 Task: Compose an email to a team member providing feedback on their recent work.
Action: Mouse moved to (63, 103)
Screenshot: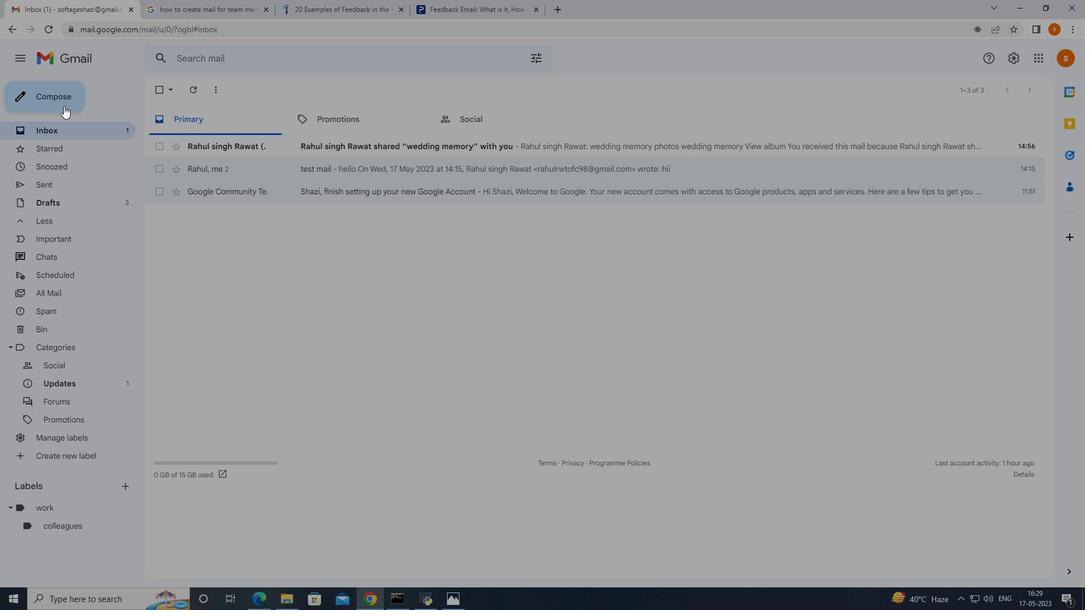 
Action: Mouse pressed left at (63, 103)
Screenshot: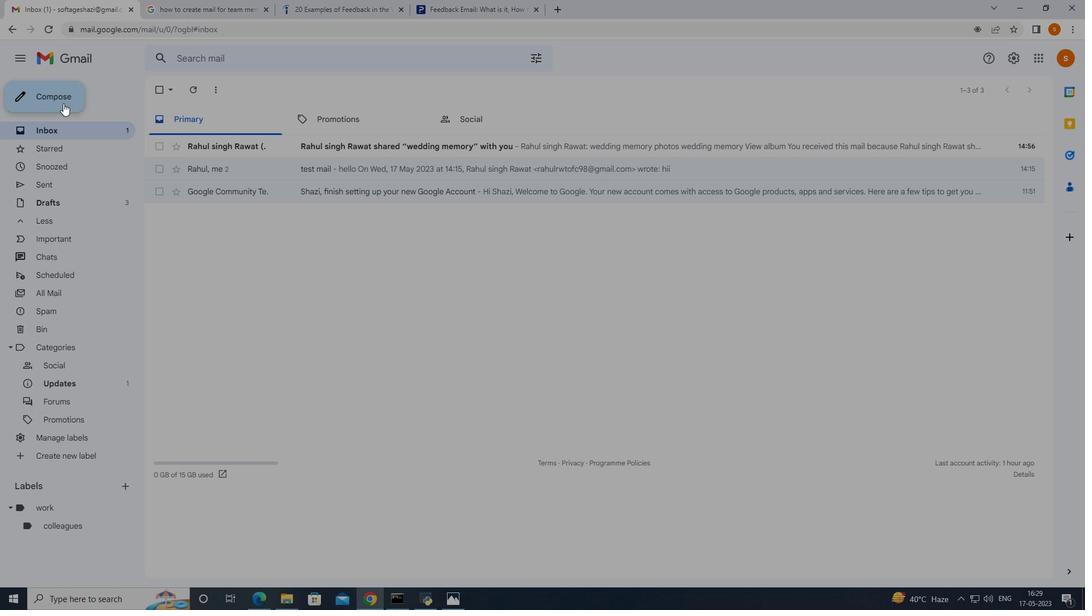 
Action: Mouse moved to (752, 274)
Screenshot: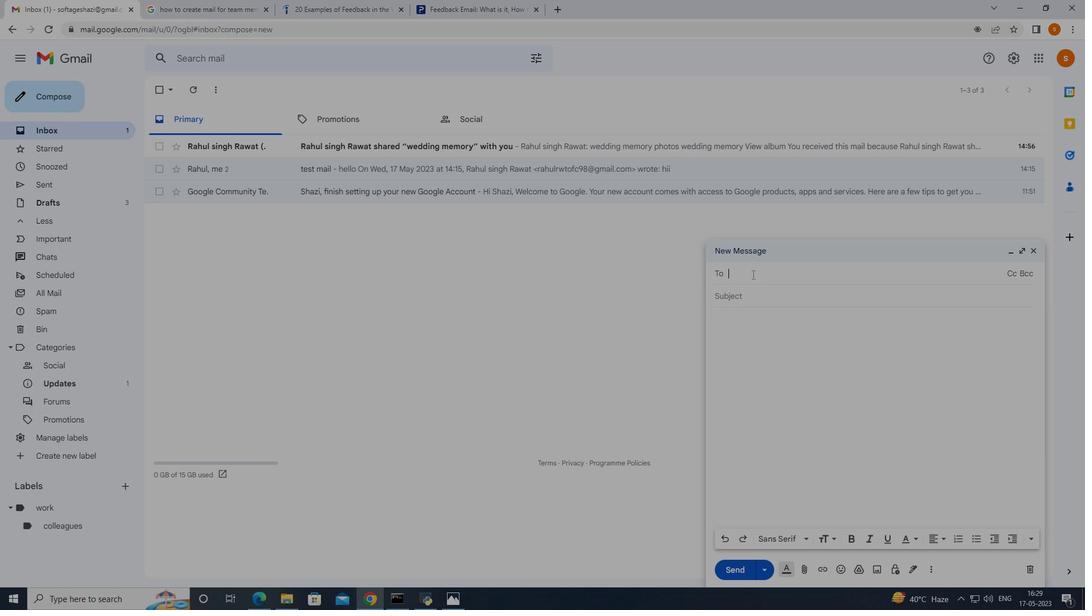 
Action: Key pressed rahul<Key.space>simgh<Key.backspace><Key.backspace><Key.backspace>ngh<Key.space>ra
Screenshot: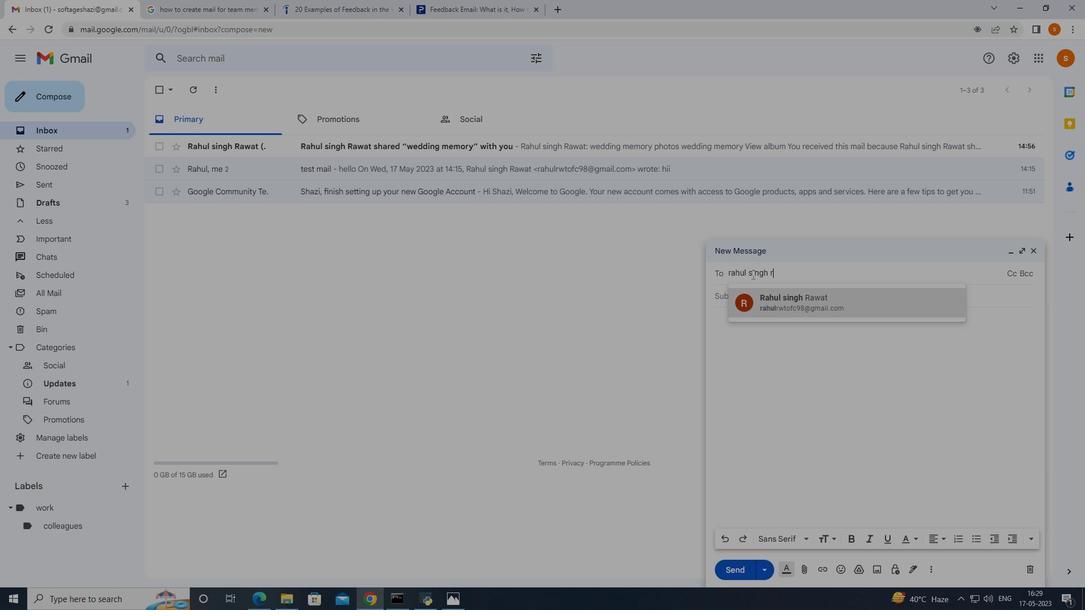
Action: Mouse moved to (847, 289)
Screenshot: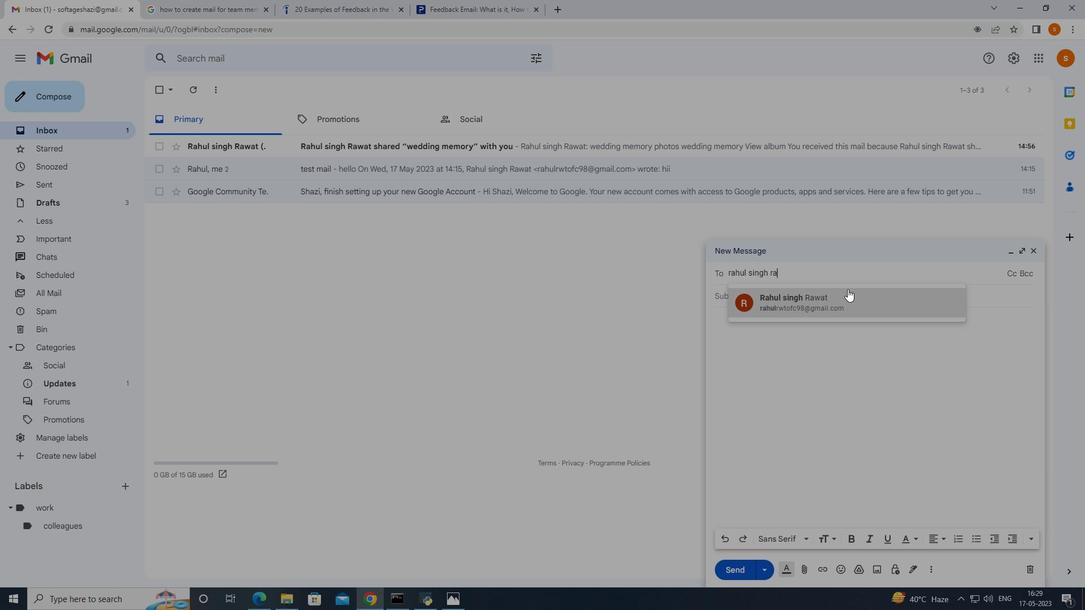 
Action: Mouse pressed left at (847, 289)
Screenshot: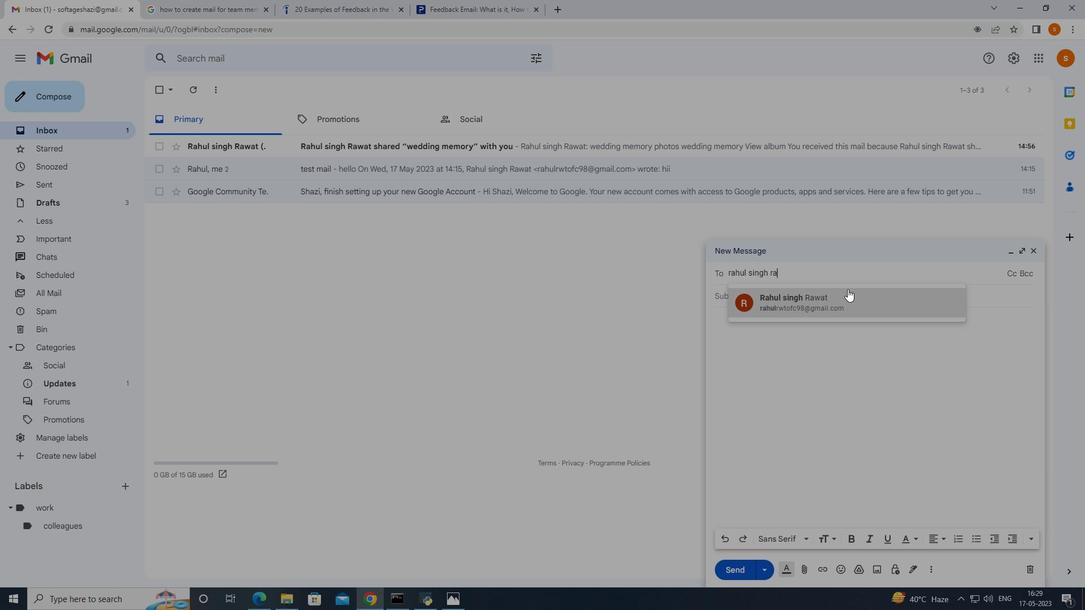 
Action: Mouse moved to (811, 300)
Screenshot: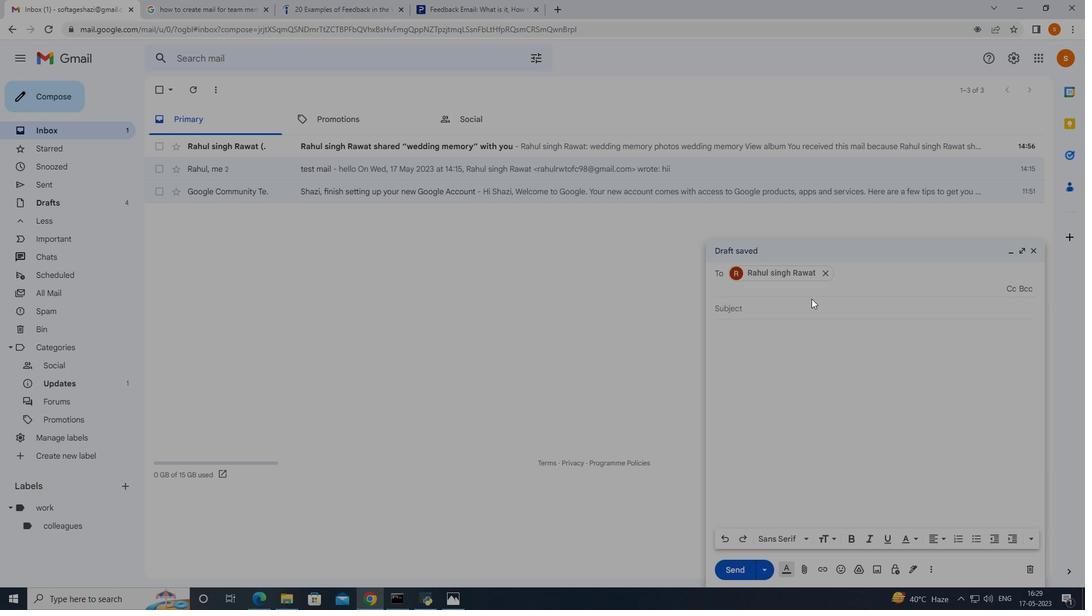 
Action: Mouse pressed left at (811, 300)
Screenshot: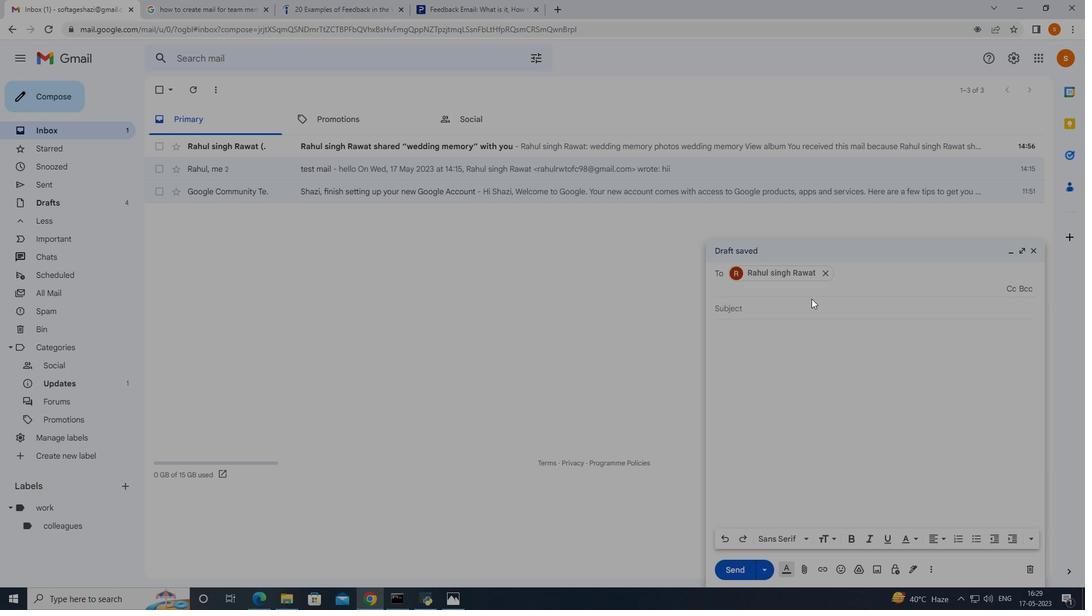 
Action: Mouse moved to (811, 300)
Screenshot: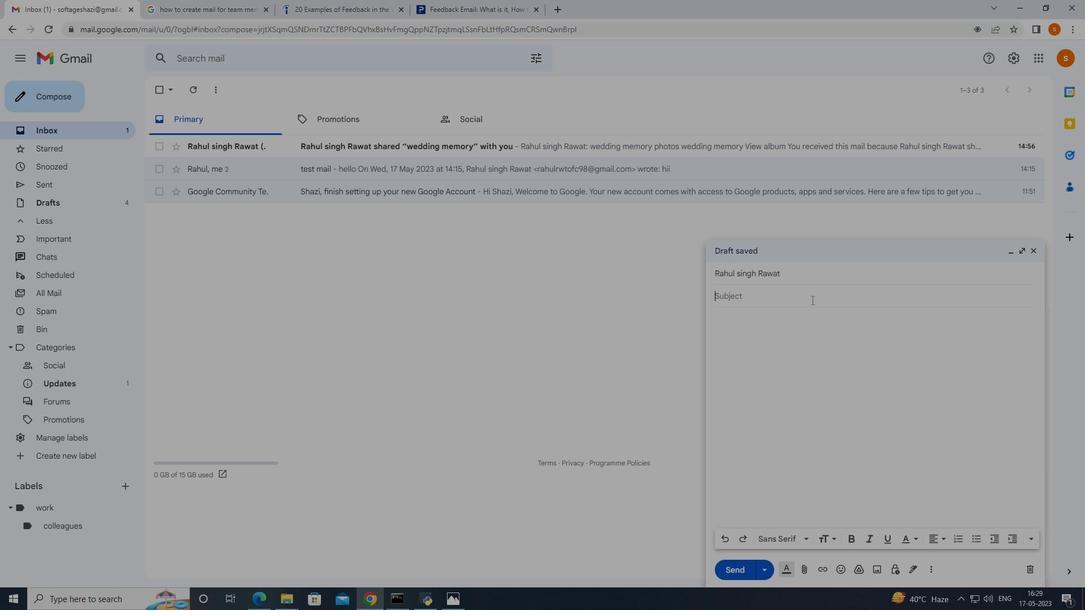 
Action: Key pressed <Key.shift>Feedback<Key.space>for<Key.space>recent<Key.space>work
Screenshot: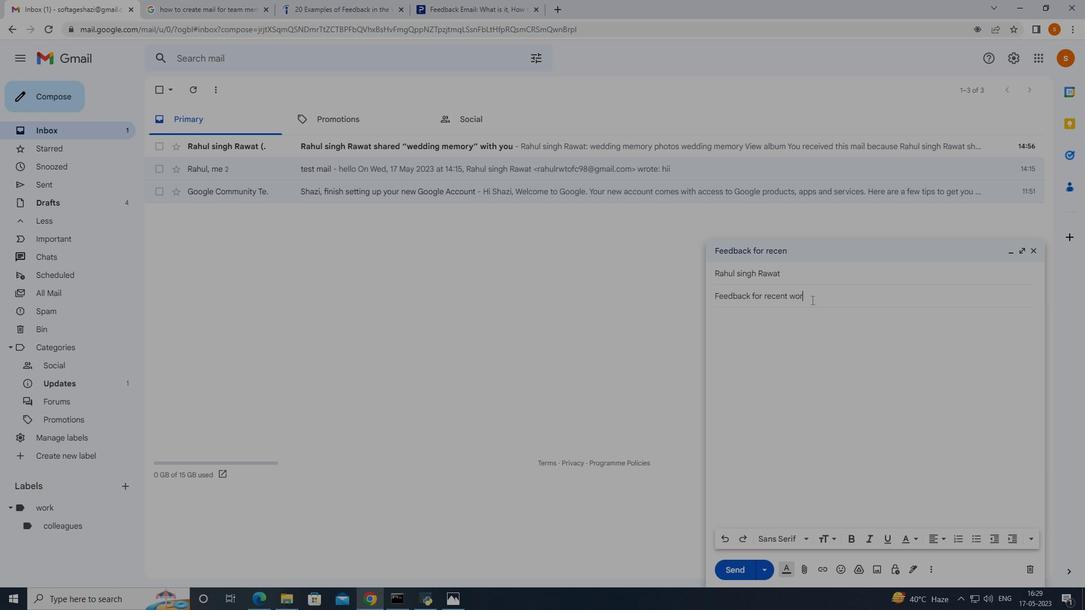
Action: Mouse moved to (814, 322)
Screenshot: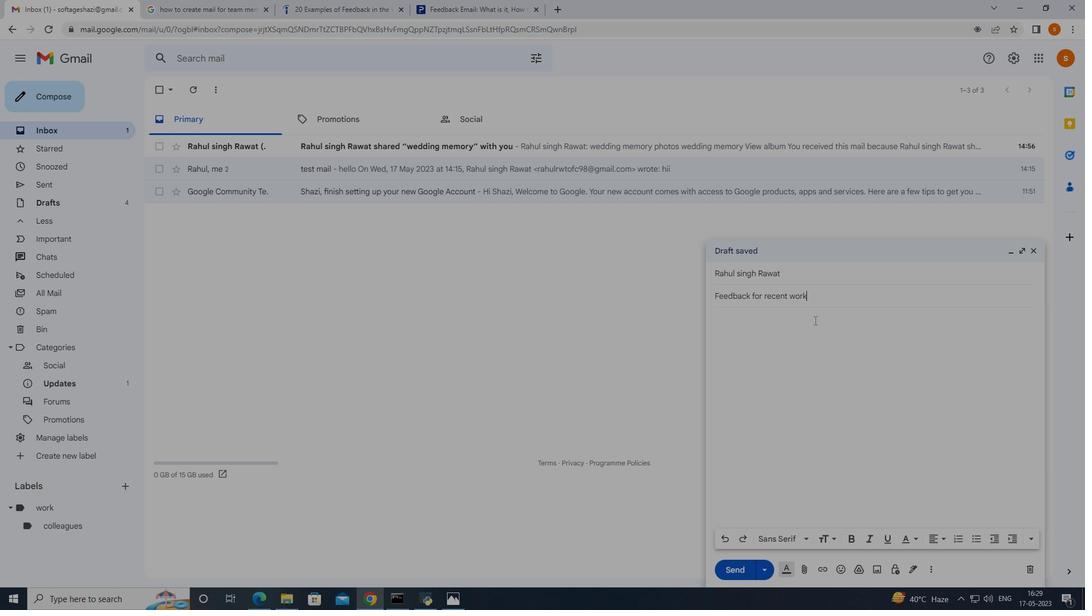 
Action: Mouse pressed left at (814, 322)
Screenshot: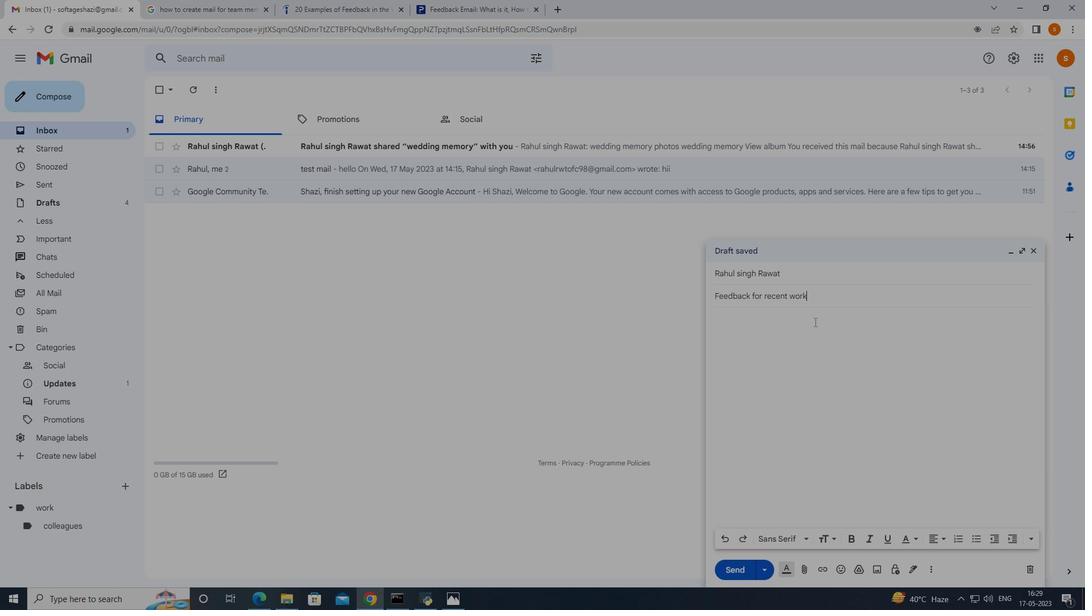 
Action: Mouse moved to (480, 7)
Screenshot: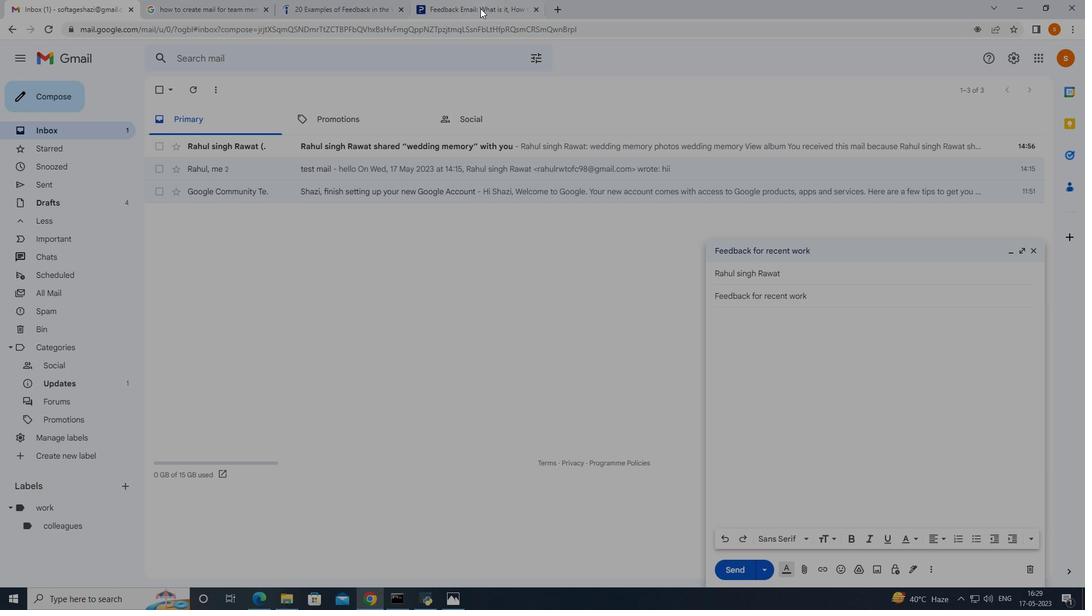 
Action: Mouse pressed left at (480, 7)
Screenshot: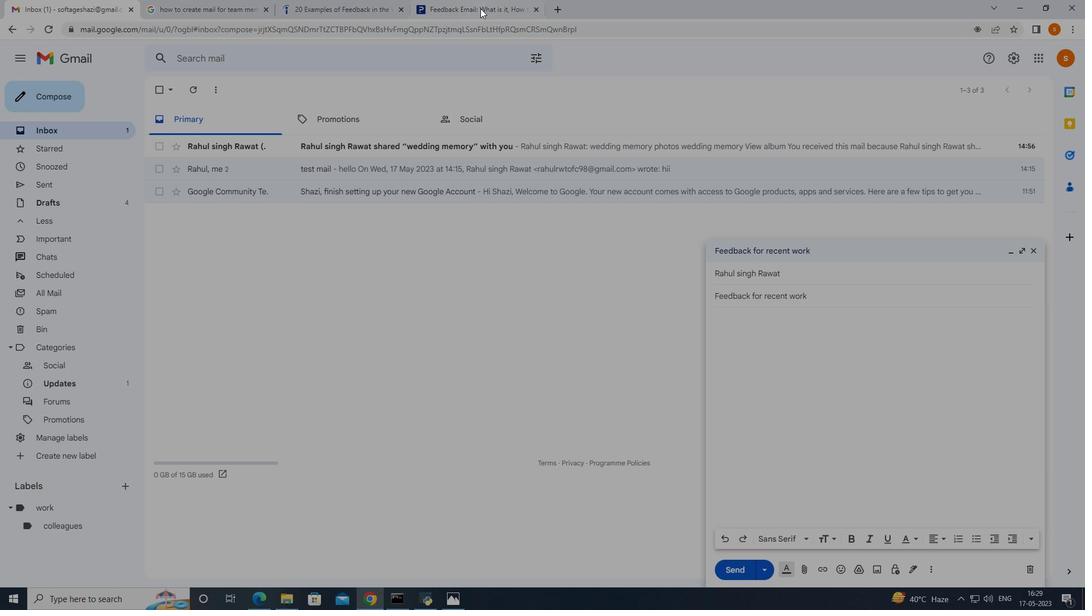 
Action: Mouse moved to (453, 247)
Screenshot: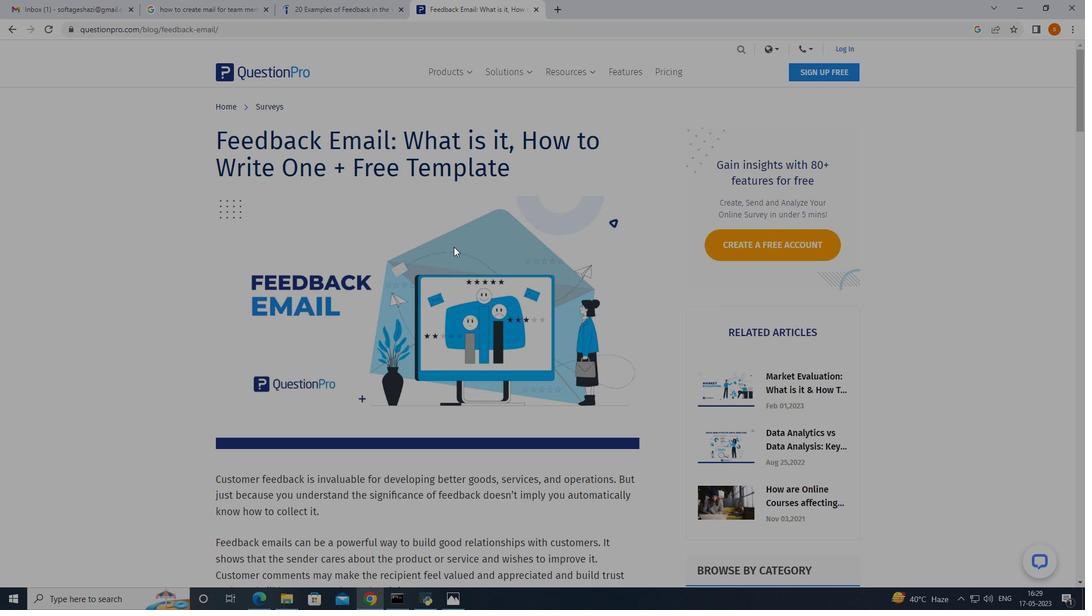 
Action: Mouse scrolled (453, 247) with delta (0, 0)
Screenshot: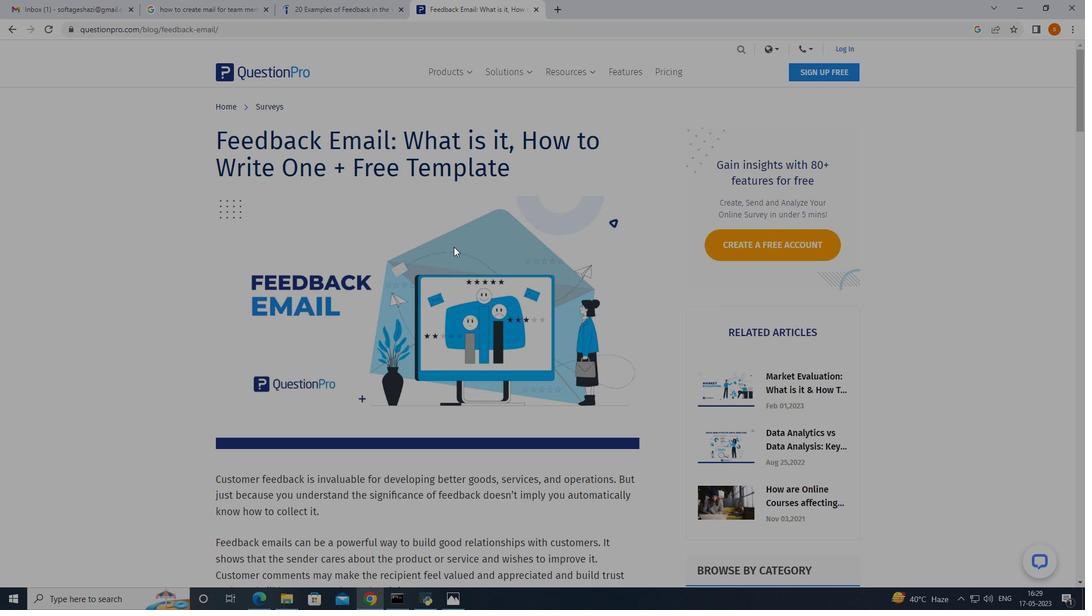 
Action: Mouse scrolled (453, 247) with delta (0, 0)
Screenshot: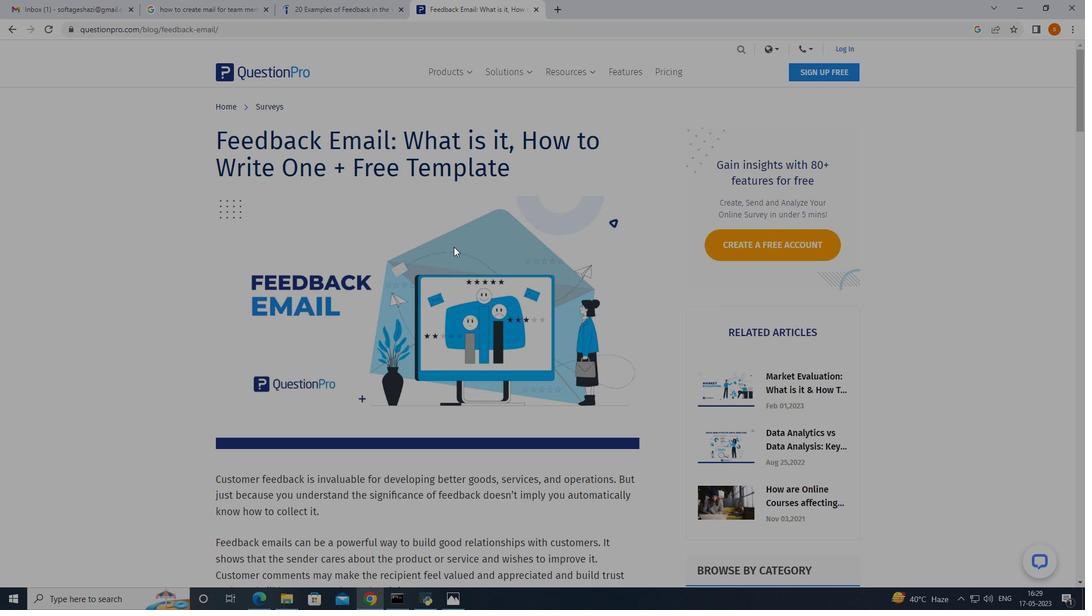 
Action: Mouse scrolled (453, 247) with delta (0, 0)
Screenshot: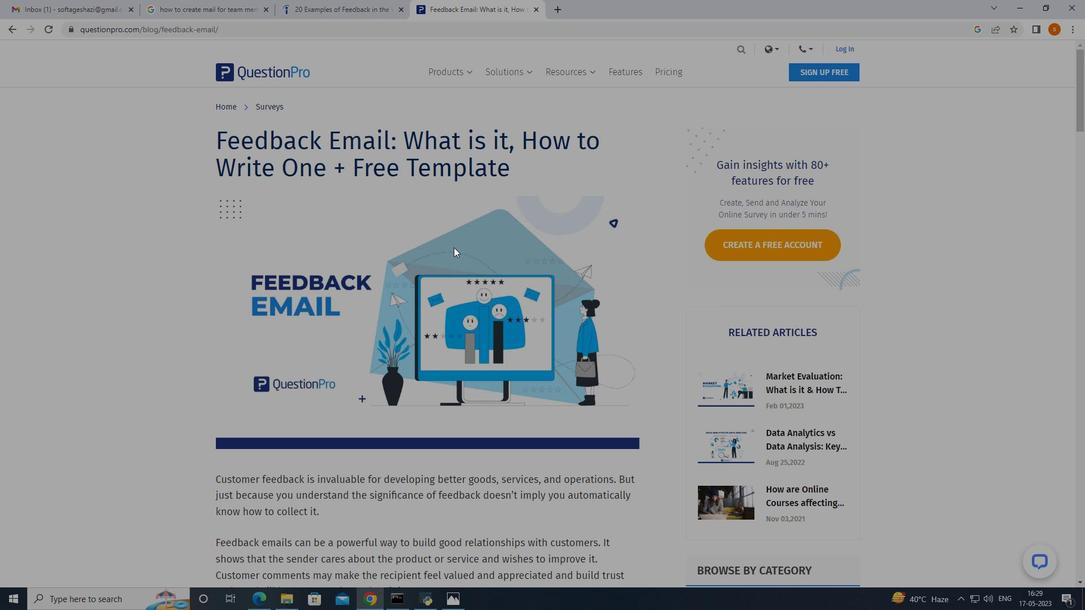 
Action: Mouse scrolled (453, 247) with delta (0, 0)
Screenshot: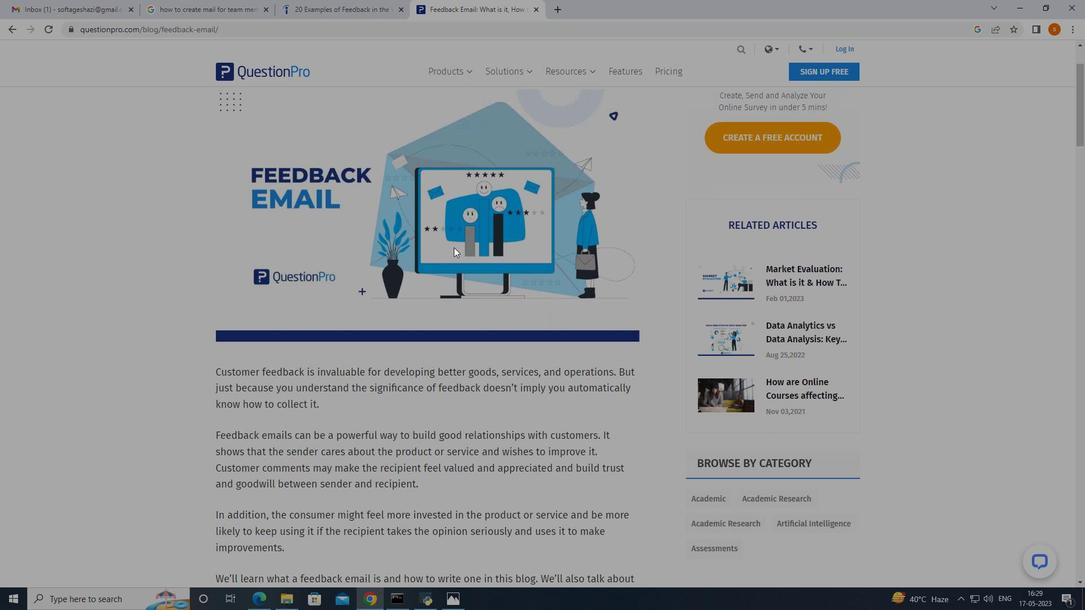 
Action: Mouse scrolled (453, 247) with delta (0, 0)
Screenshot: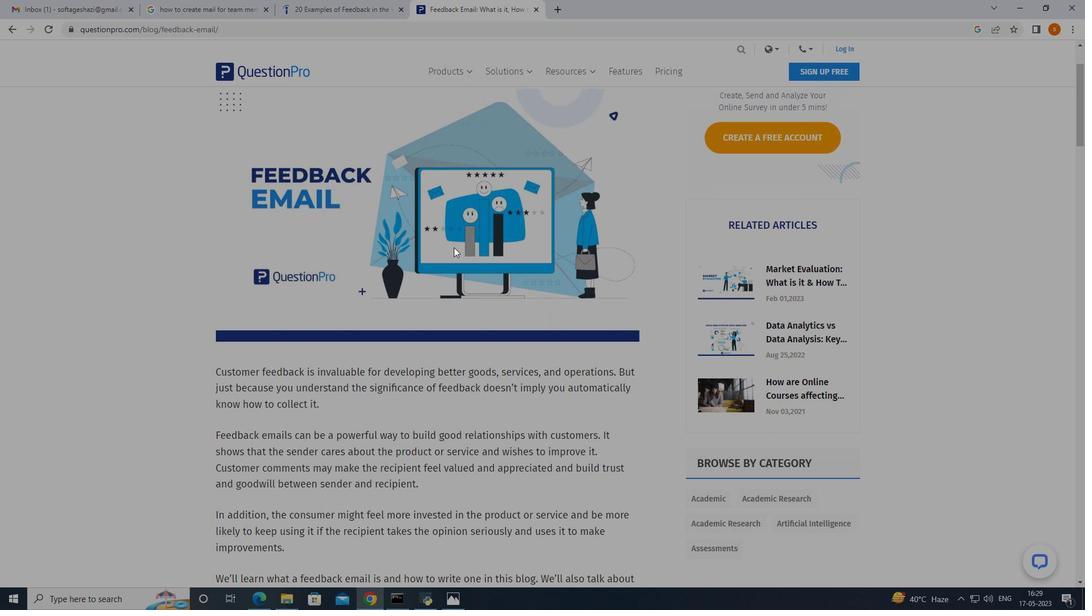 
Action: Mouse scrolled (453, 247) with delta (0, 0)
Screenshot: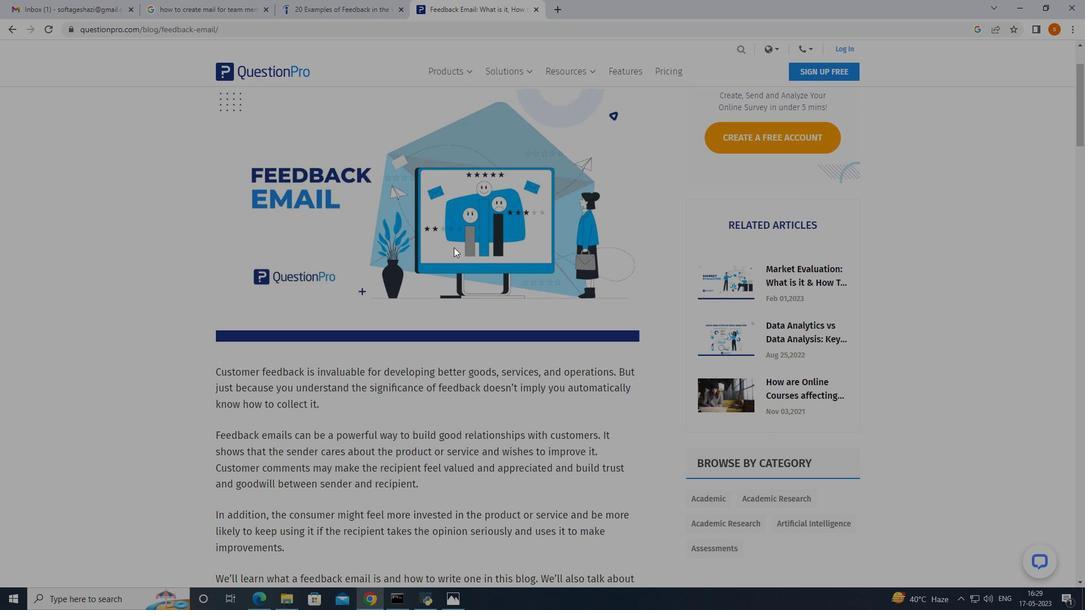 
Action: Mouse scrolled (453, 247) with delta (0, 0)
Screenshot: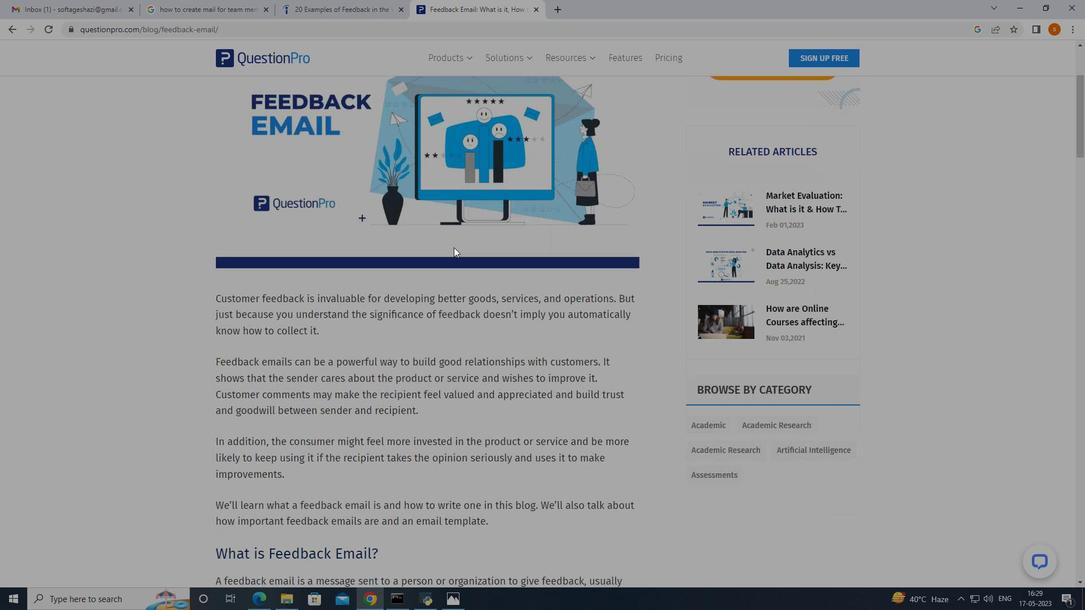 
Action: Mouse moved to (453, 247)
Screenshot: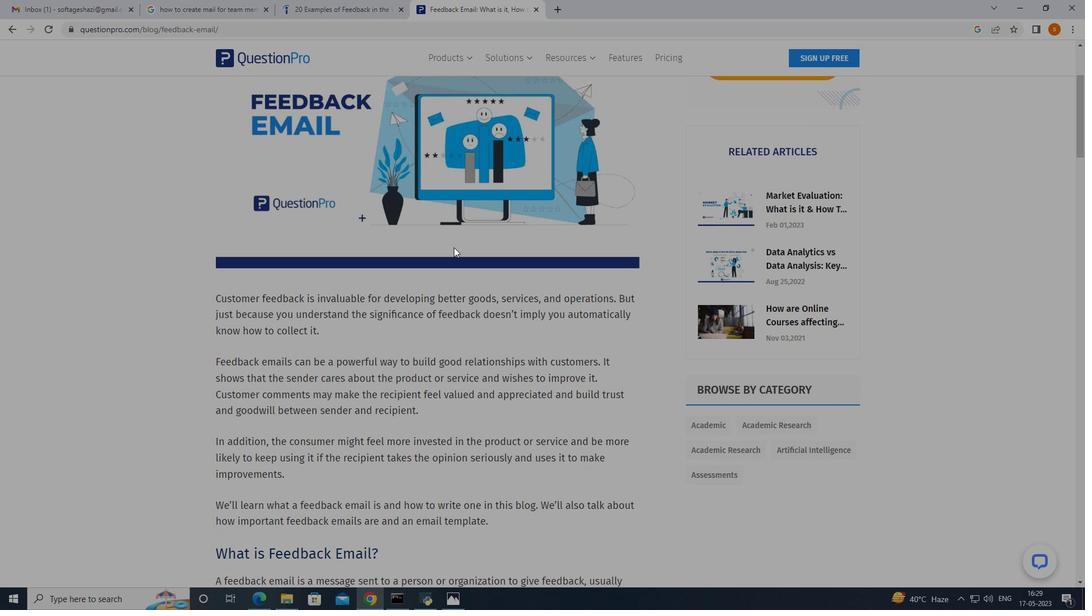 
Action: Mouse scrolled (453, 247) with delta (0, 0)
Screenshot: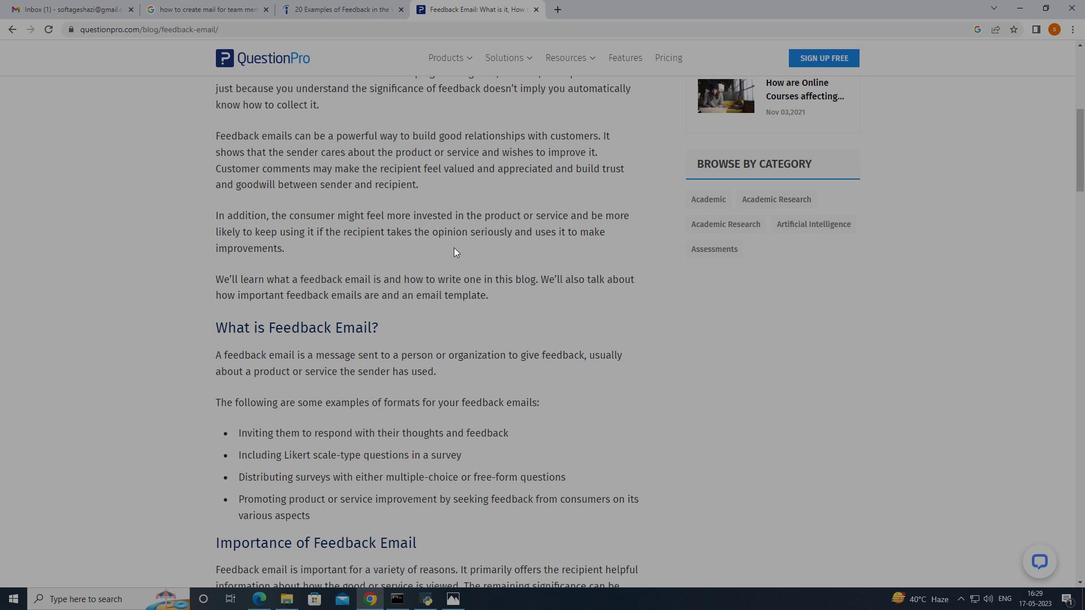 
Action: Mouse scrolled (453, 247) with delta (0, 0)
Screenshot: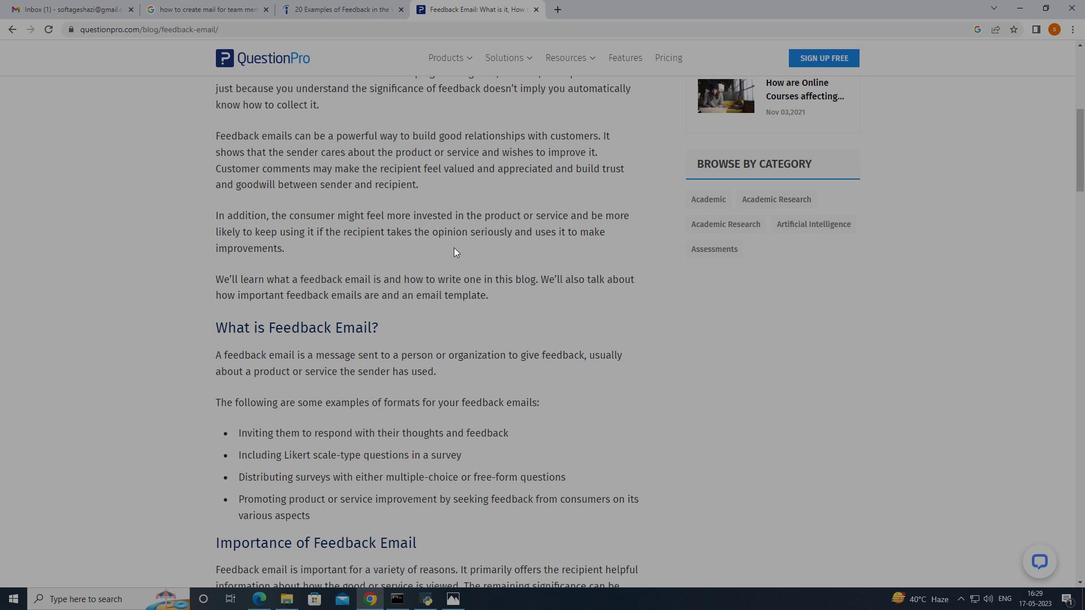 
Action: Mouse scrolled (453, 247) with delta (0, 0)
Screenshot: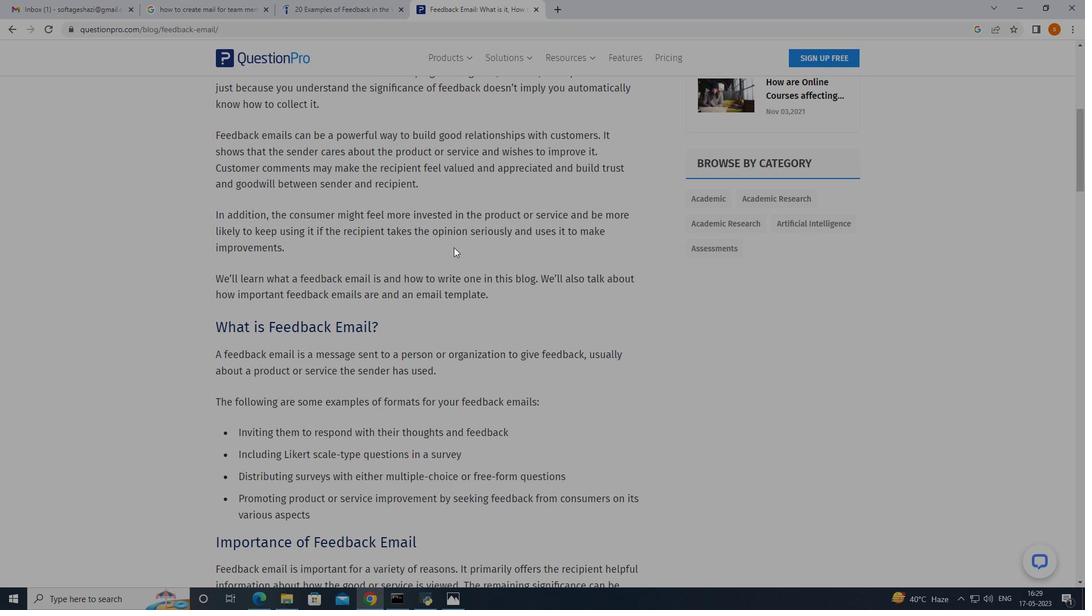 
Action: Mouse scrolled (453, 247) with delta (0, 0)
Screenshot: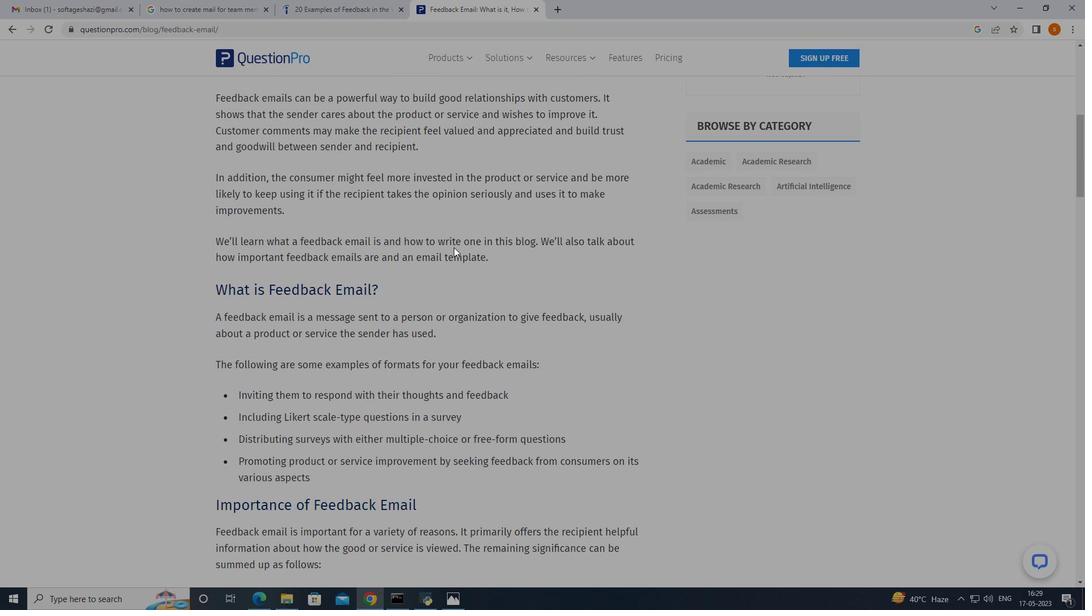 
Action: Mouse scrolled (453, 247) with delta (0, 0)
Screenshot: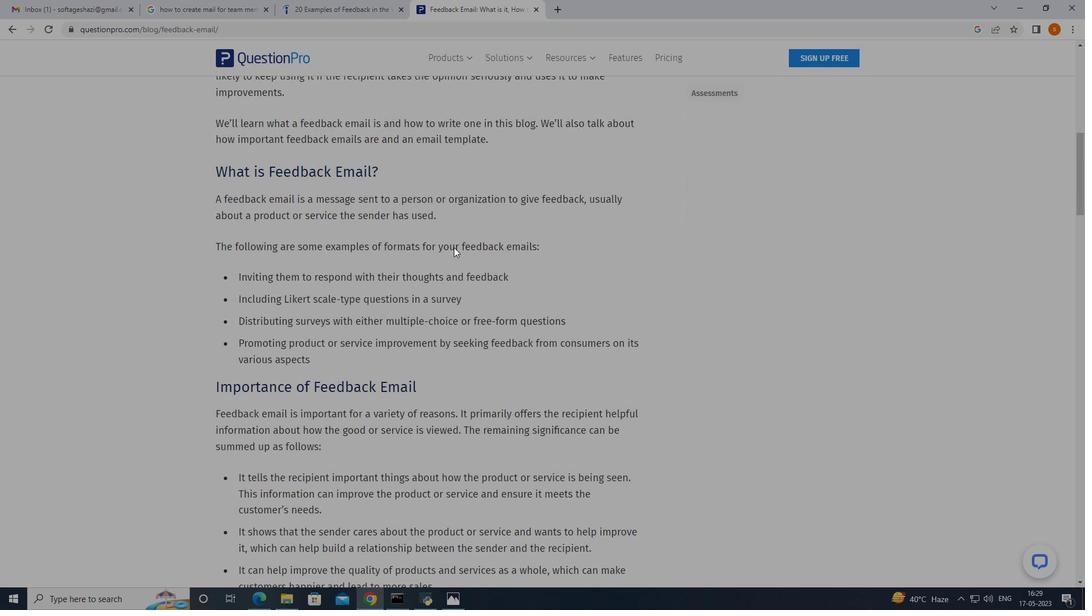 
Action: Mouse scrolled (453, 247) with delta (0, 0)
Screenshot: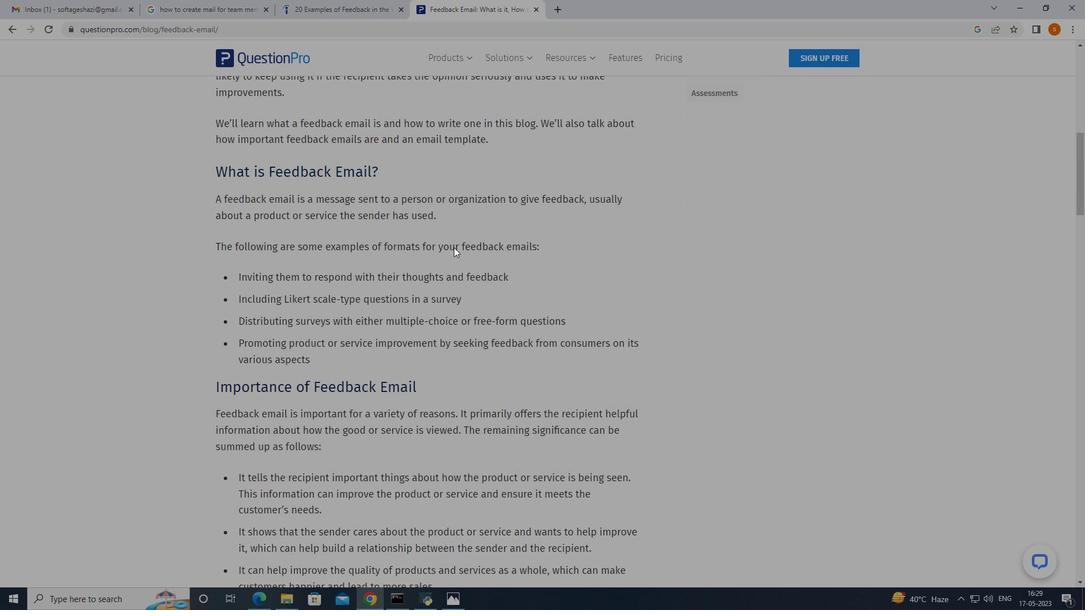 
Action: Mouse scrolled (453, 247) with delta (0, 0)
Screenshot: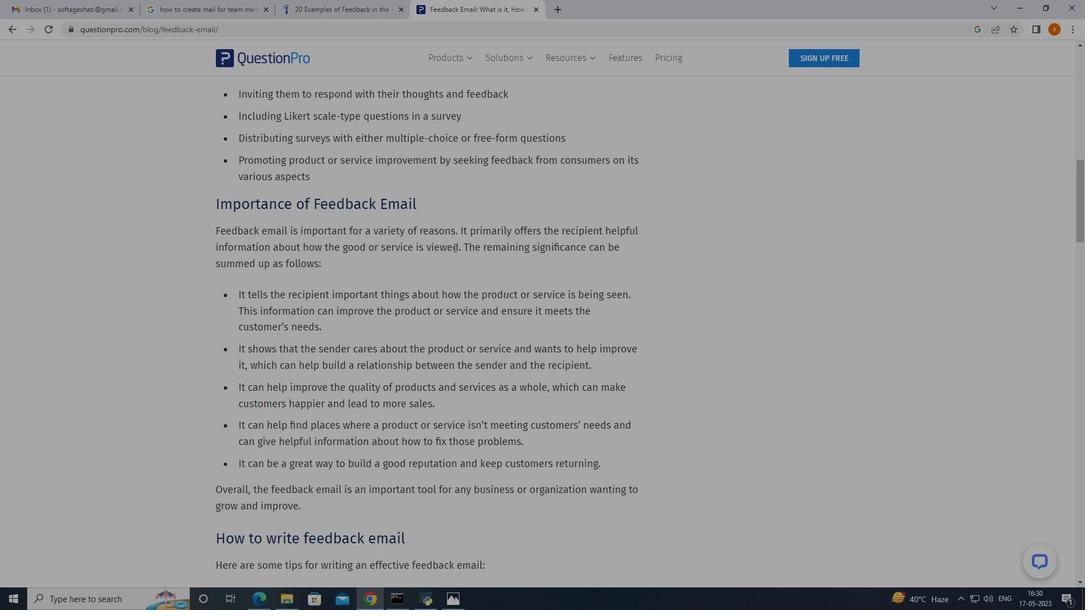 
Action: Mouse scrolled (453, 247) with delta (0, 0)
Screenshot: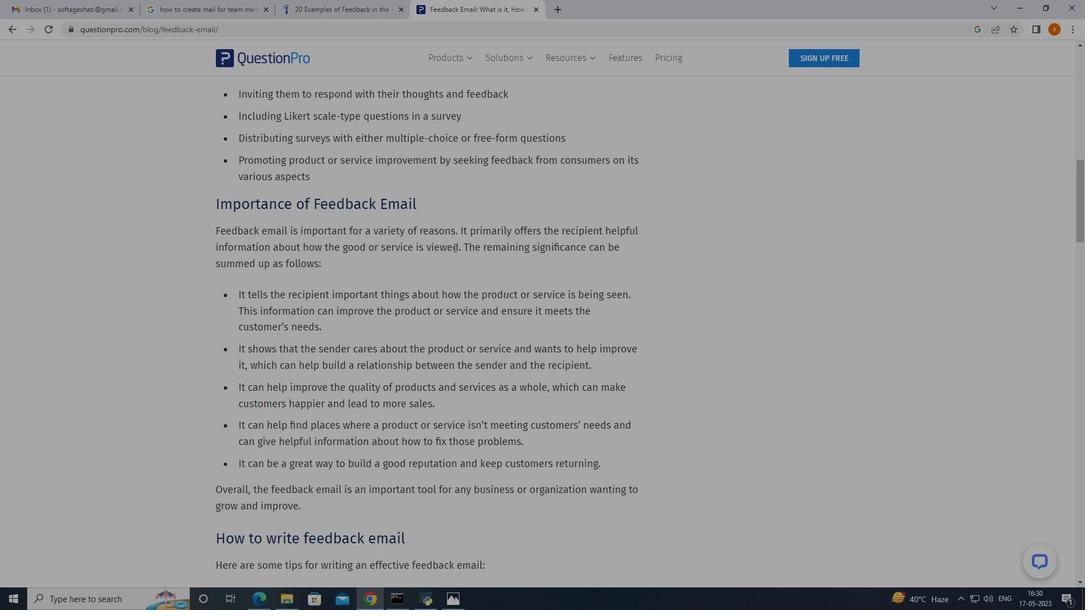 
Action: Mouse scrolled (453, 247) with delta (0, 0)
Screenshot: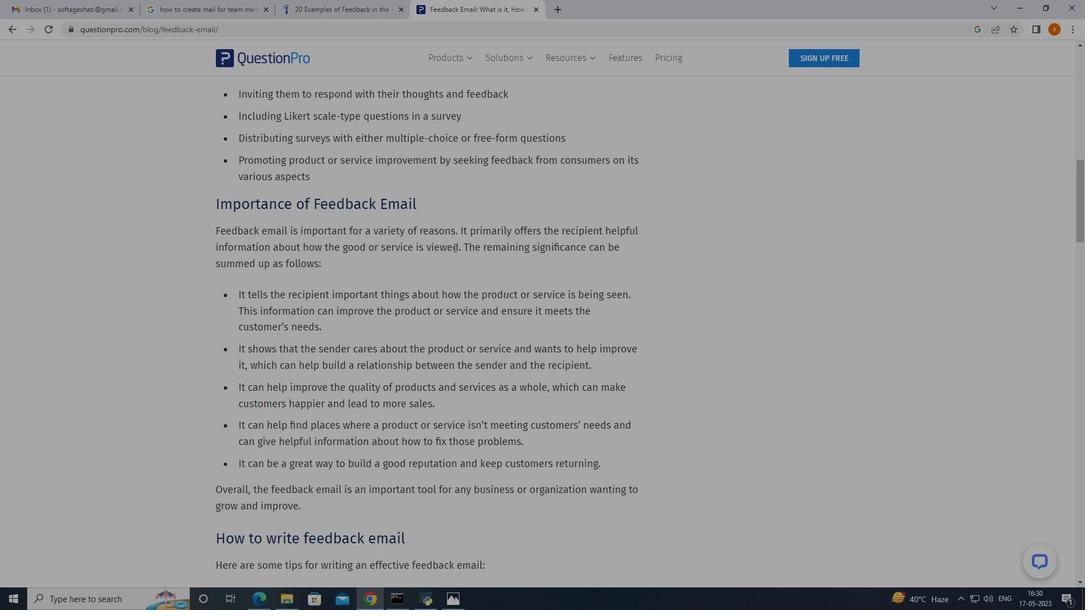 
Action: Mouse scrolled (453, 247) with delta (0, 0)
Screenshot: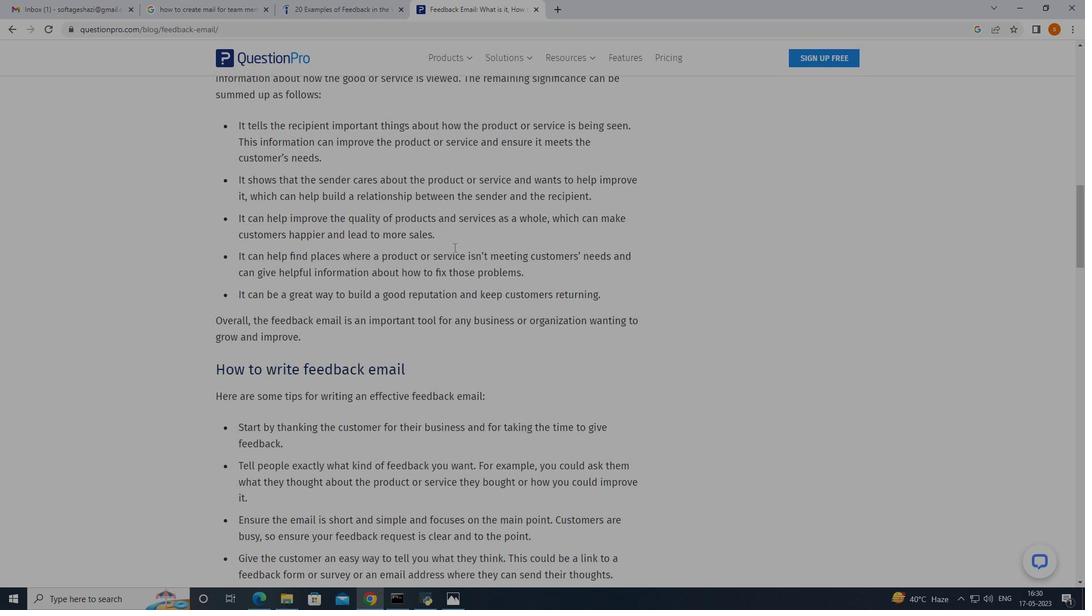 
Action: Mouse scrolled (453, 247) with delta (0, 0)
Screenshot: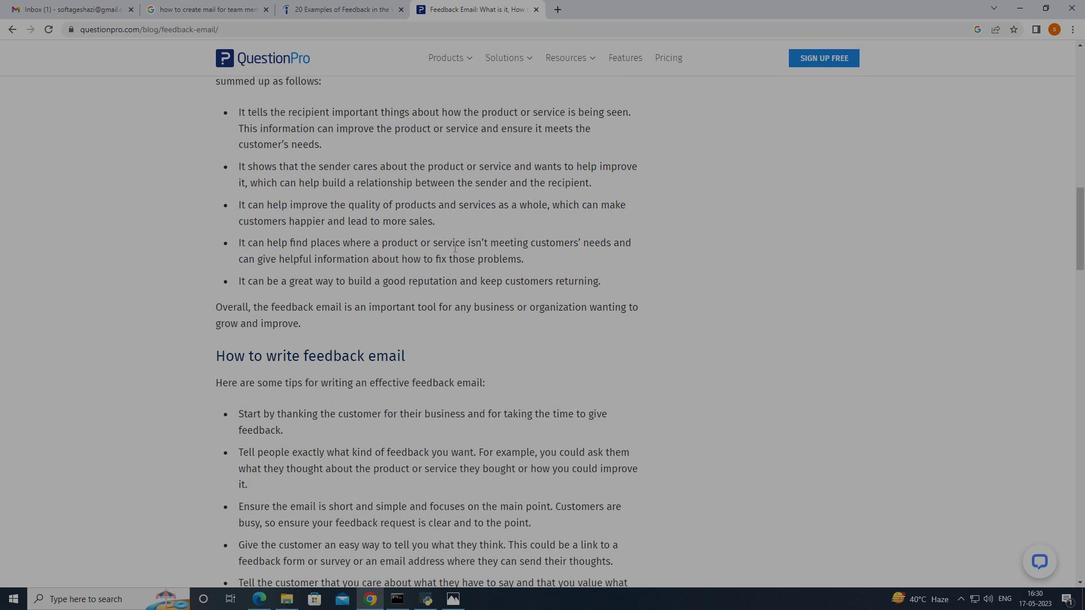 
Action: Mouse scrolled (453, 247) with delta (0, 0)
Screenshot: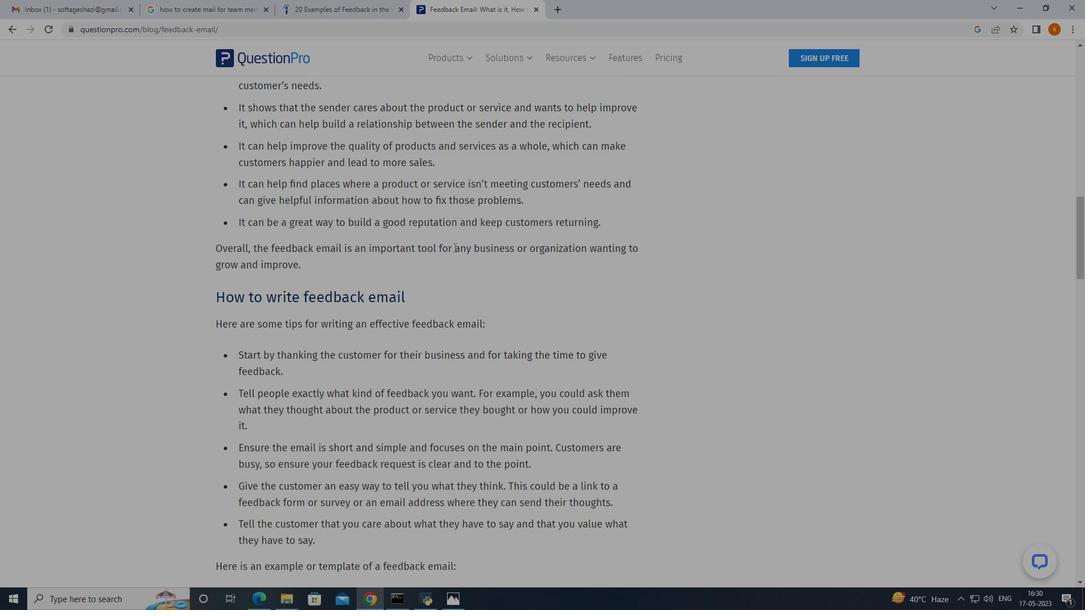 
Action: Mouse scrolled (453, 247) with delta (0, 0)
Screenshot: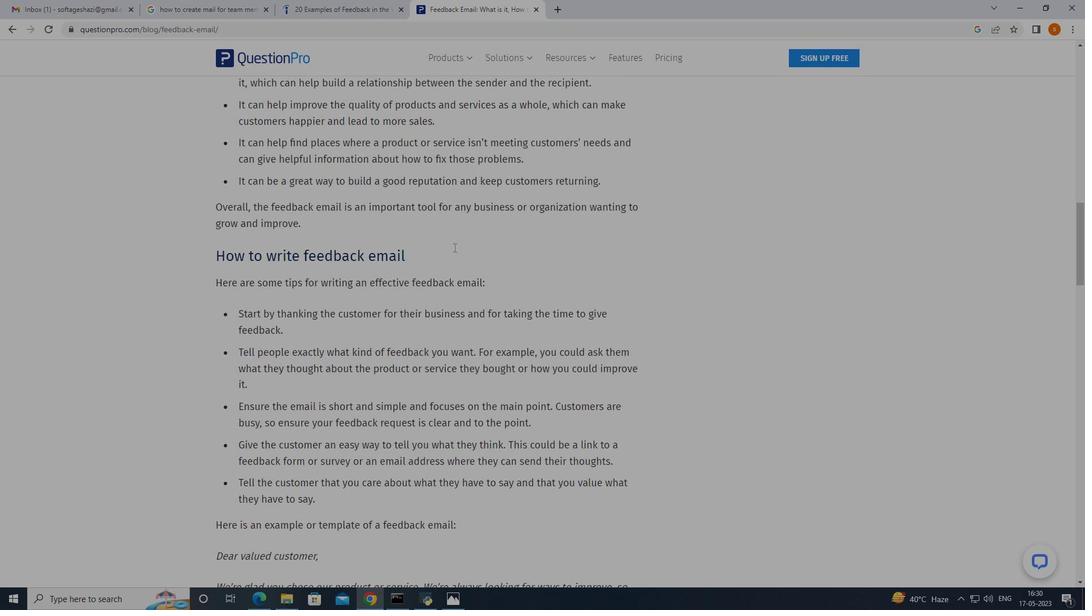 
Action: Mouse scrolled (453, 247) with delta (0, 0)
Screenshot: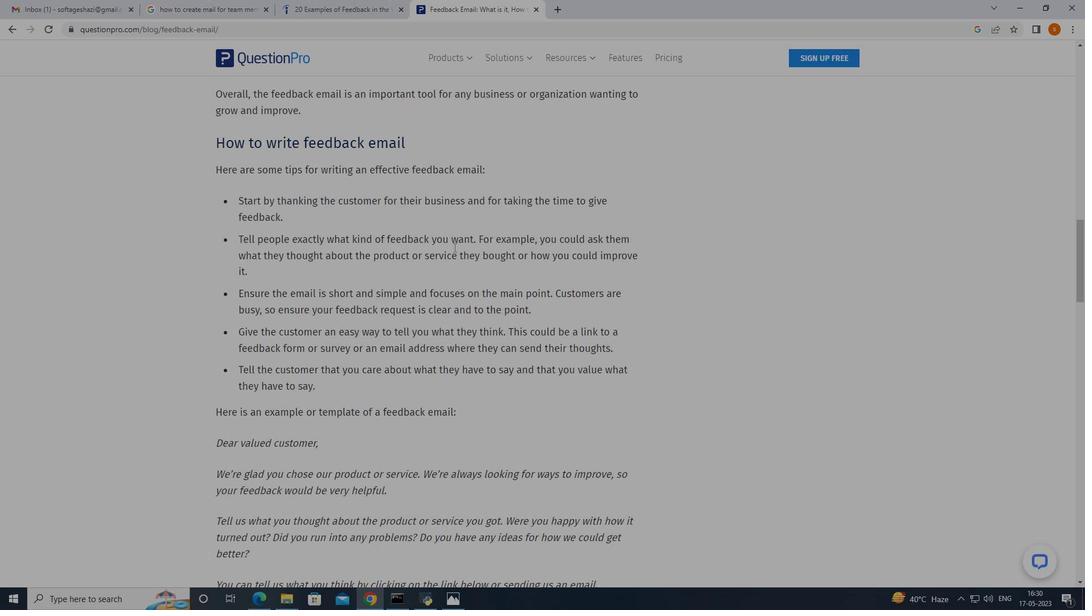 
Action: Mouse scrolled (453, 247) with delta (0, 0)
Screenshot: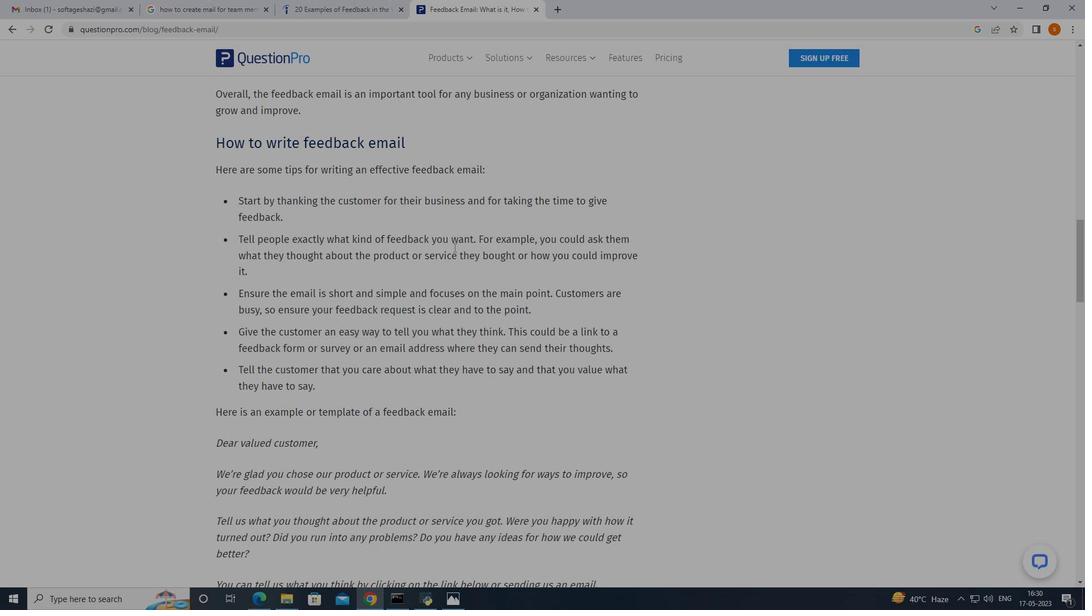 
Action: Mouse scrolled (453, 247) with delta (0, 0)
Screenshot: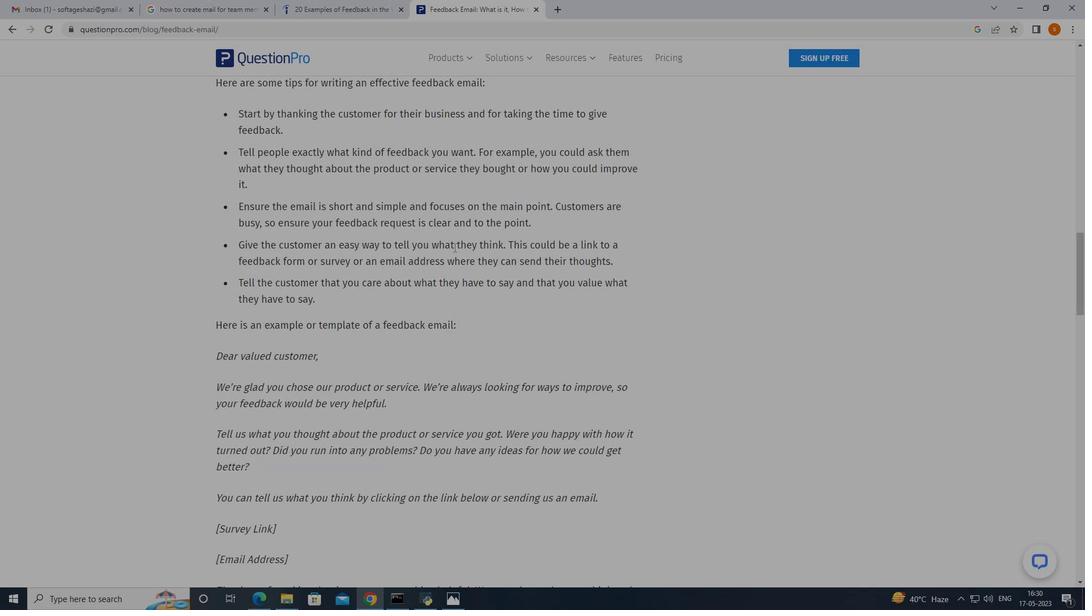 
Action: Mouse scrolled (453, 247) with delta (0, 0)
Screenshot: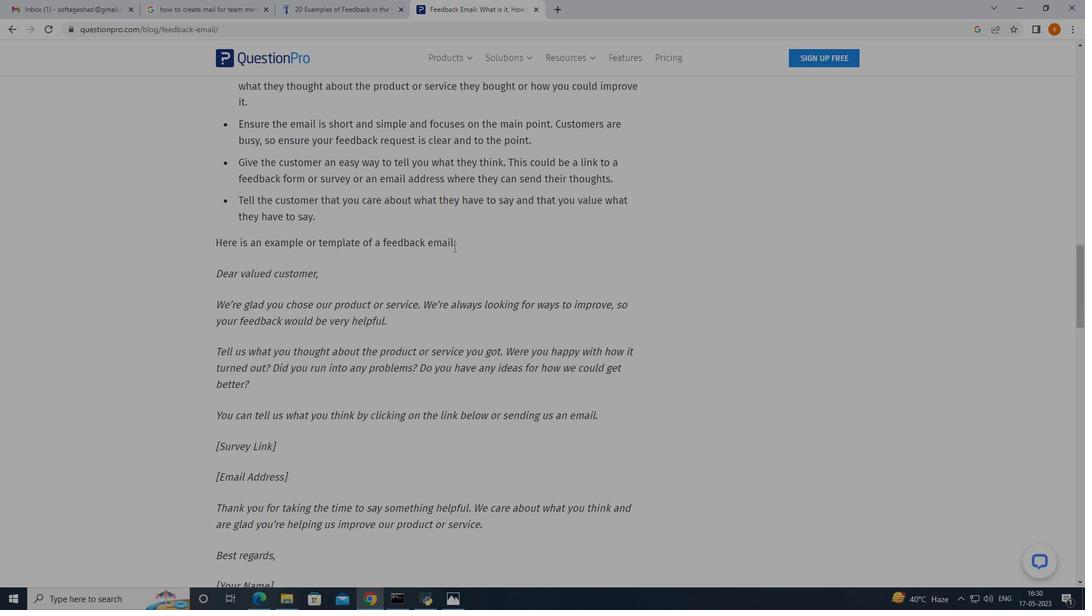 
Action: Mouse moved to (473, 271)
Screenshot: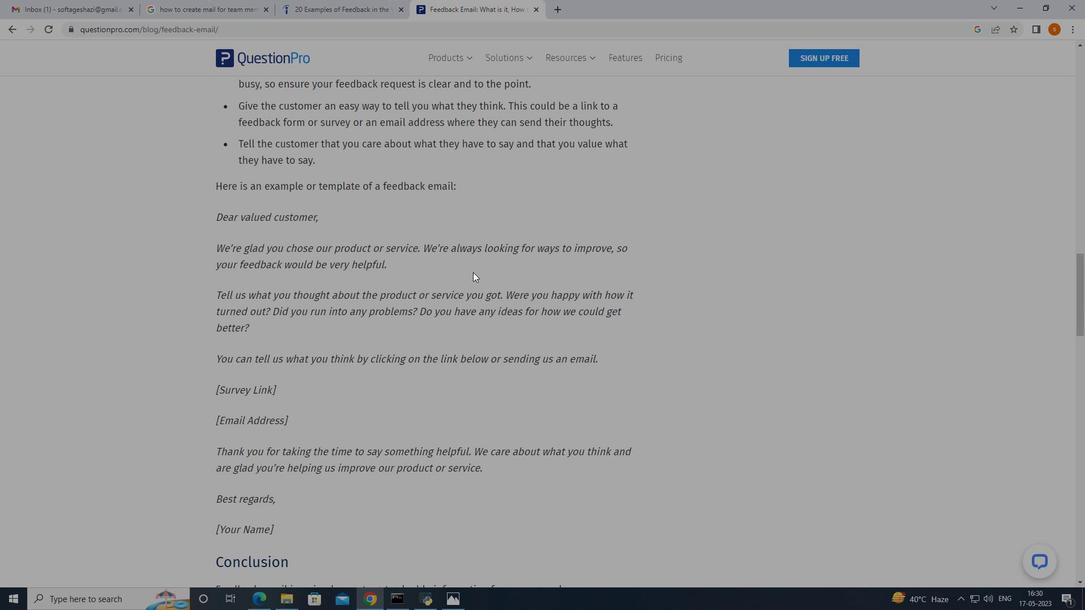 
Action: Mouse scrolled (473, 272) with delta (0, 0)
Screenshot: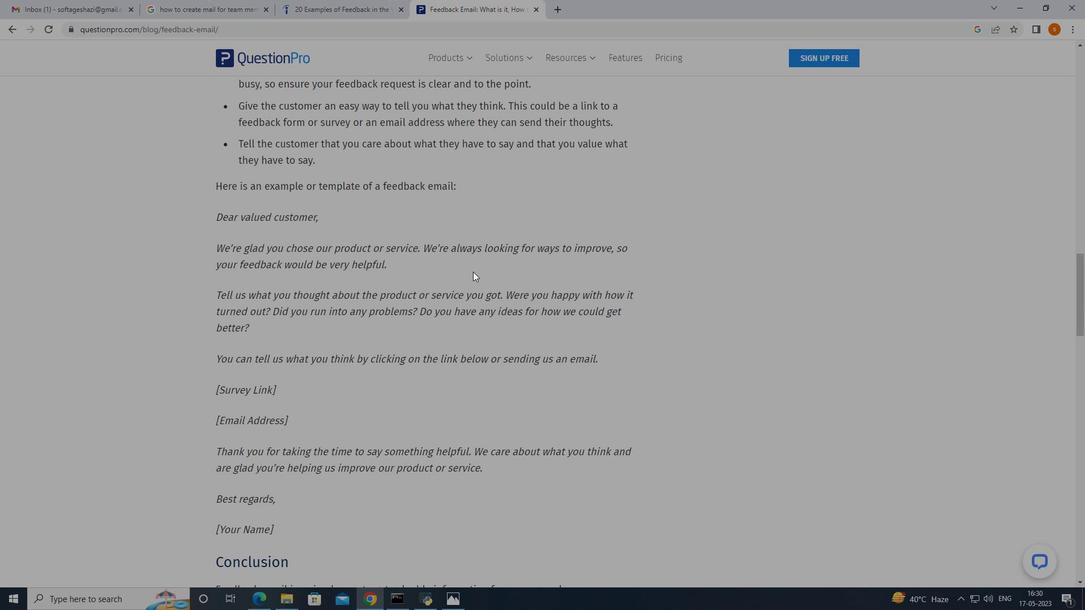 
Action: Mouse moved to (249, 405)
Screenshot: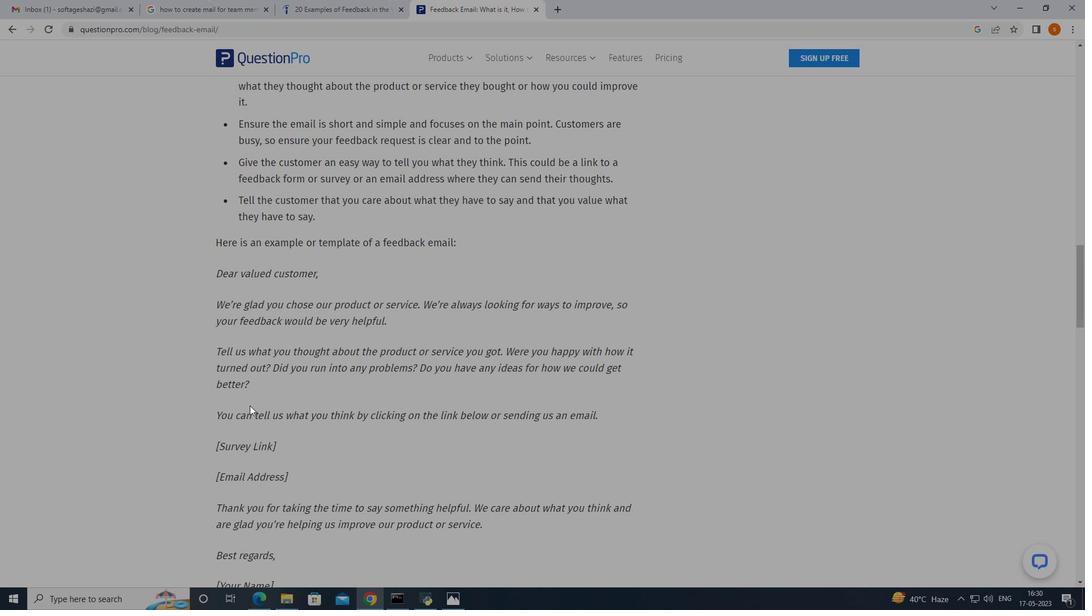 
Action: Mouse scrolled (249, 405) with delta (0, 0)
Screenshot: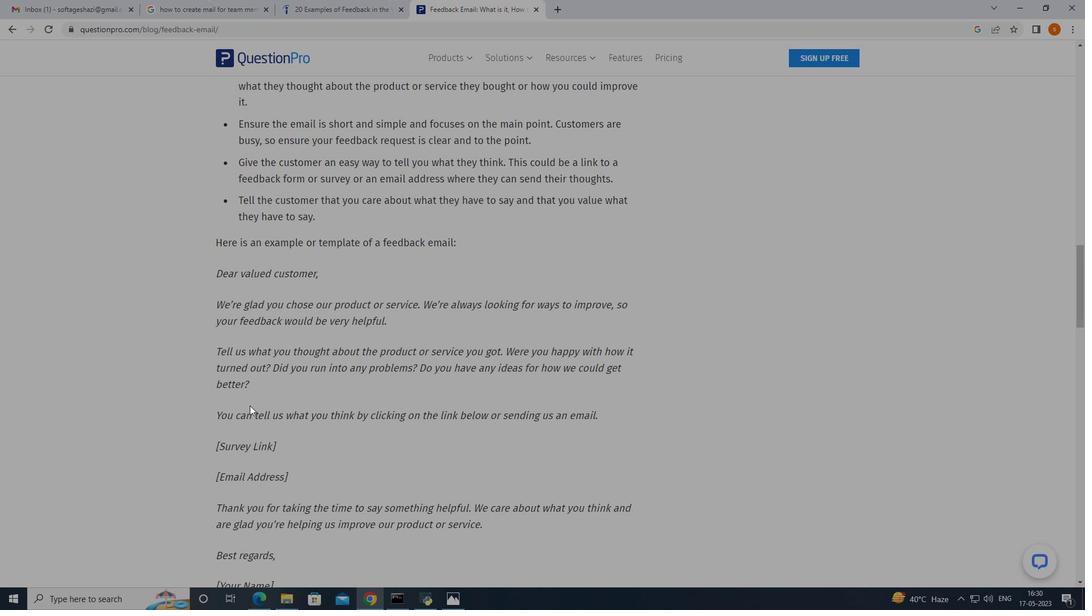 
Action: Mouse moved to (250, 405)
Screenshot: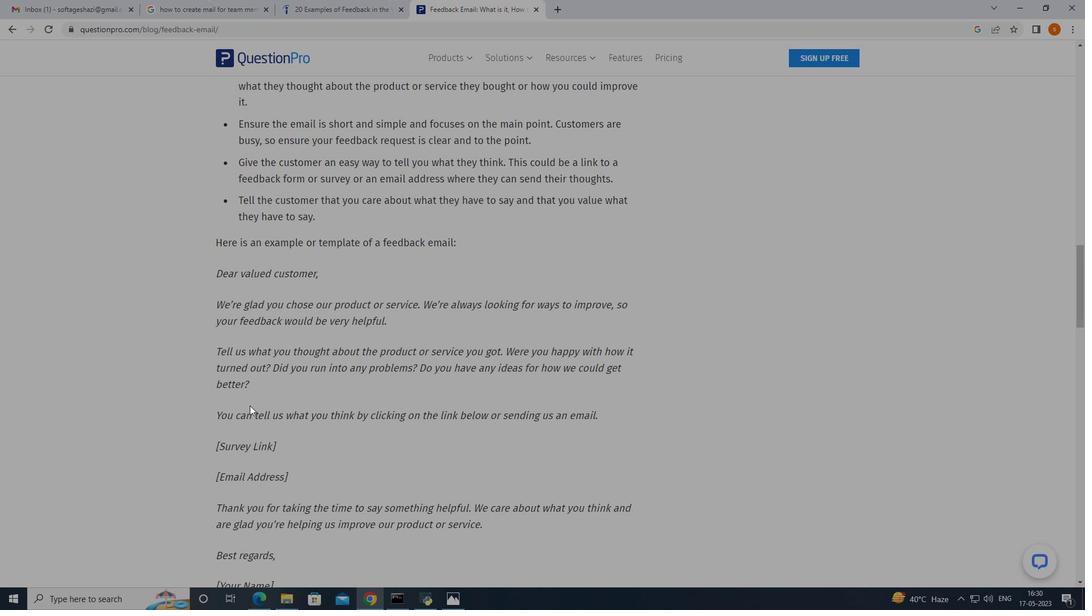 
Action: Mouse scrolled (250, 405) with delta (0, 0)
Screenshot: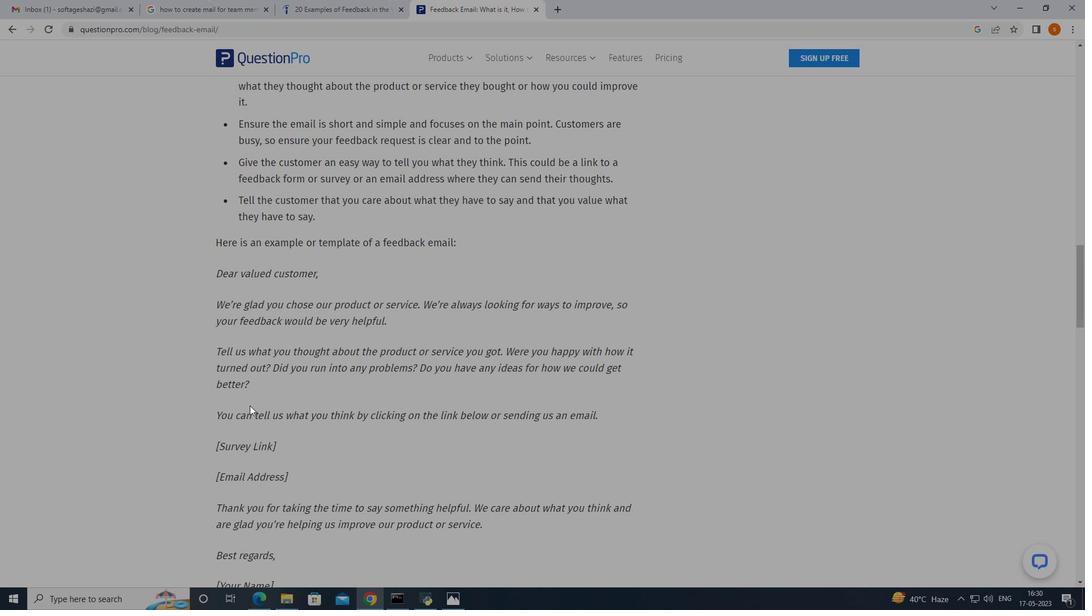 
Action: Mouse moved to (244, 396)
Screenshot: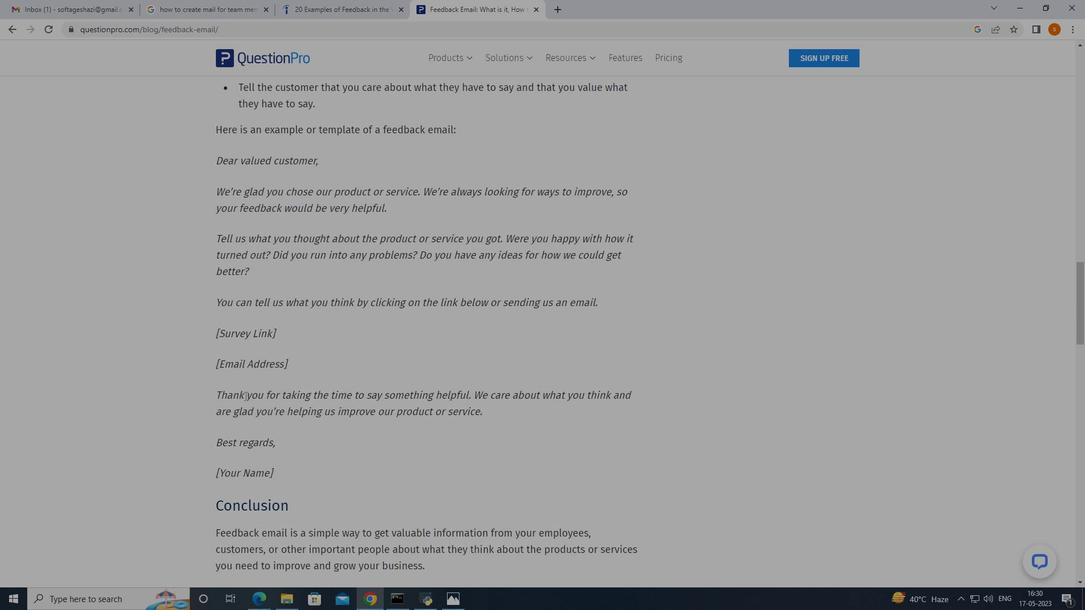 
Action: Mouse scrolled (244, 395) with delta (0, 0)
Screenshot: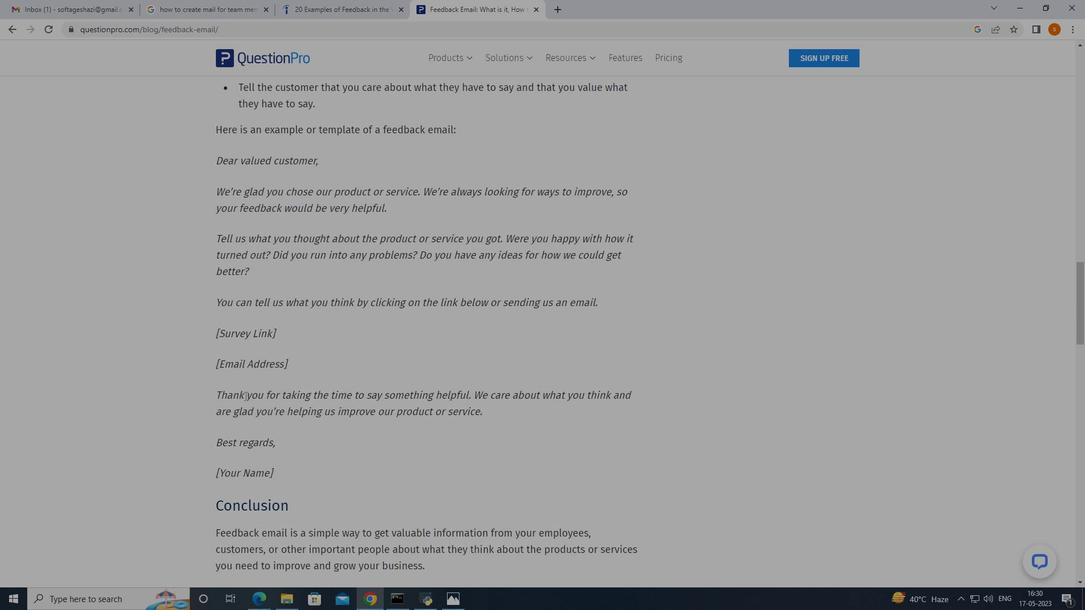 
Action: Mouse moved to (287, 416)
Screenshot: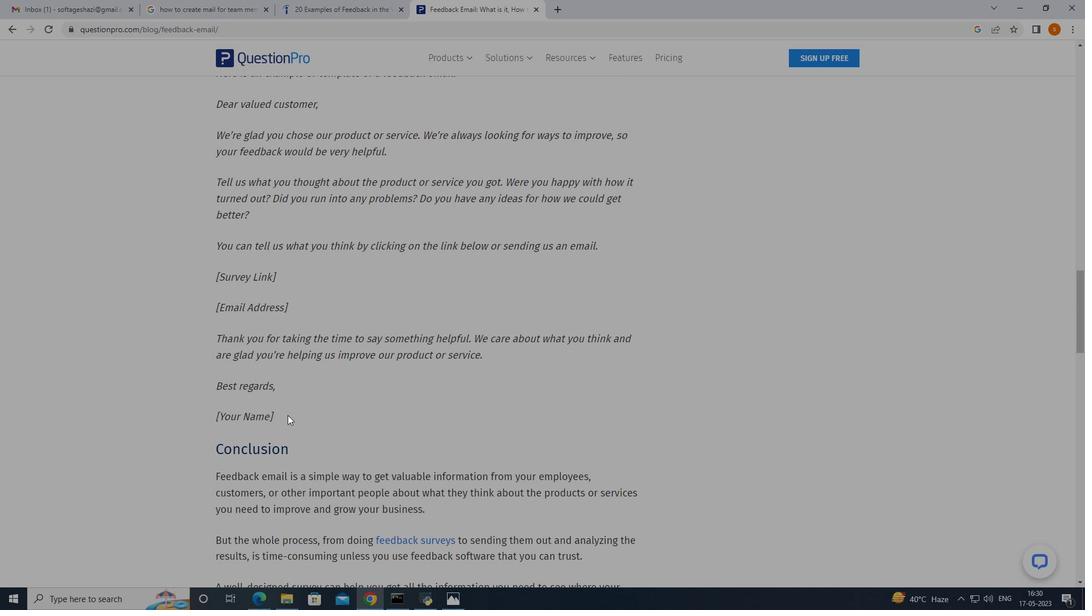 
Action: Mouse pressed left at (287, 416)
Screenshot: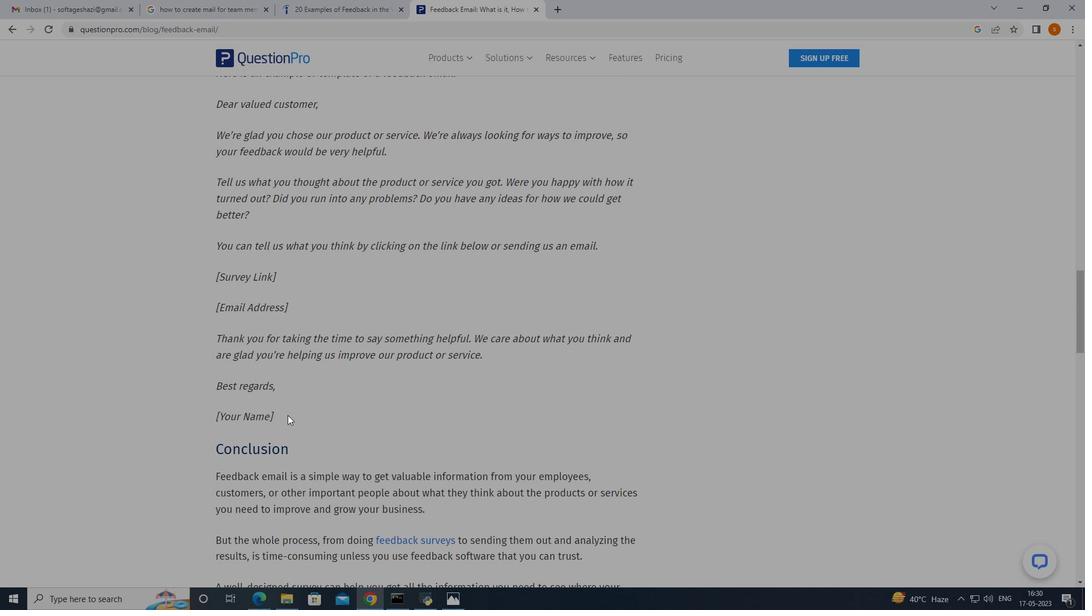 
Action: Mouse moved to (117, 266)
Screenshot: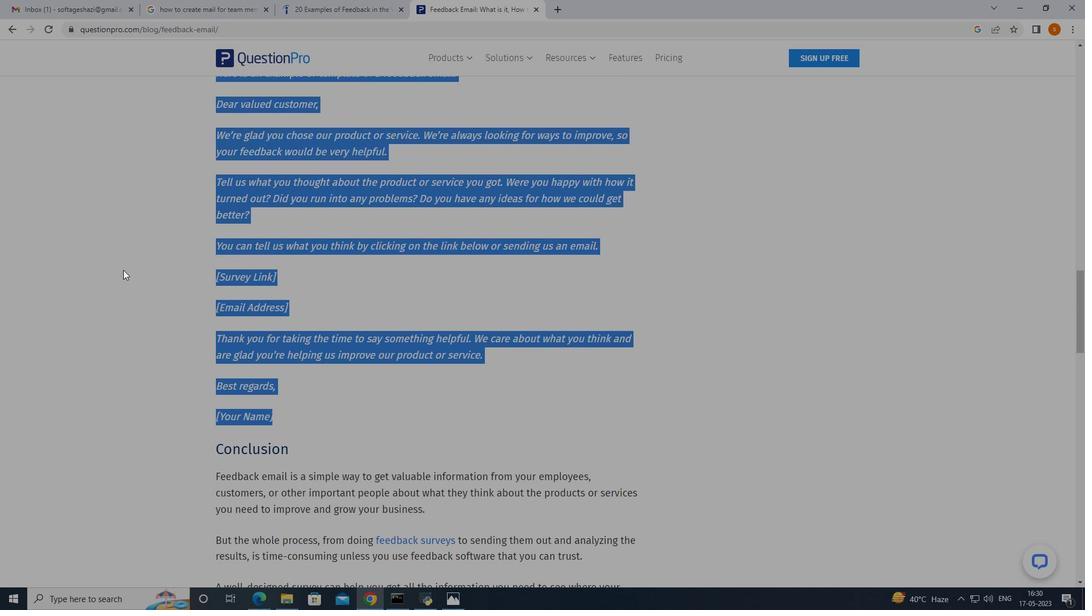 
Action: Mouse pressed left at (117, 266)
Screenshot: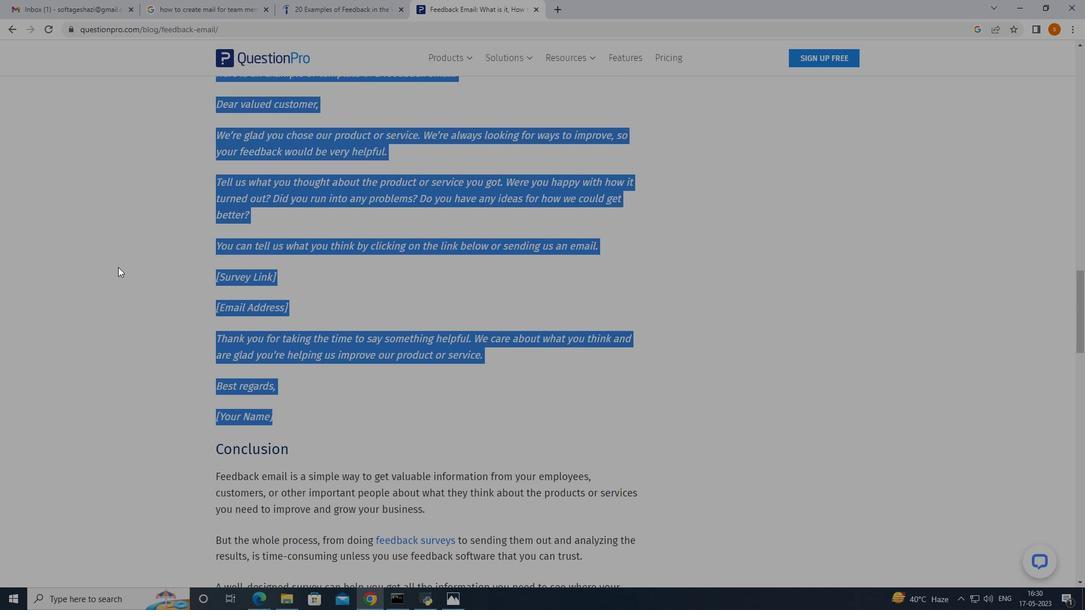 
Action: Mouse moved to (140, 231)
Screenshot: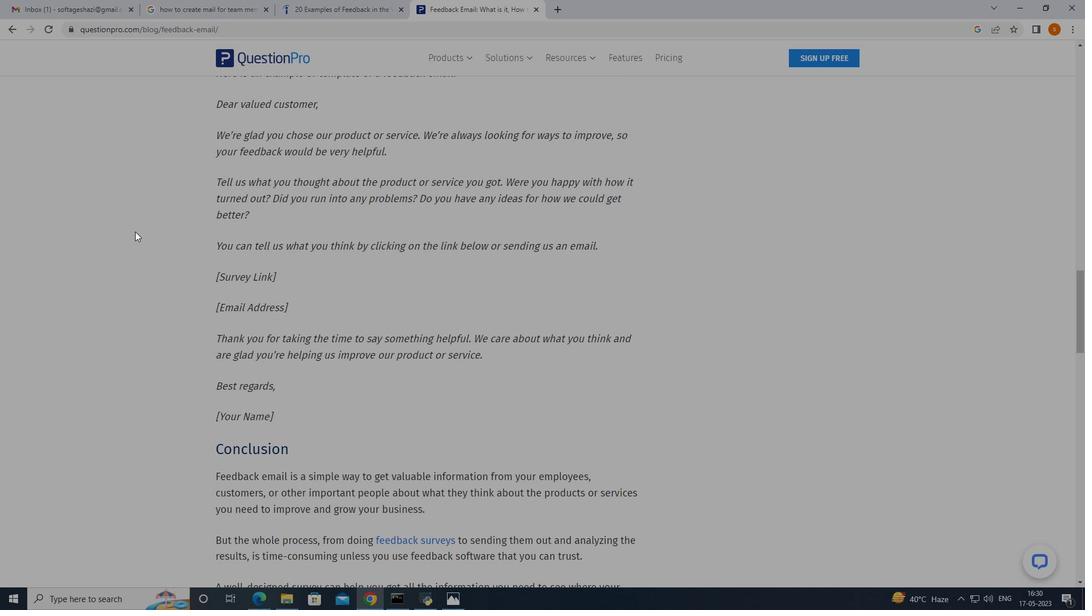 
Action: Mouse scrolled (140, 232) with delta (0, 0)
Screenshot: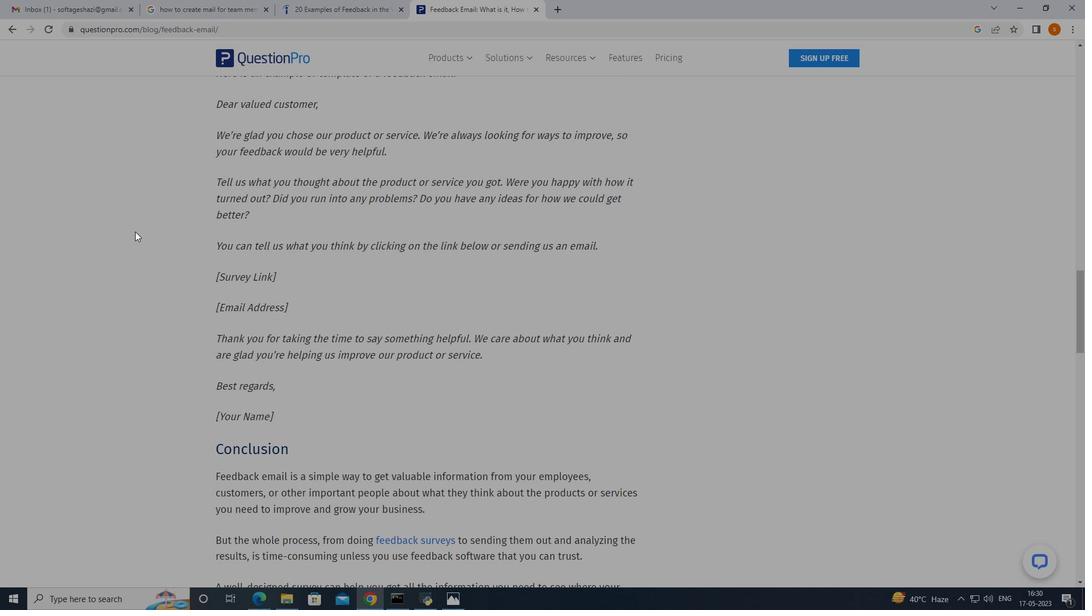
Action: Mouse moved to (140, 231)
Screenshot: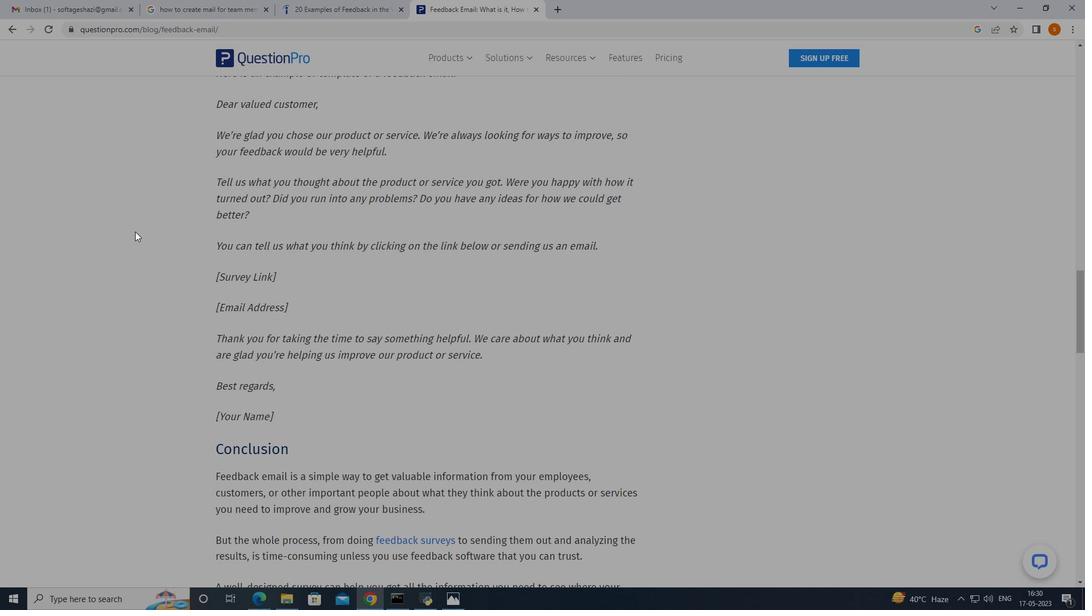 
Action: Mouse scrolled (140, 232) with delta (0, 0)
Screenshot: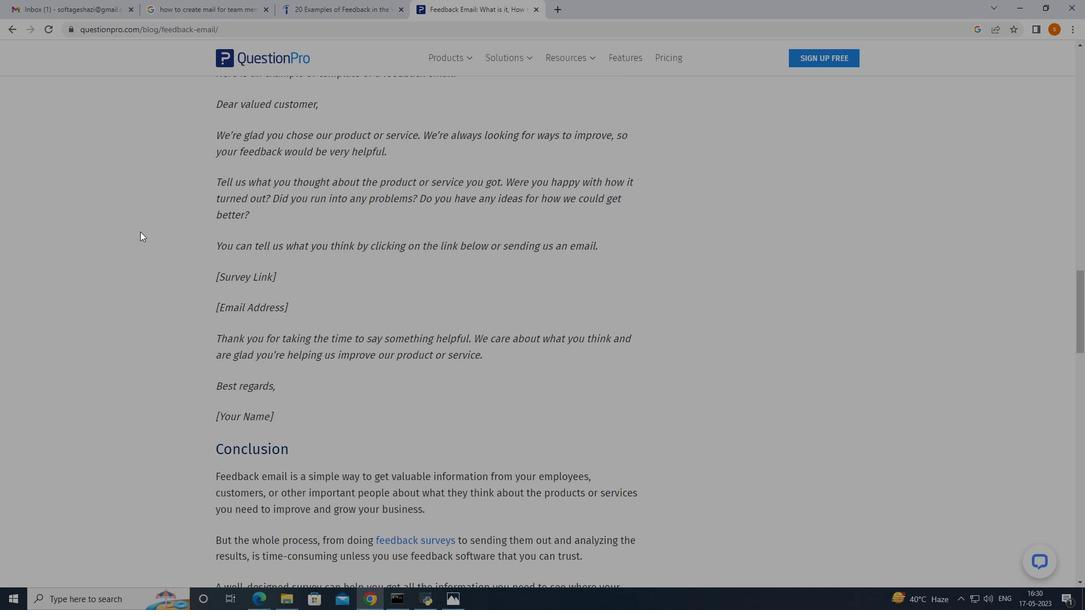 
Action: Mouse moved to (140, 231)
Screenshot: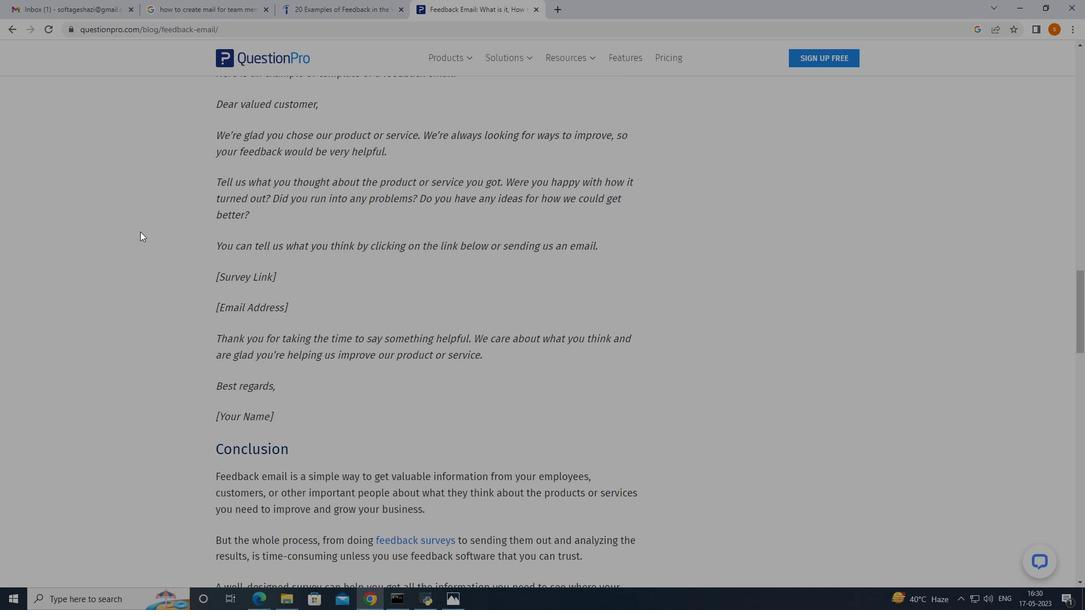 
Action: Mouse scrolled (140, 232) with delta (0, 0)
Screenshot: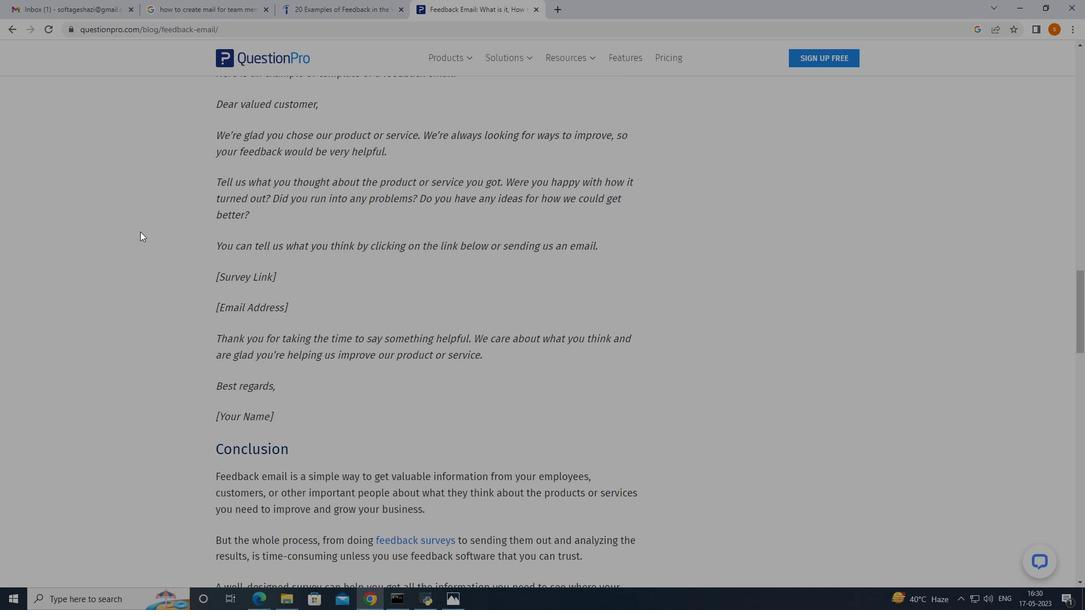 
Action: Mouse moved to (218, 270)
Screenshot: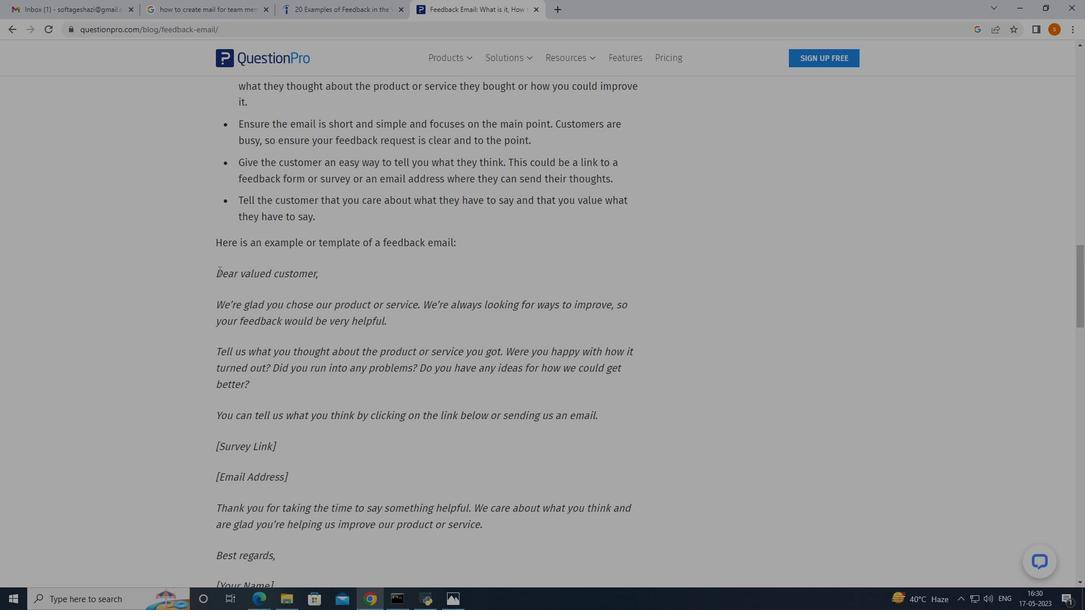 
Action: Mouse pressed left at (218, 270)
Screenshot: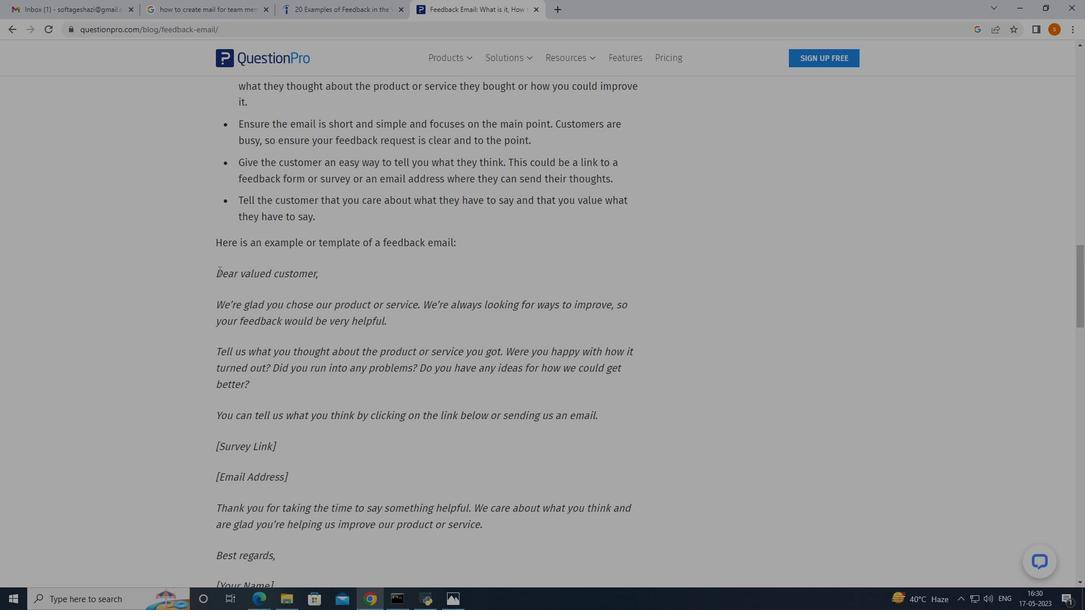 
Action: Mouse moved to (299, 433)
Screenshot: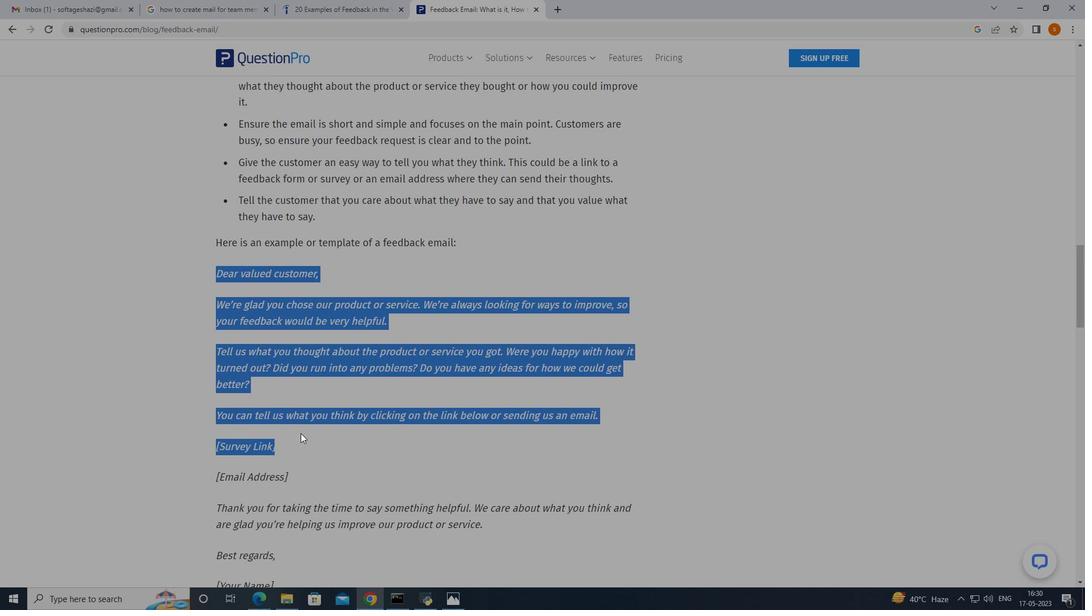 
Action: Mouse scrolled (299, 432) with delta (0, 0)
Screenshot: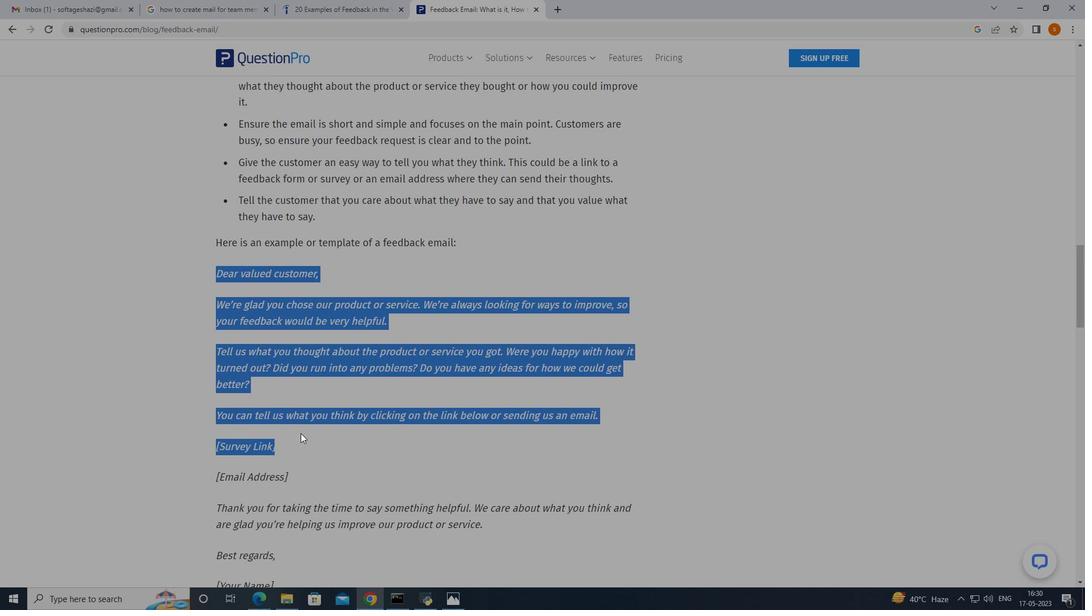 
Action: Mouse moved to (296, 432)
Screenshot: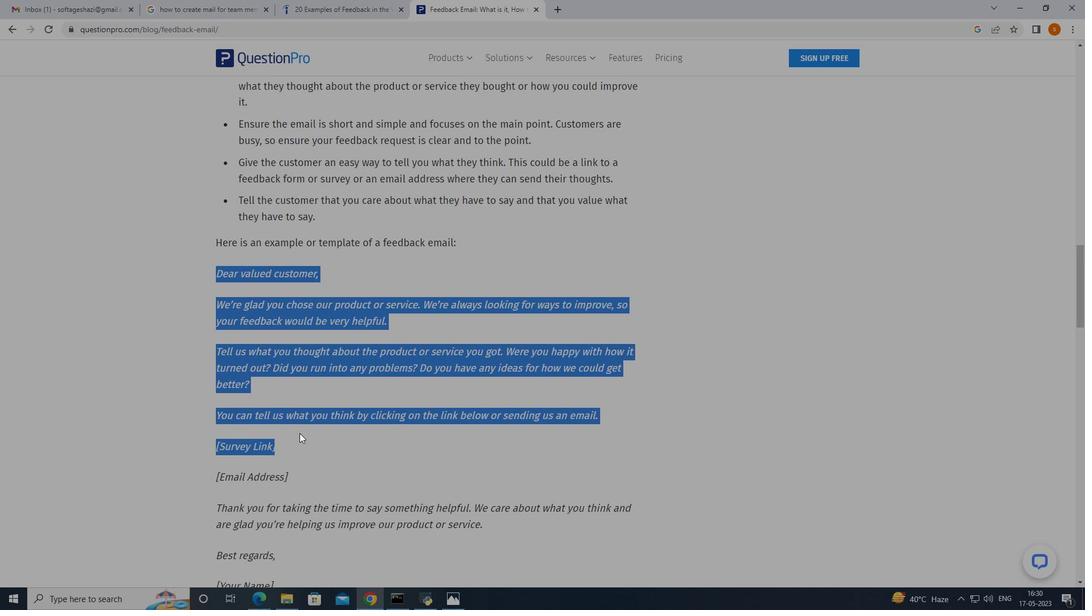 
Action: Mouse scrolled (296, 432) with delta (0, 0)
Screenshot: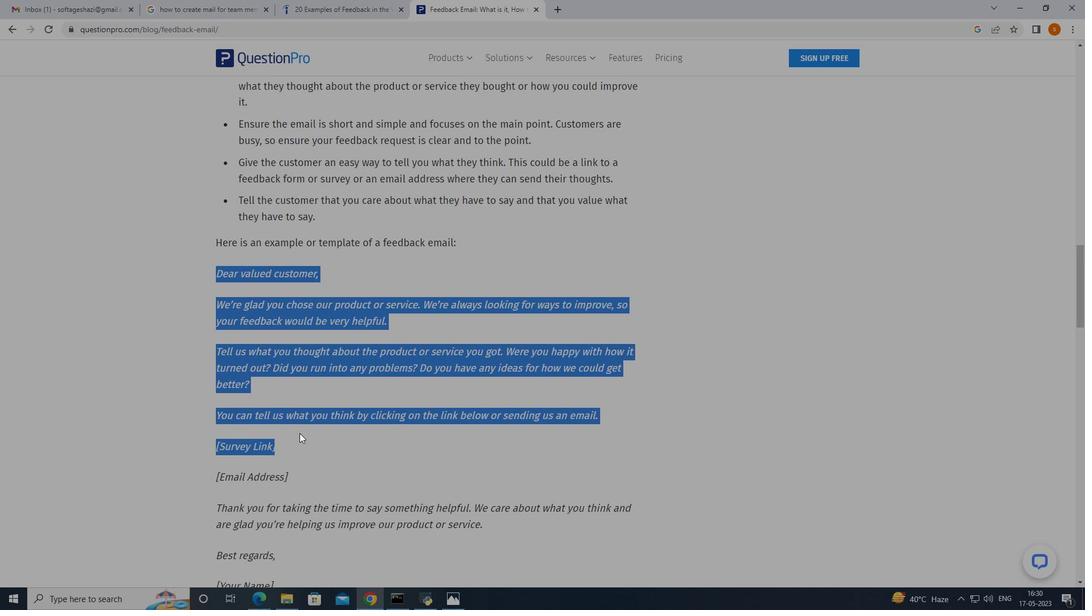 
Action: Mouse moved to (295, 432)
Screenshot: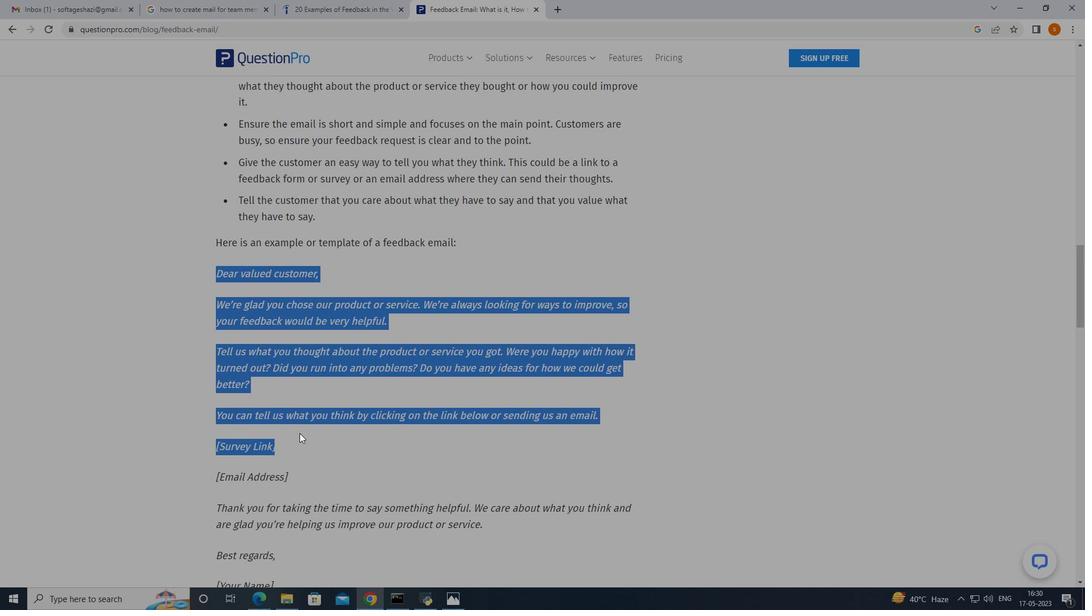 
Action: Mouse scrolled (295, 432) with delta (0, 0)
Screenshot: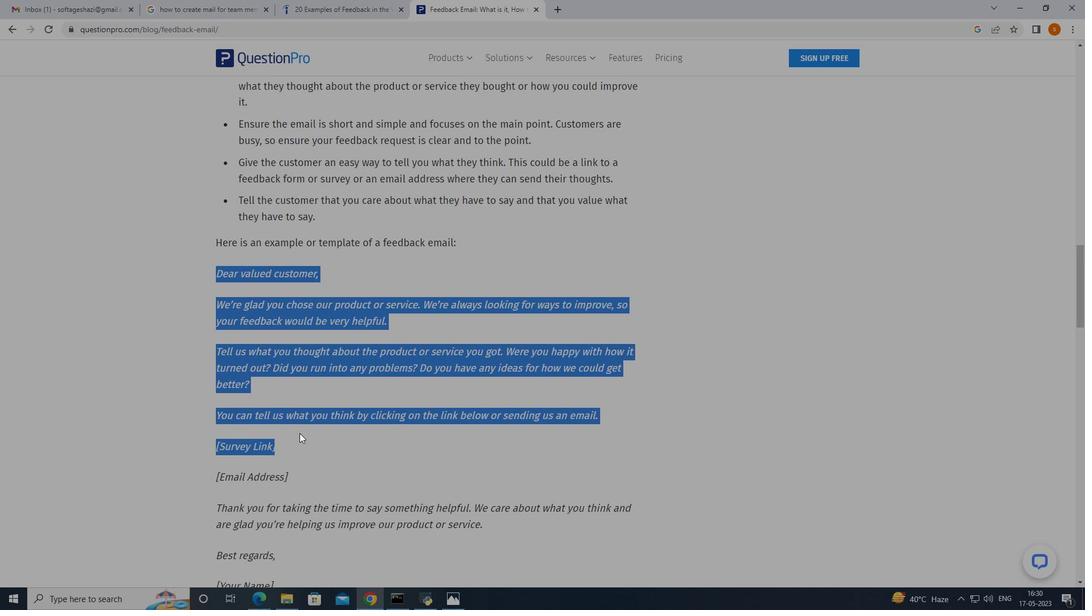 
Action: Mouse moved to (311, 414)
Screenshot: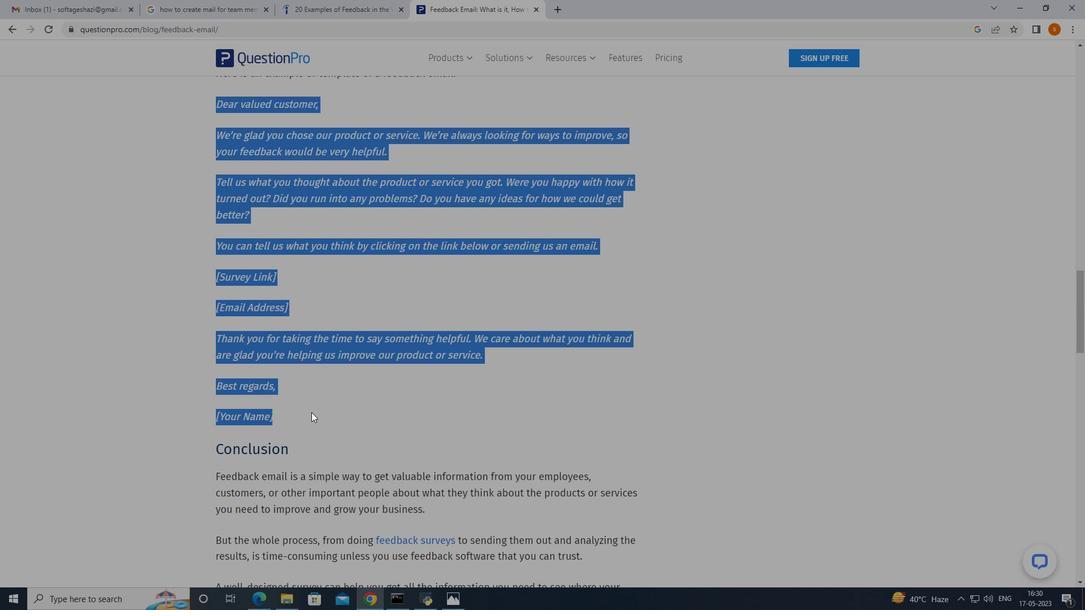 
Action: Key pressed ctrl+C
Screenshot: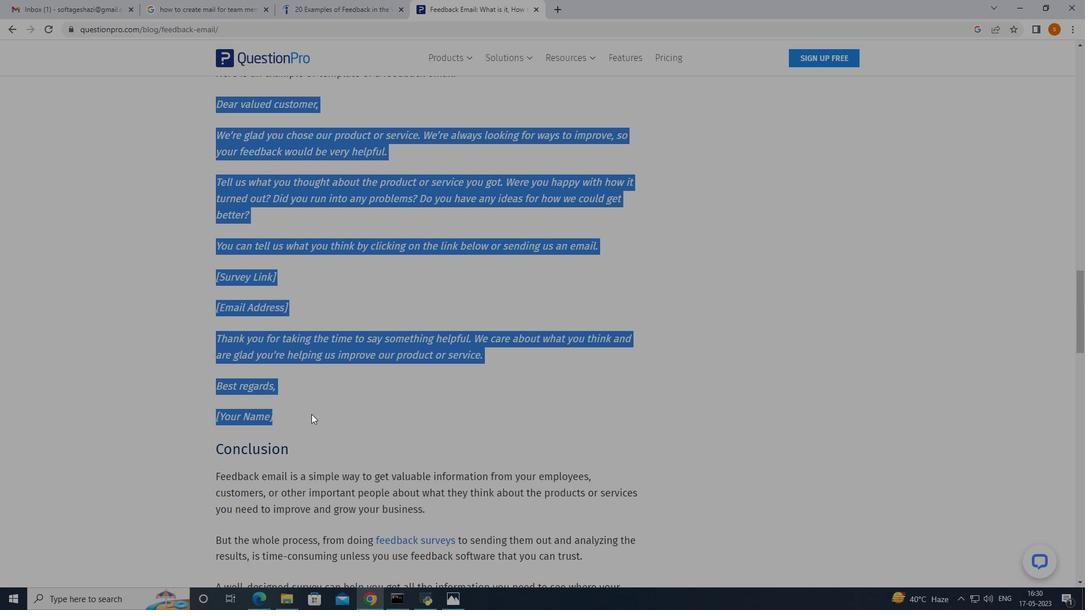 
Action: Mouse moved to (92, 0)
Screenshot: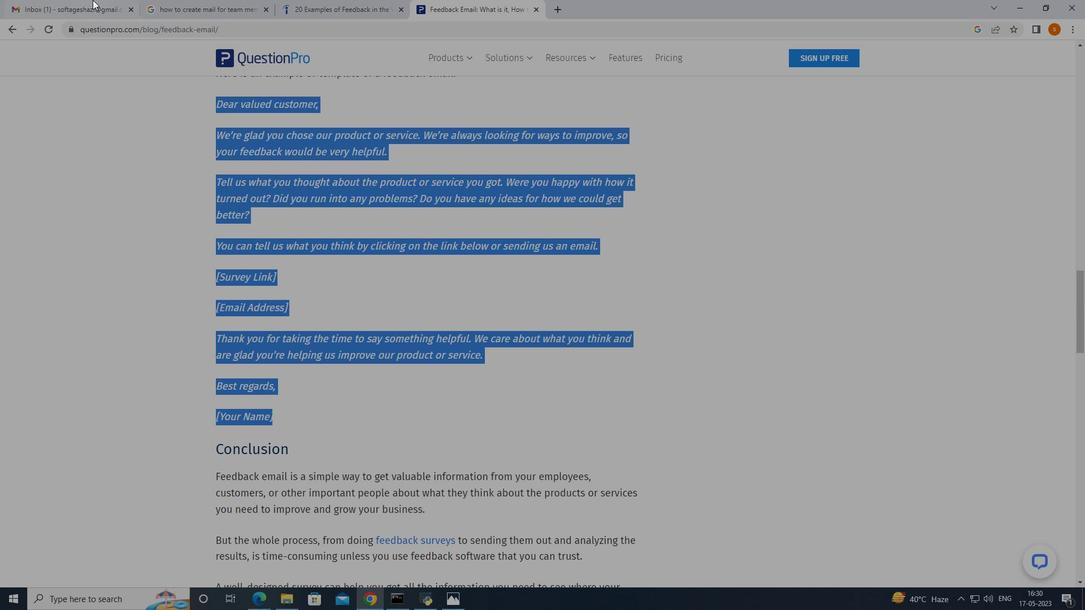 
Action: Mouse pressed left at (92, 0)
Screenshot: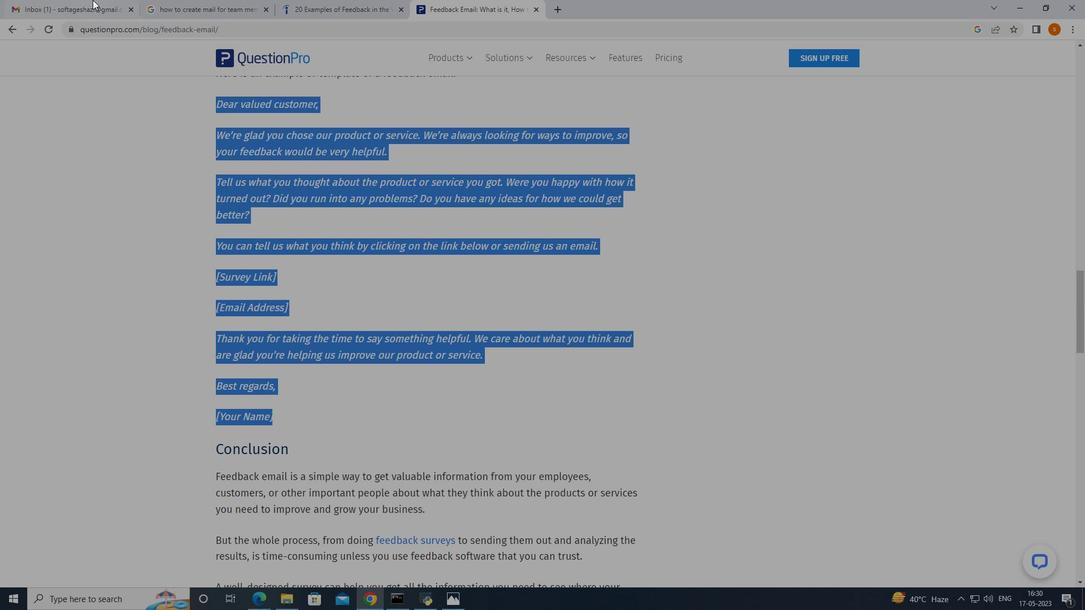
Action: Mouse moved to (763, 333)
Screenshot: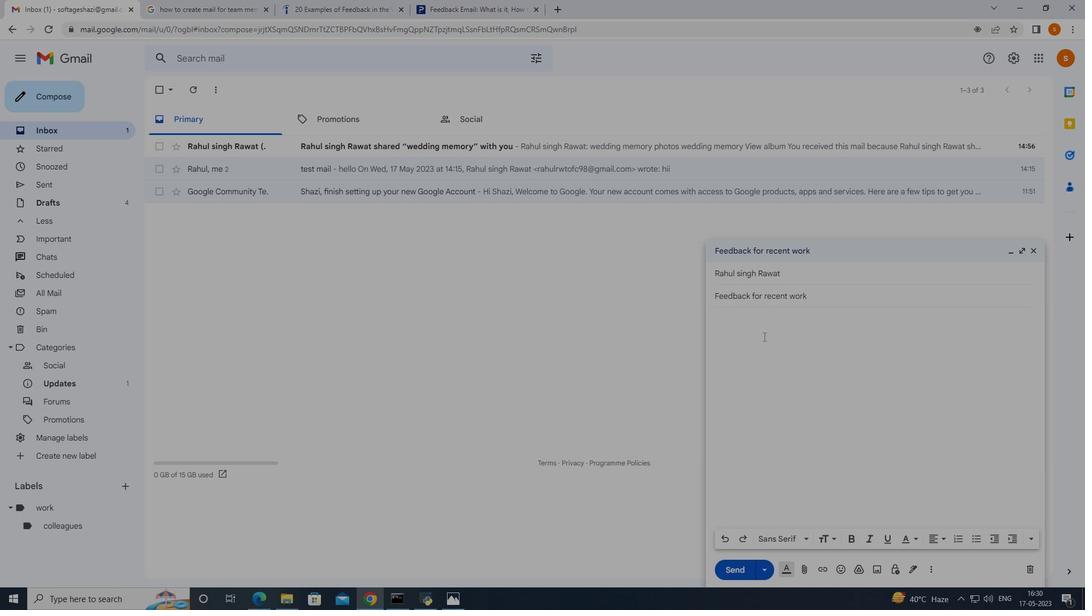 
Action: Mouse pressed left at (763, 333)
Screenshot: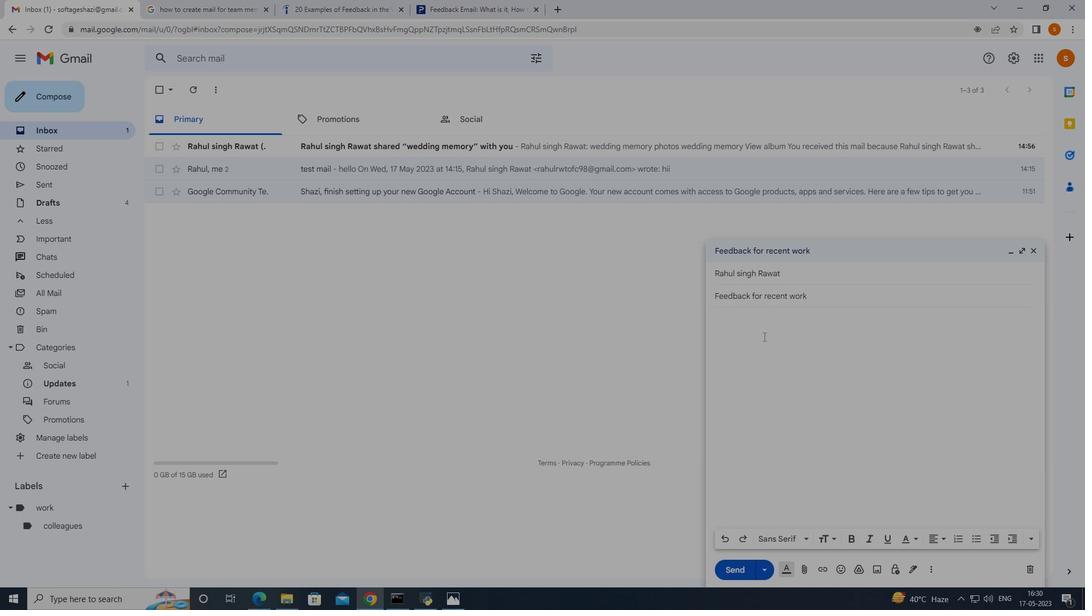 
Action: Mouse moved to (760, 335)
Screenshot: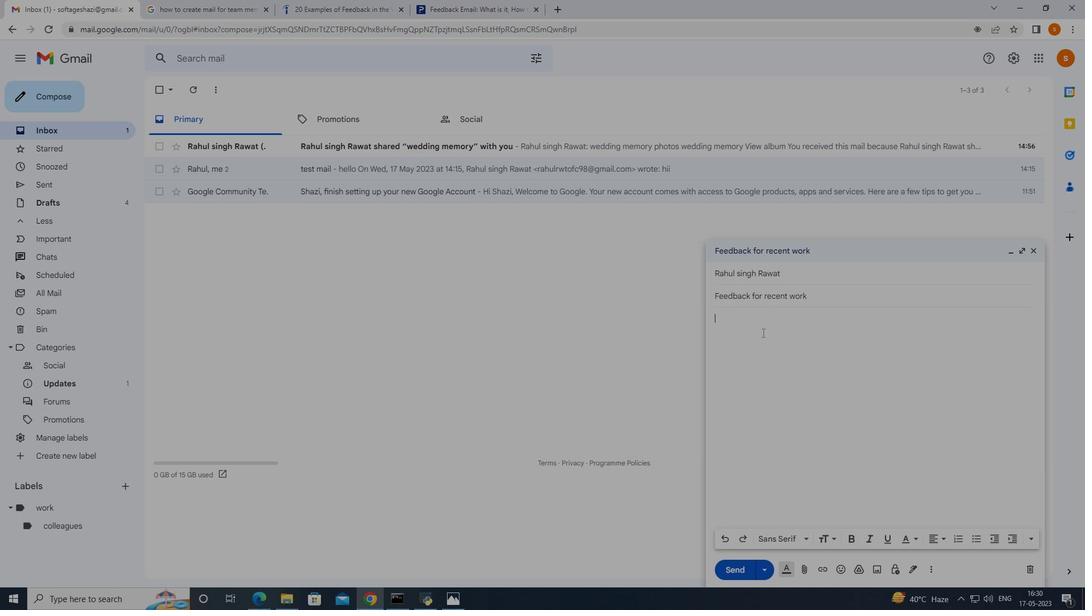 
Action: Key pressed ctrl+V
Screenshot: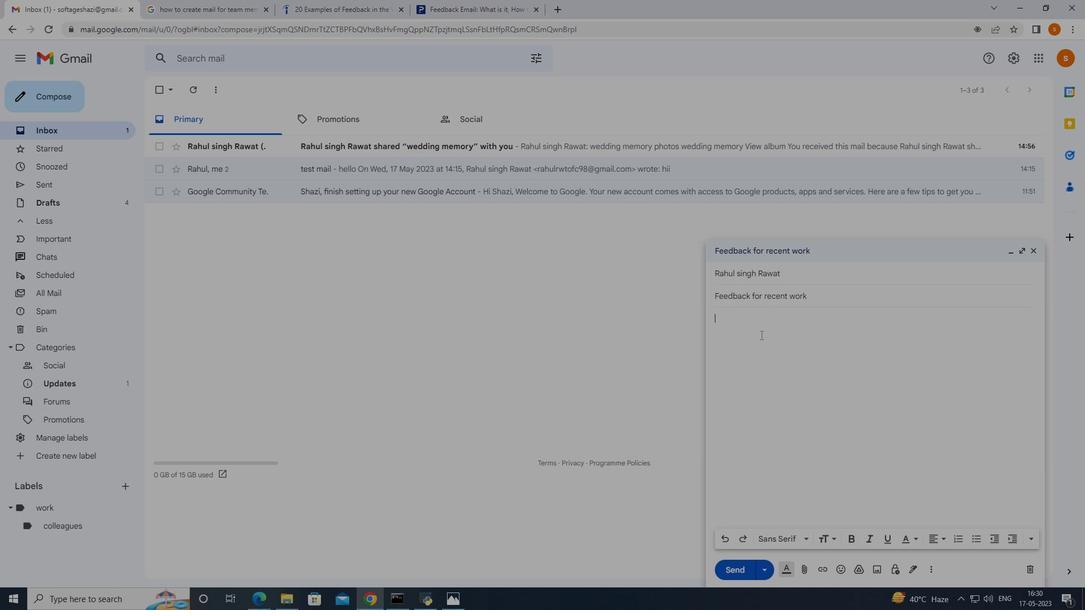 
Action: Mouse moved to (784, 517)
Screenshot: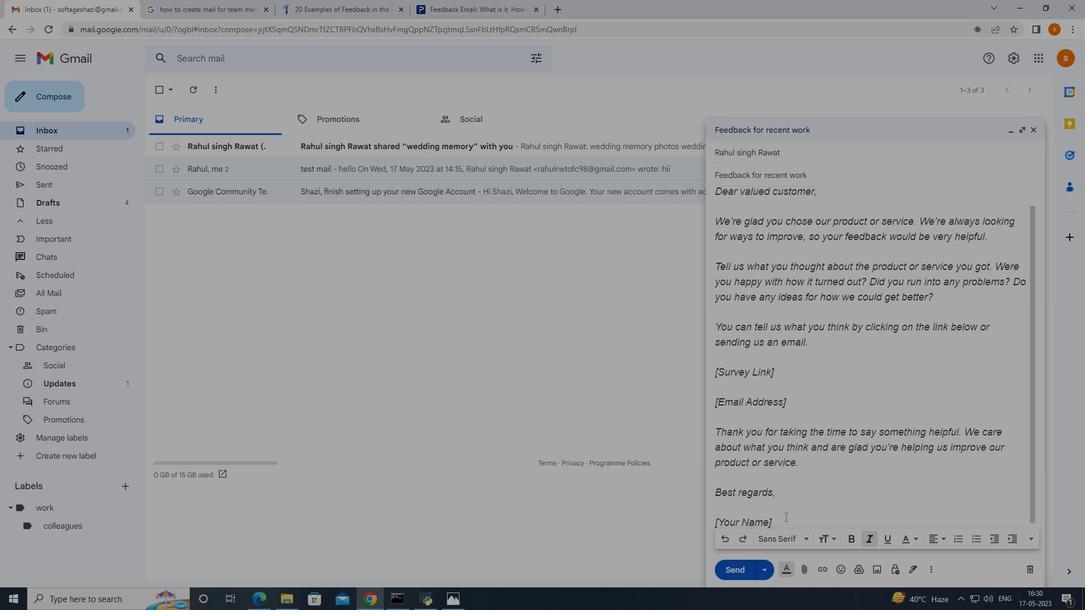 
Action: Mouse pressed left at (784, 517)
Screenshot: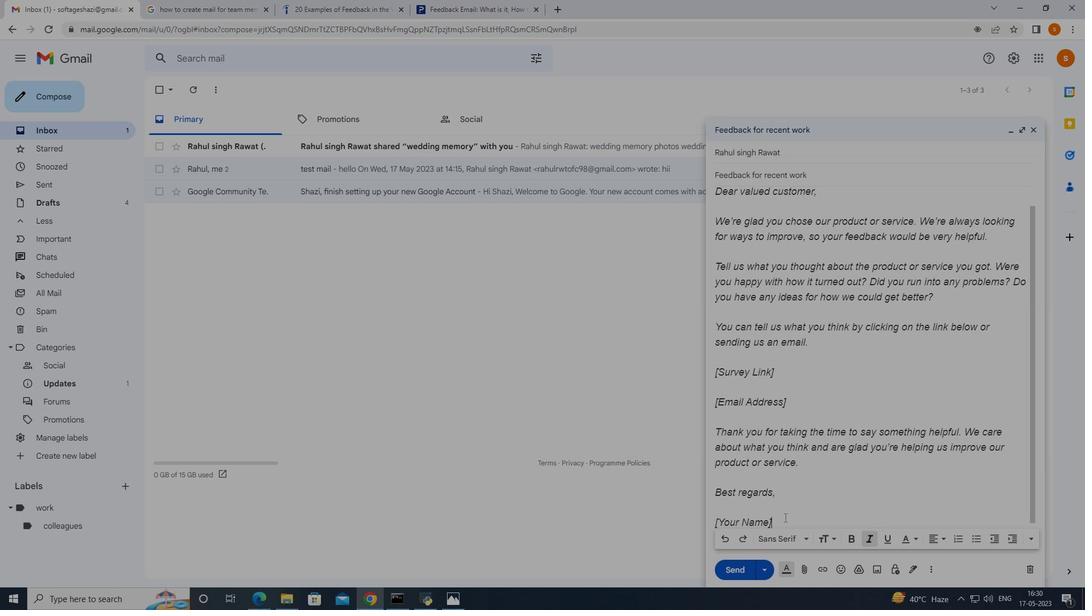 
Action: Mouse moved to (870, 540)
Screenshot: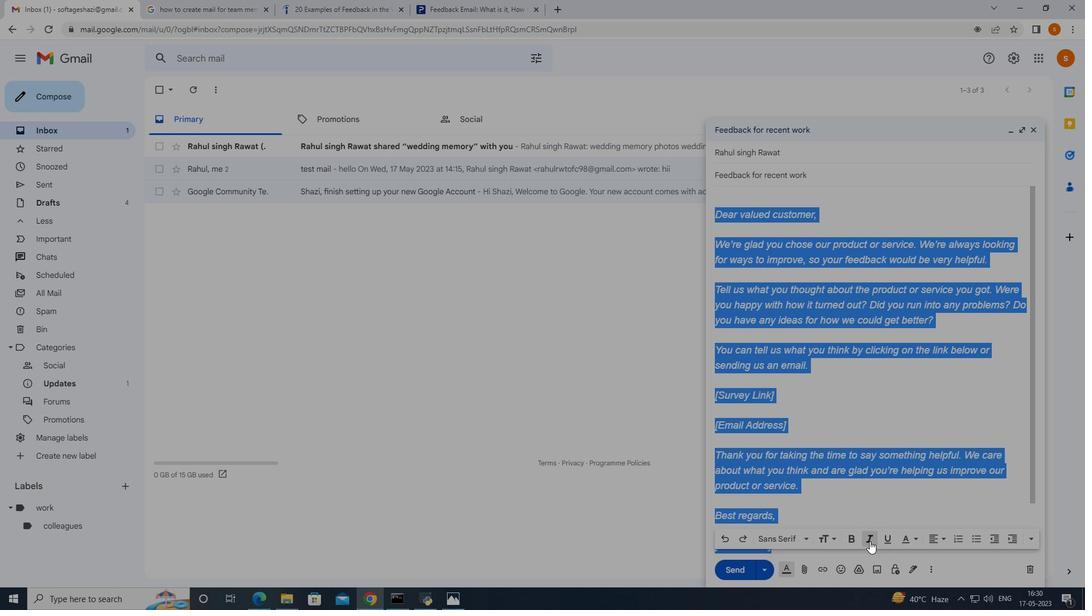 
Action: Mouse pressed left at (870, 540)
Screenshot: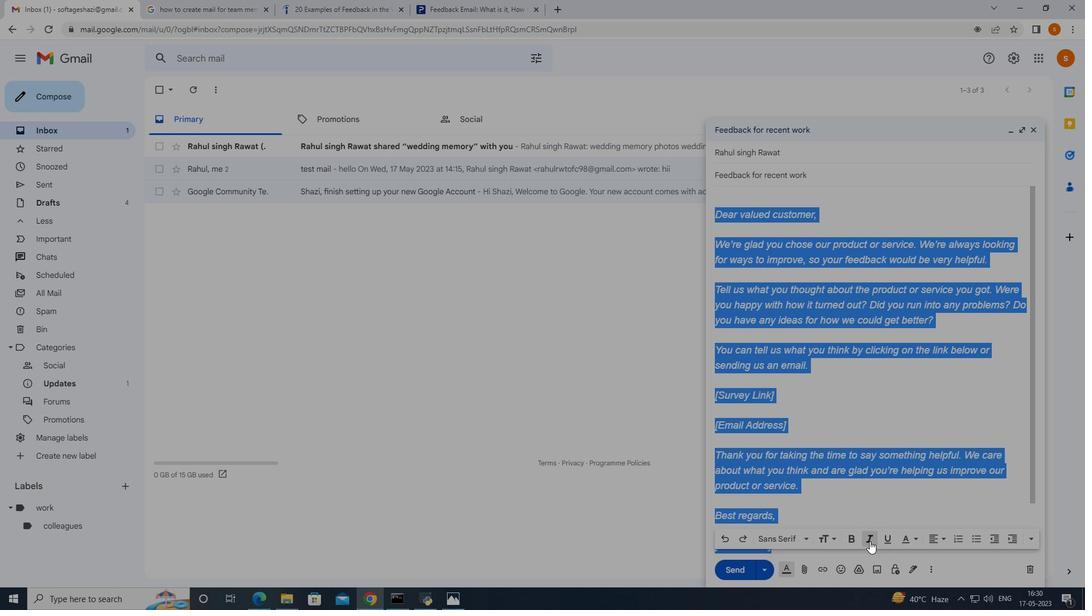 
Action: Mouse moved to (833, 539)
Screenshot: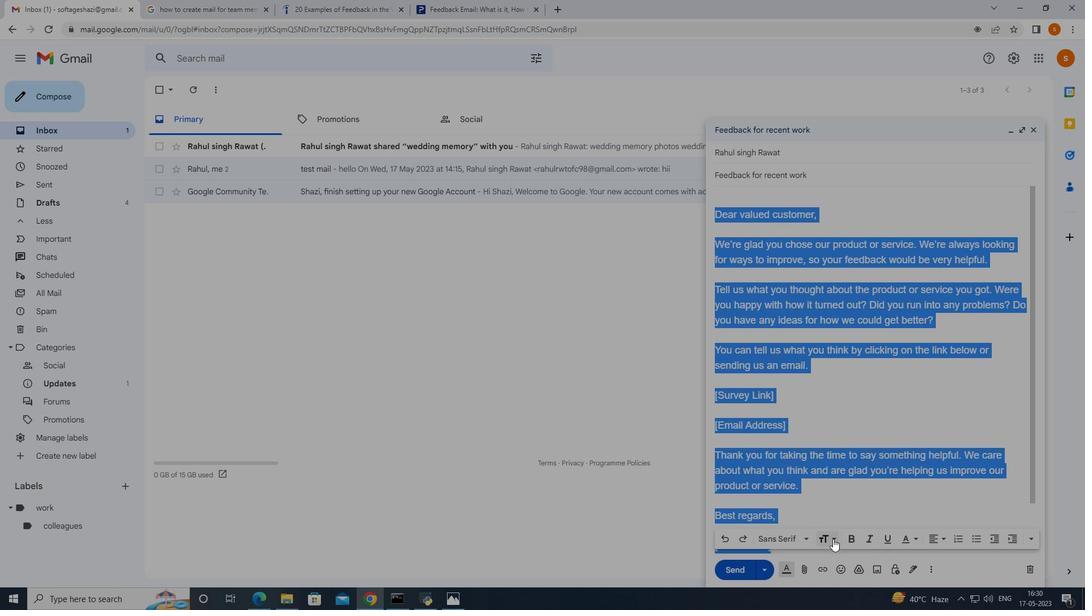 
Action: Mouse pressed left at (833, 539)
Screenshot: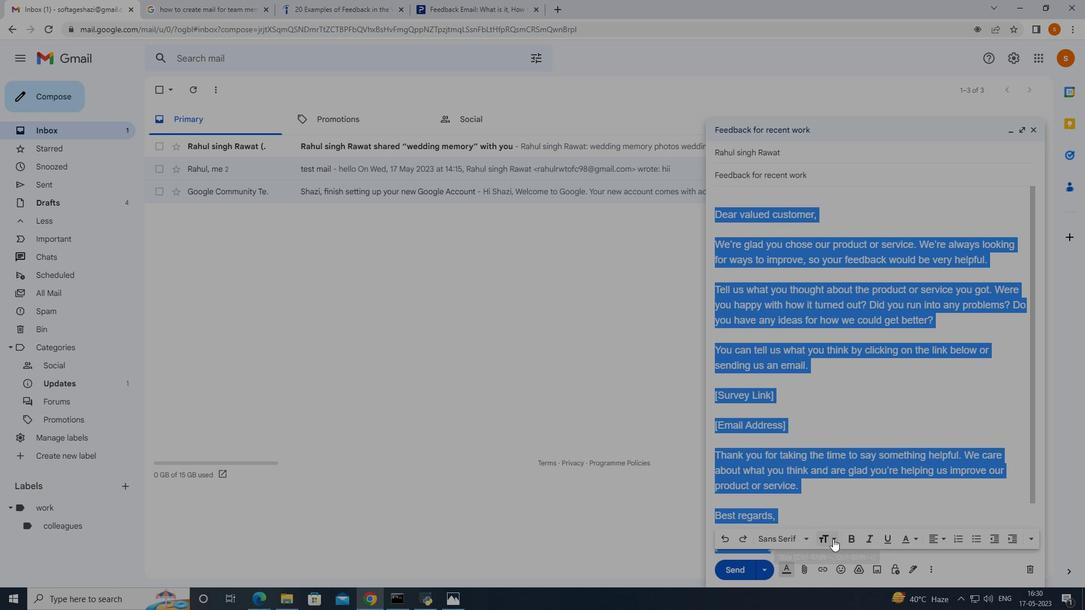
Action: Mouse moved to (834, 488)
Screenshot: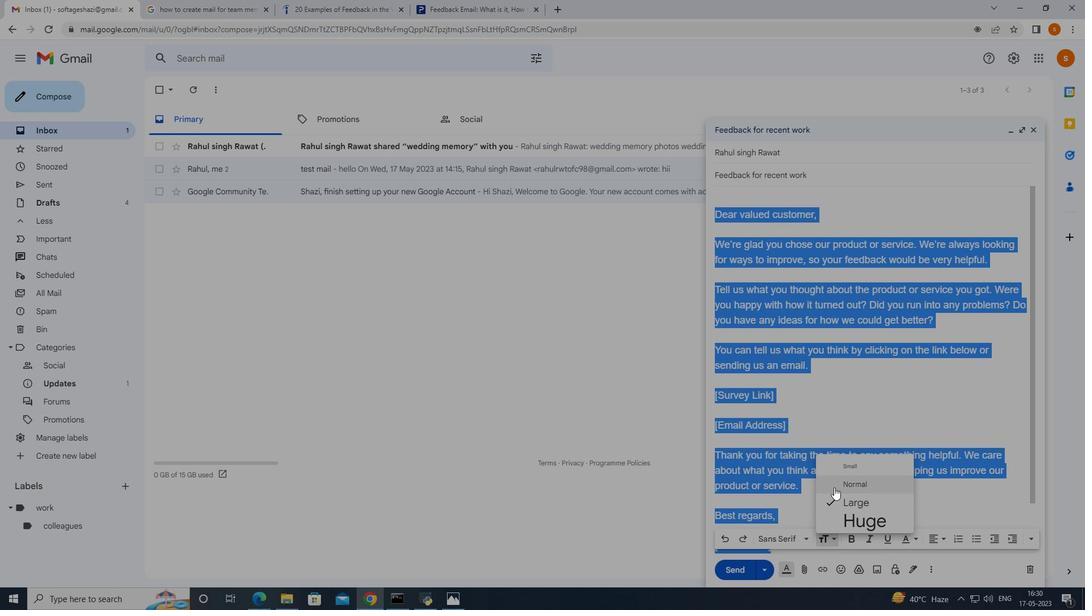 
Action: Mouse pressed left at (834, 488)
Screenshot: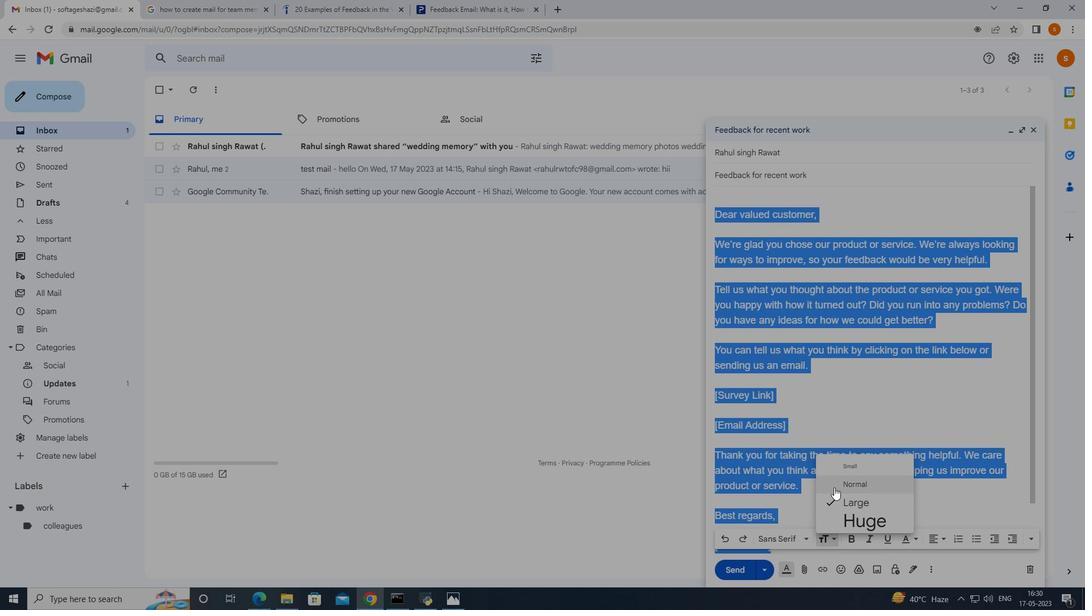 
Action: Mouse moved to (815, 500)
Screenshot: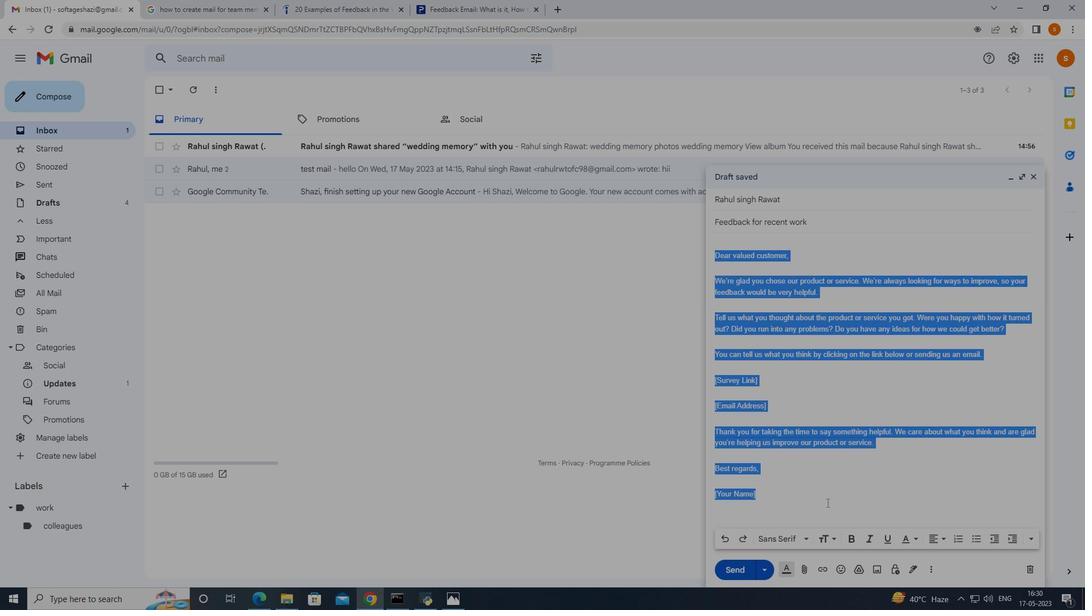 
Action: Mouse pressed left at (815, 500)
Screenshot: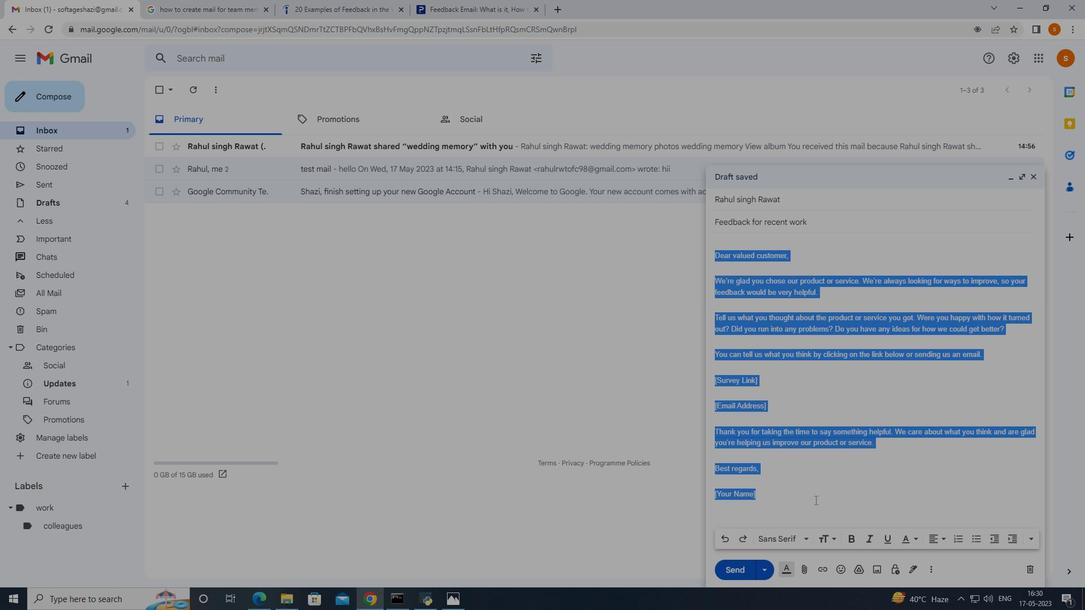 
Action: Mouse moved to (711, 274)
Screenshot: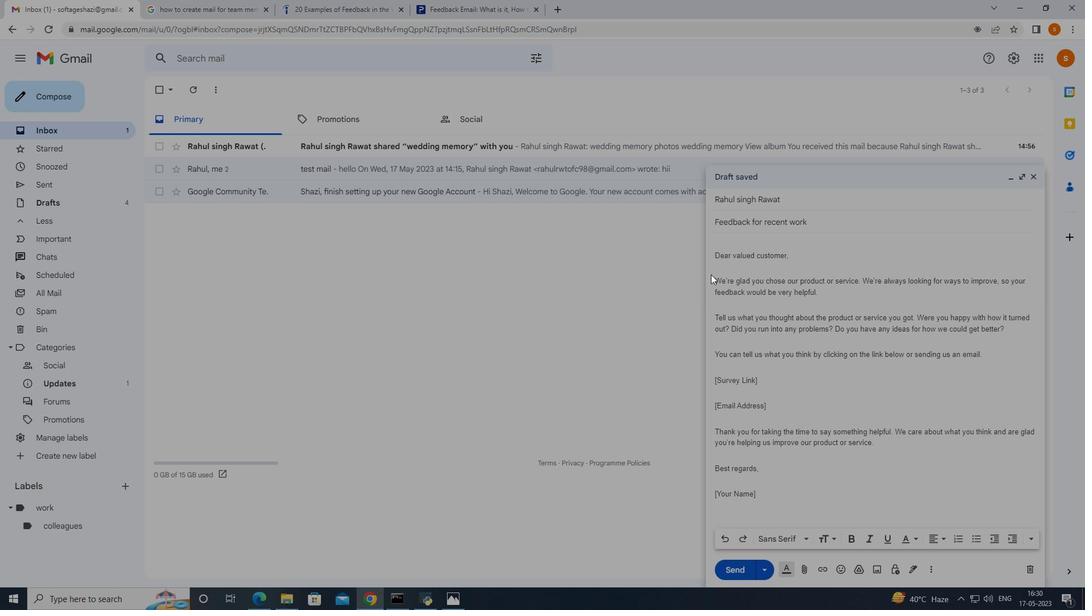 
Action: Mouse pressed left at (711, 274)
Screenshot: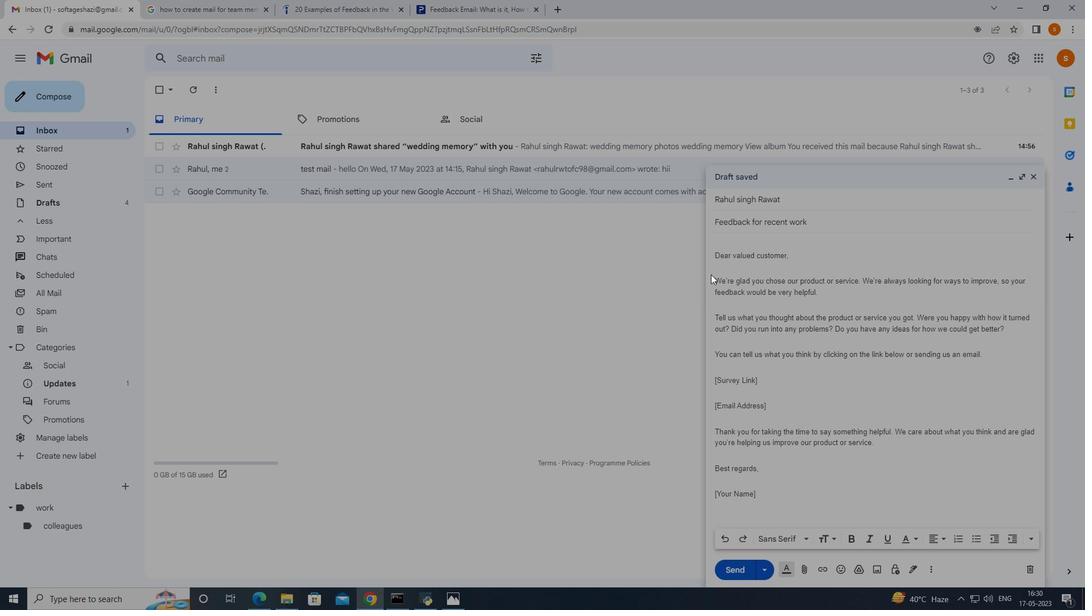 
Action: Mouse moved to (713, 250)
Screenshot: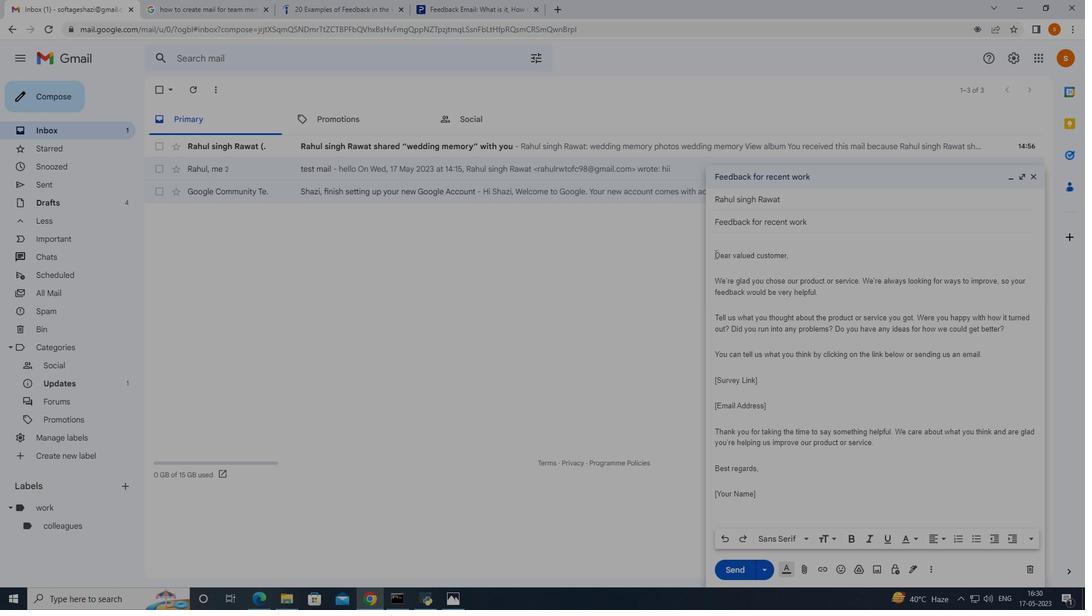 
Action: Mouse pressed left at (713, 250)
Screenshot: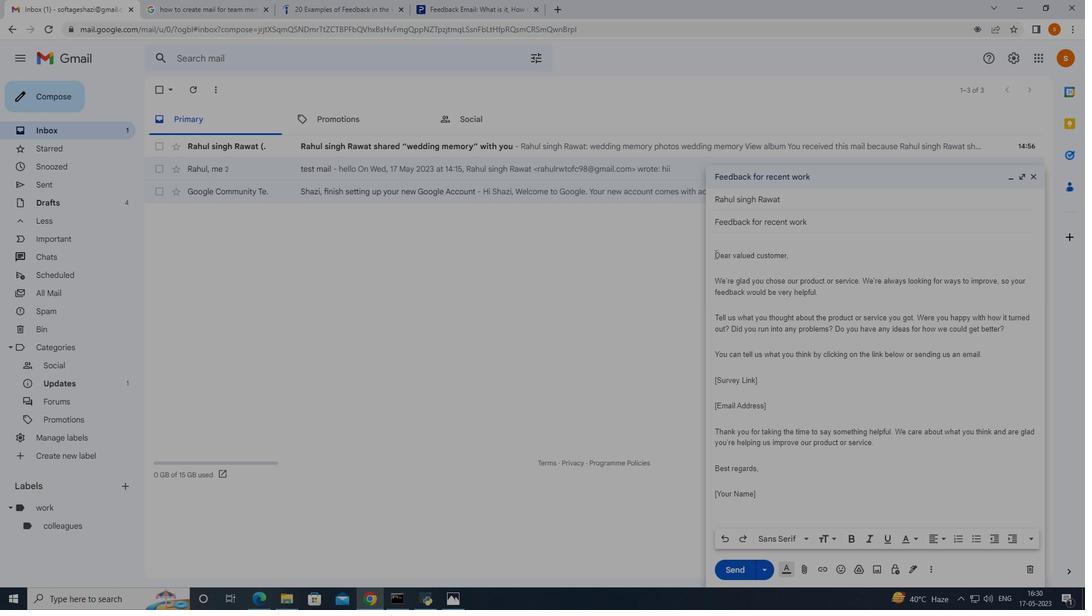 
Action: Mouse moved to (720, 254)
Screenshot: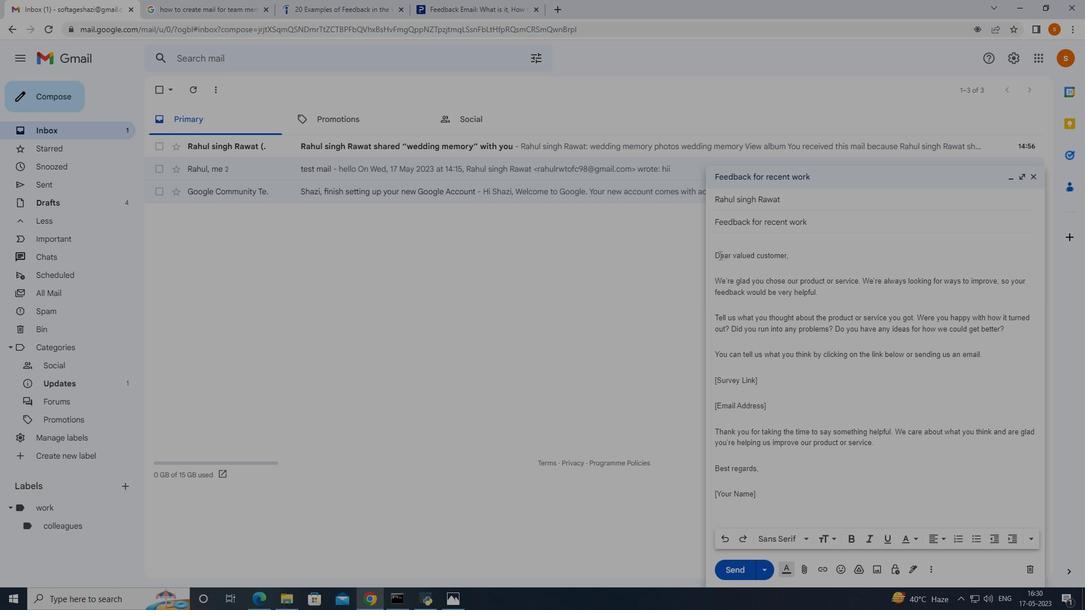 
Action: Mouse pressed left at (720, 254)
Screenshot: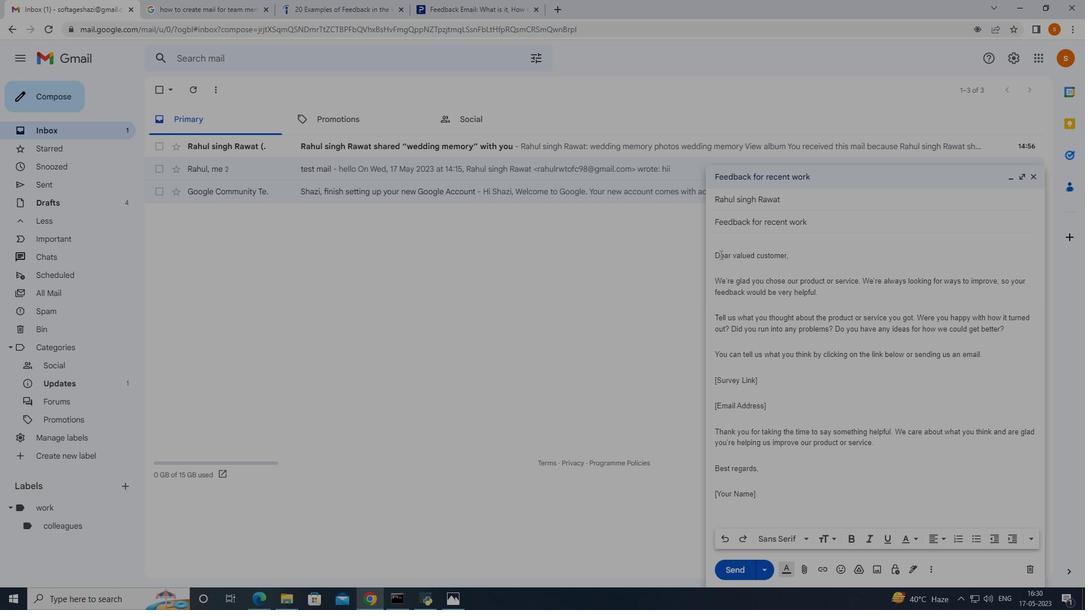 
Action: Mouse moved to (716, 255)
Screenshot: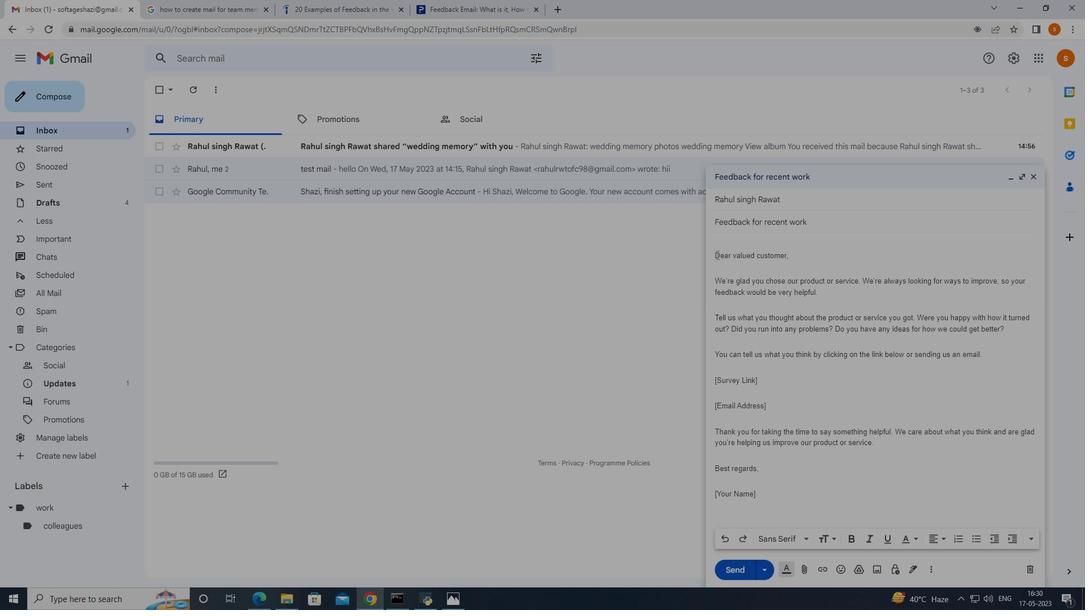 
Action: Key pressed <Key.left><Key.backspace><Key.backspace><Key.backspace><Key.backspace>
Screenshot: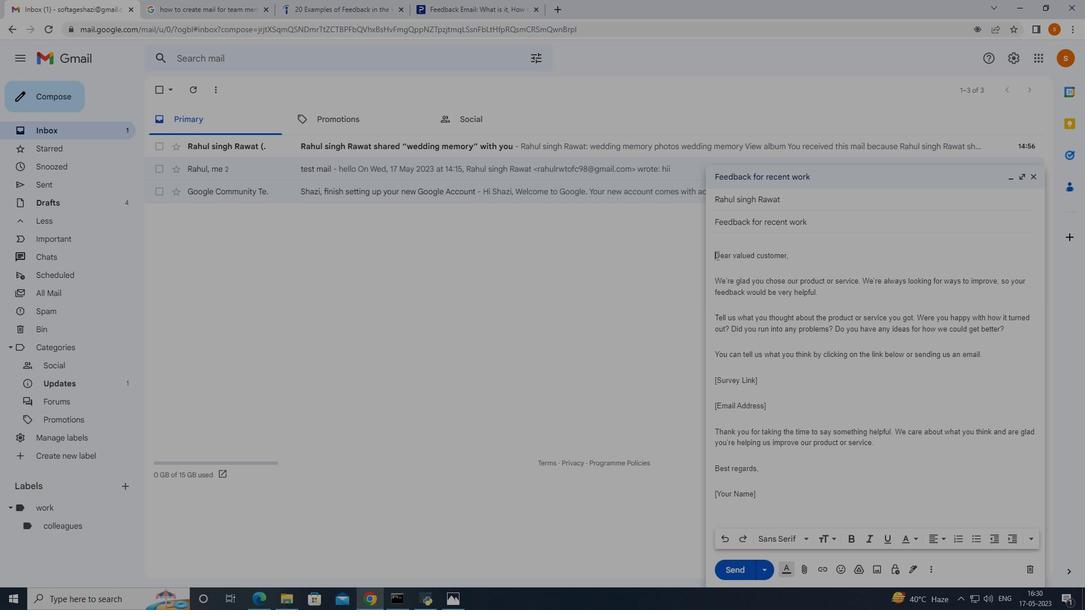 
Action: Mouse moved to (722, 250)
Screenshot: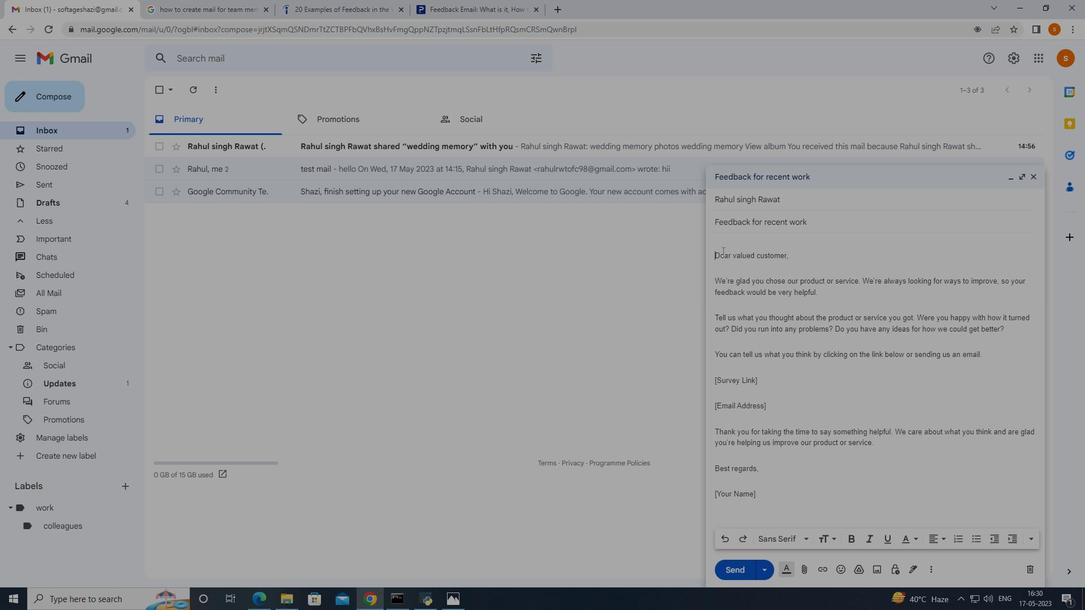 
Action: Mouse pressed left at (722, 250)
Screenshot: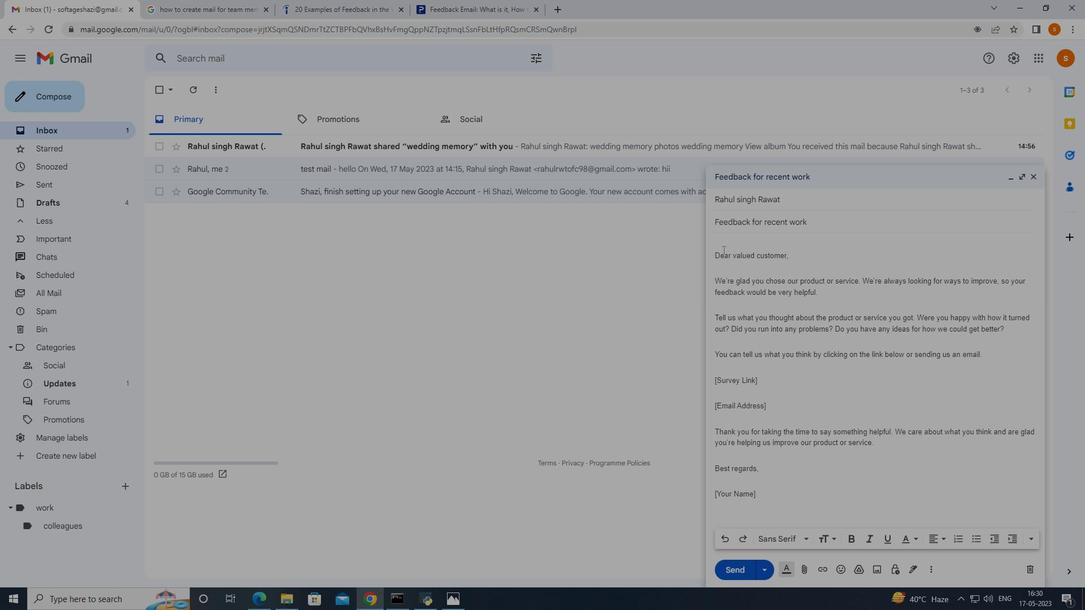 
Action: Mouse moved to (729, 236)
Screenshot: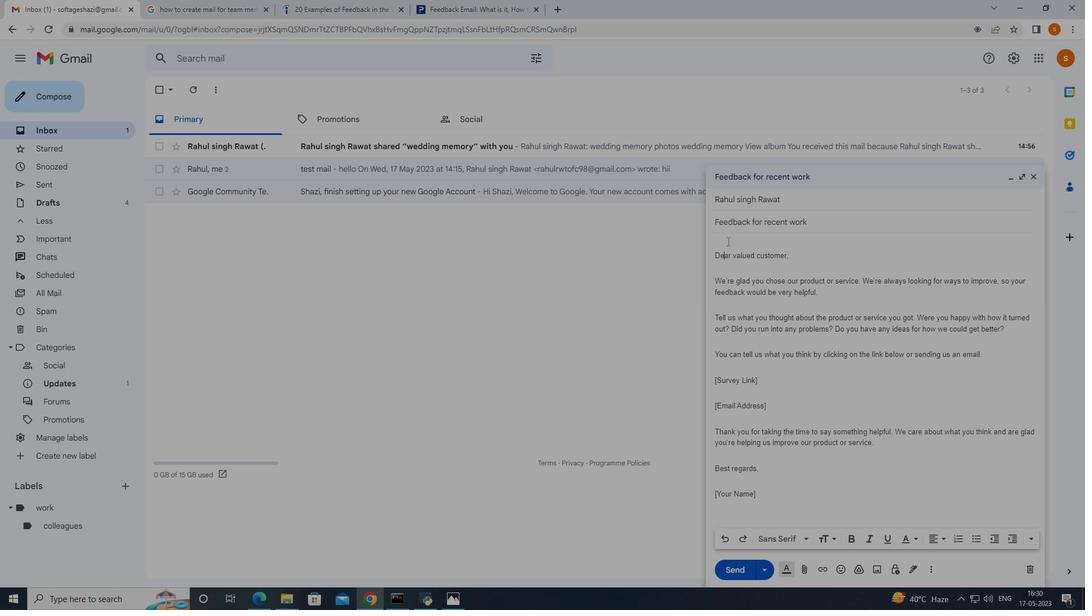 
Action: Mouse pressed left at (729, 236)
Screenshot: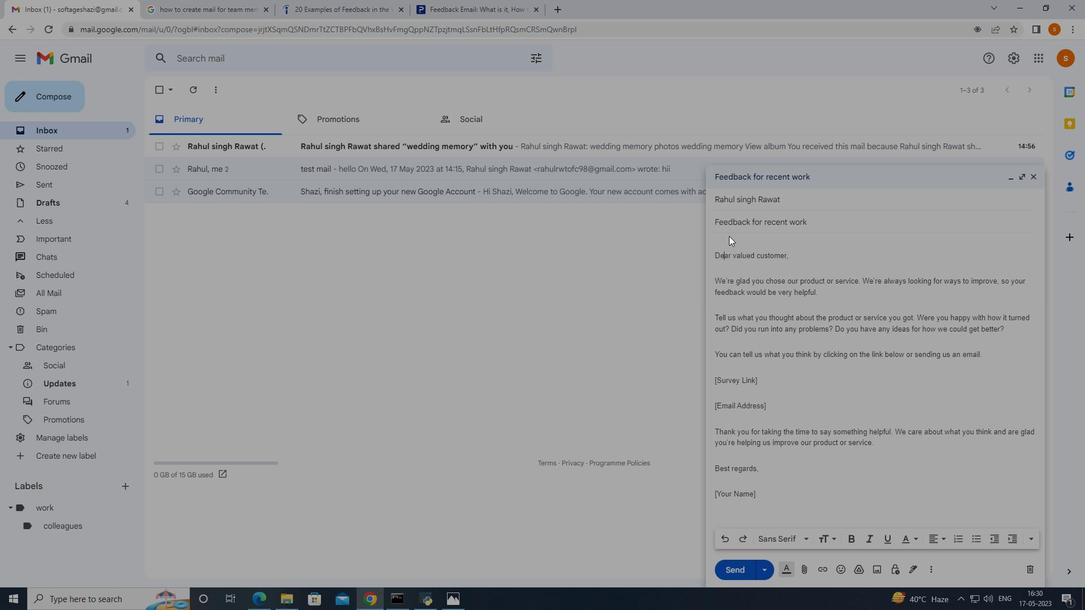 
Action: Mouse moved to (777, 376)
Screenshot: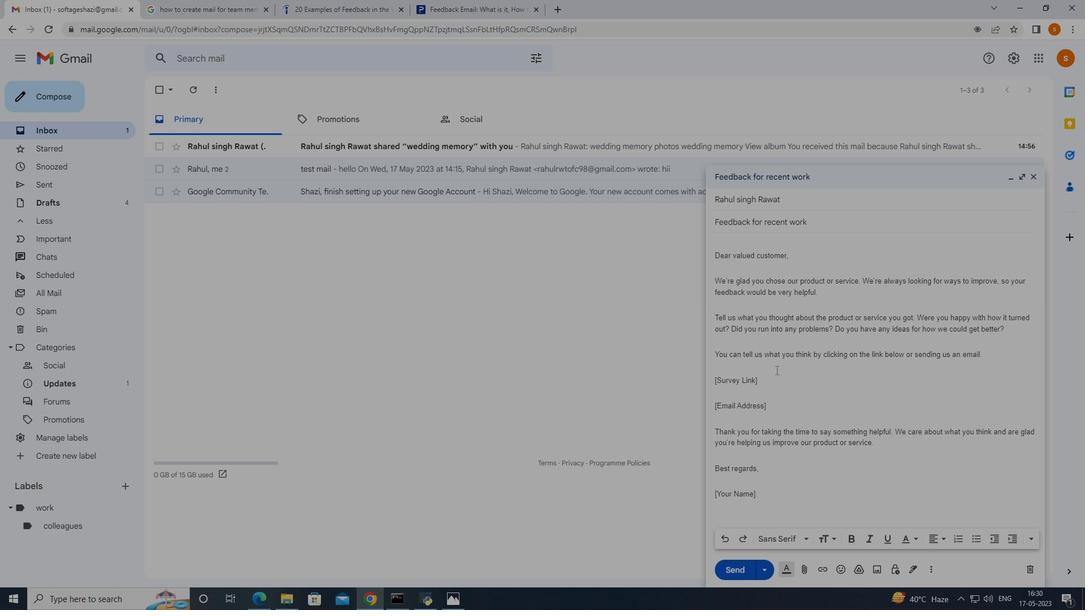 
Action: Mouse pressed left at (777, 376)
Screenshot: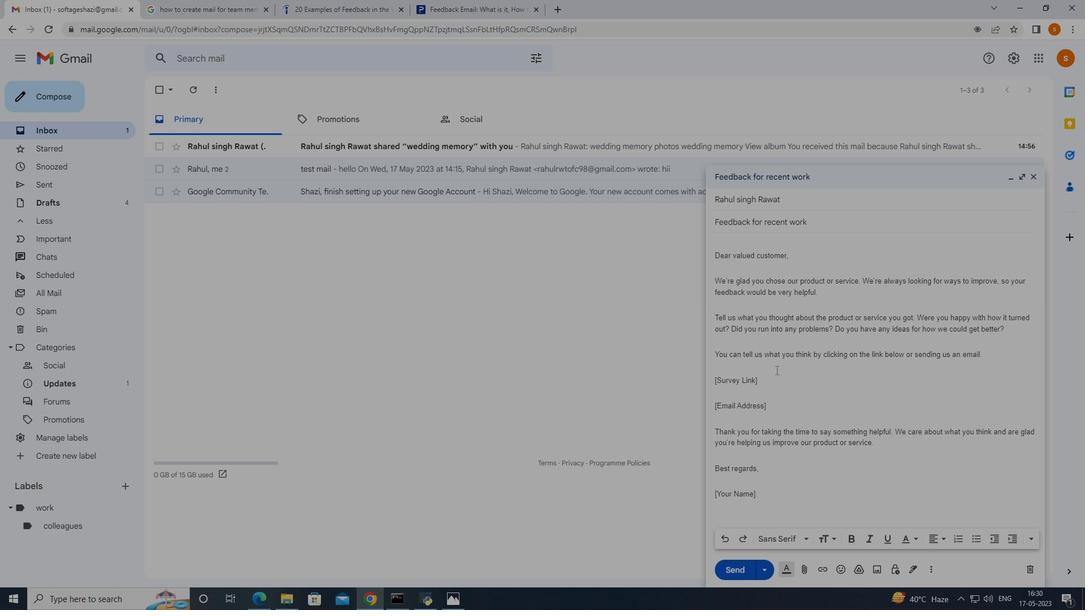 
Action: Mouse moved to (769, 382)
Screenshot: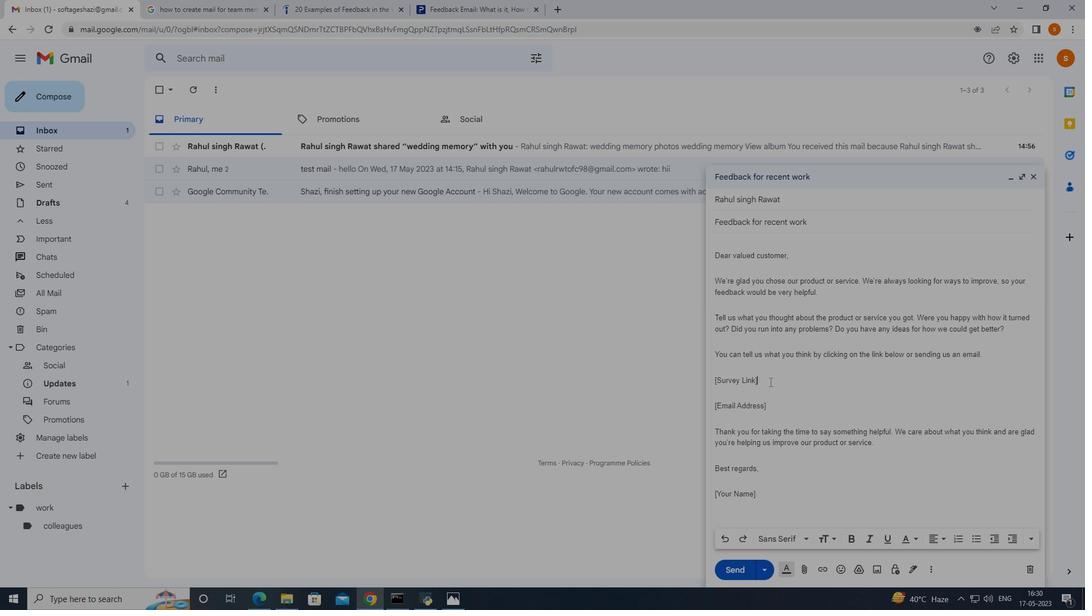 
Action: Mouse pressed left at (769, 382)
Screenshot: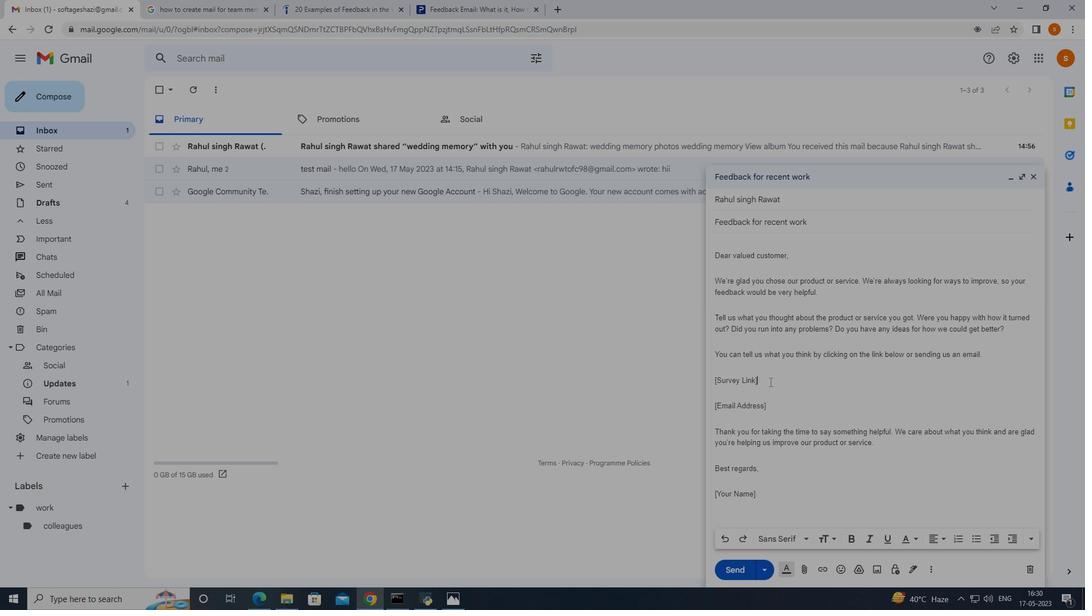 
Action: Mouse moved to (708, 380)
Screenshot: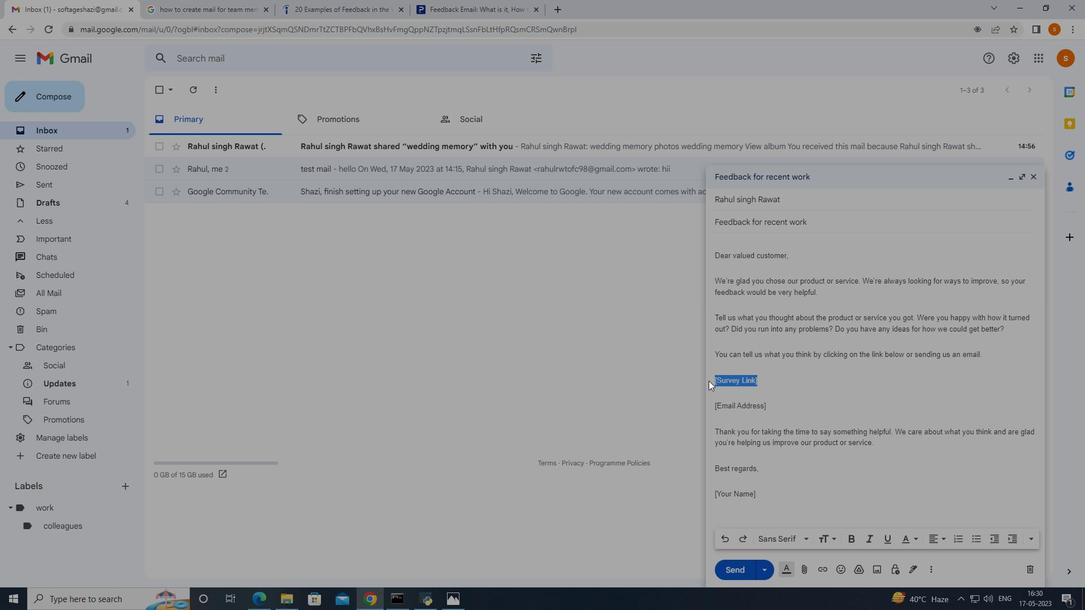 
Action: Key pressed <Key.backspace>
Screenshot: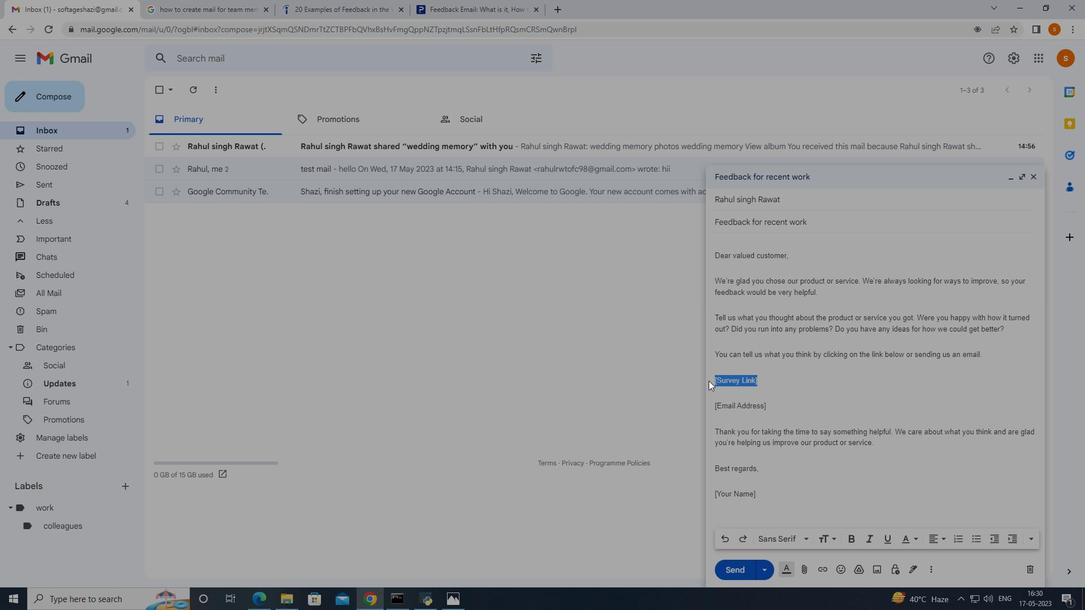 
Action: Mouse moved to (488, 1)
Screenshot: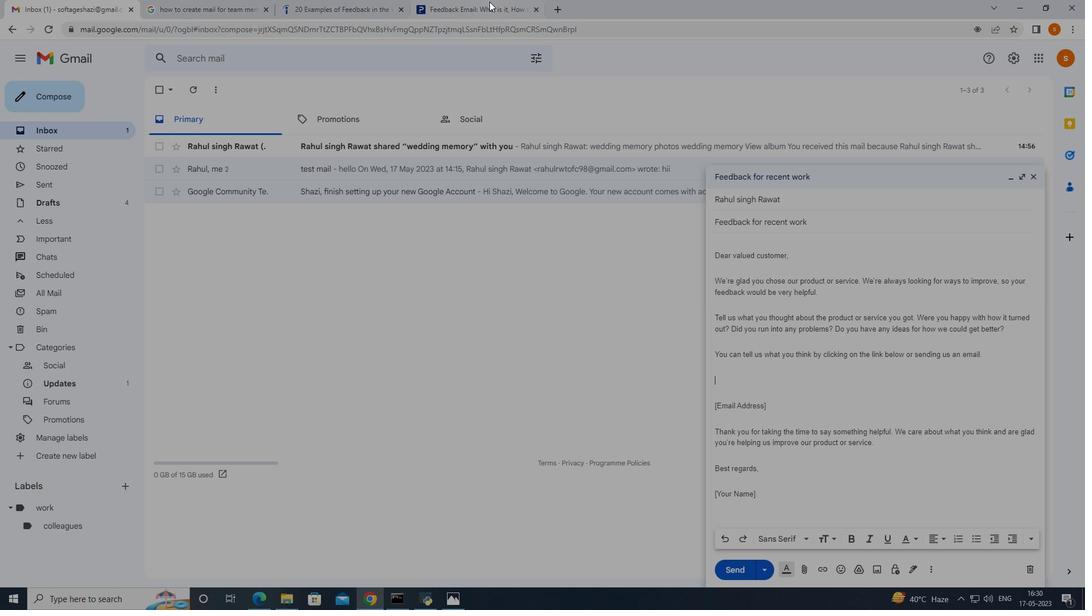 
Action: Mouse pressed left at (488, 1)
Screenshot: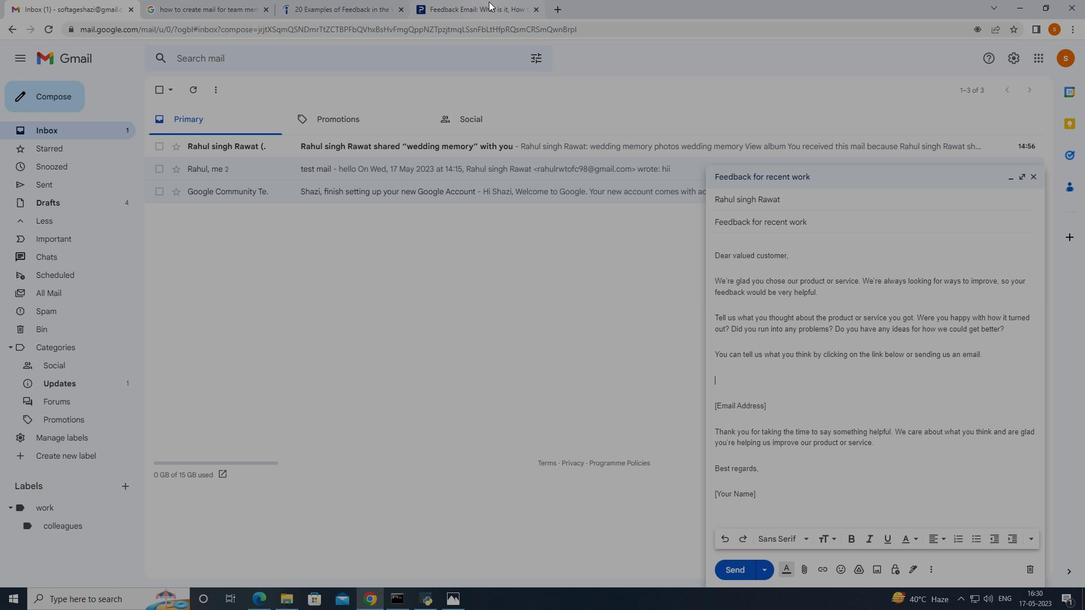 
Action: Mouse moved to (14, 31)
Screenshot: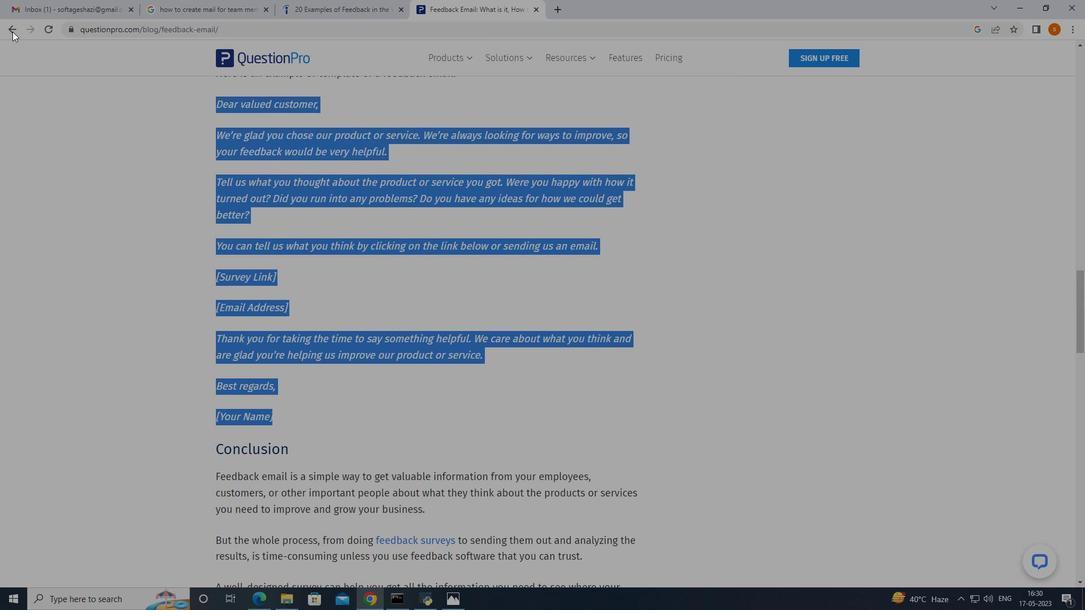
Action: Mouse pressed left at (14, 31)
Screenshot: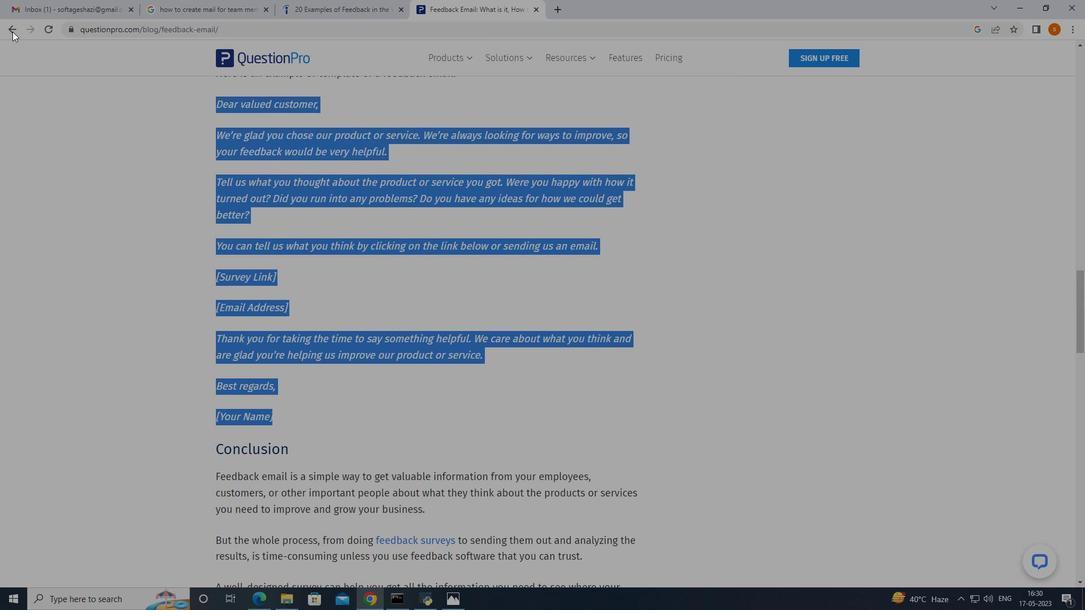 
Action: Mouse moved to (120, 29)
Screenshot: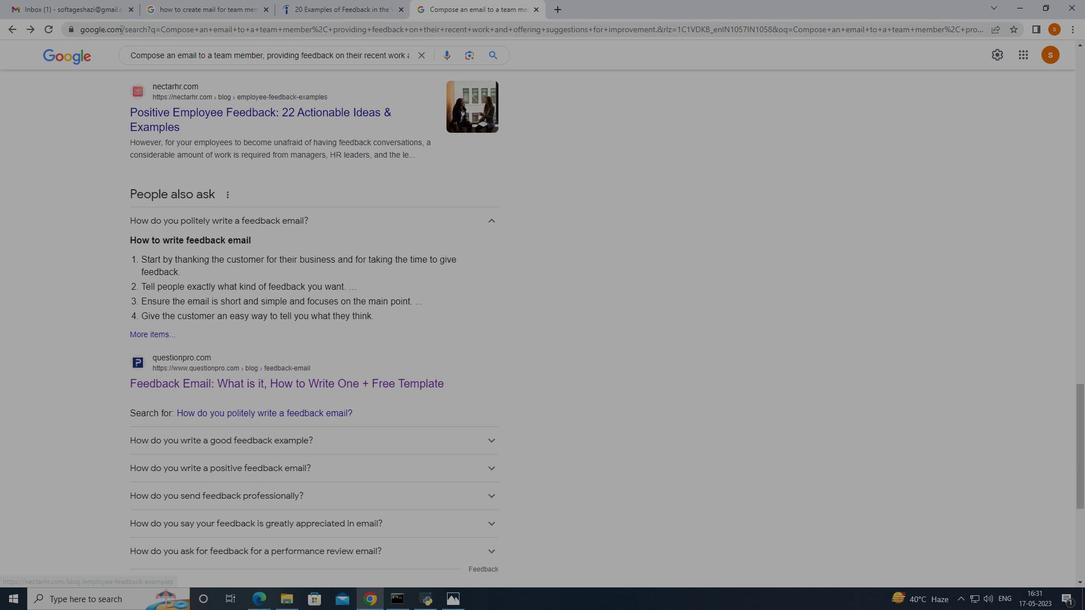 
Action: Mouse pressed left at (120, 29)
Screenshot: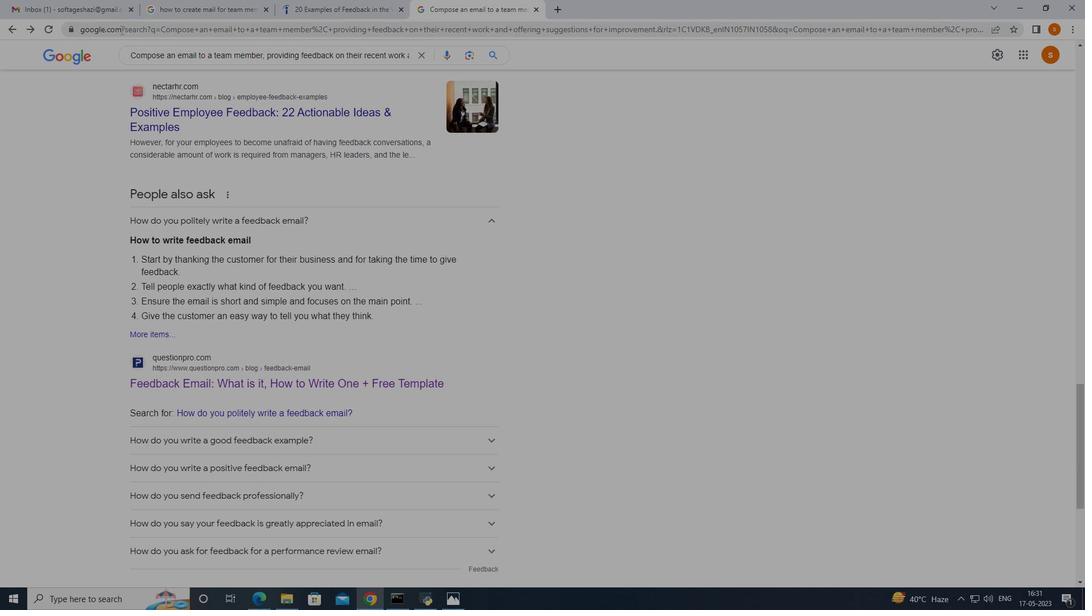 
Action: Mouse moved to (120, 29)
Screenshot: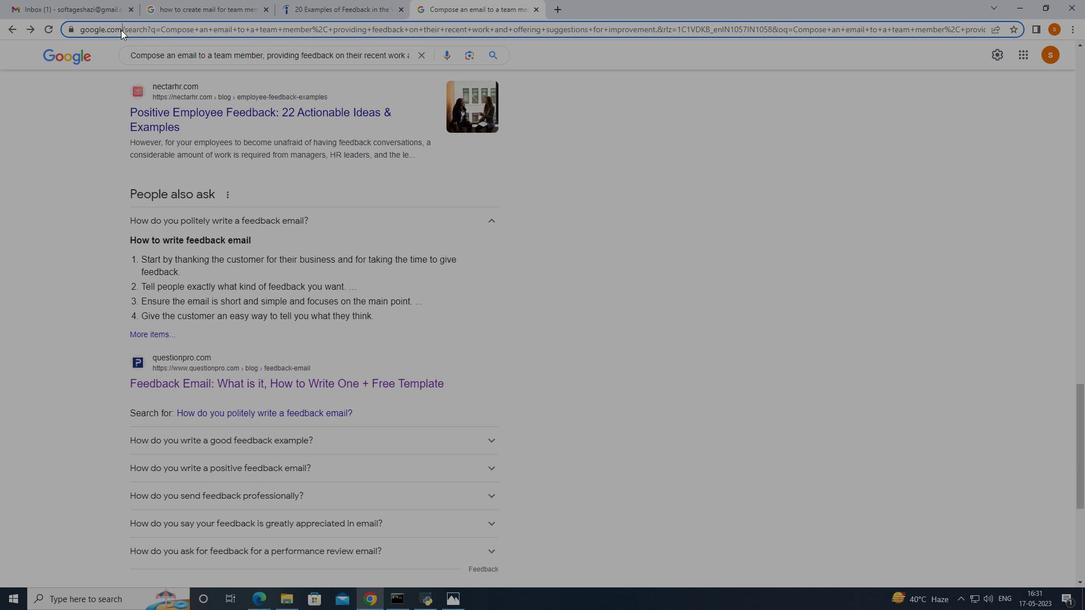 
Action: Mouse pressed right at (120, 29)
Screenshot: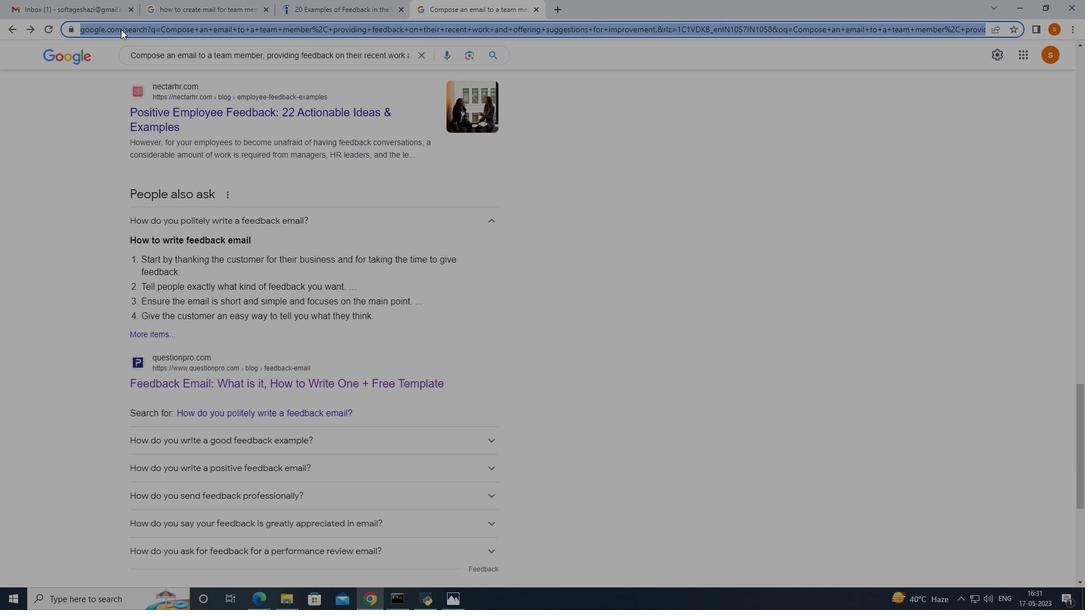 
Action: Mouse moved to (76, 118)
Screenshot: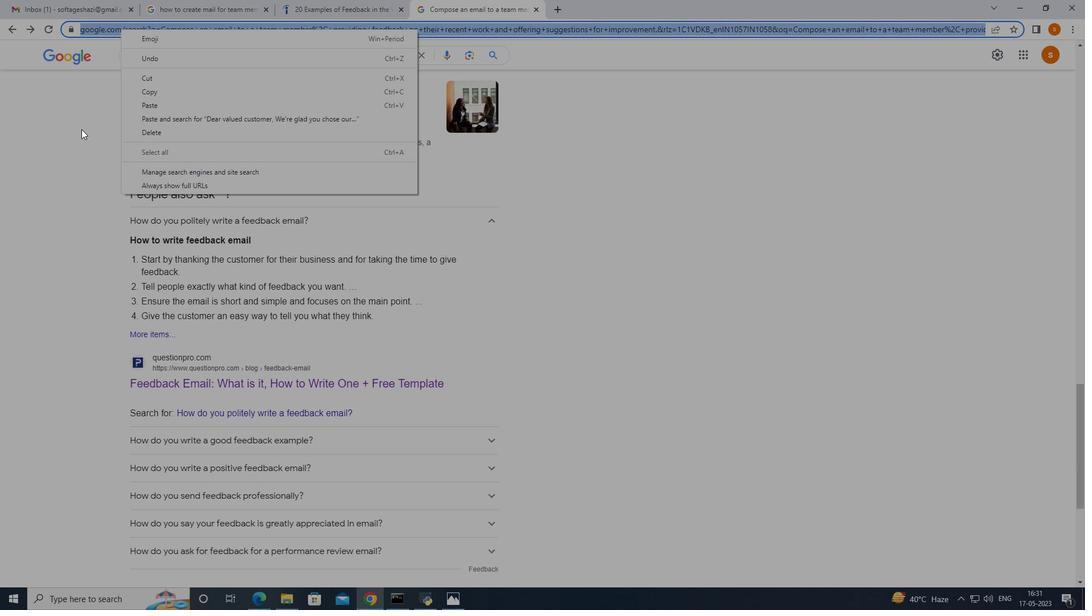 
Action: Mouse pressed left at (76, 118)
Screenshot: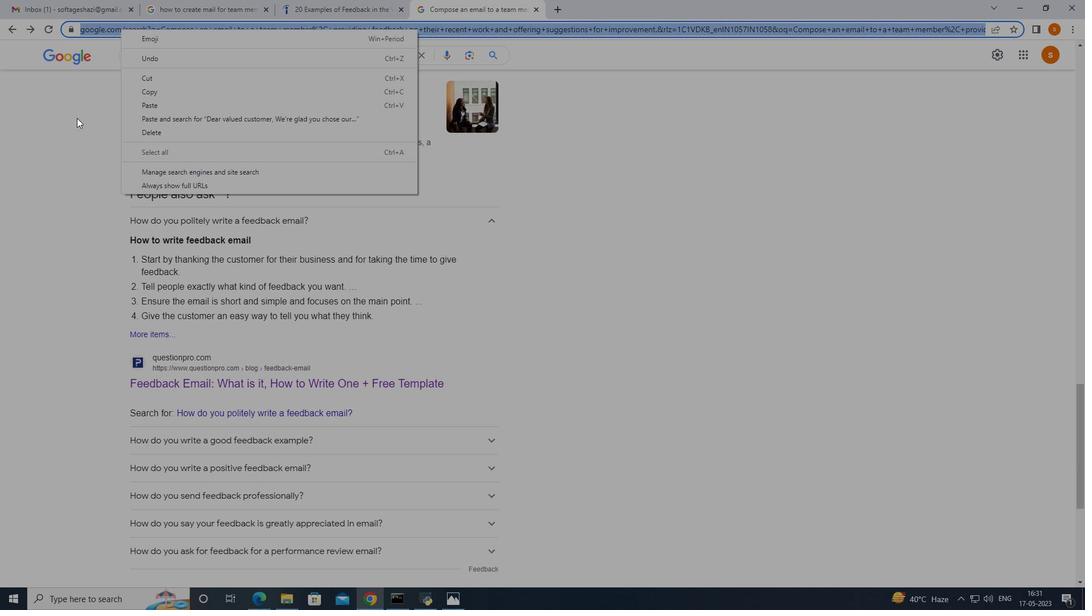 
Action: Mouse moved to (158, 29)
Screenshot: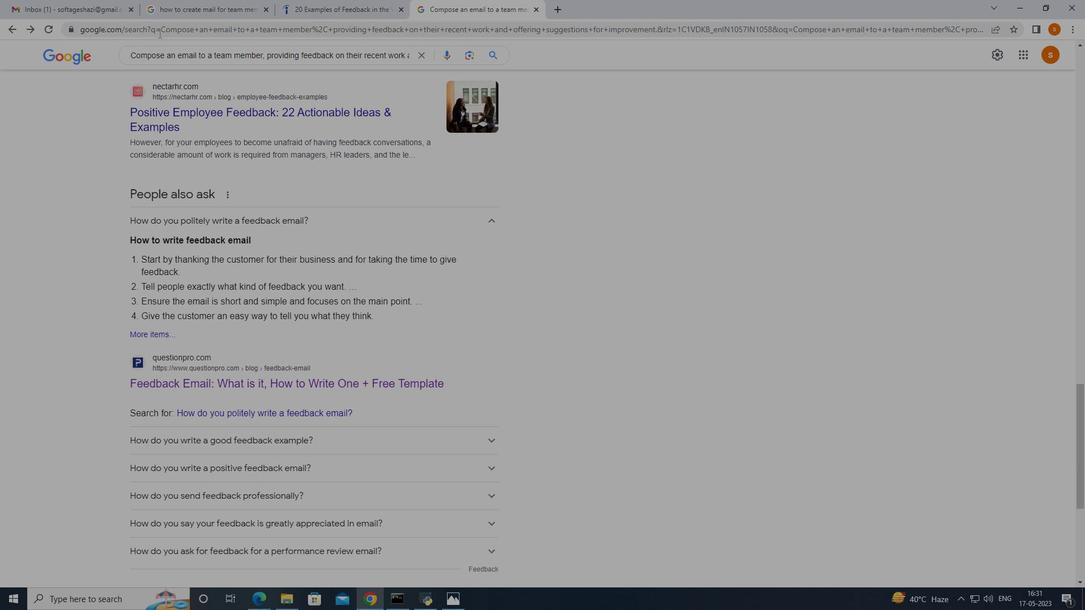 
Action: Mouse pressed left at (158, 29)
Screenshot: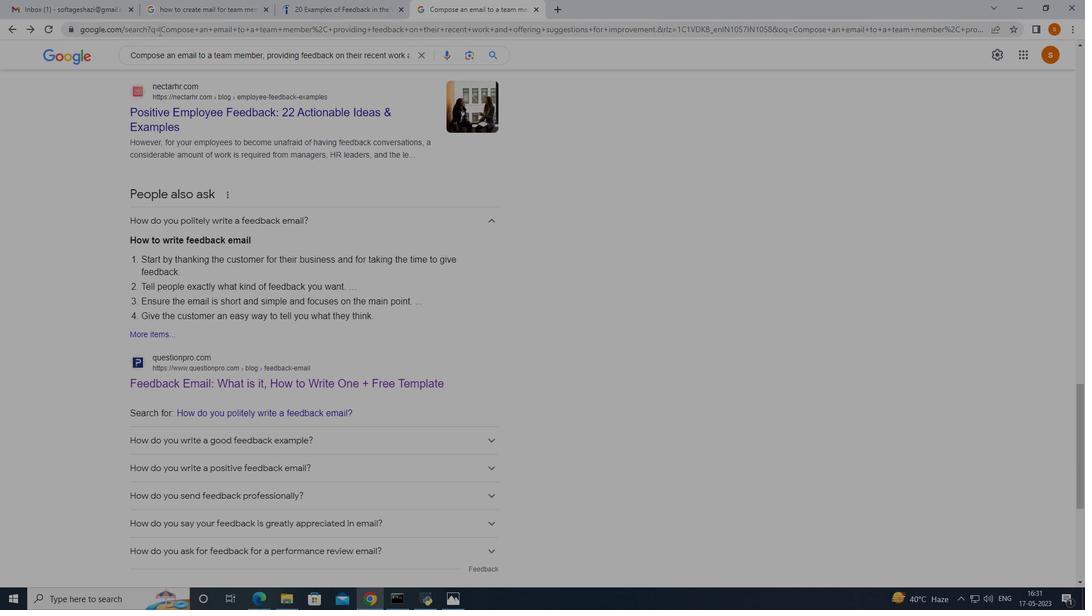 
Action: Mouse pressed left at (158, 29)
Screenshot: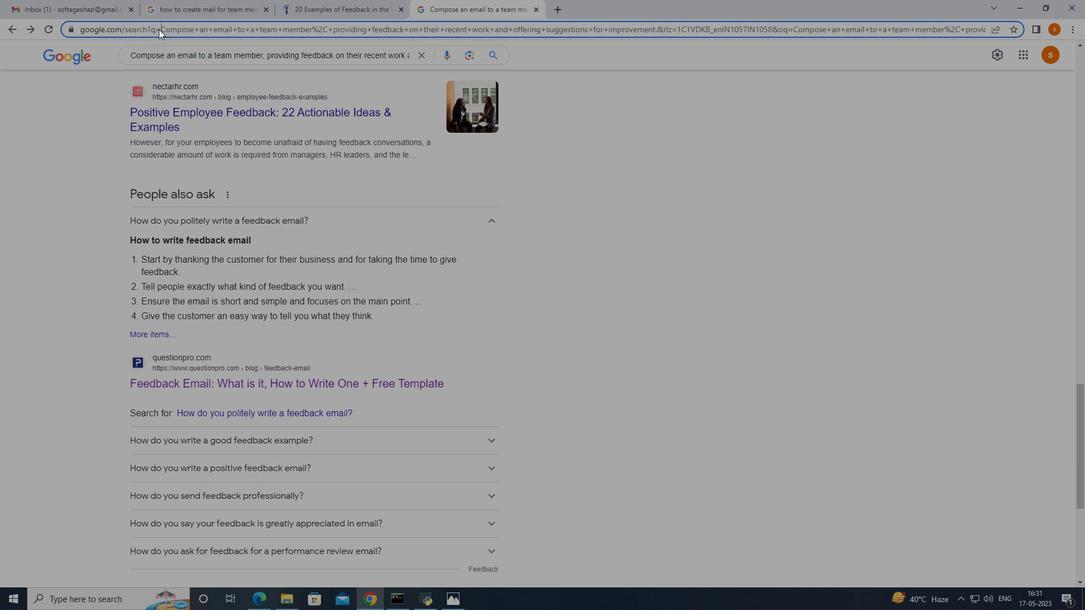 
Action: Mouse moved to (158, 29)
Screenshot: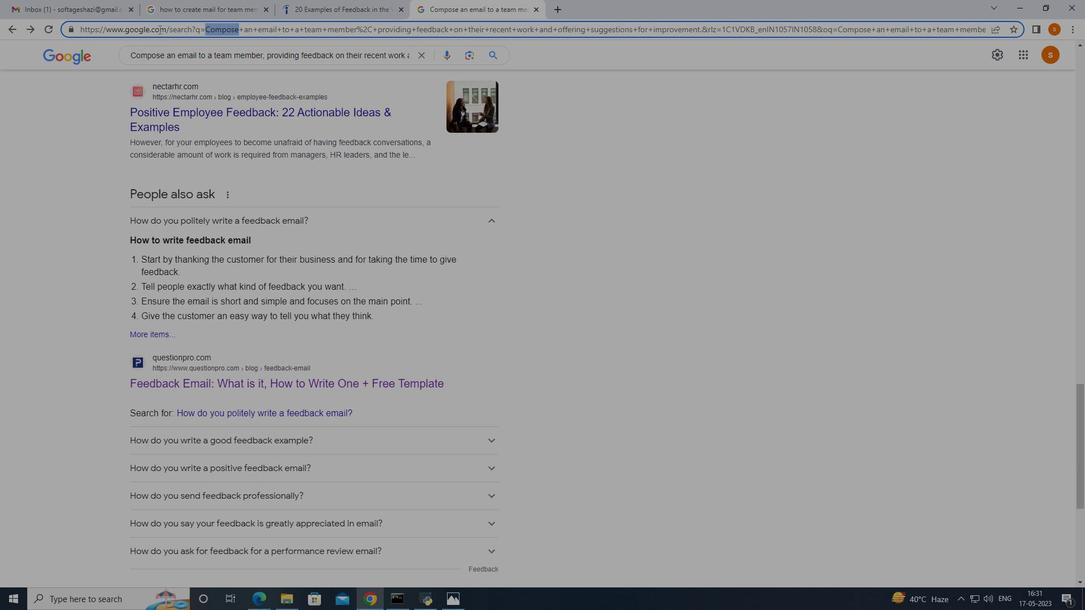 
Action: Mouse pressed right at (158, 29)
Screenshot: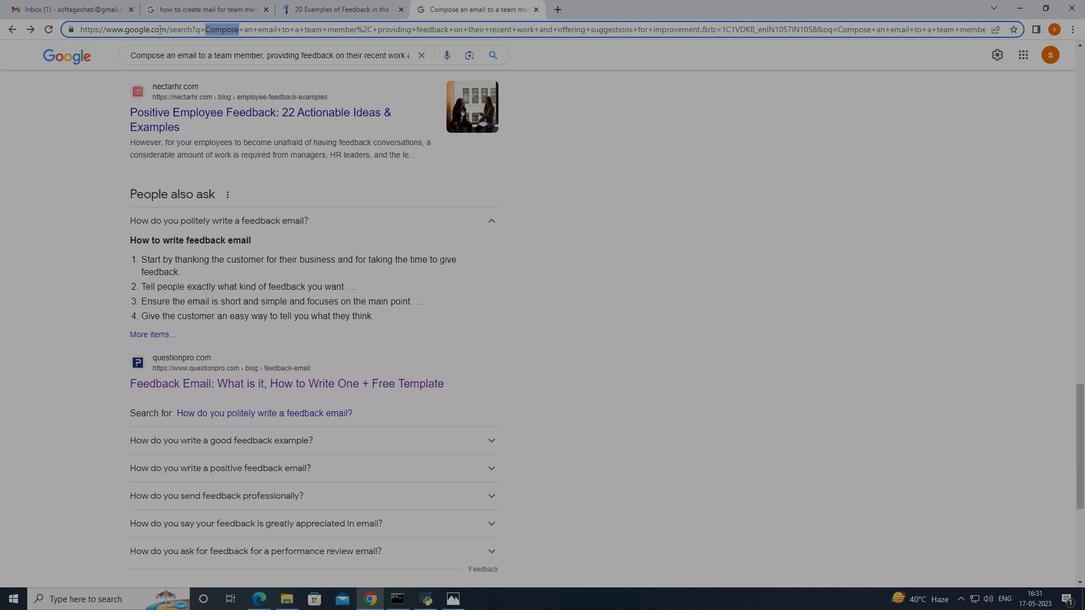 
Action: Mouse moved to (112, 31)
Screenshot: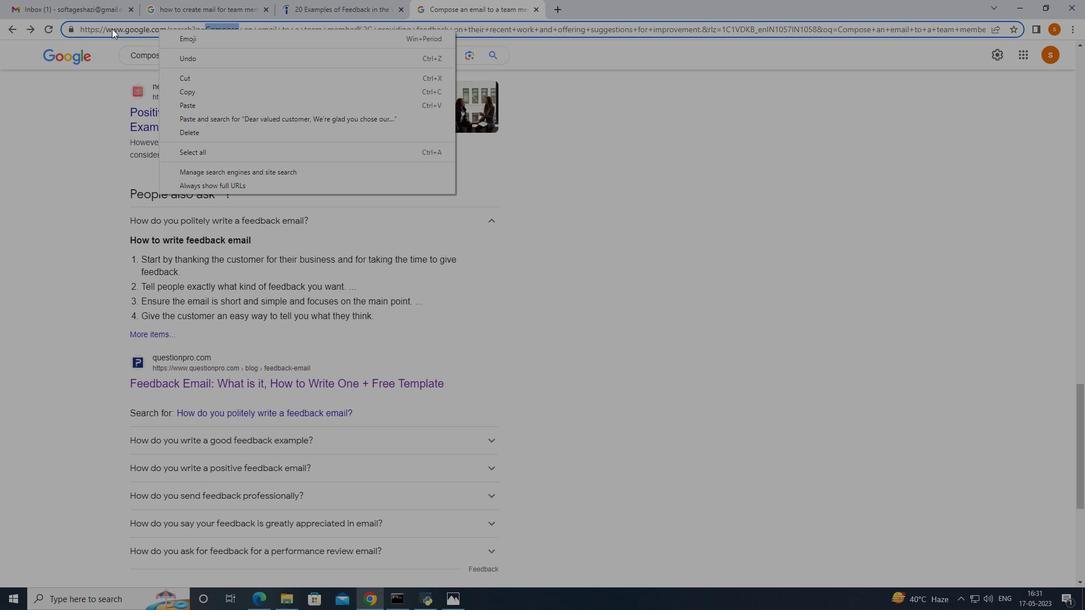 
Action: Mouse pressed left at (112, 31)
Screenshot: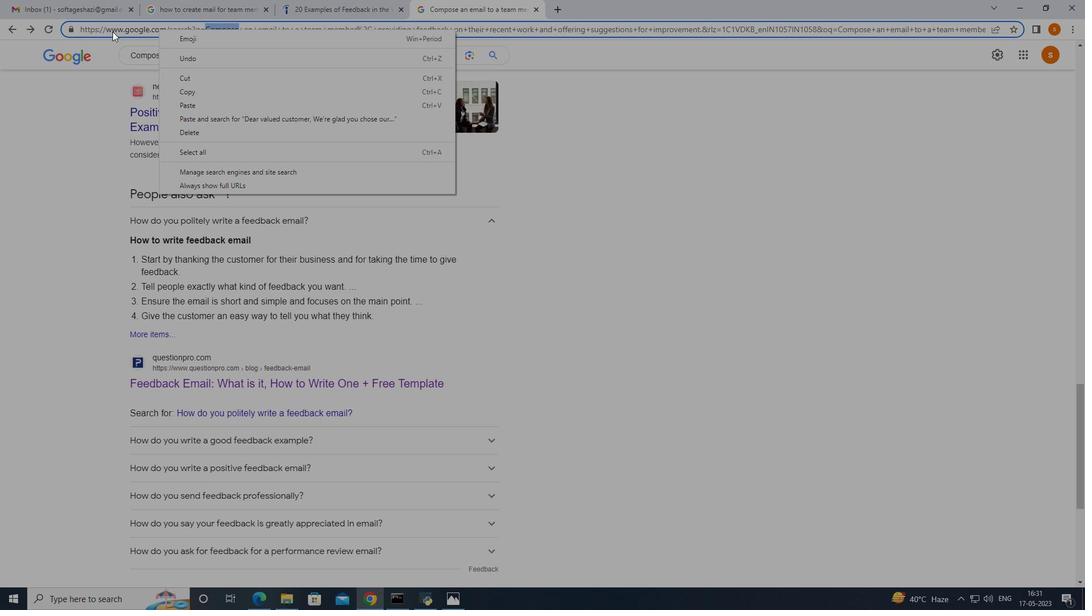 
Action: Mouse moved to (447, 32)
Screenshot: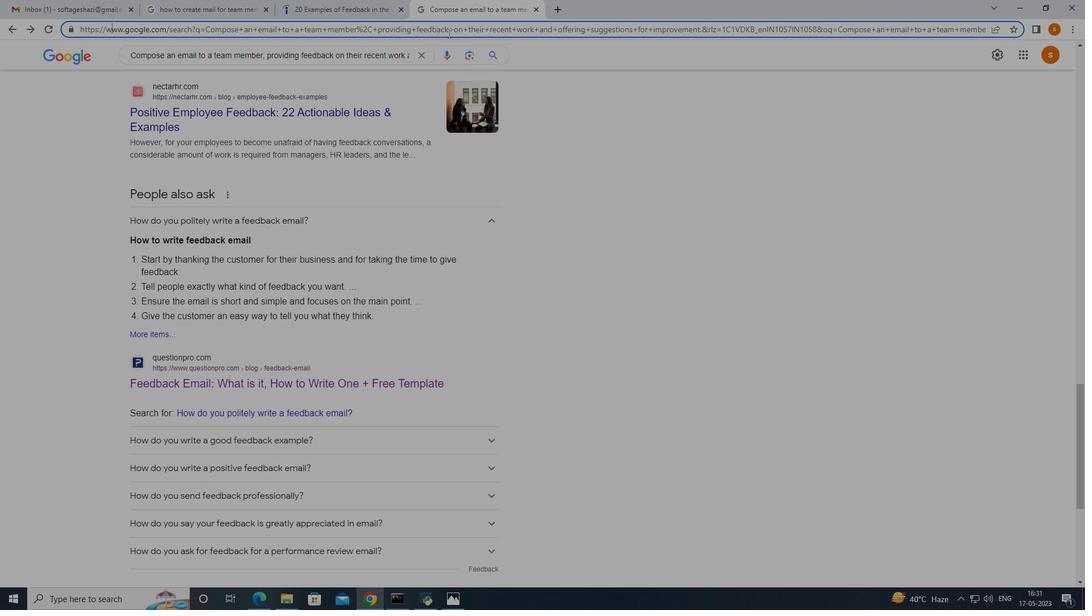 
Action: Mouse pressed left at (447, 32)
Screenshot: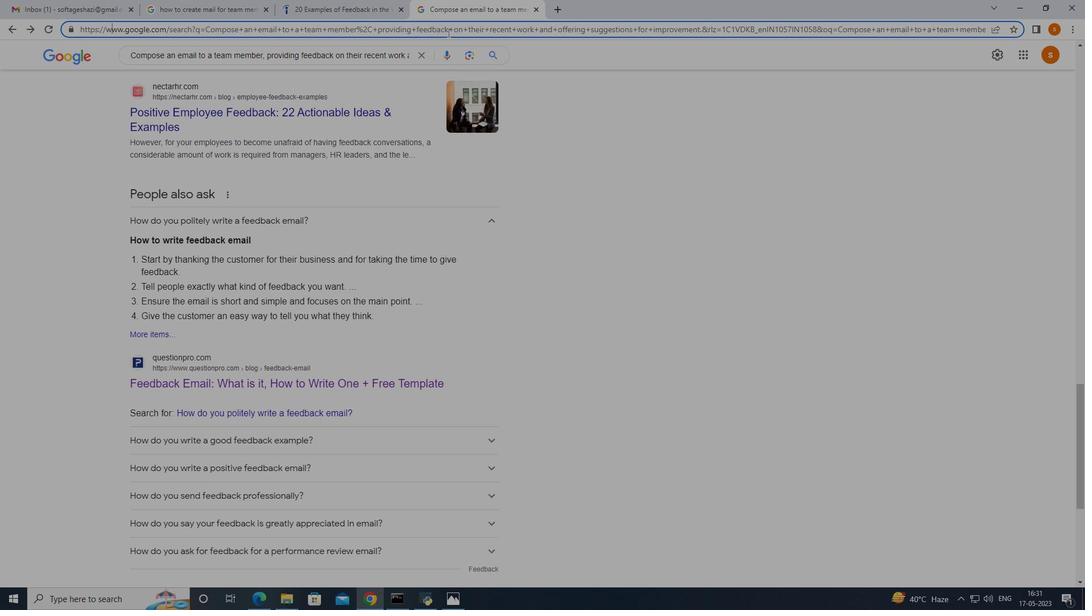 
Action: Mouse moved to (314, 58)
Screenshot: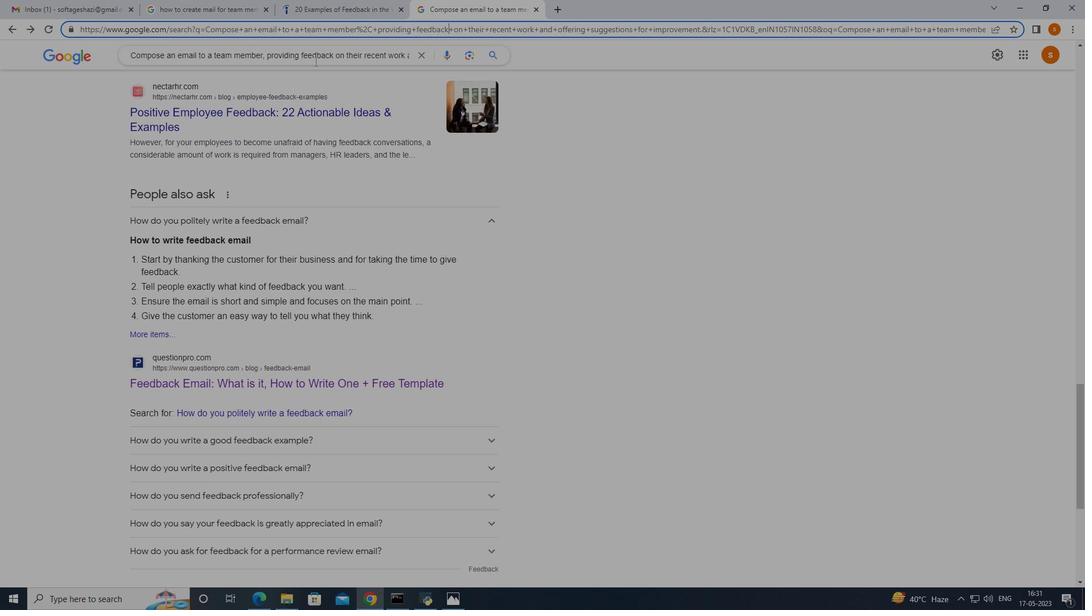 
Action: Mouse pressed left at (314, 58)
Screenshot: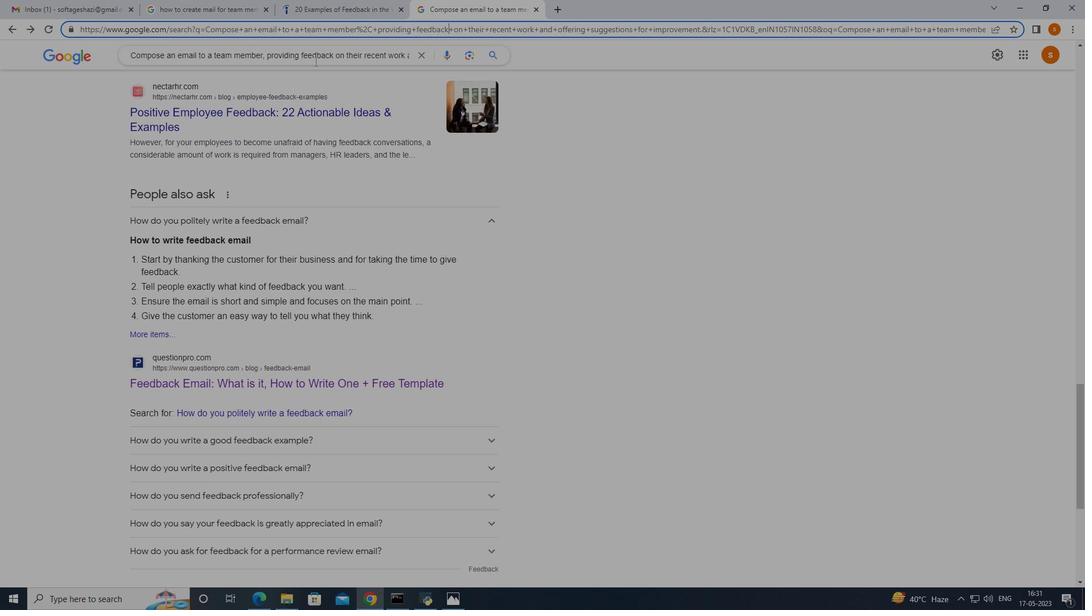 
Action: Mouse moved to (312, 57)
Screenshot: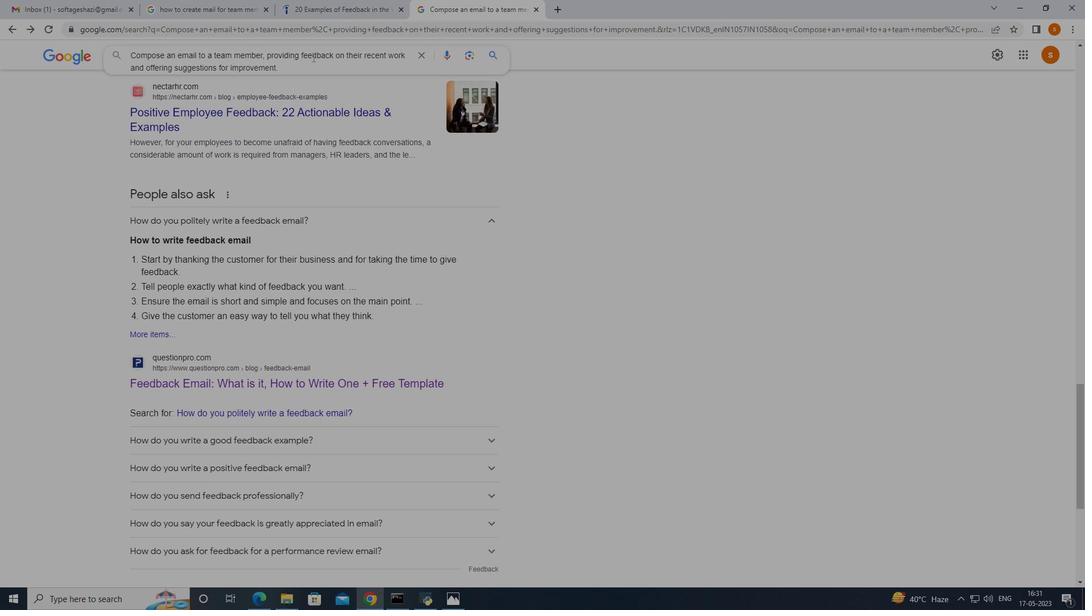
Action: Mouse pressed right at (312, 57)
Screenshot: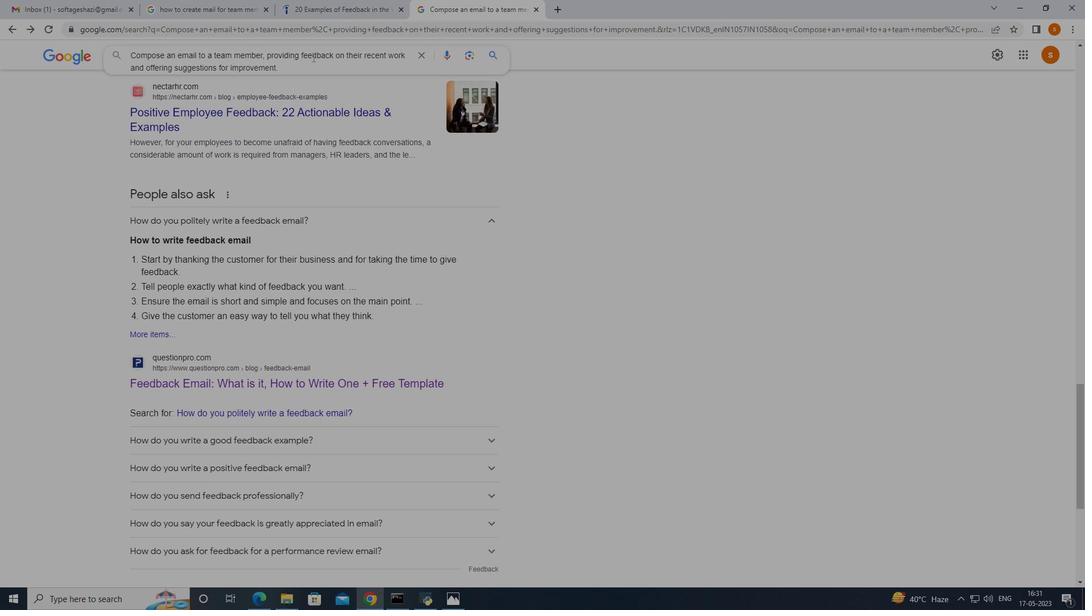 
Action: Mouse moved to (62, 195)
Screenshot: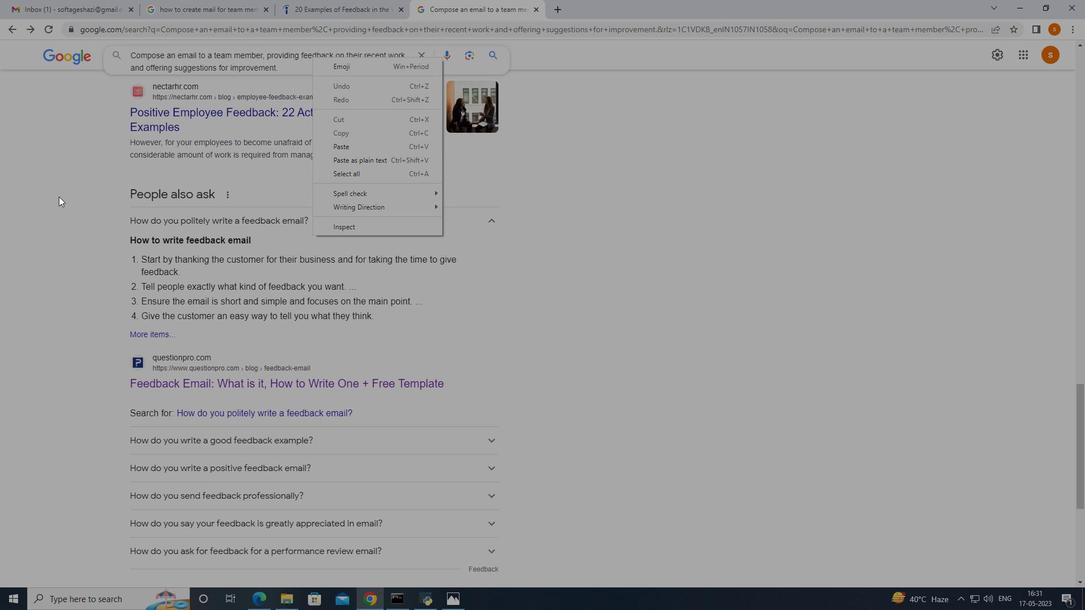 
Action: Mouse pressed left at (62, 195)
Screenshot: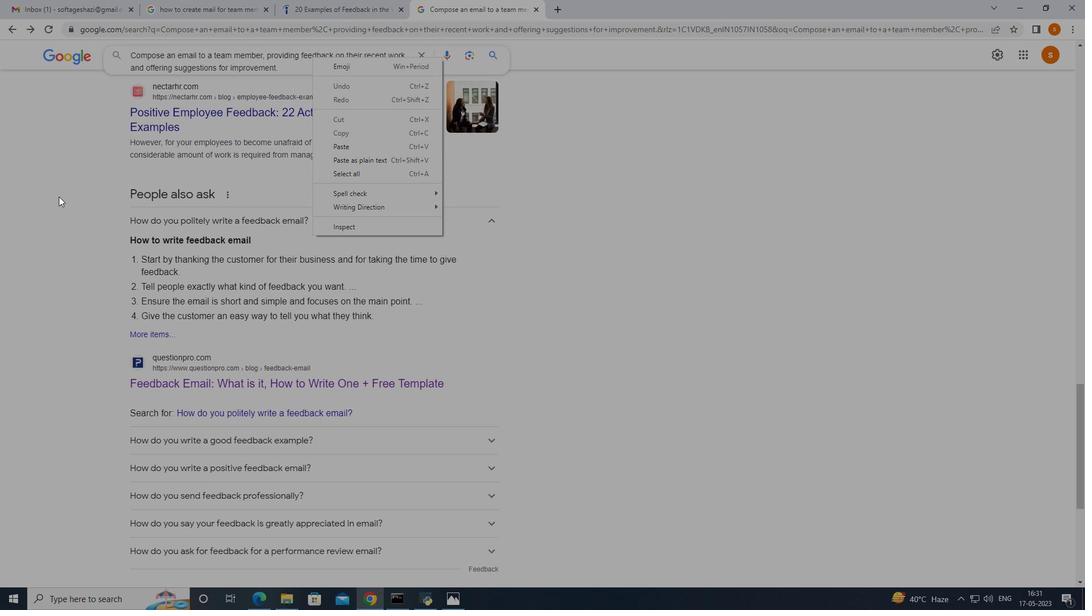 
Action: Mouse moved to (113, 188)
Screenshot: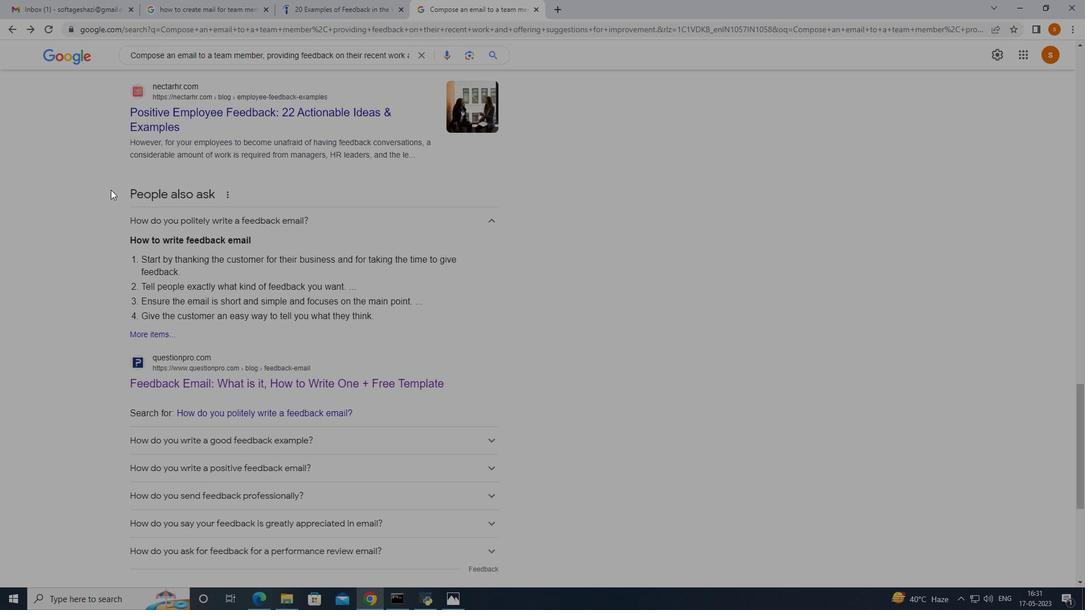 
Action: Mouse scrolled (113, 188) with delta (0, 0)
Screenshot: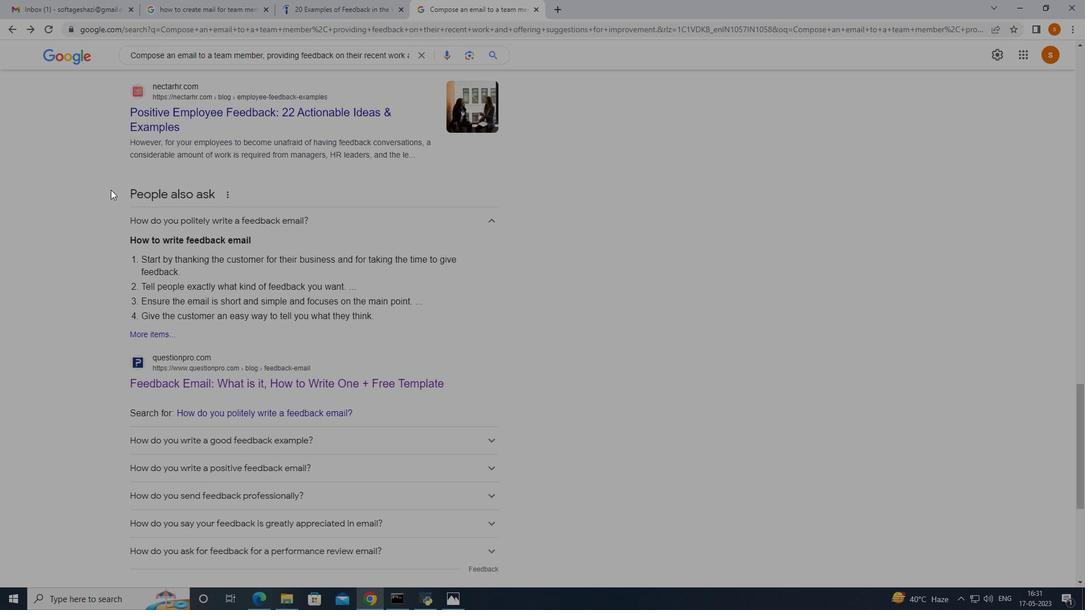 
Action: Mouse moved to (113, 187)
Screenshot: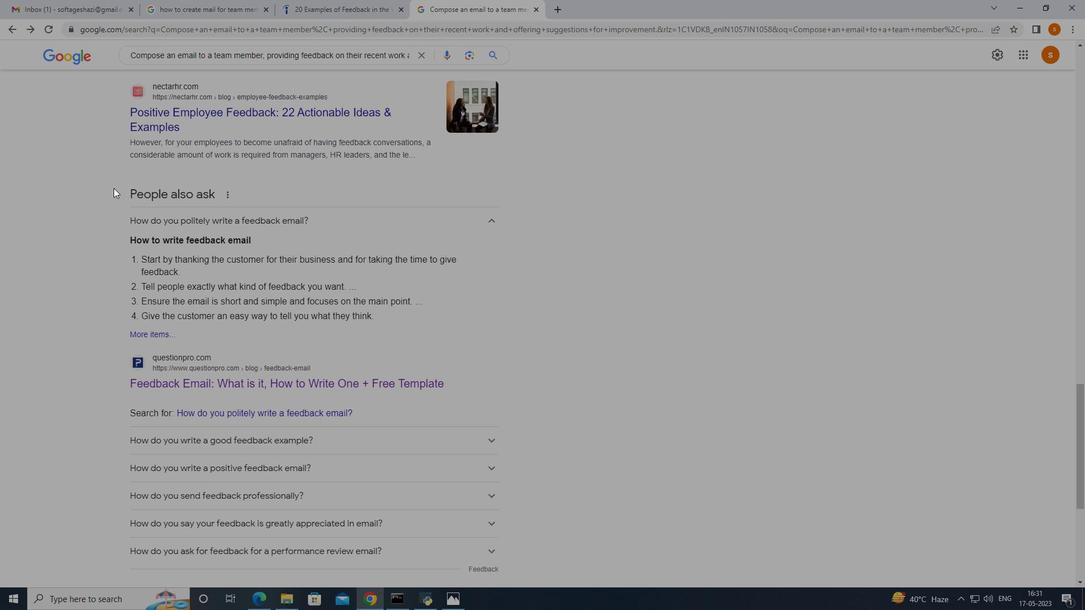 
Action: Mouse scrolled (113, 187) with delta (0, 0)
Screenshot: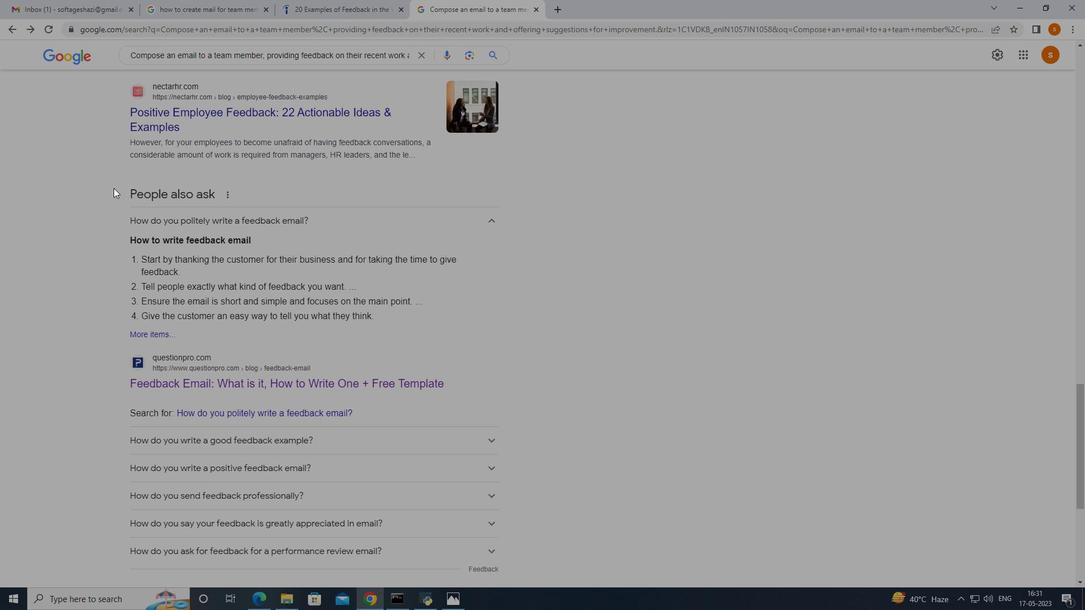 
Action: Mouse moved to (284, 114)
Screenshot: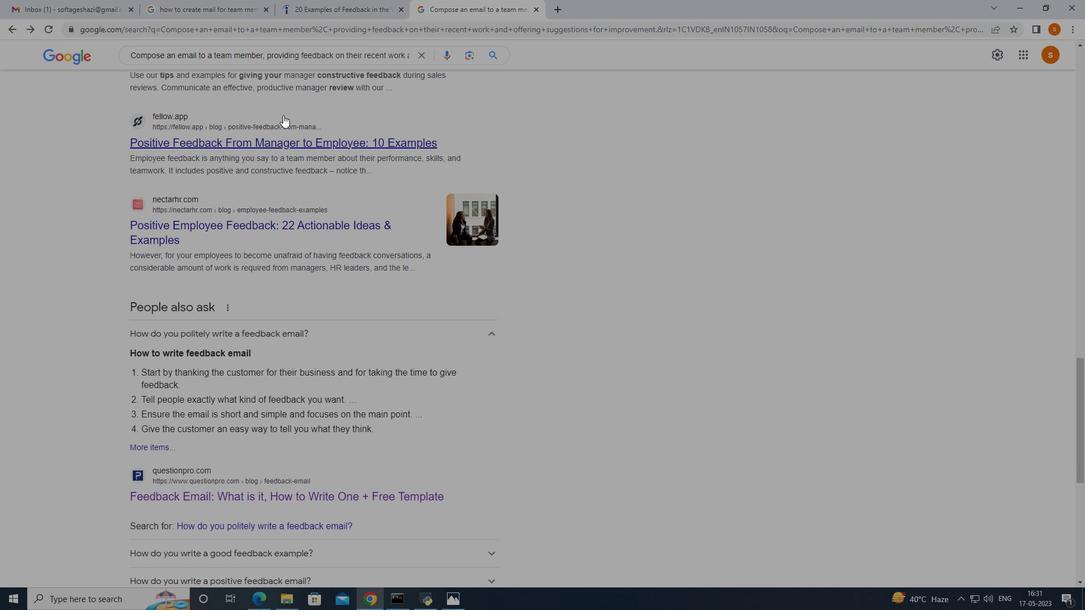 
Action: Mouse scrolled (284, 114) with delta (0, 0)
Screenshot: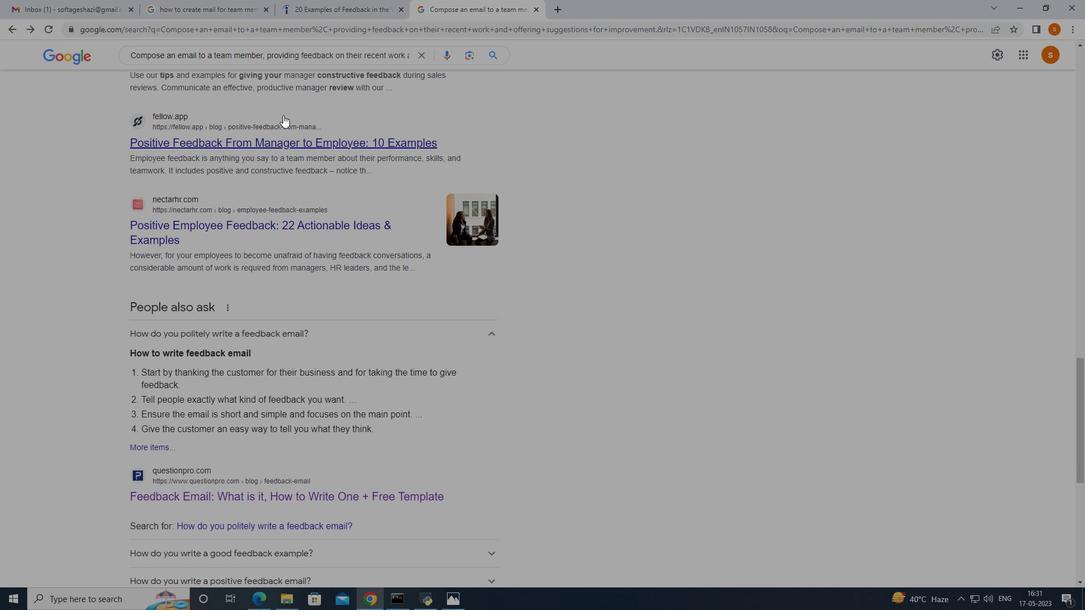 
Action: Mouse scrolled (284, 114) with delta (0, 0)
Screenshot: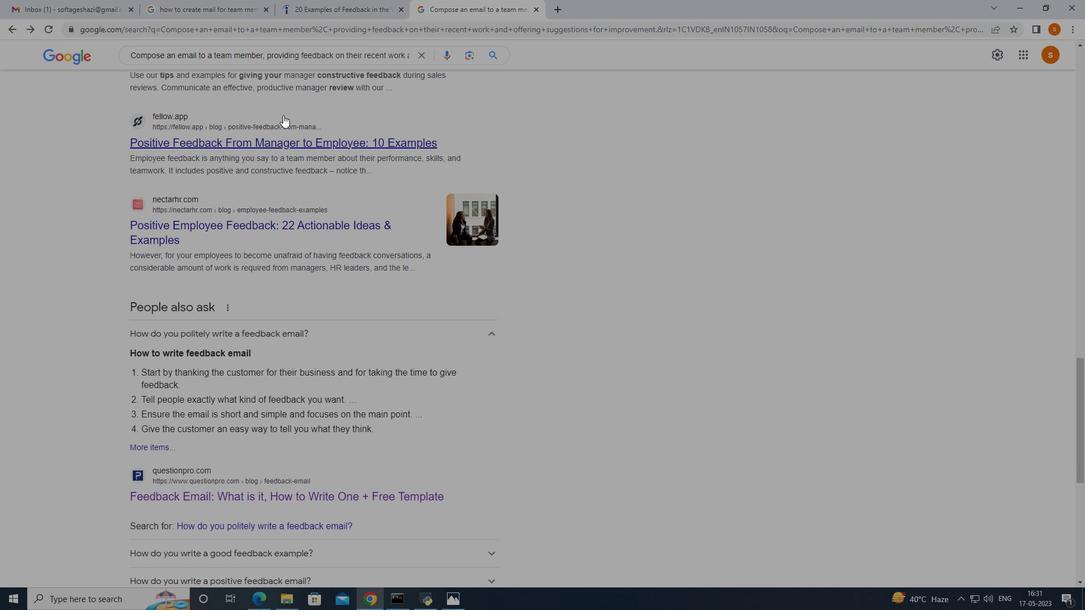 
Action: Mouse scrolled (284, 114) with delta (0, 0)
Screenshot: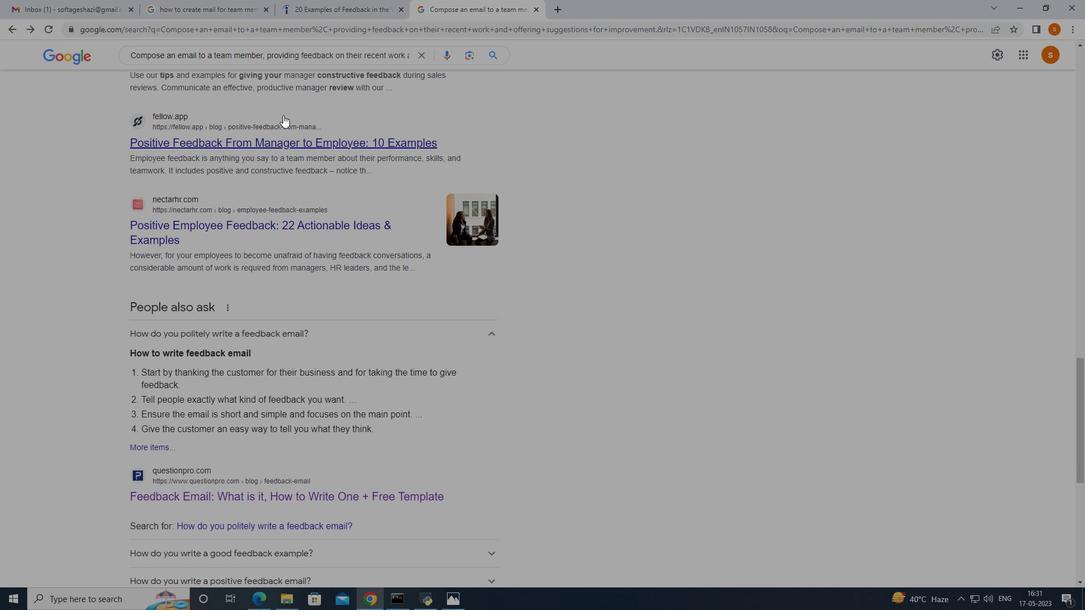 
Action: Mouse scrolled (284, 114) with delta (0, 0)
Screenshot: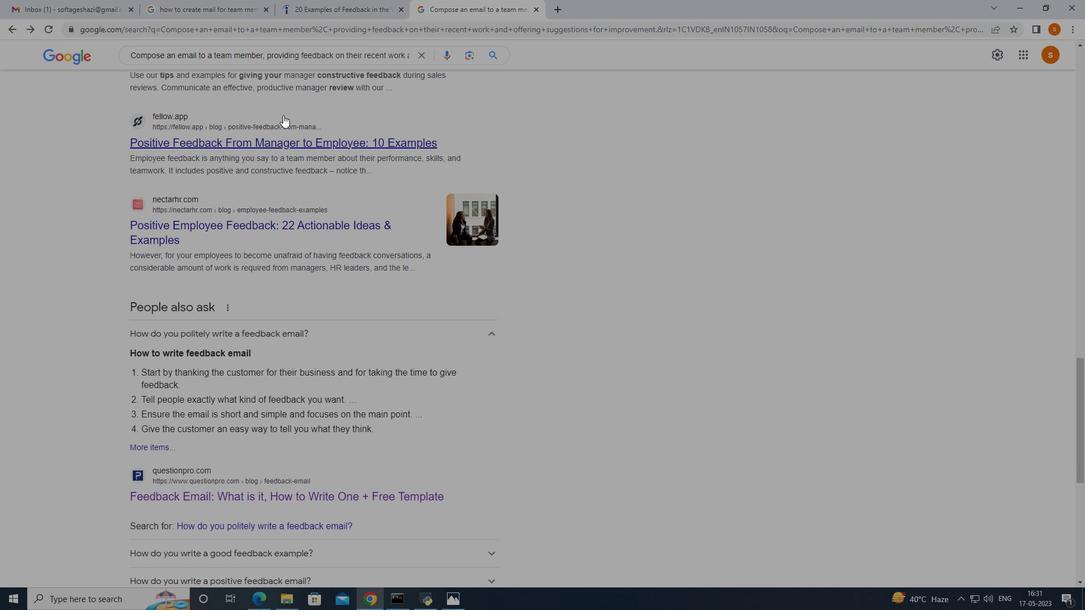 
Action: Mouse scrolled (284, 114) with delta (0, 0)
Screenshot: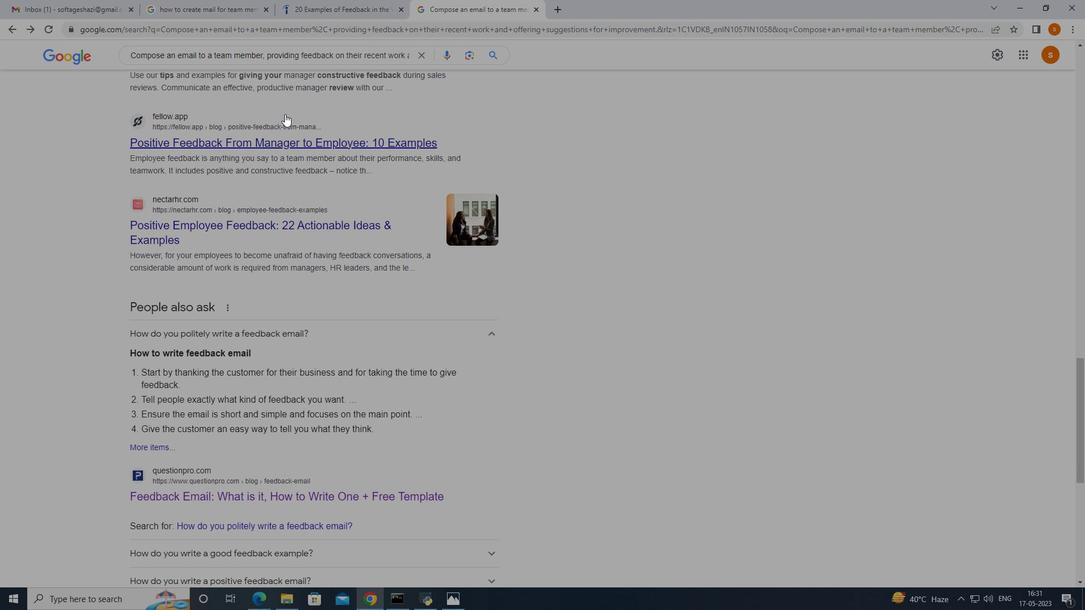 
Action: Mouse moved to (283, 115)
Screenshot: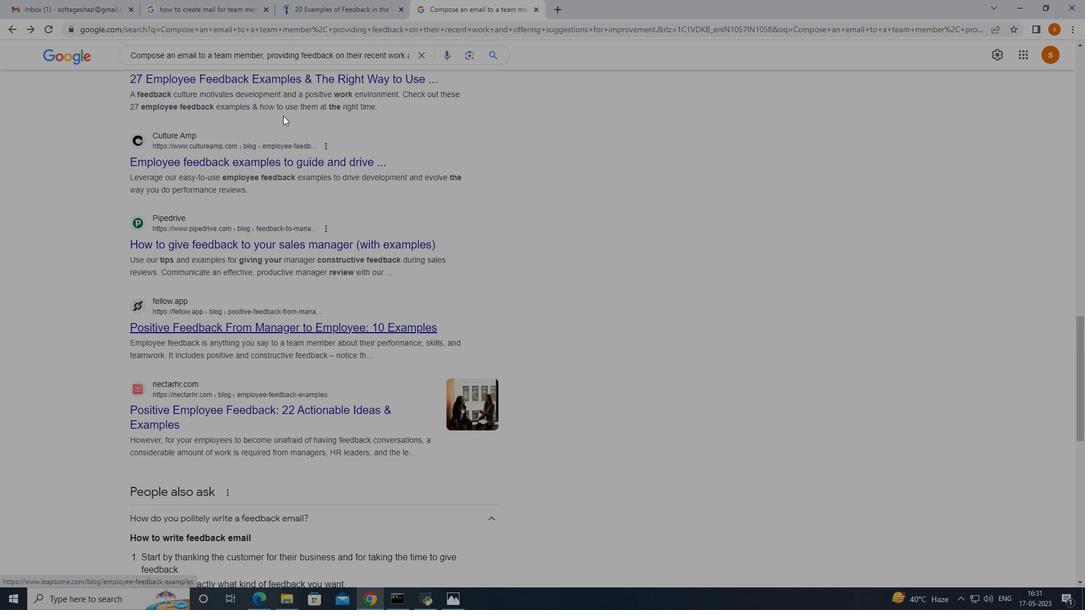 
Action: Mouse scrolled (283, 117) with delta (0, 0)
Screenshot: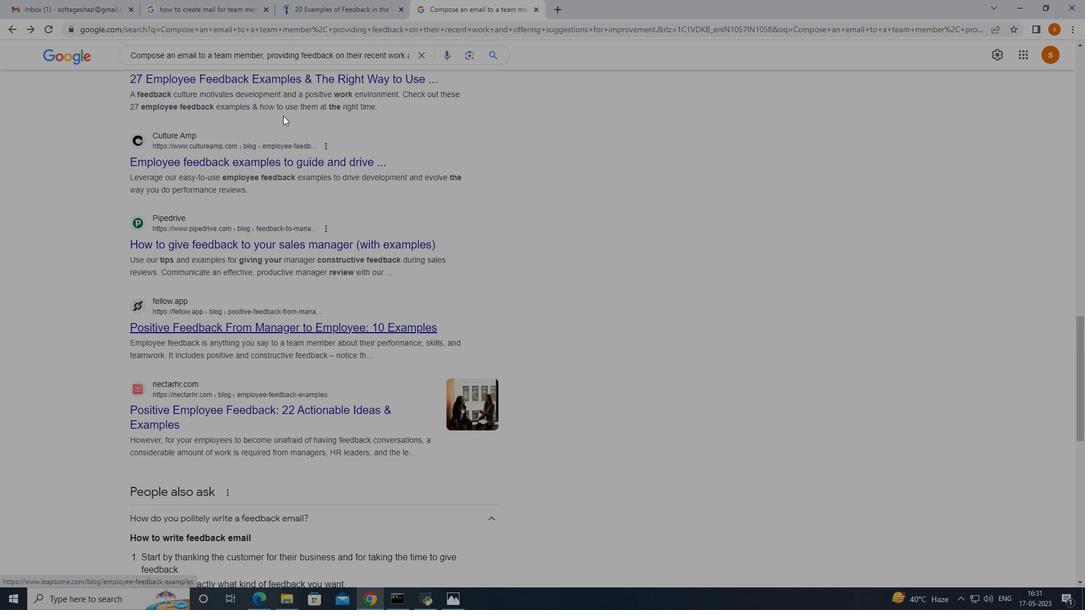 
Action: Mouse scrolled (283, 117) with delta (0, 0)
Screenshot: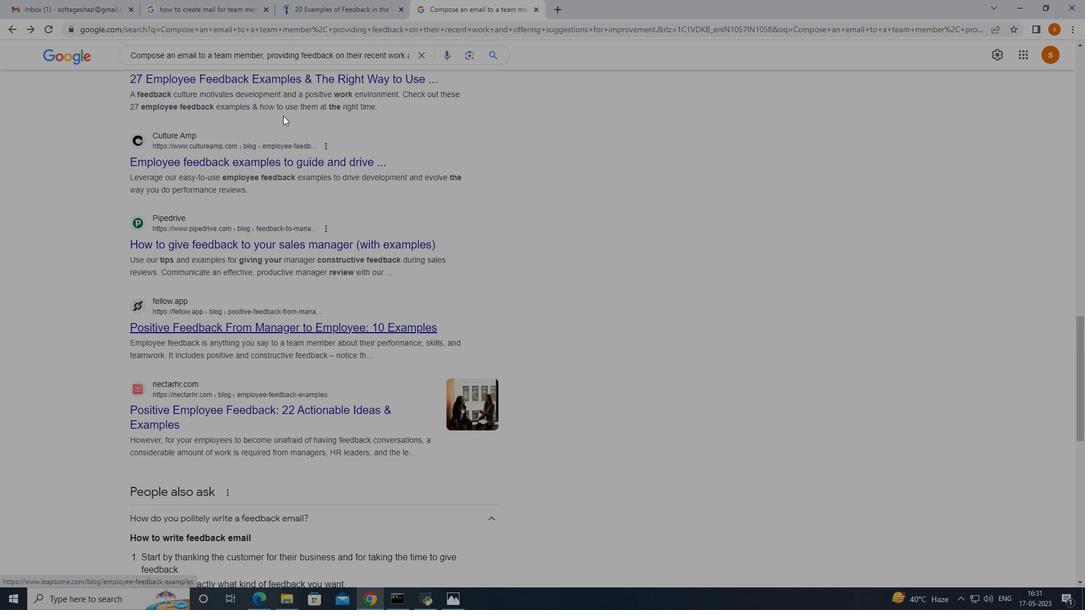 
Action: Mouse moved to (283, 115)
Screenshot: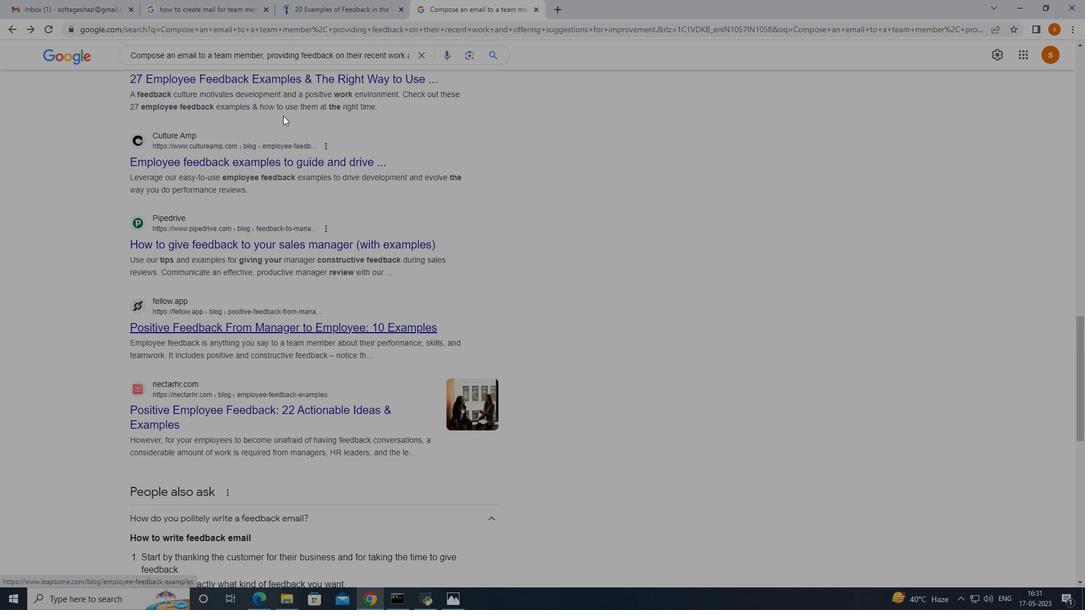 
Action: Mouse scrolled (283, 116) with delta (0, 0)
Screenshot: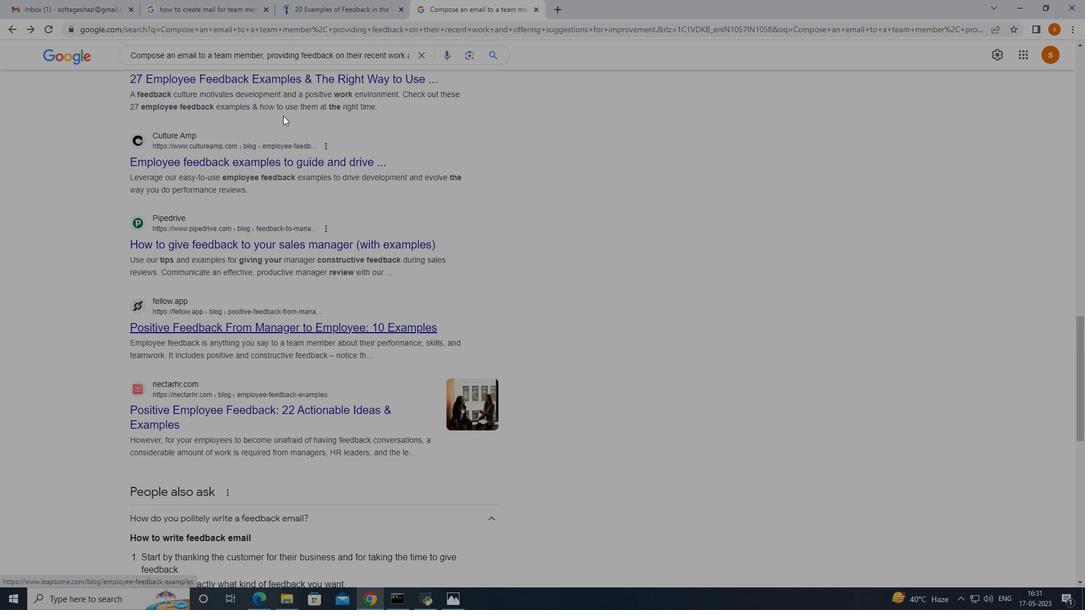 
Action: Mouse moved to (283, 115)
Screenshot: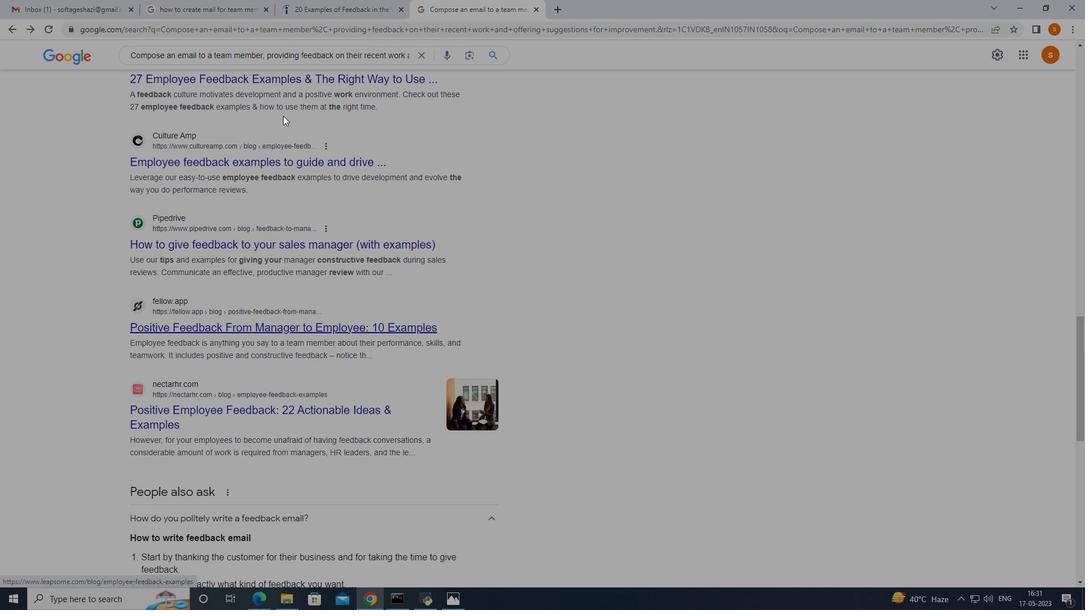 
Action: Mouse scrolled (283, 116) with delta (0, 0)
Screenshot: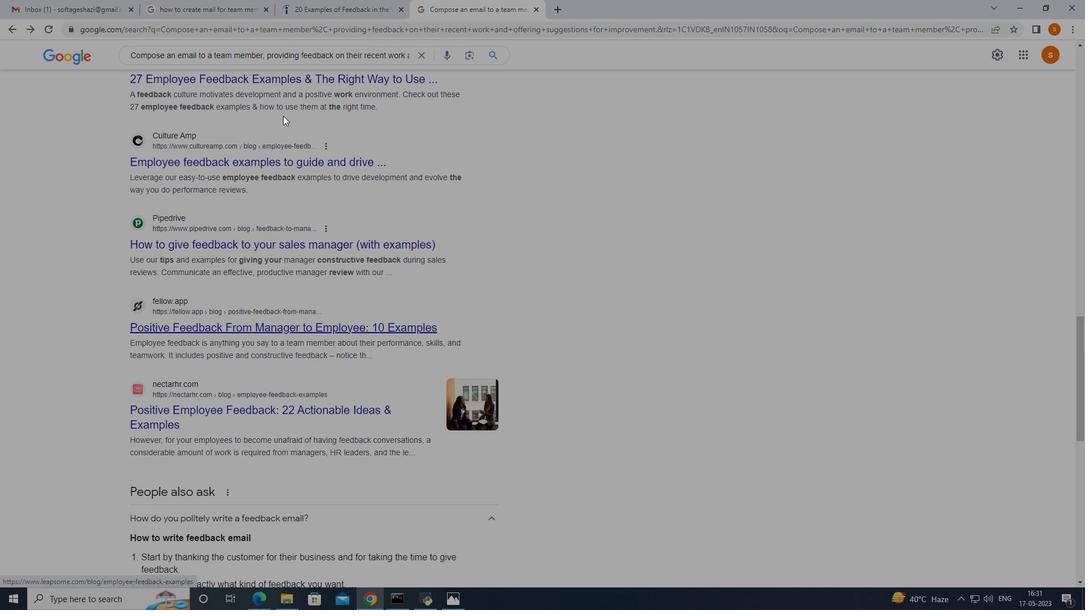 
Action: Mouse moved to (283, 114)
Screenshot: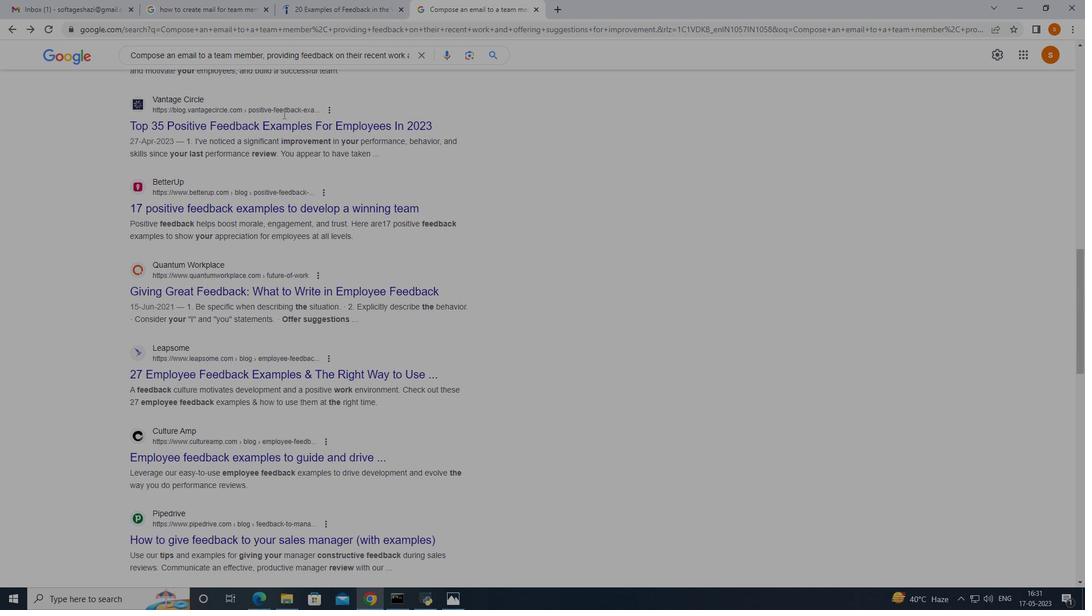 
Action: Mouse scrolled (283, 115) with delta (0, 0)
Screenshot: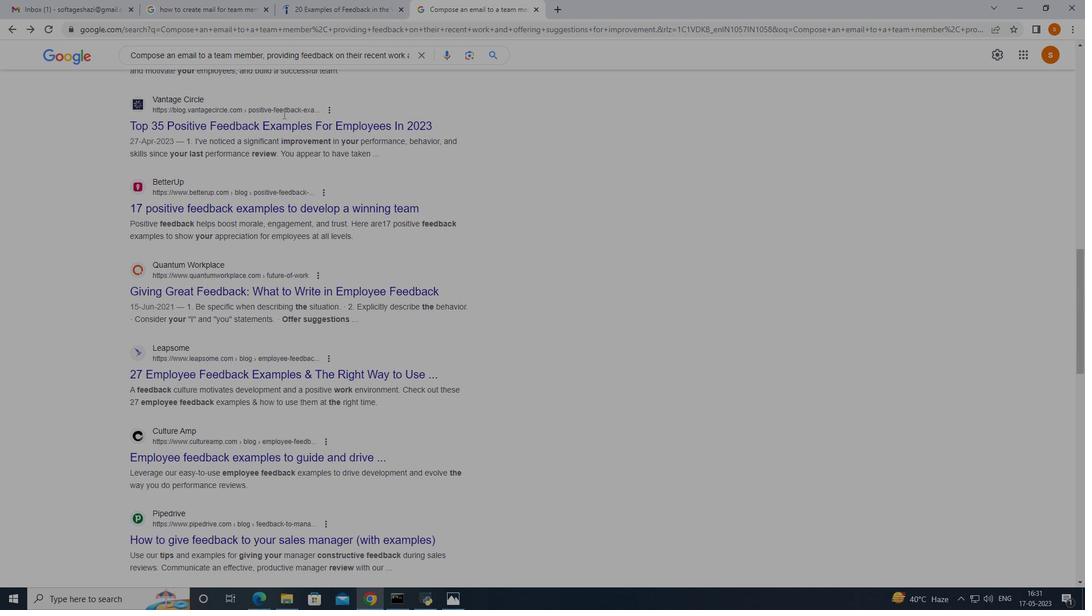 
Action: Mouse moved to (283, 114)
Screenshot: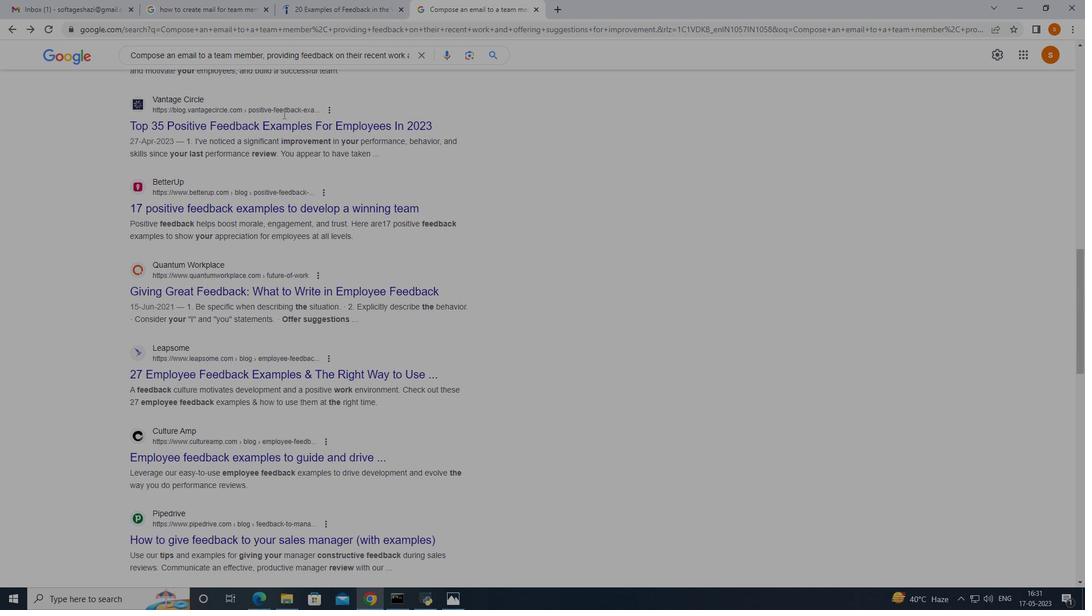 
Action: Mouse scrolled (283, 114) with delta (0, 0)
Screenshot: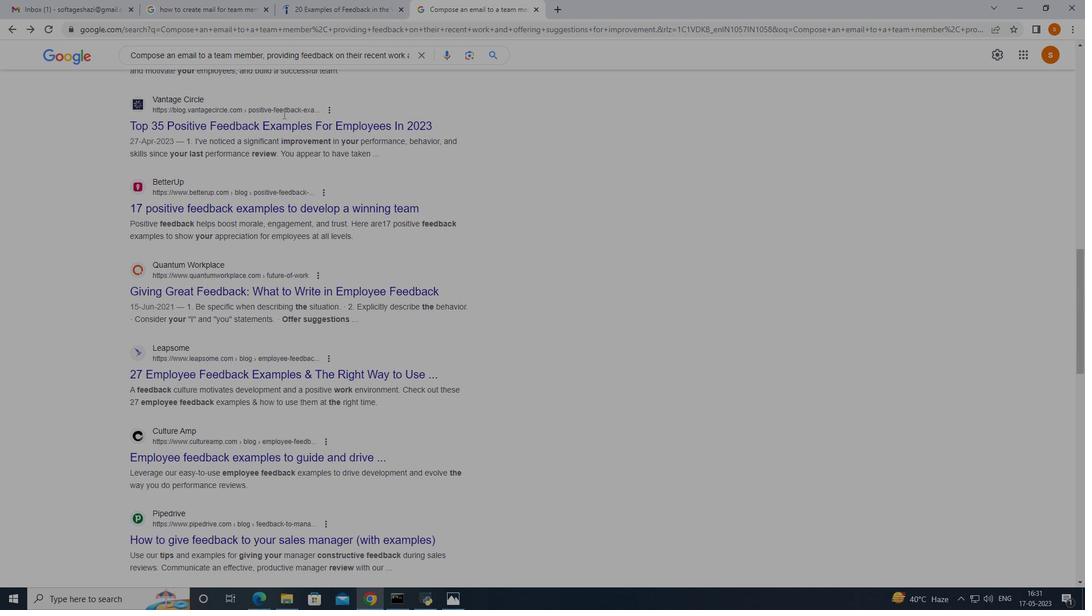 
Action: Mouse scrolled (283, 114) with delta (0, 0)
Screenshot: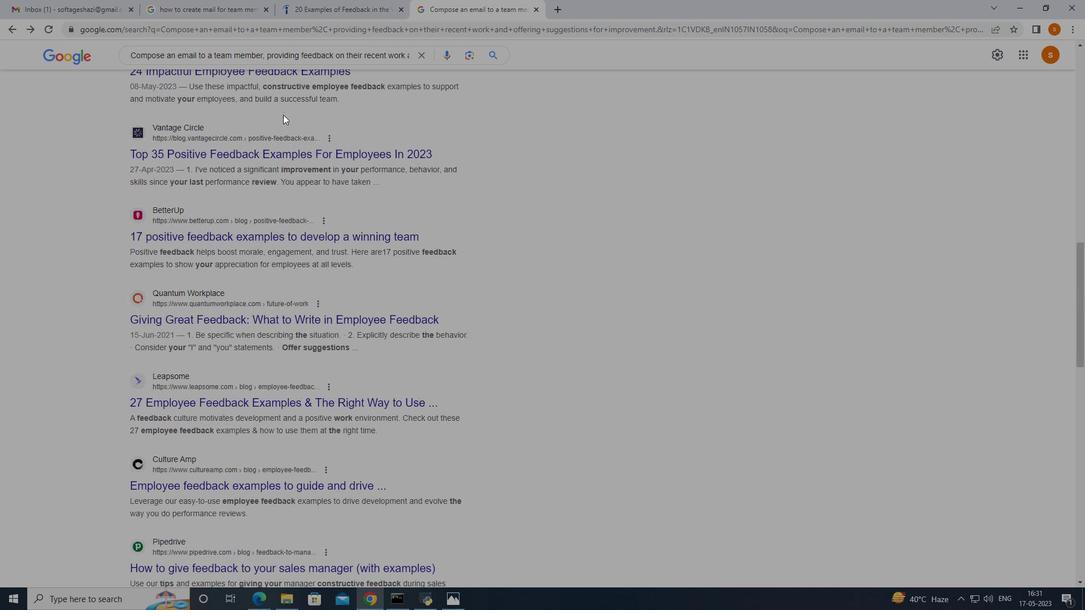 
Action: Mouse scrolled (283, 114) with delta (0, 0)
Screenshot: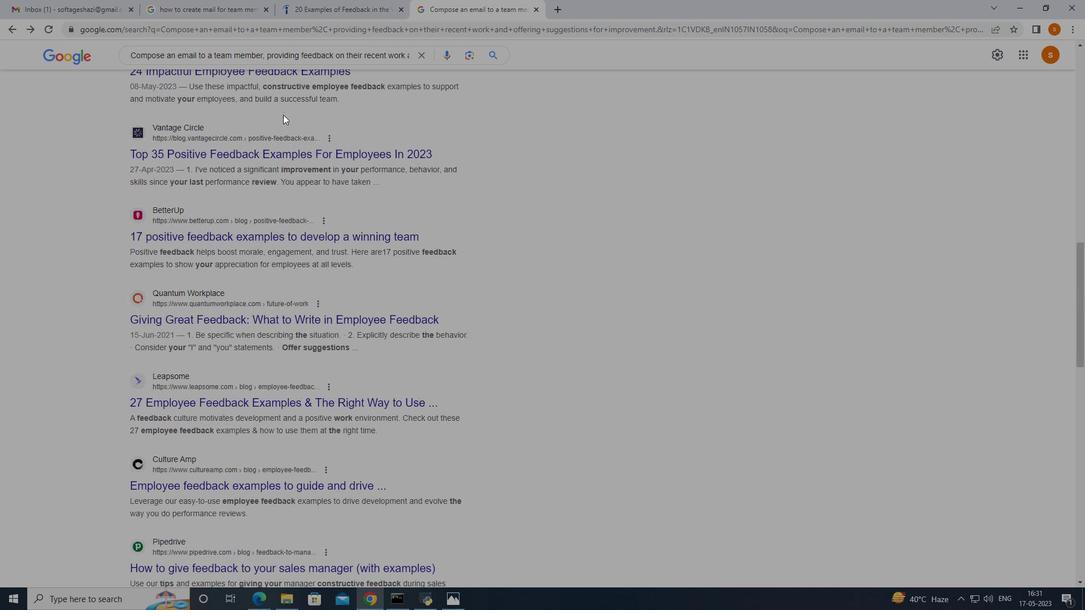 
Action: Mouse scrolled (283, 114) with delta (0, 0)
Screenshot: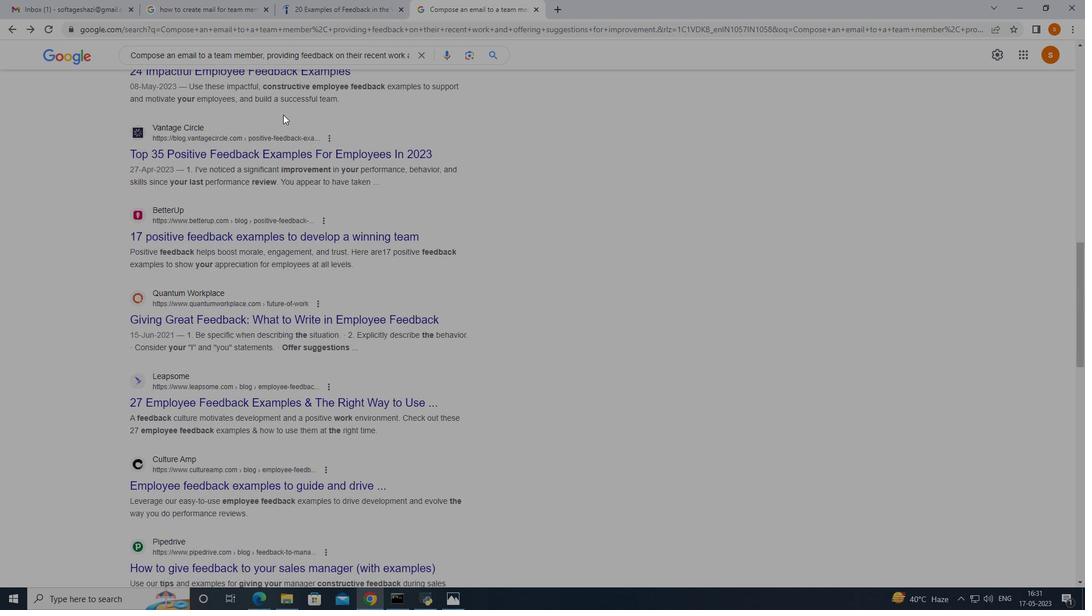 
Action: Mouse moved to (284, 113)
Screenshot: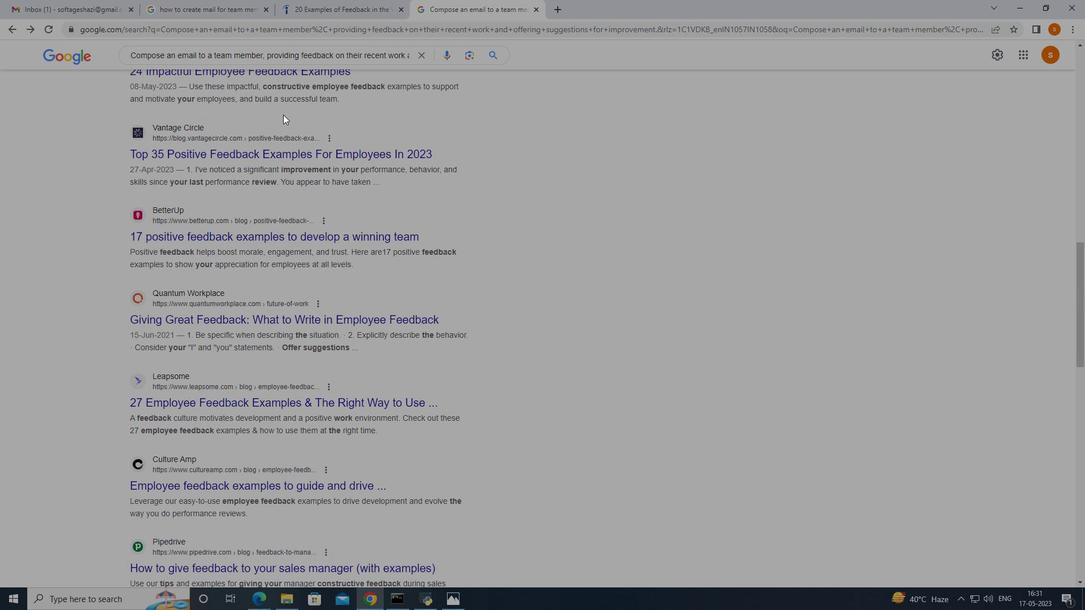 
Action: Mouse scrolled (284, 114) with delta (0, 0)
Screenshot: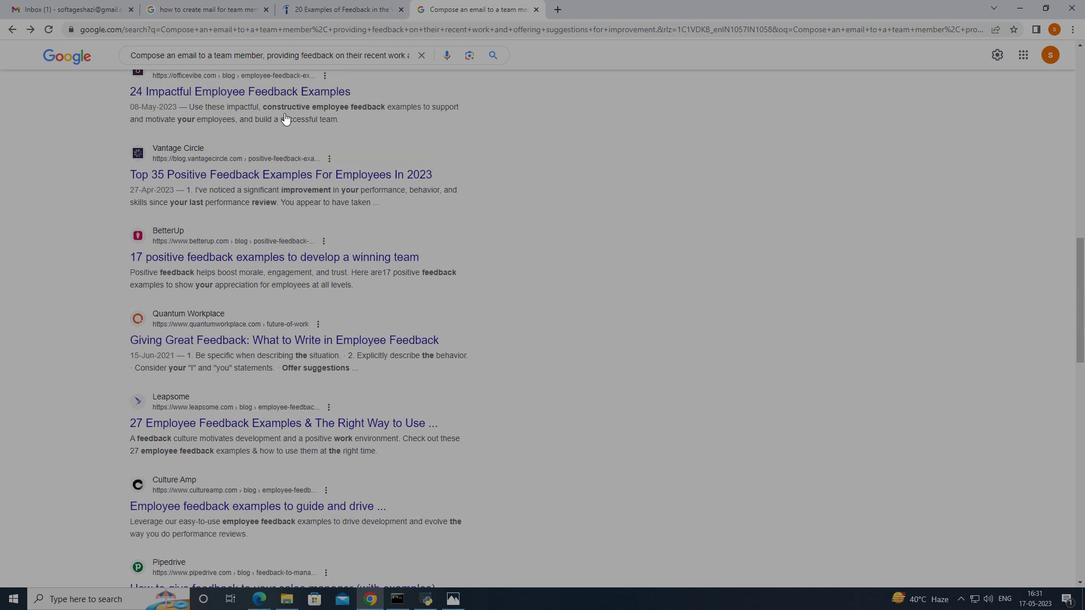 
Action: Mouse moved to (284, 113)
Screenshot: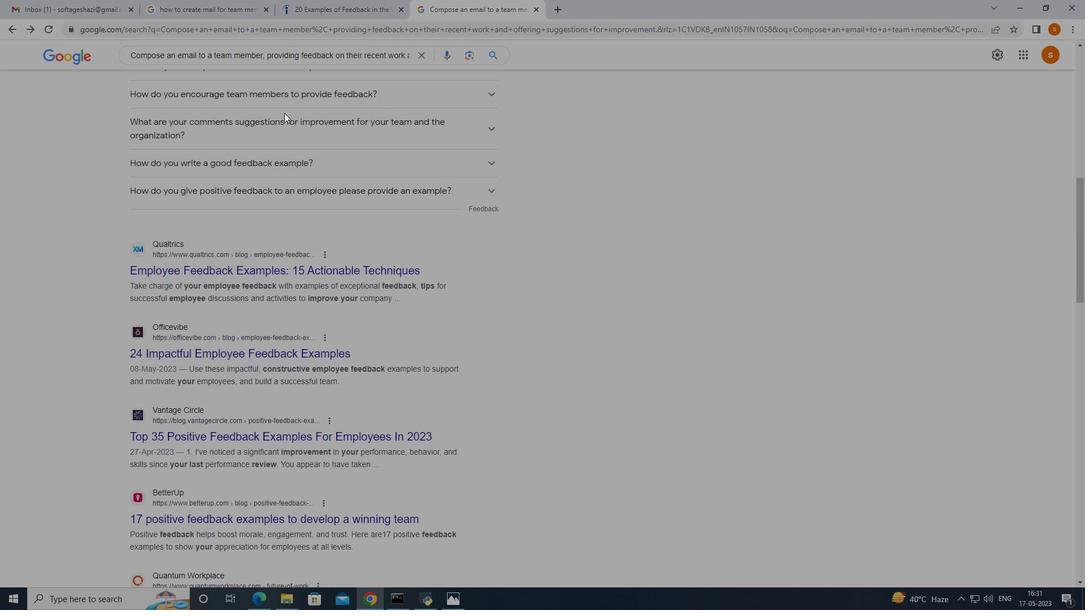 
Action: Mouse scrolled (284, 113) with delta (0, 0)
Screenshot: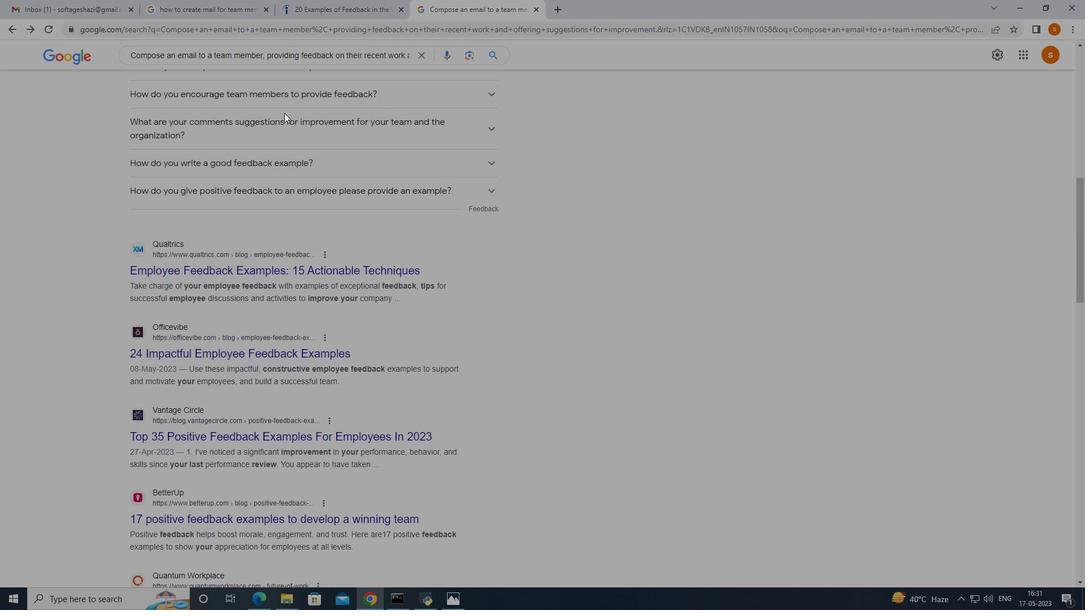 
Action: Mouse moved to (284, 113)
Screenshot: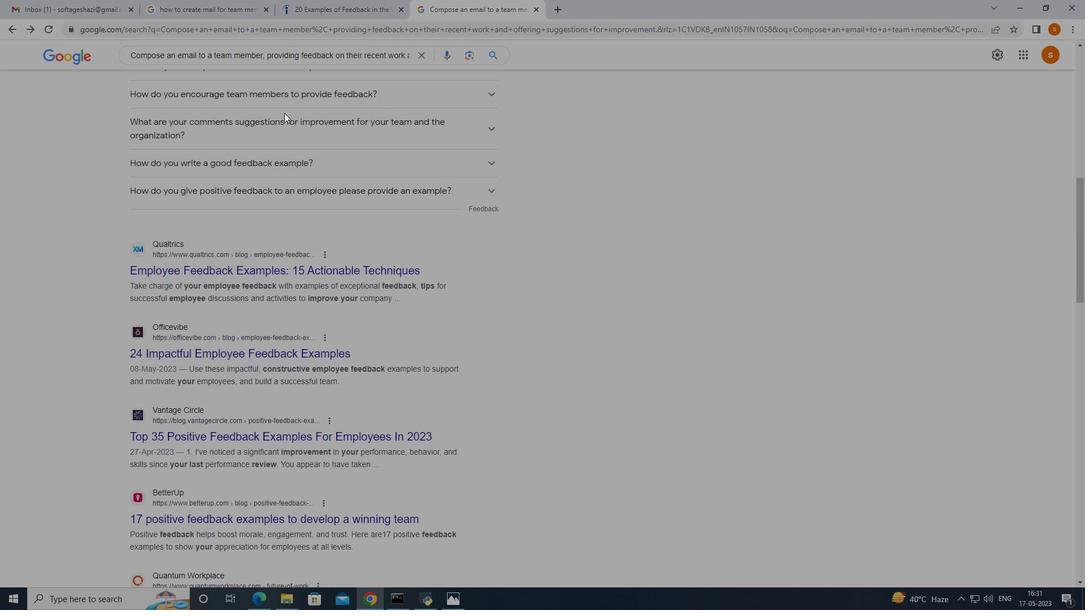 
Action: Mouse scrolled (284, 113) with delta (0, 0)
Screenshot: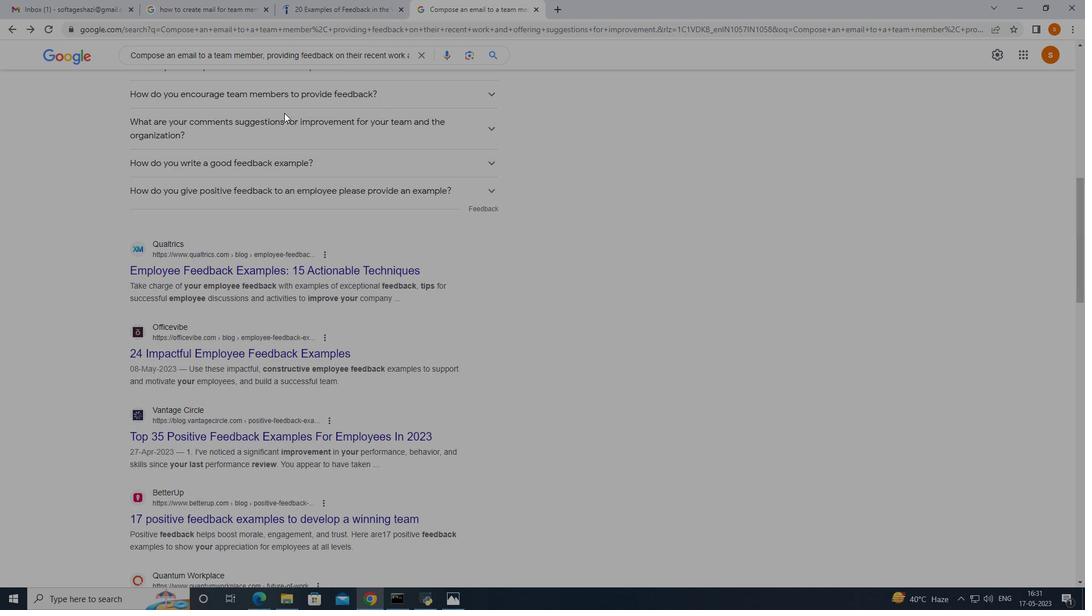 
Action: Mouse moved to (284, 113)
Screenshot: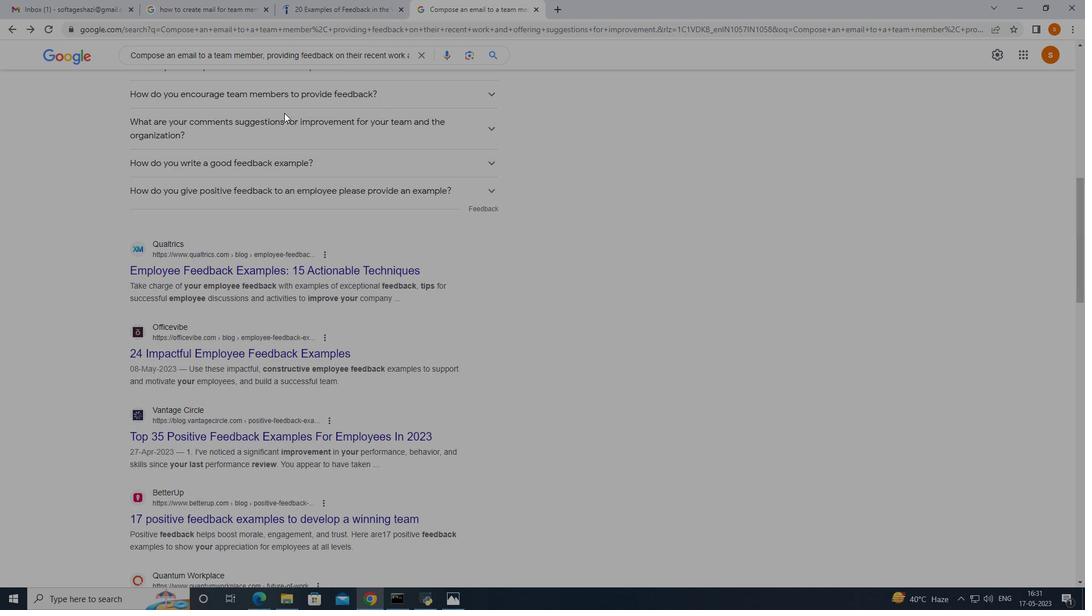 
Action: Mouse scrolled (284, 113) with delta (0, 0)
Screenshot: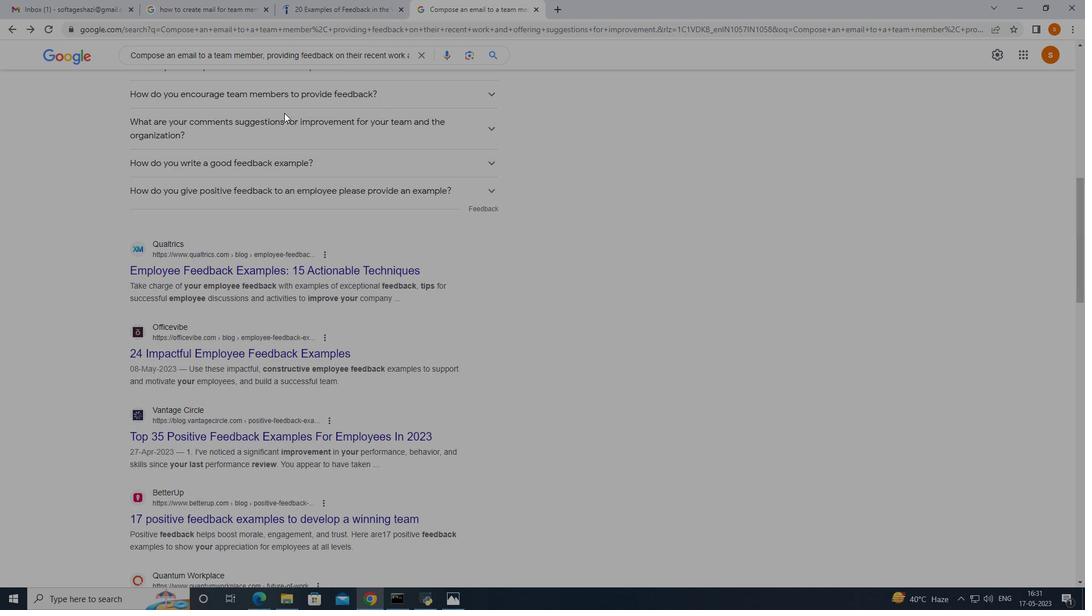 
Action: Mouse moved to (285, 111)
Screenshot: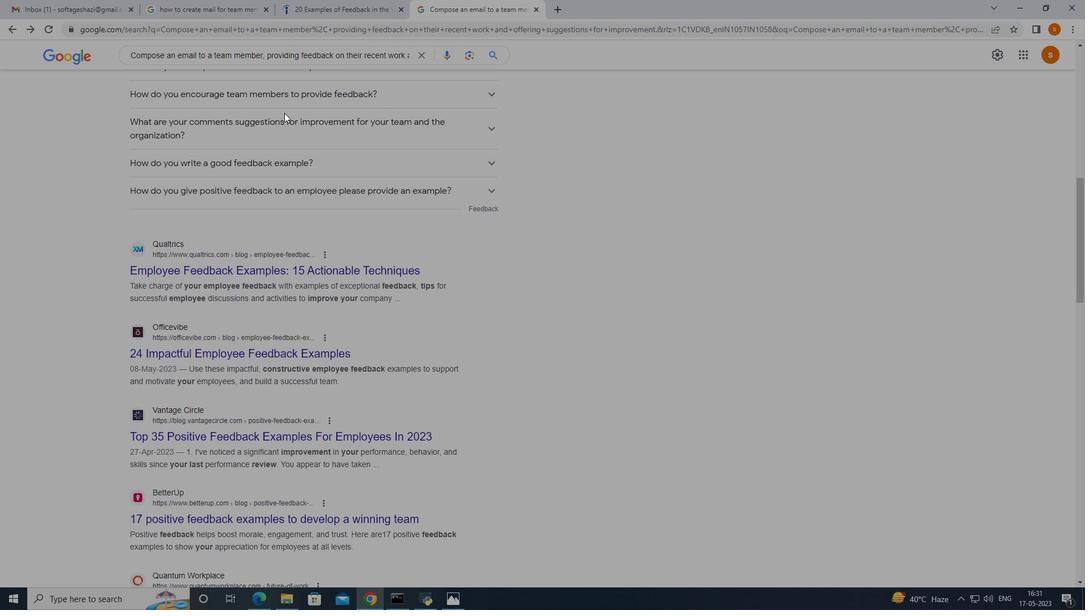 
Action: Mouse scrolled (285, 113) with delta (0, 0)
Screenshot: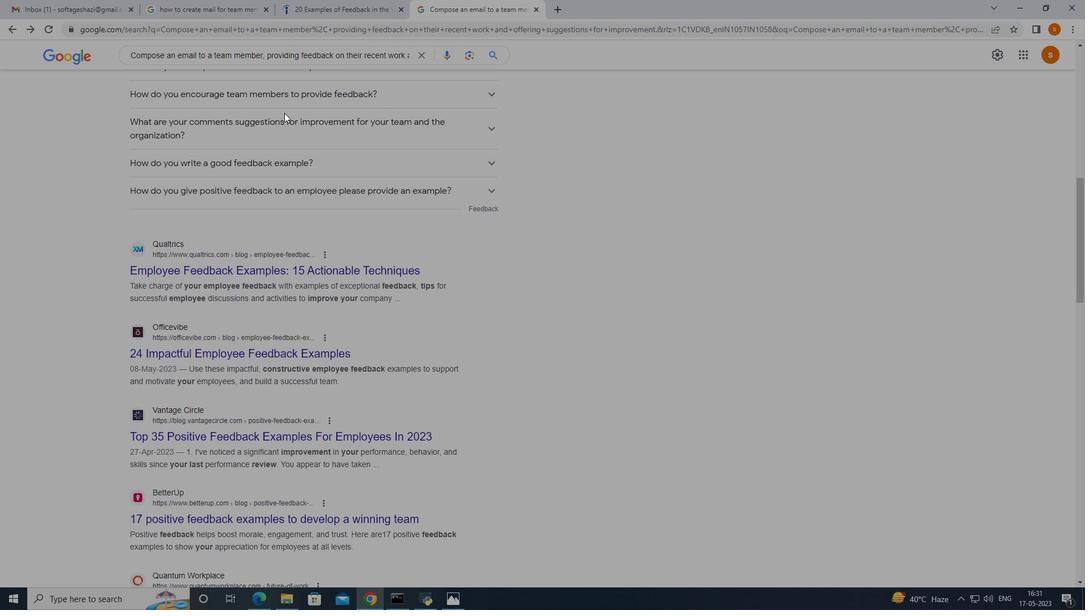 
Action: Mouse moved to (319, 153)
Screenshot: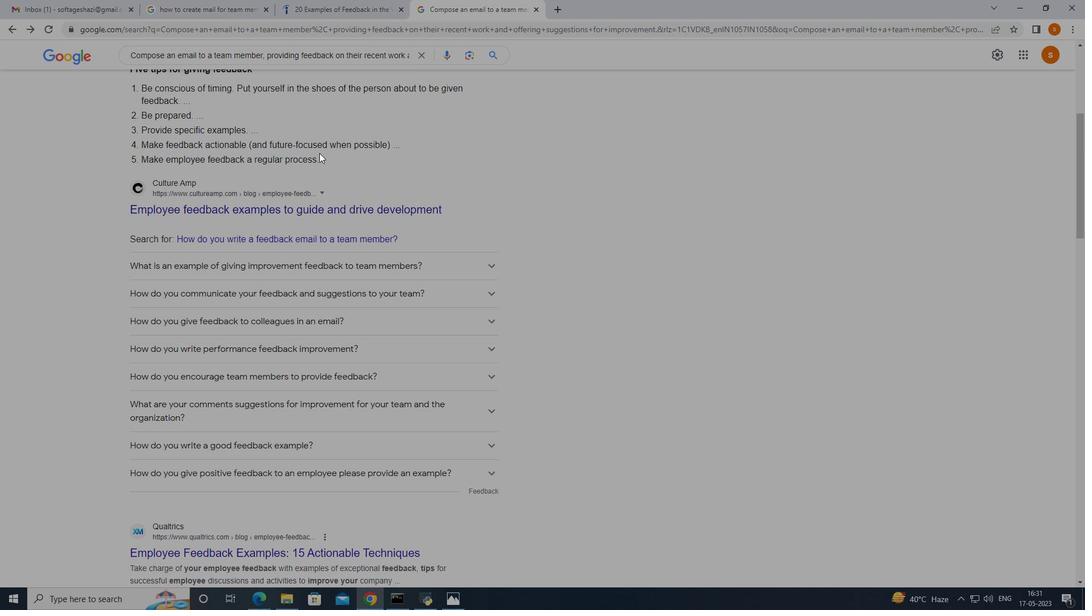 
Action: Mouse scrolled (319, 154) with delta (0, 0)
Screenshot: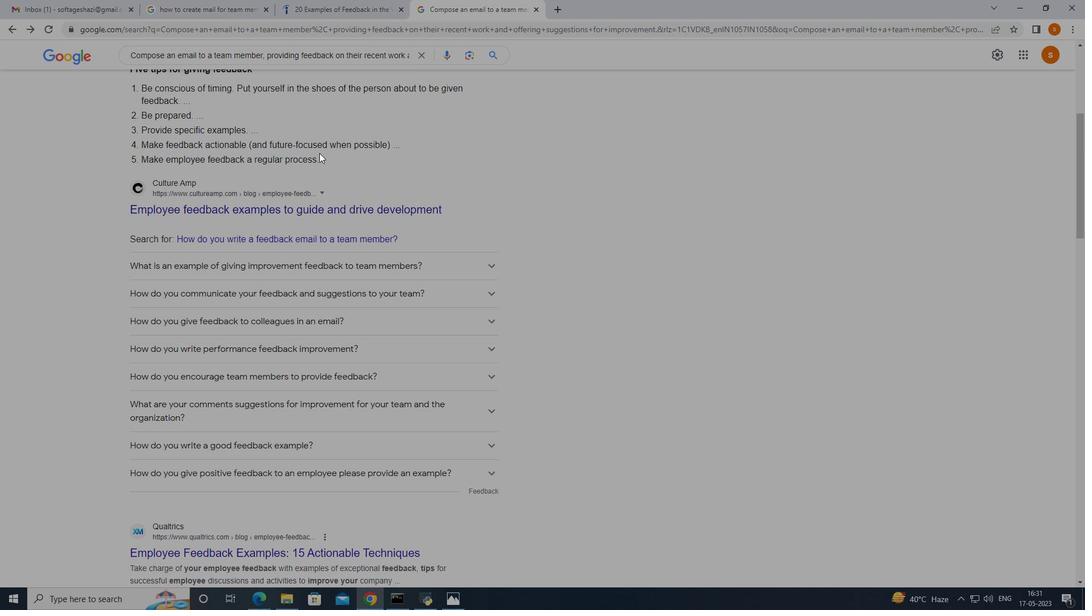 
Action: Mouse scrolled (319, 154) with delta (0, 0)
Screenshot: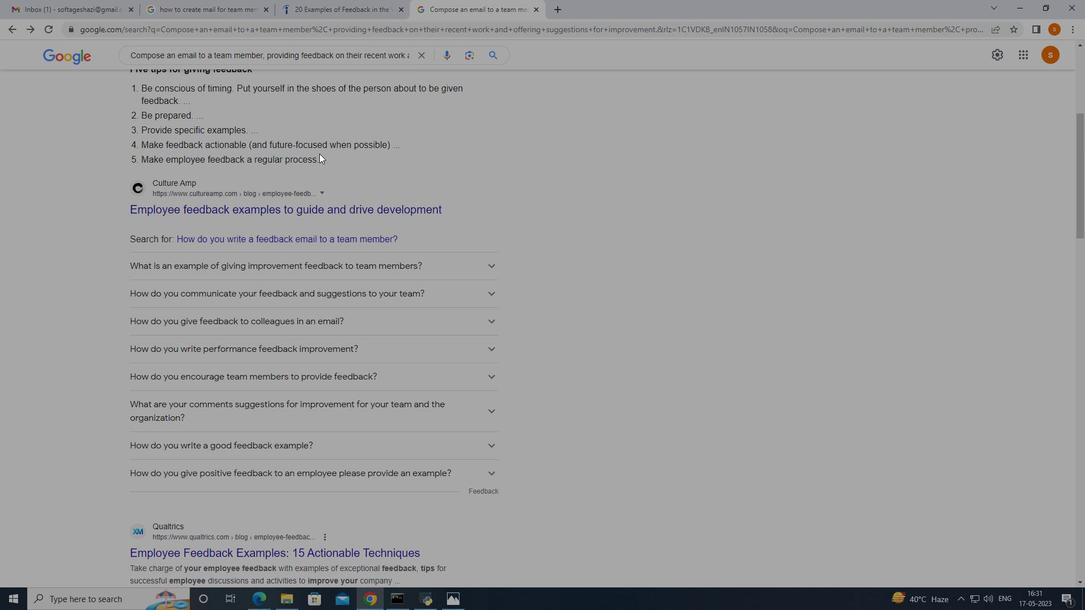 
Action: Mouse scrolled (319, 154) with delta (0, 0)
Screenshot: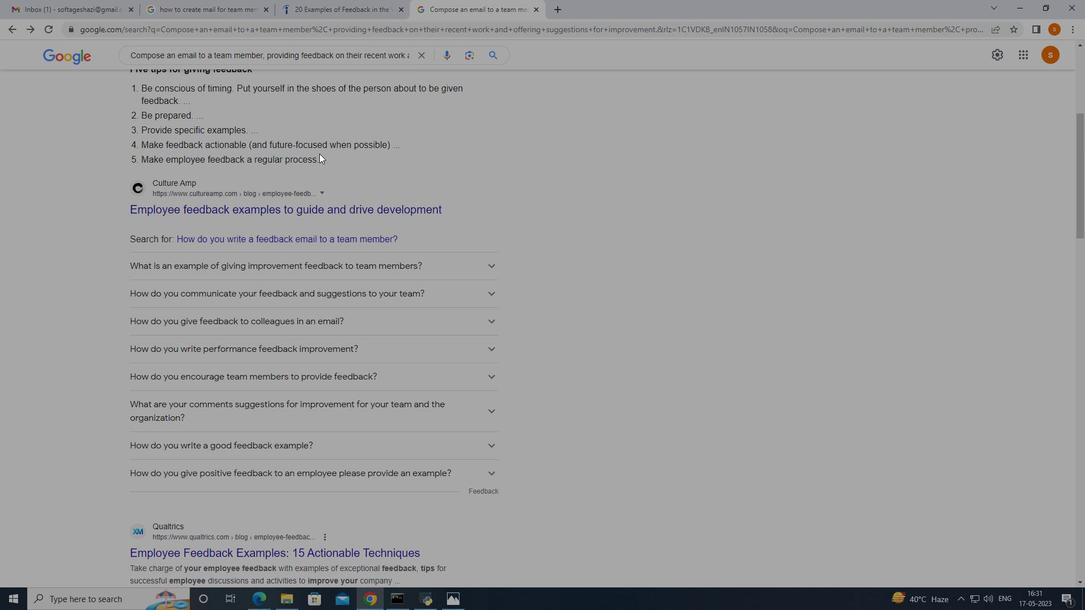 
Action: Mouse scrolled (319, 154) with delta (0, 0)
Screenshot: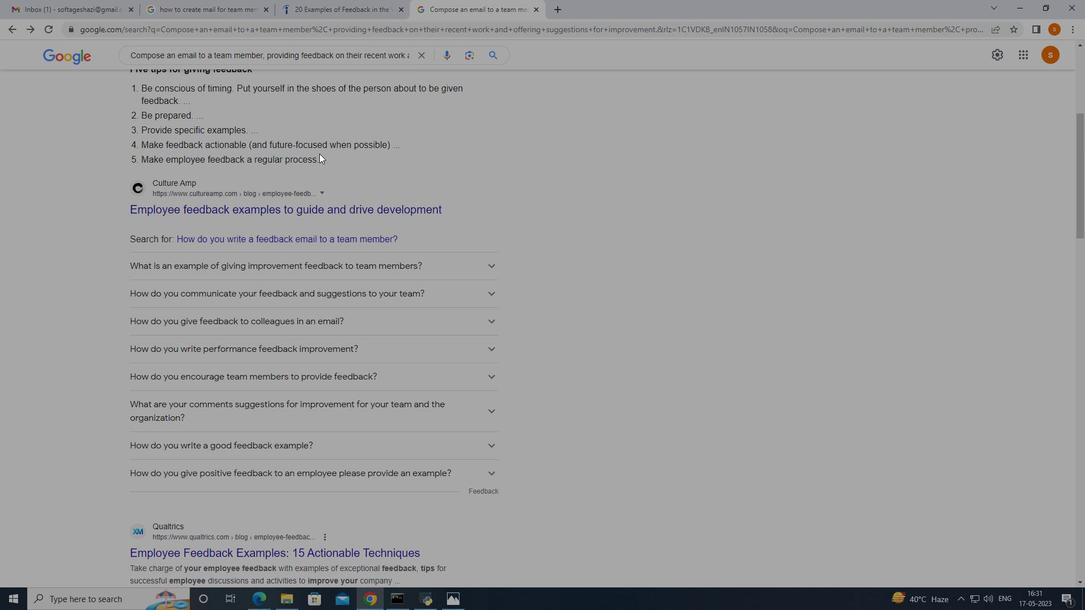 
Action: Mouse scrolled (319, 154) with delta (0, 0)
Screenshot: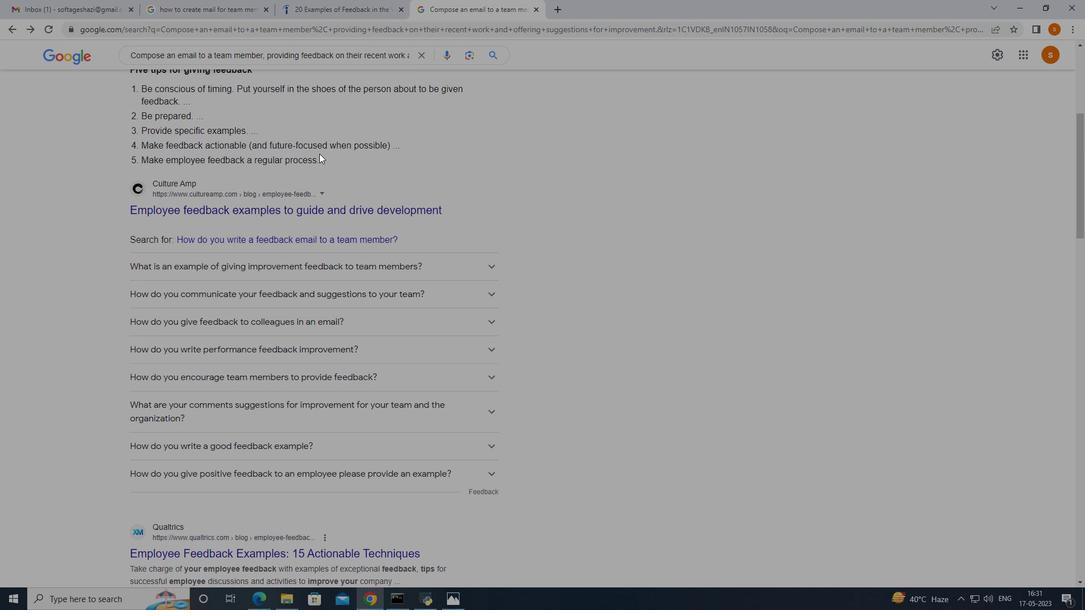 
Action: Mouse moved to (196, 431)
Screenshot: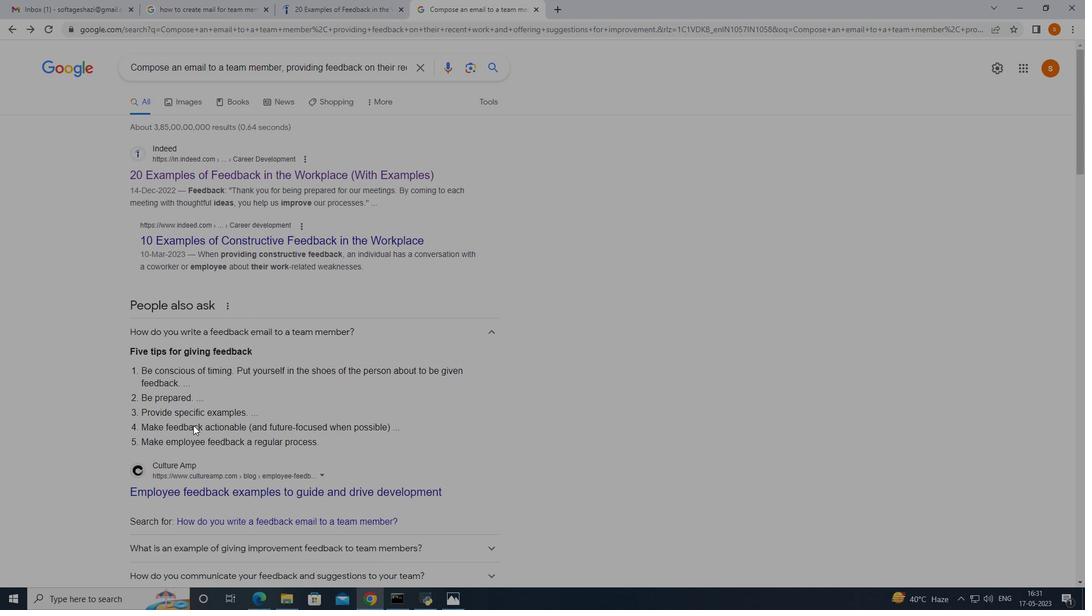 
Action: Mouse scrolled (196, 430) with delta (0, 0)
Screenshot: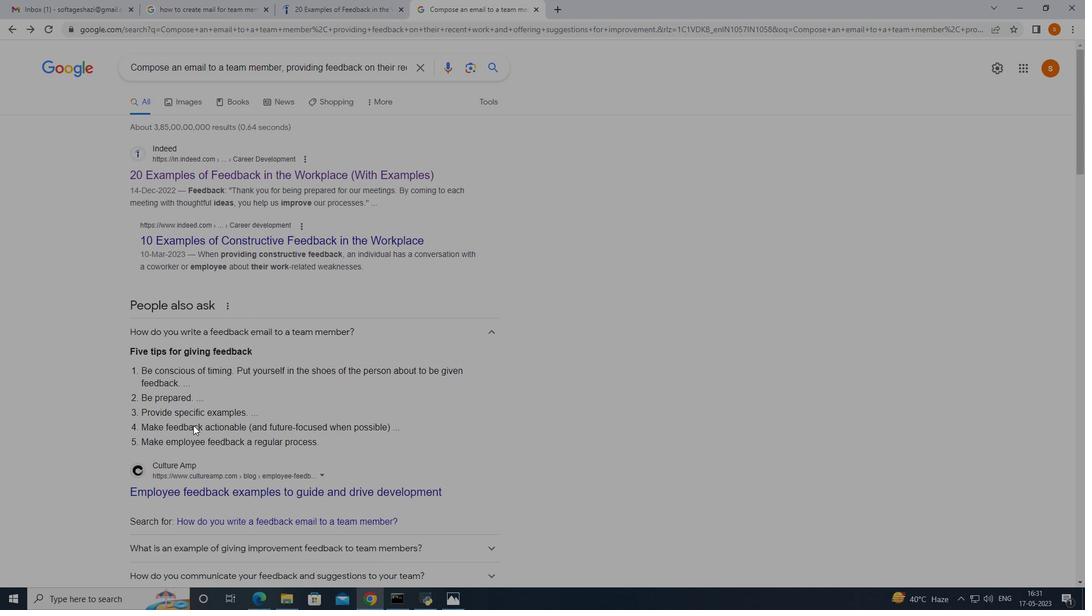 
Action: Mouse scrolled (196, 430) with delta (0, 0)
Screenshot: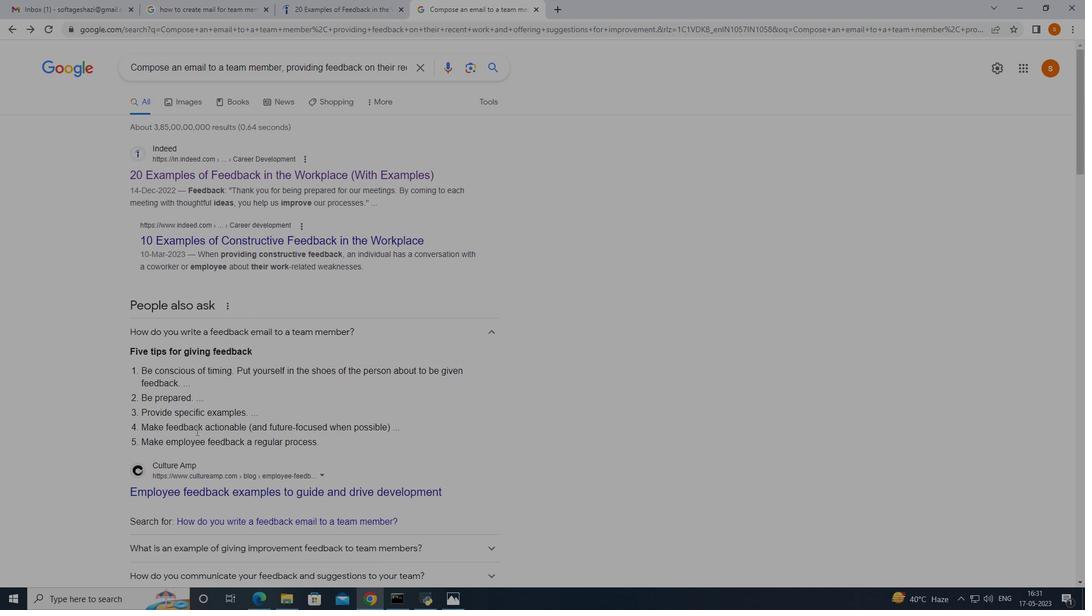 
Action: Mouse moved to (196, 431)
Screenshot: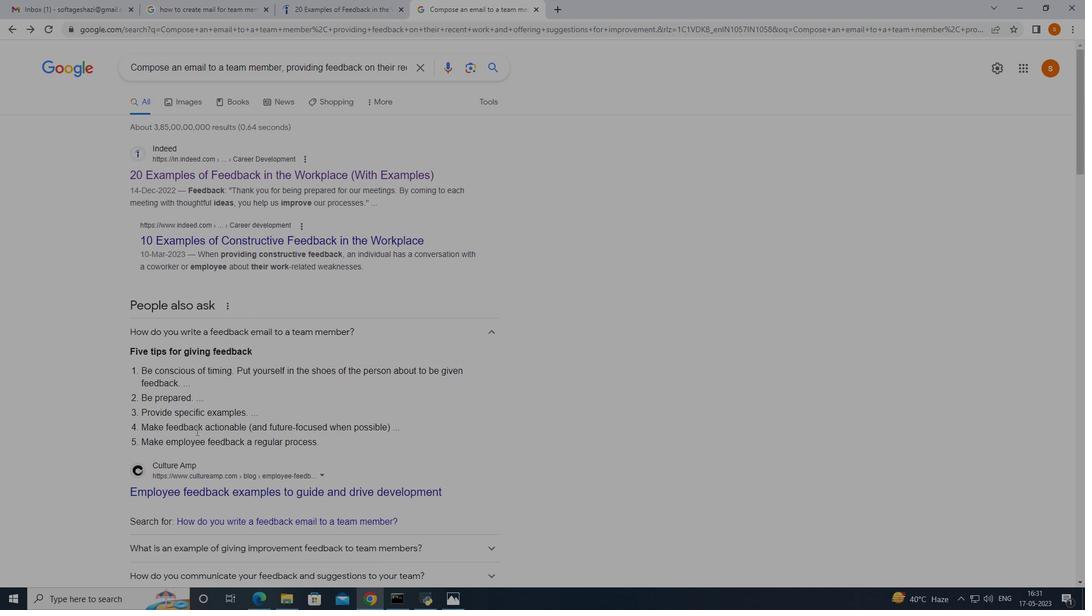 
Action: Mouse scrolled (196, 430) with delta (0, 0)
Screenshot: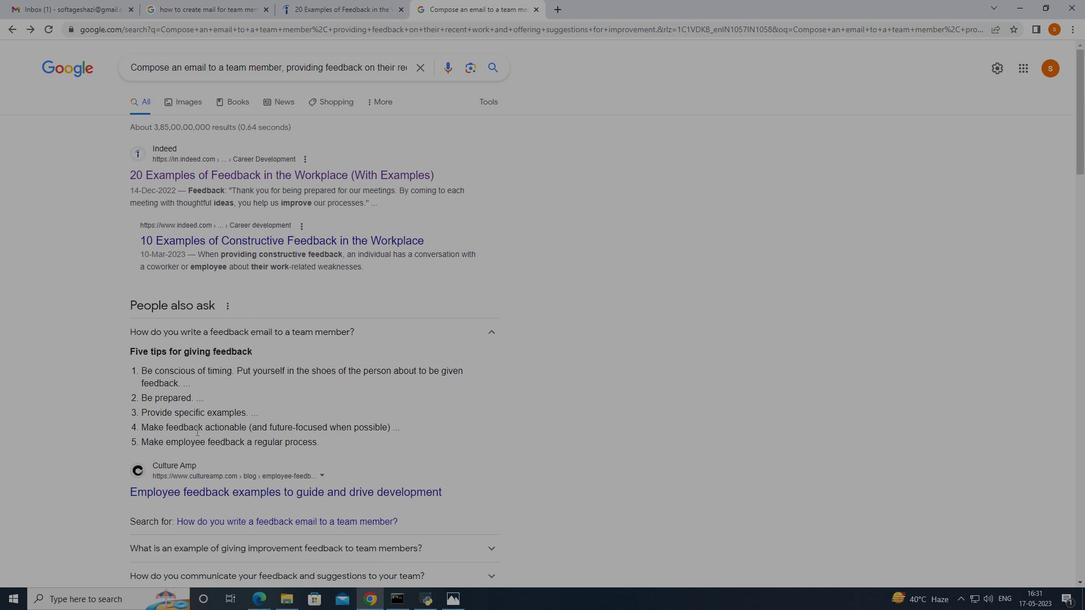 
Action: Mouse moved to (196, 296)
Screenshot: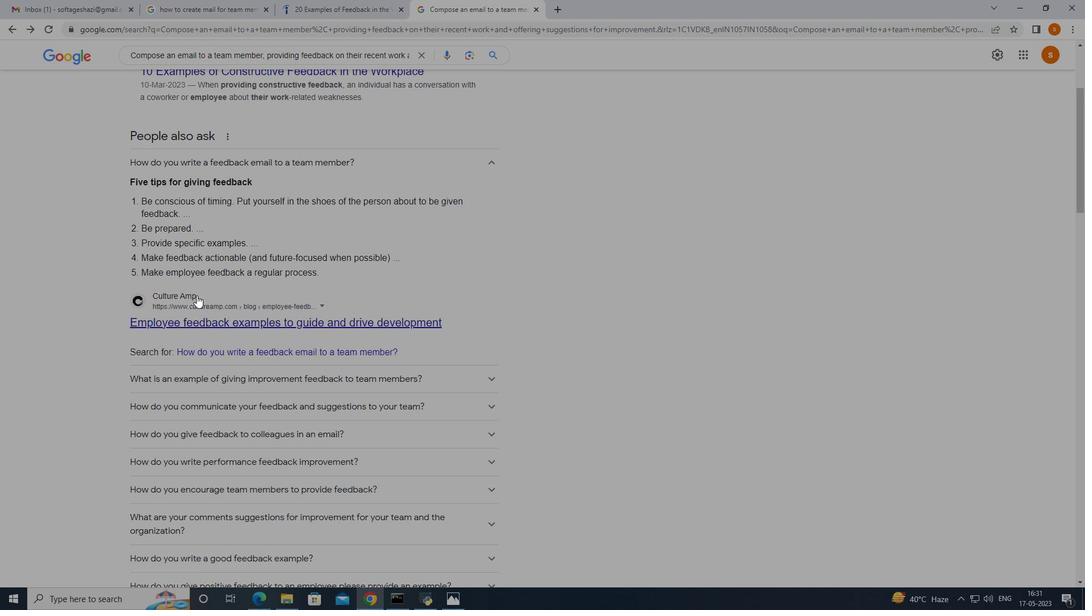 
Action: Mouse pressed left at (196, 296)
Screenshot: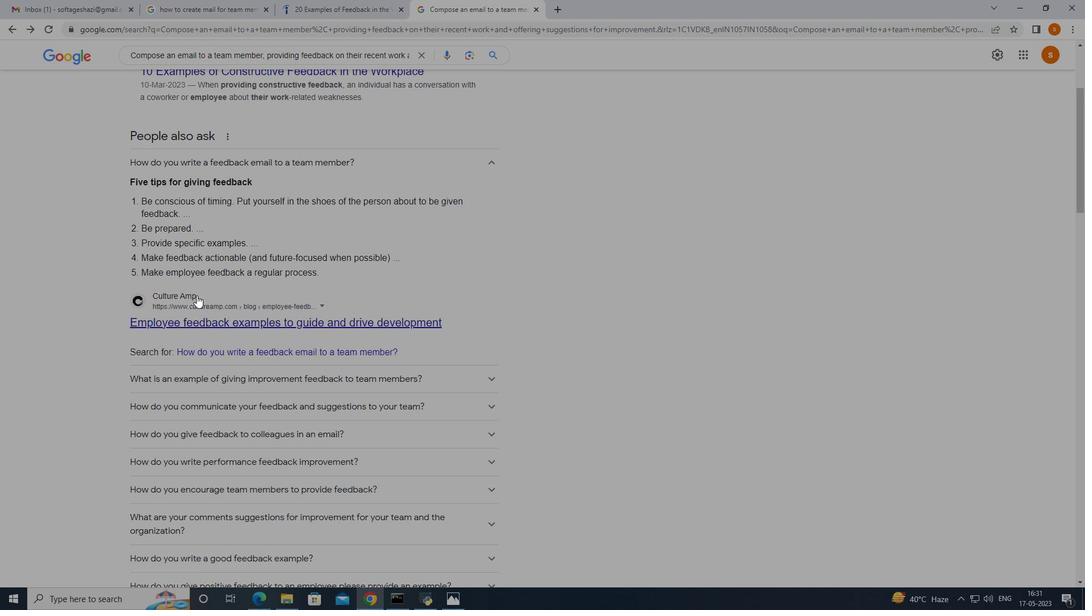 
Action: Mouse moved to (196, 296)
Screenshot: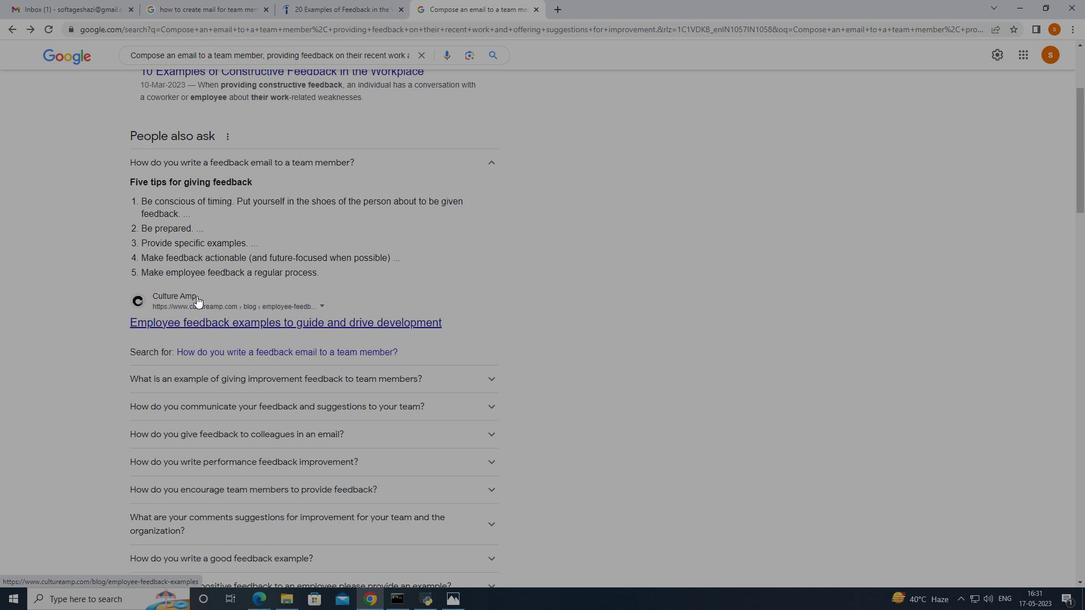 
Action: Mouse pressed right at (196, 296)
Screenshot: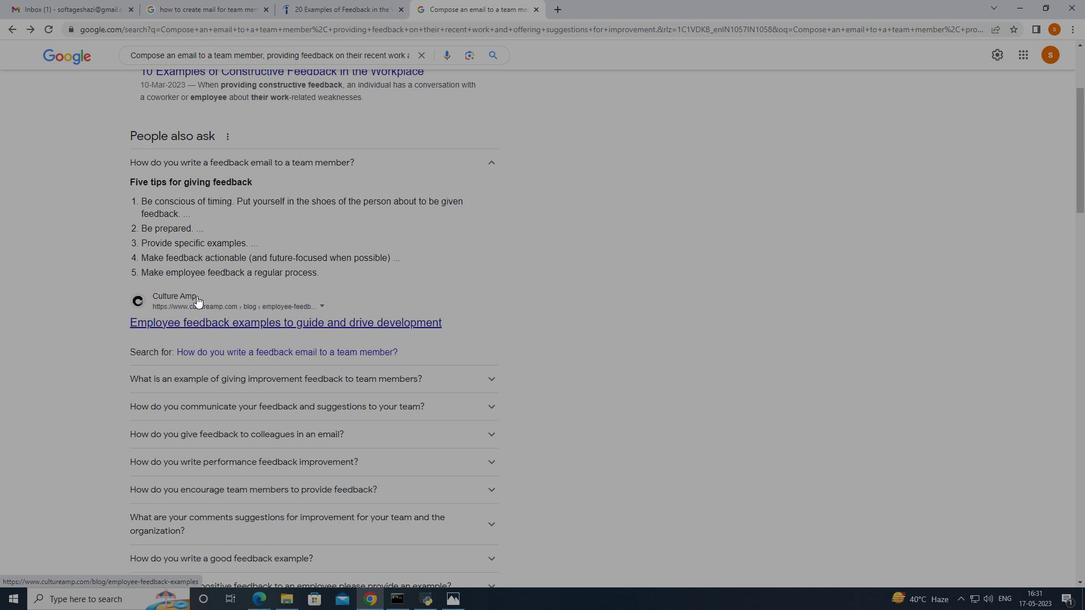 
Action: Mouse moved to (247, 28)
Screenshot: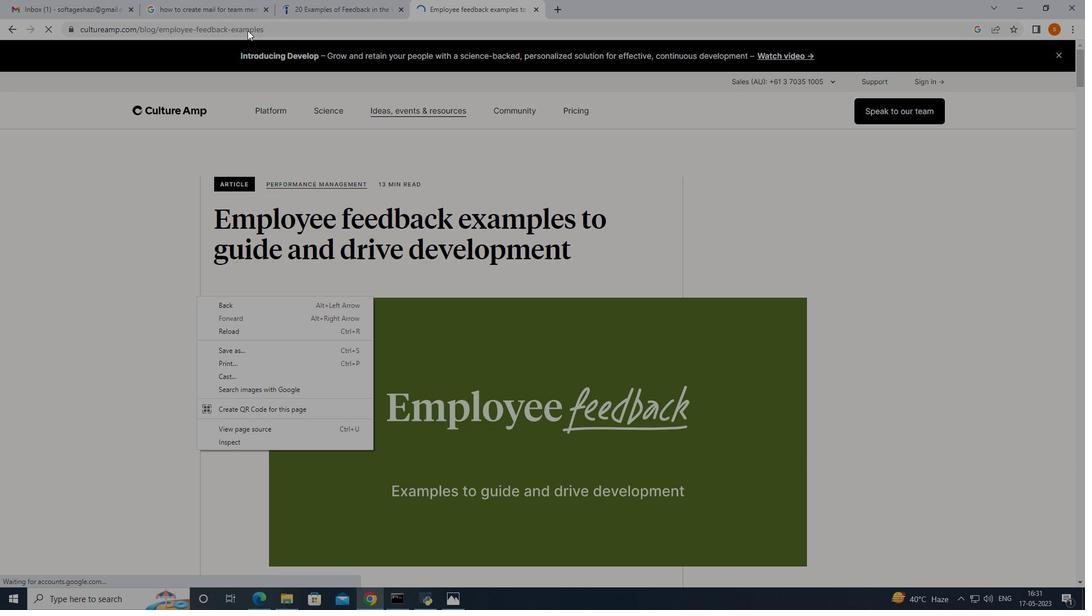 
Action: Mouse pressed left at (247, 28)
Screenshot: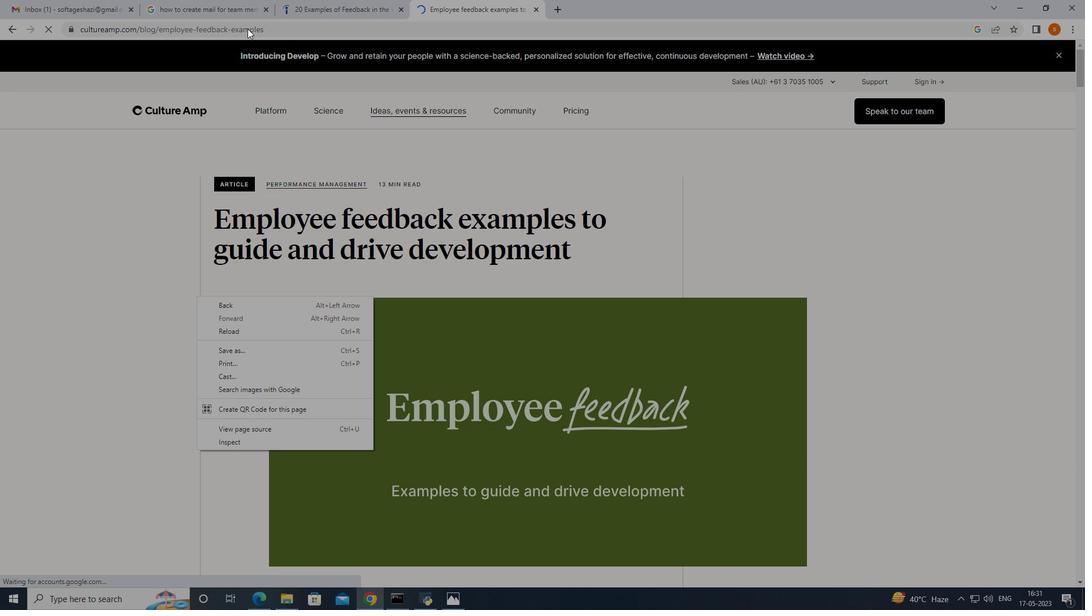 
Action: Mouse moved to (245, 28)
Screenshot: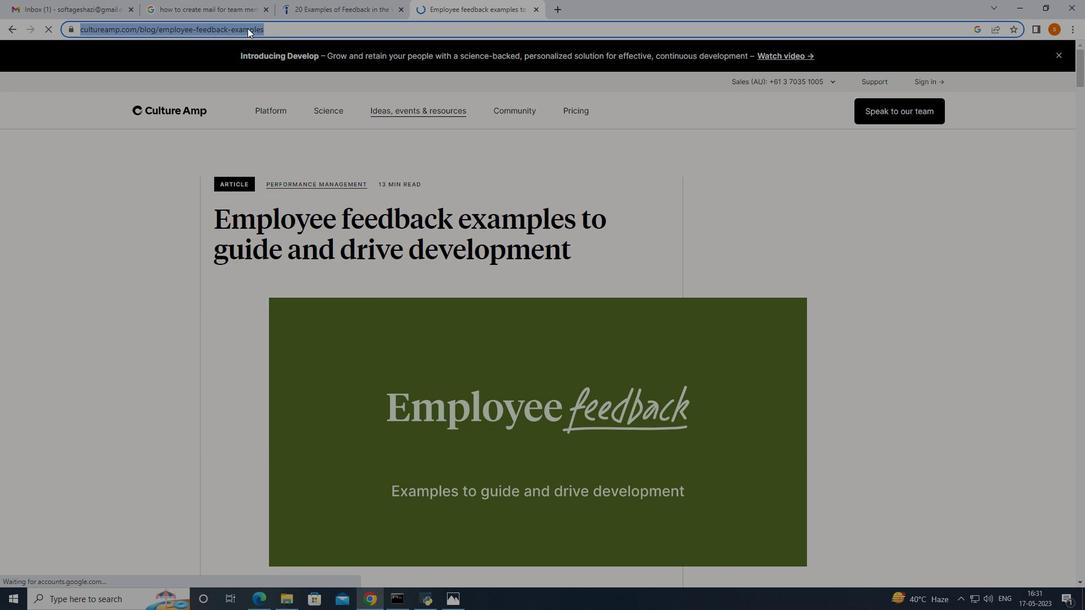
Action: Mouse pressed right at (245, 28)
Screenshot: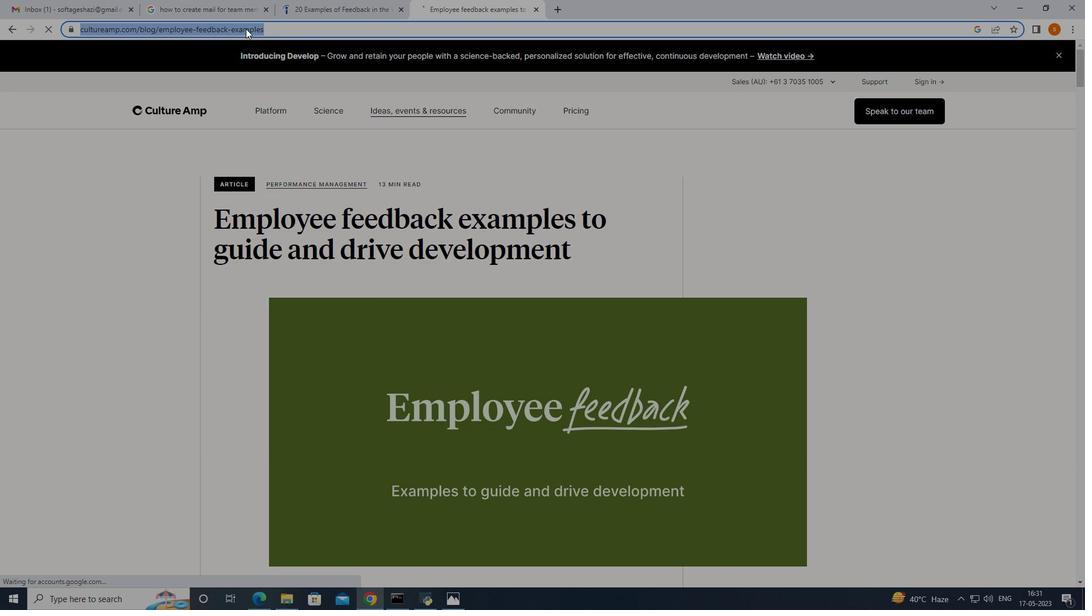 
Action: Mouse moved to (266, 92)
Screenshot: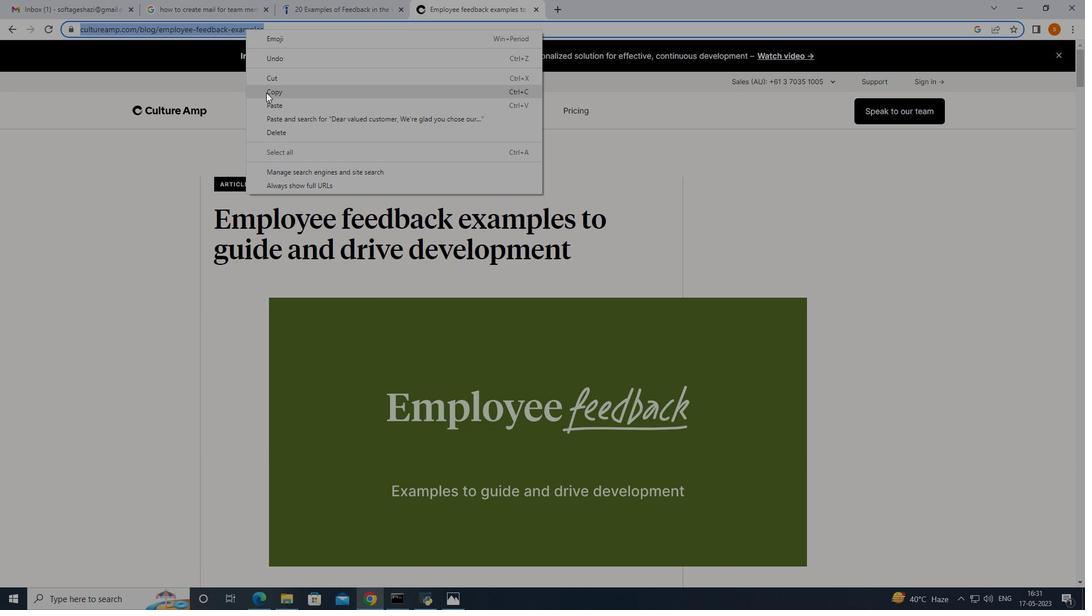 
Action: Mouse pressed left at (266, 92)
Screenshot: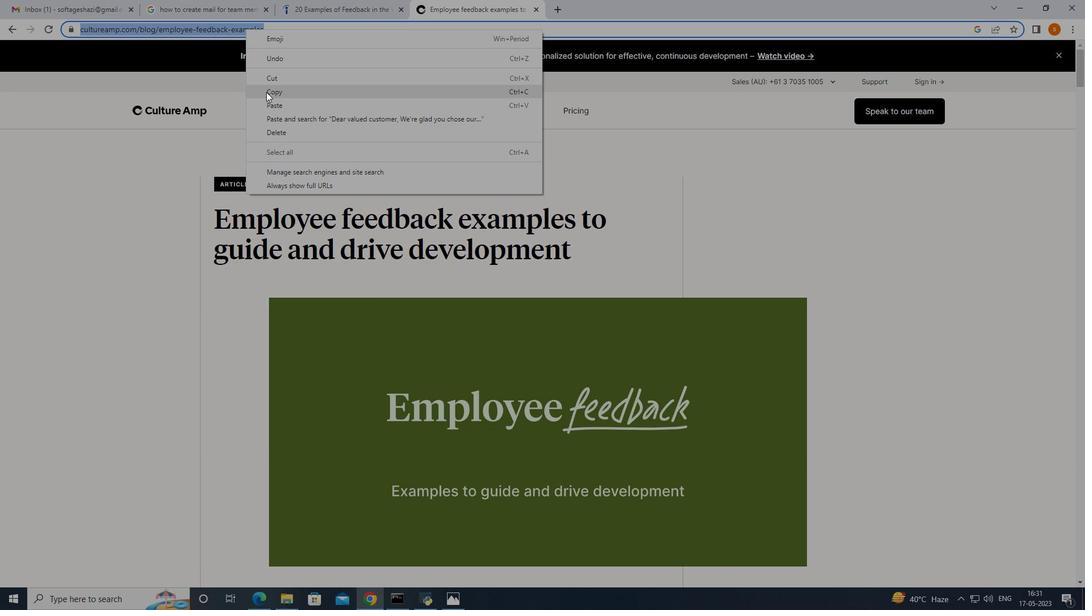 
Action: Mouse moved to (63, 2)
Screenshot: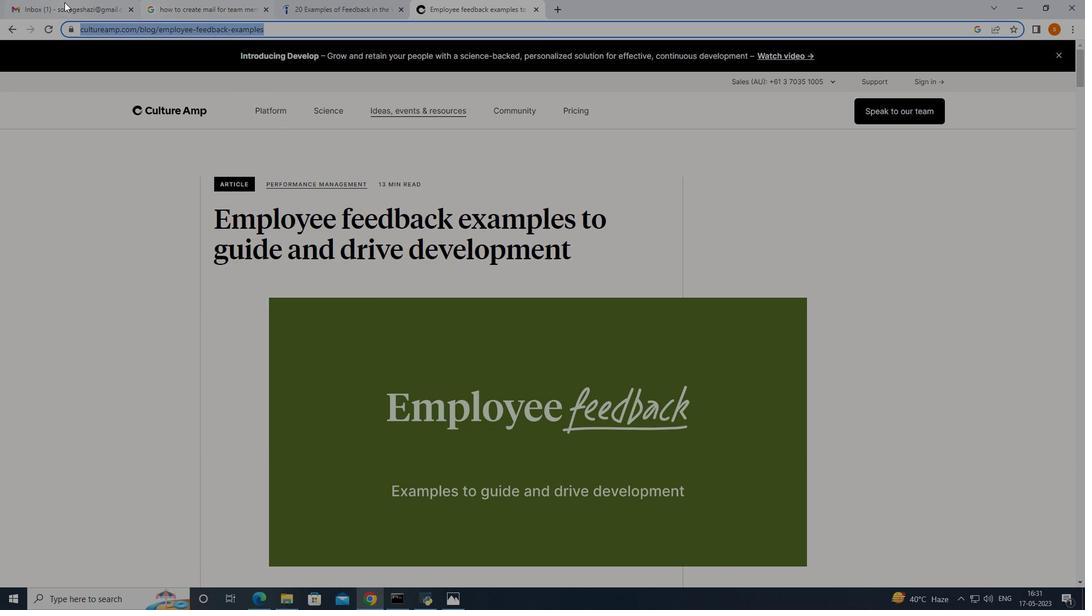 
Action: Mouse pressed left at (63, 2)
Screenshot: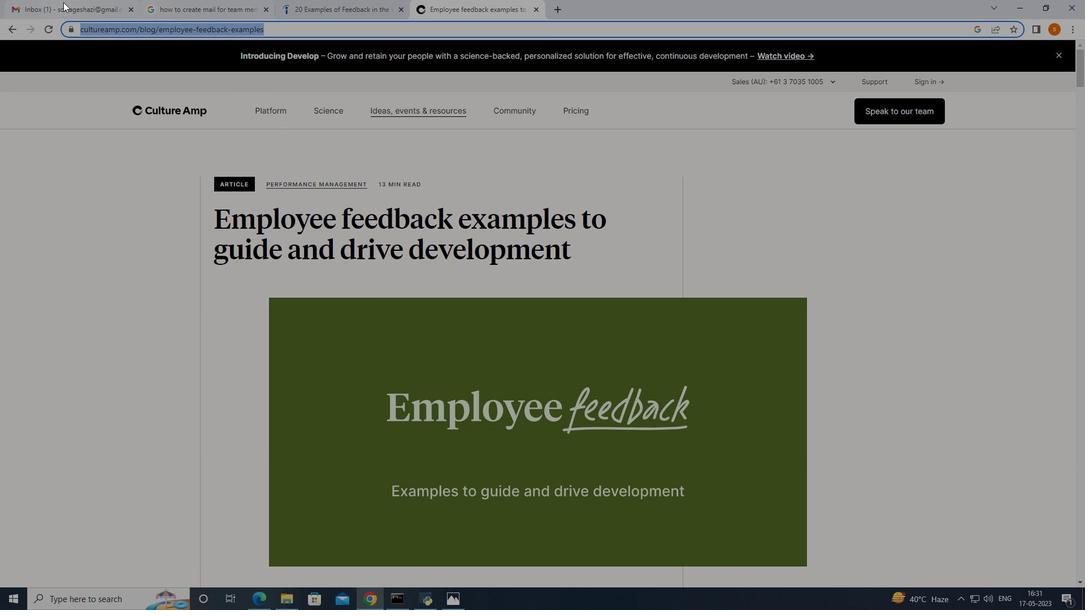 
Action: Mouse moved to (724, 379)
Screenshot: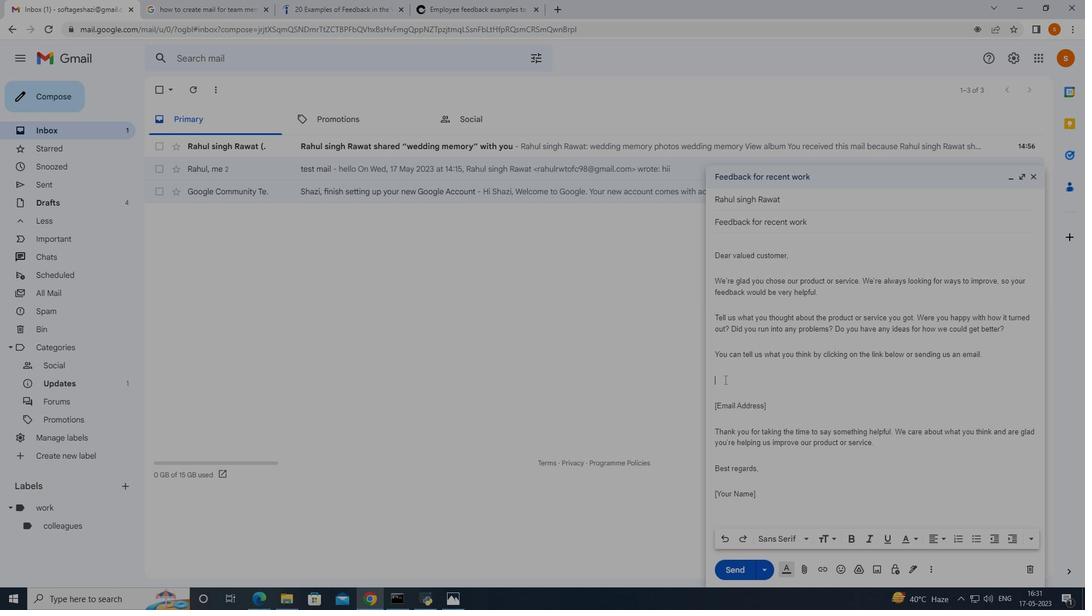 
Action: Mouse pressed right at (724, 379)
Screenshot: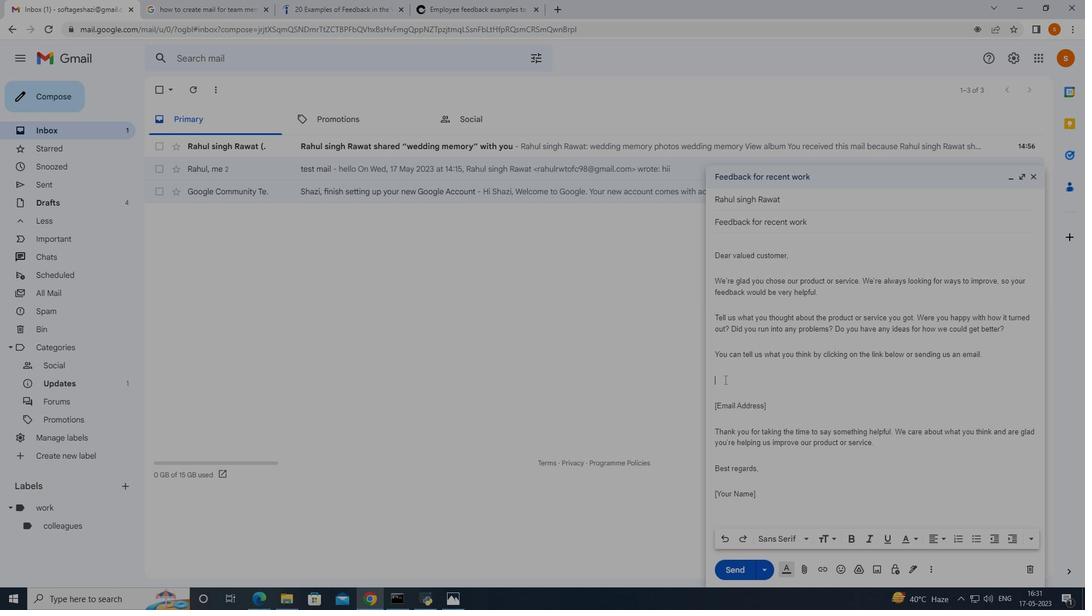 
Action: Mouse moved to (762, 469)
Screenshot: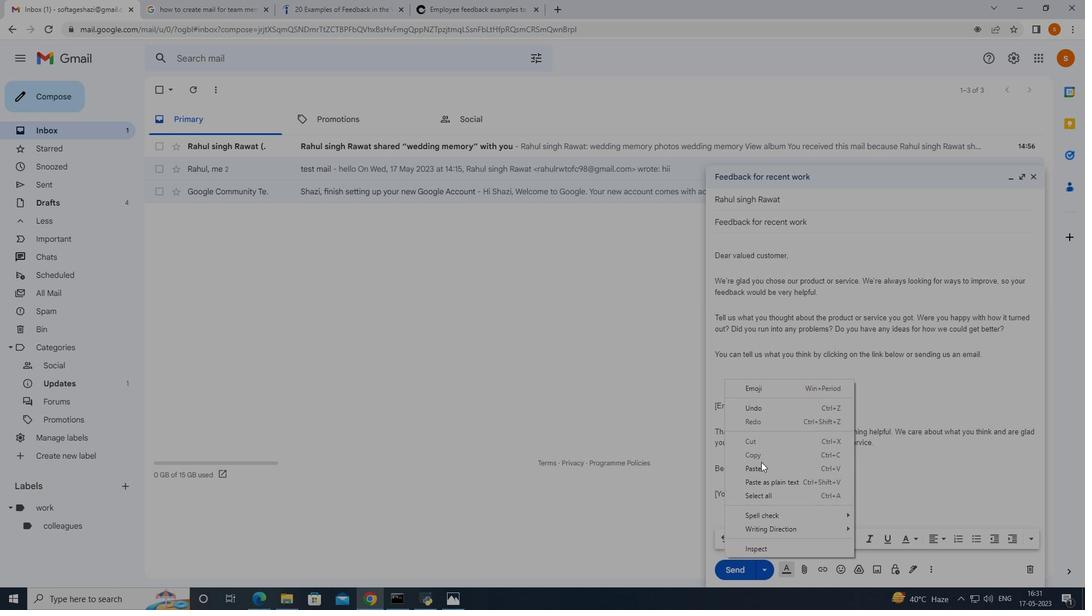
Action: Mouse pressed left at (762, 469)
Screenshot: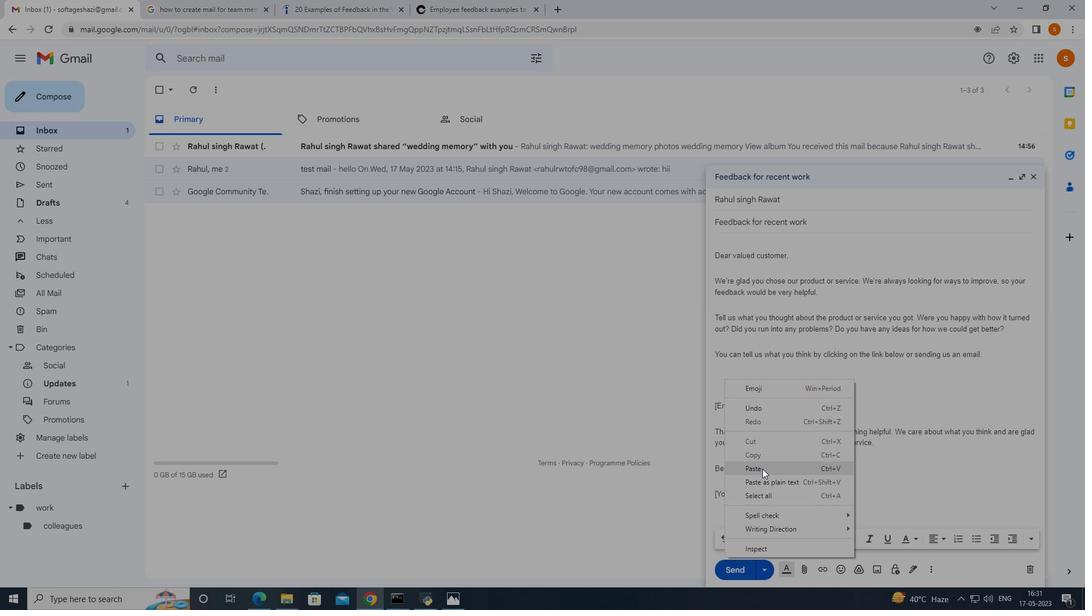 
Action: Mouse moved to (894, 378)
Screenshot: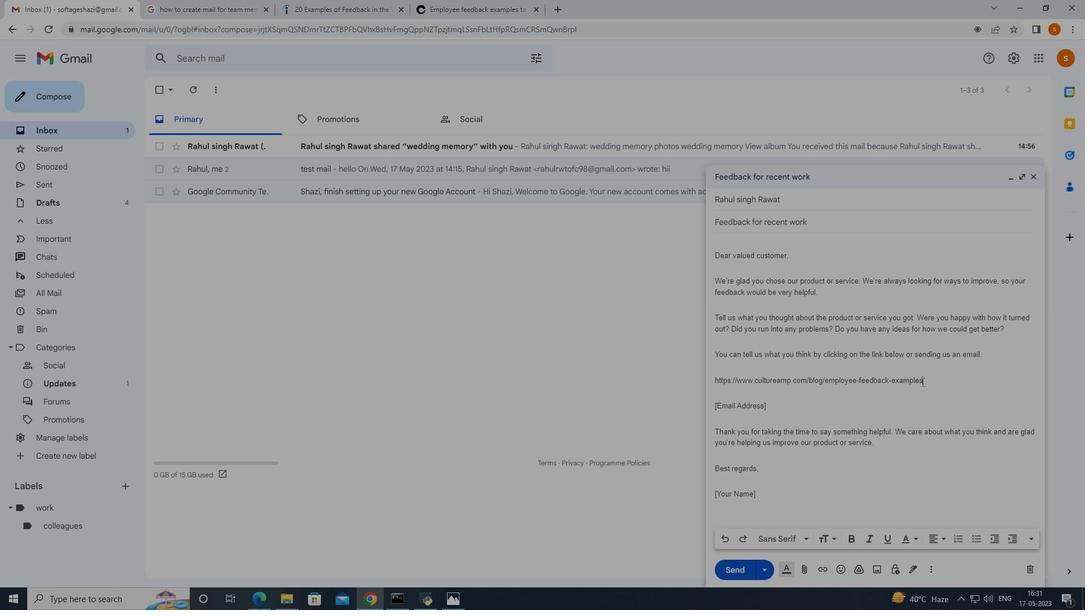 
Action: Mouse pressed left at (894, 378)
Screenshot: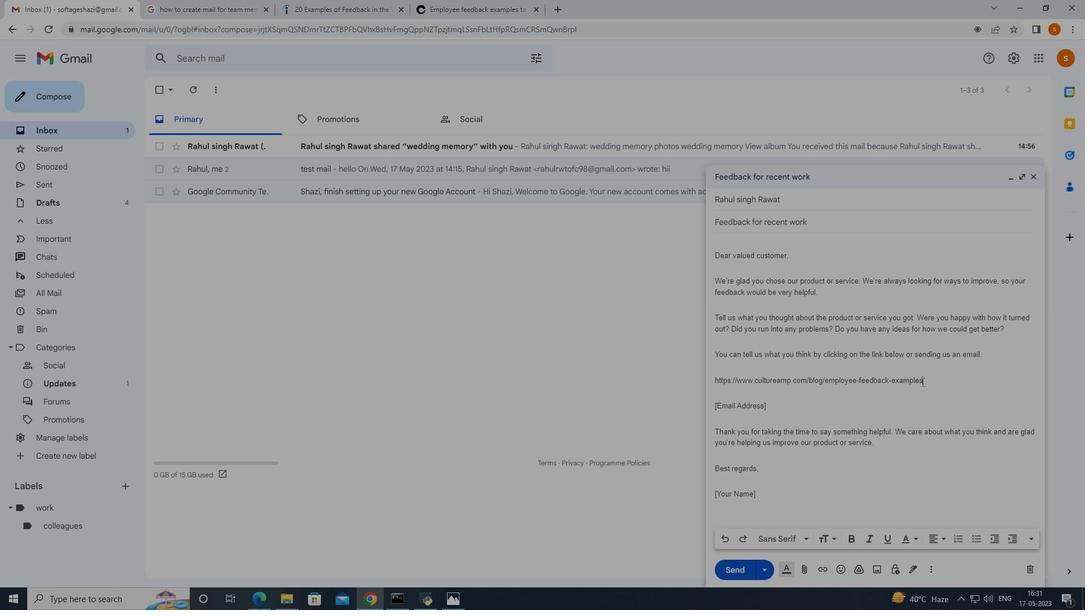 
Action: Mouse moved to (656, 389)
Screenshot: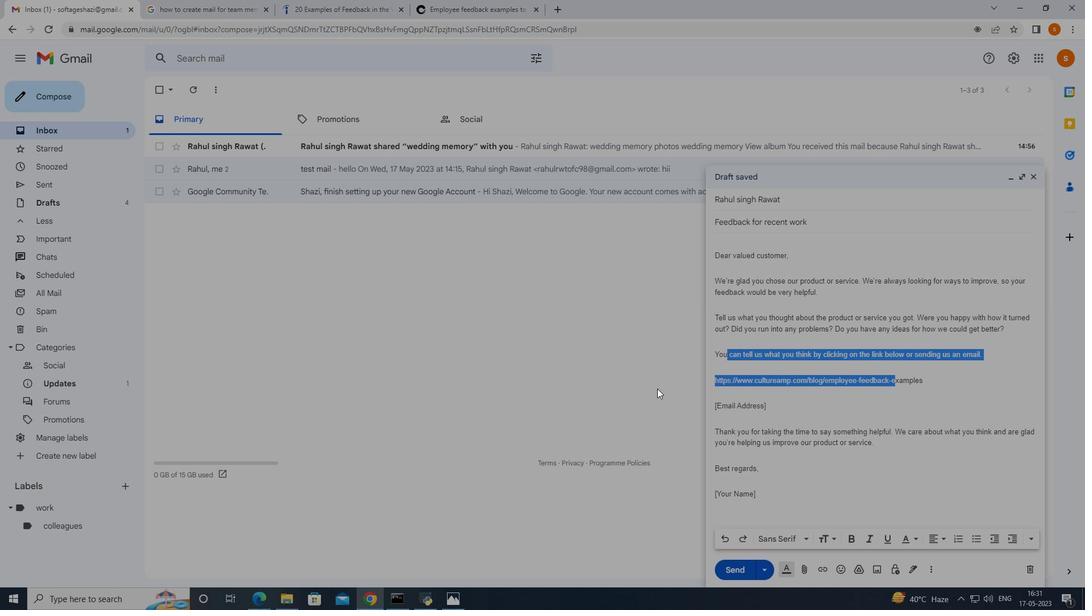 
Action: Mouse pressed left at (656, 389)
Screenshot: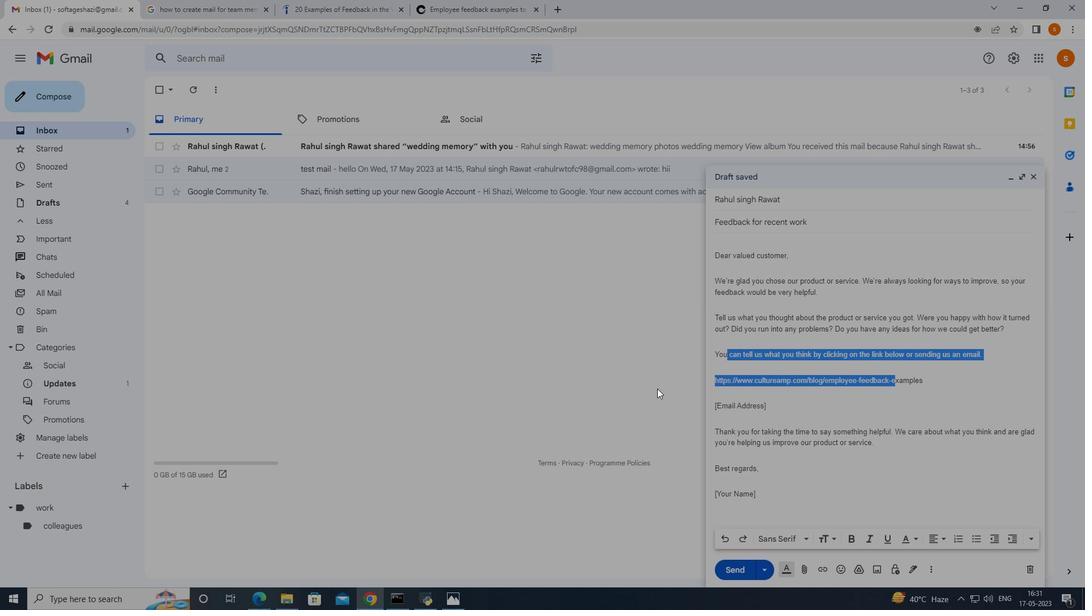 
Action: Mouse moved to (766, 406)
Screenshot: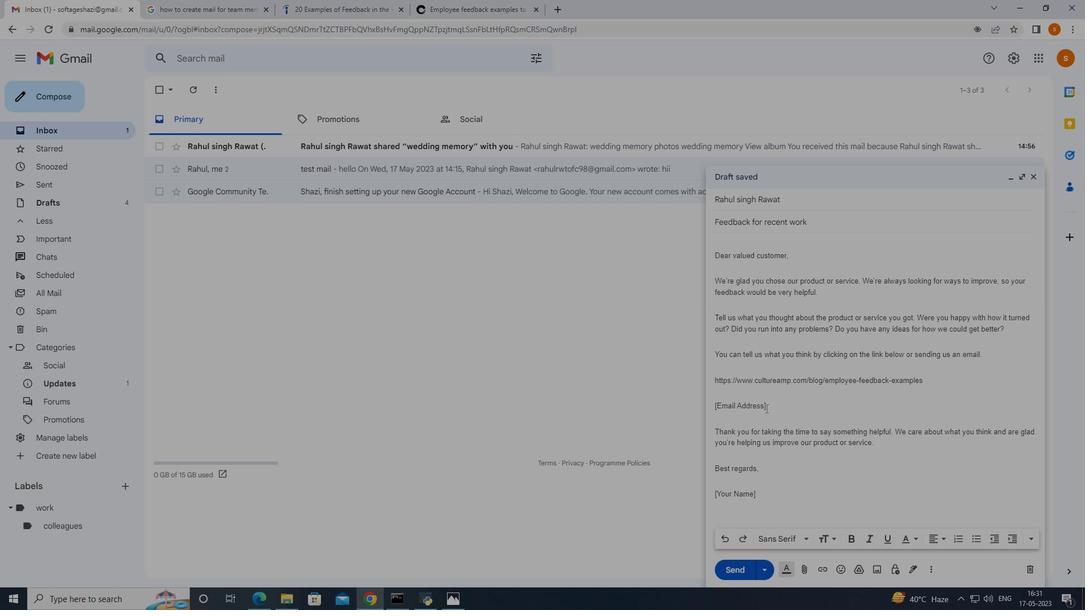
Action: Mouse pressed left at (766, 406)
Screenshot: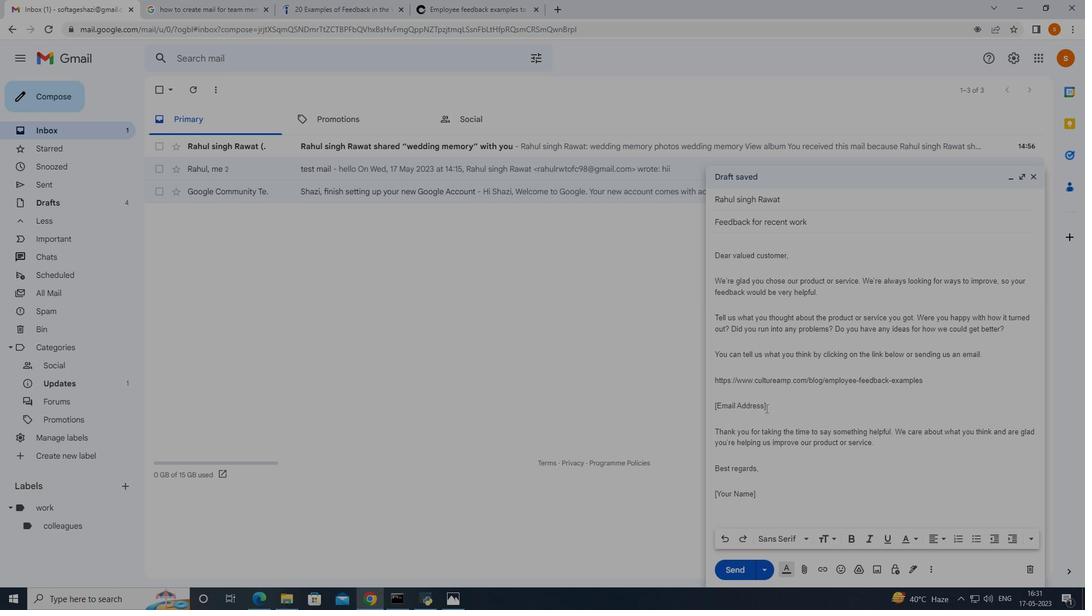 
Action: Mouse moved to (767, 411)
Screenshot: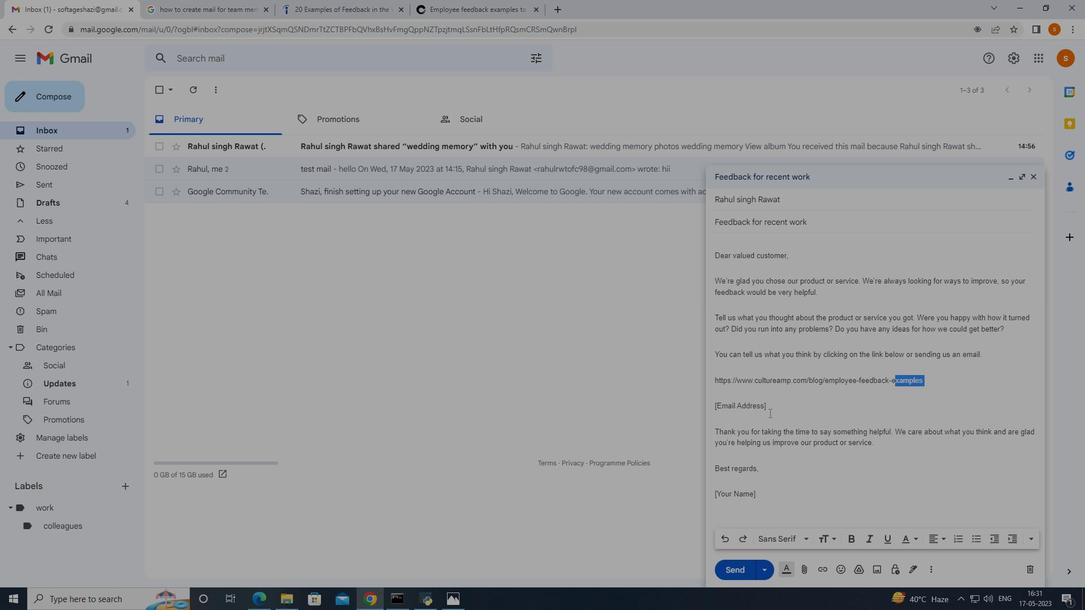 
Action: Mouse pressed left at (767, 411)
Screenshot: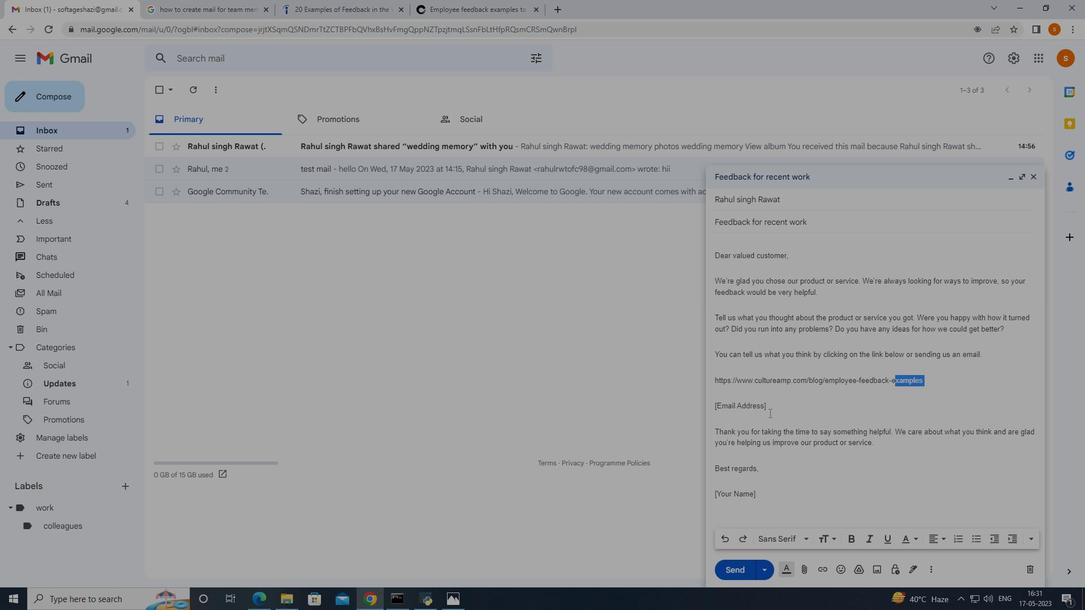 
Action: Mouse moved to (767, 409)
Screenshot: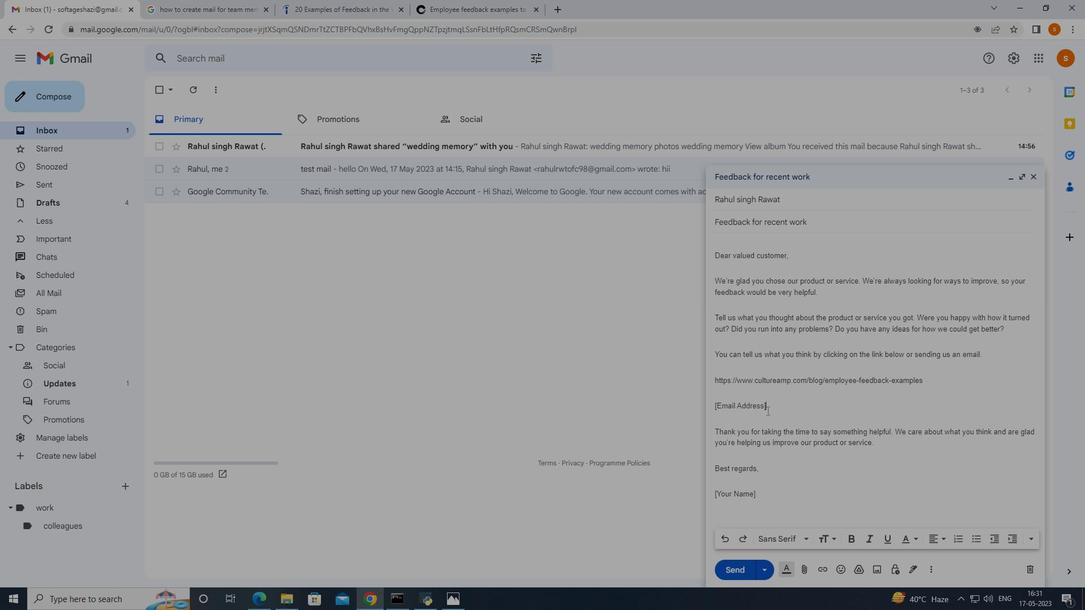 
Action: Mouse pressed left at (767, 409)
Screenshot: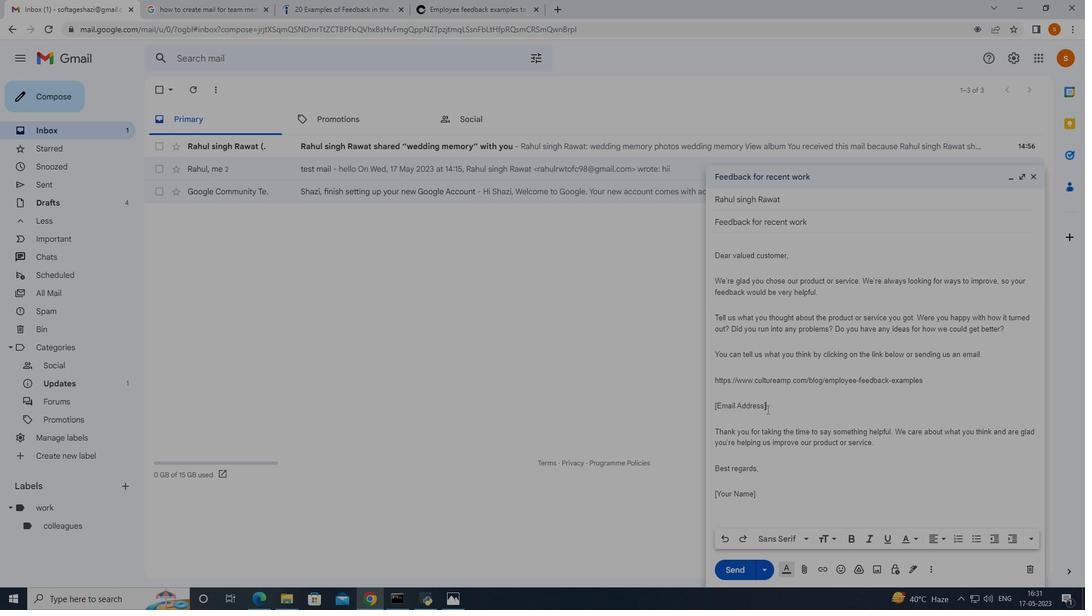 
Action: Mouse moved to (720, 410)
Screenshot: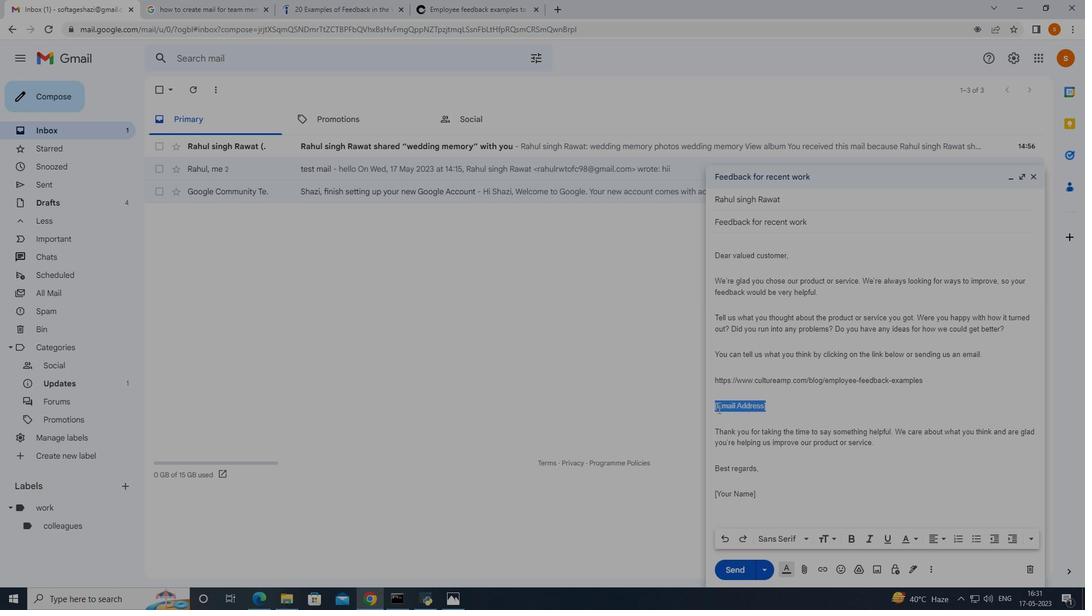 
Action: Key pressed xyz.bc<Key.shift>@<Key.backspace>123<Key.shift>@
Screenshot: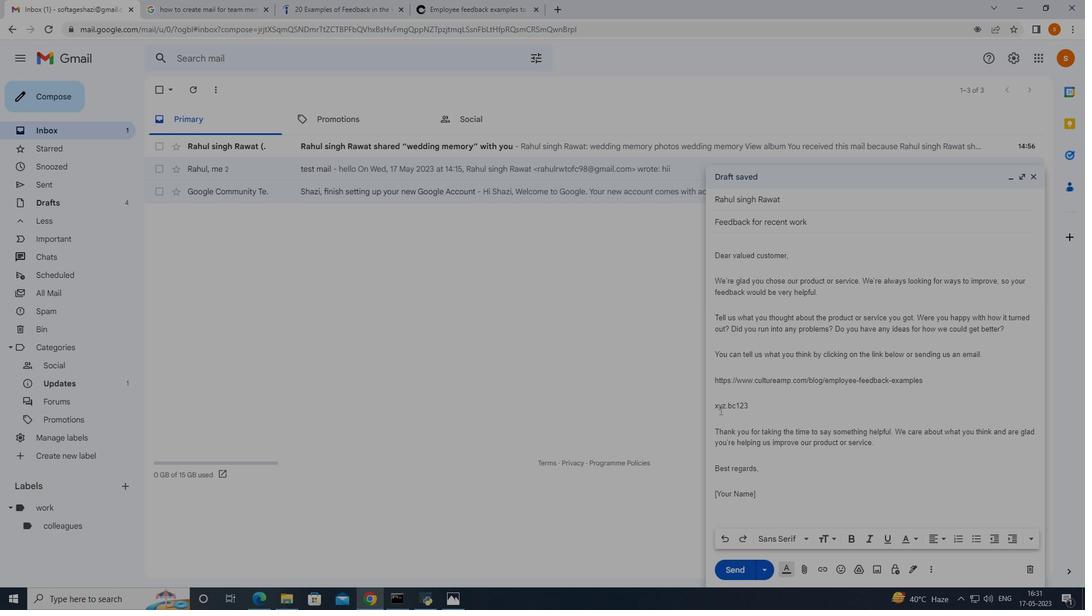 
Action: Mouse moved to (720, 409)
Screenshot: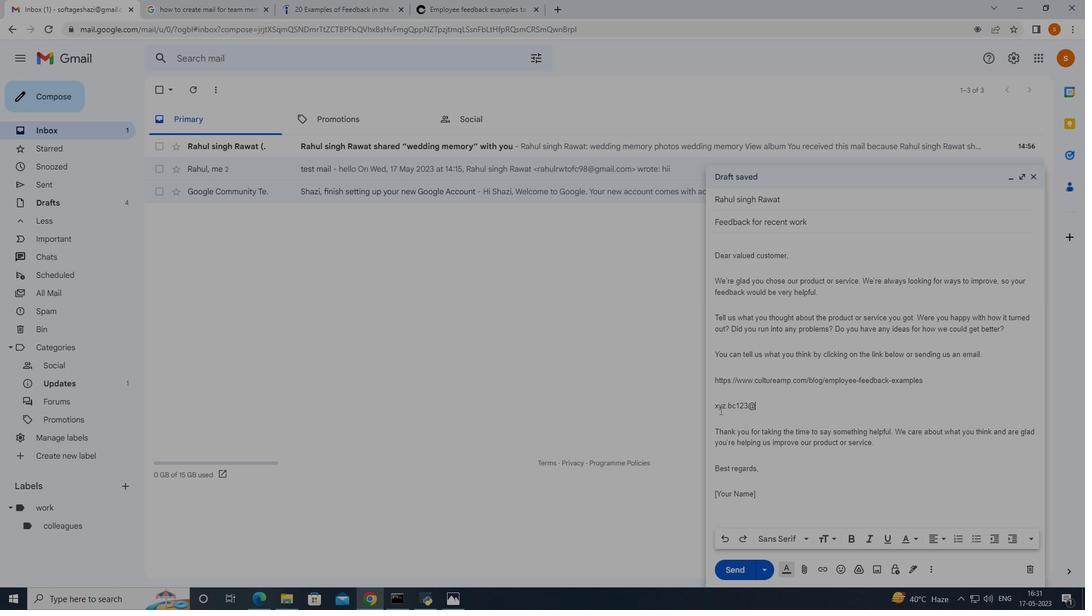 
Action: Key pressed outlook.com
Screenshot: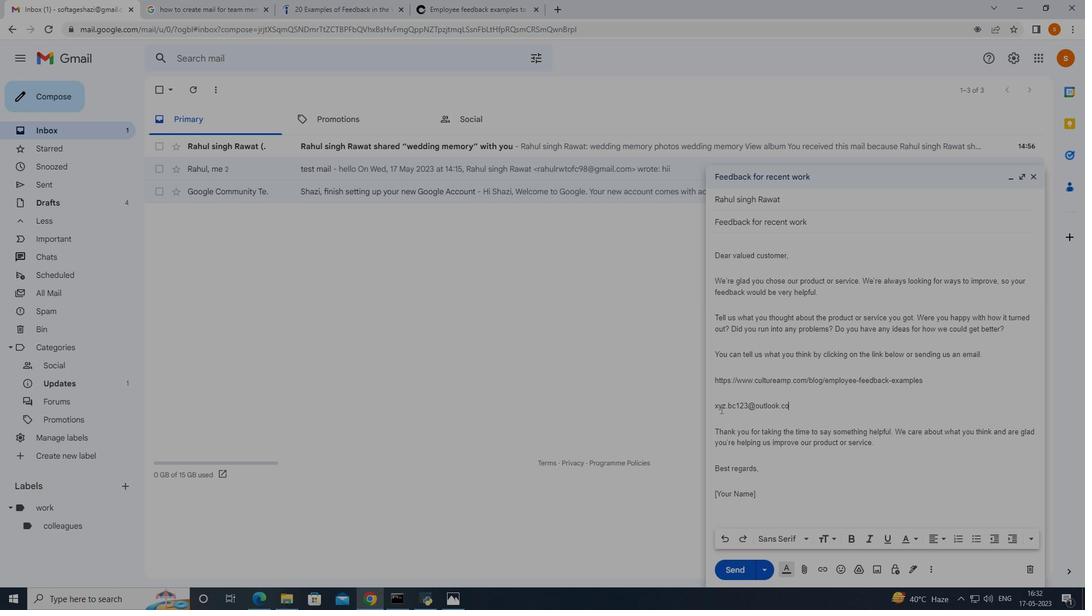 
Action: Mouse moved to (734, 459)
Screenshot: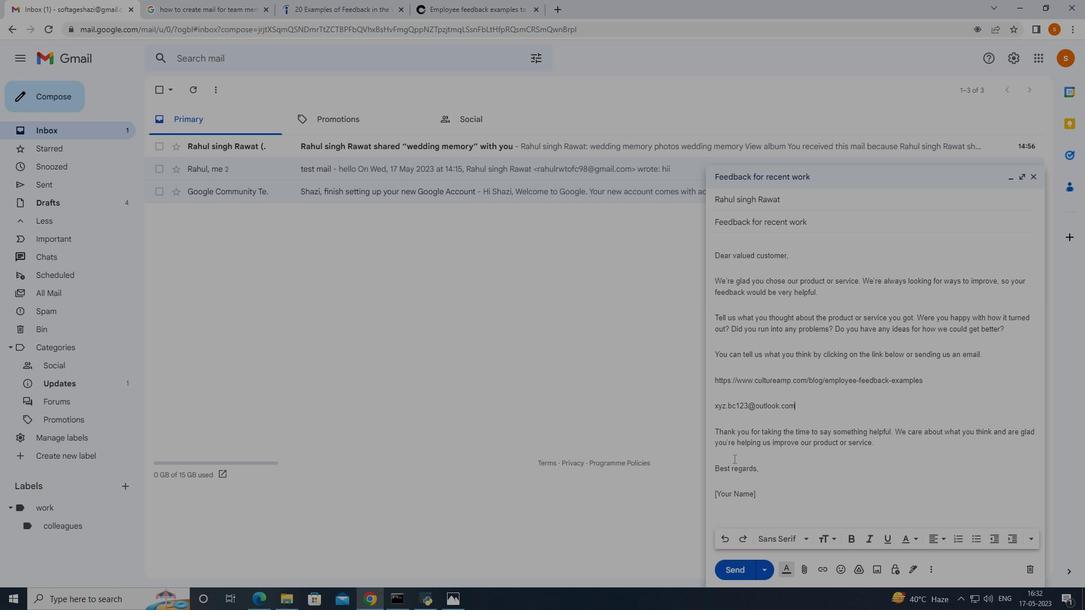 
Action: Mouse scrolled (734, 458) with delta (0, 0)
Screenshot: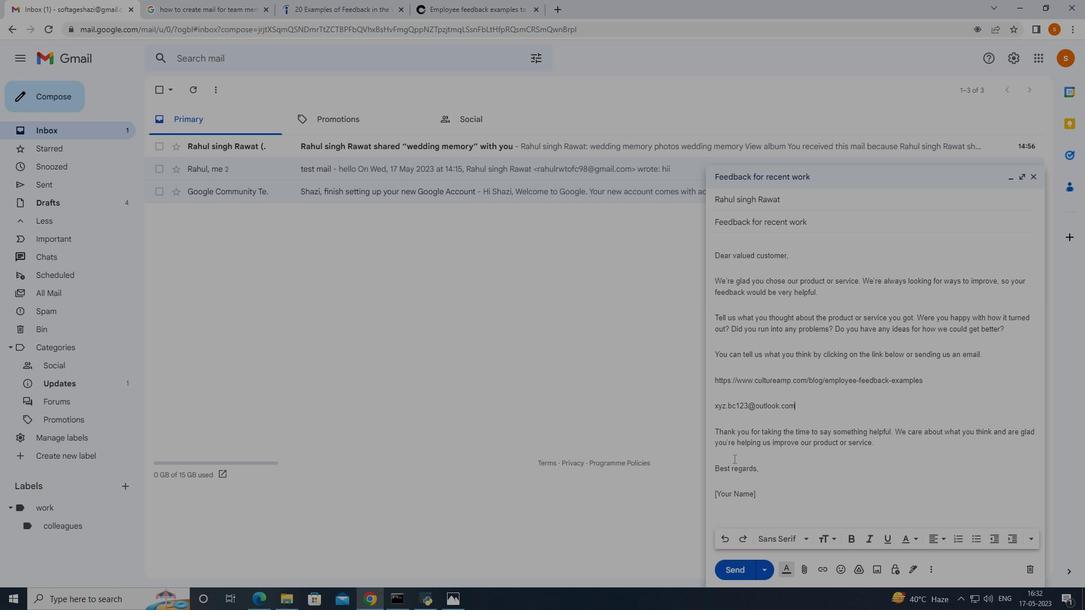 
Action: Mouse scrolled (734, 458) with delta (0, 0)
Screenshot: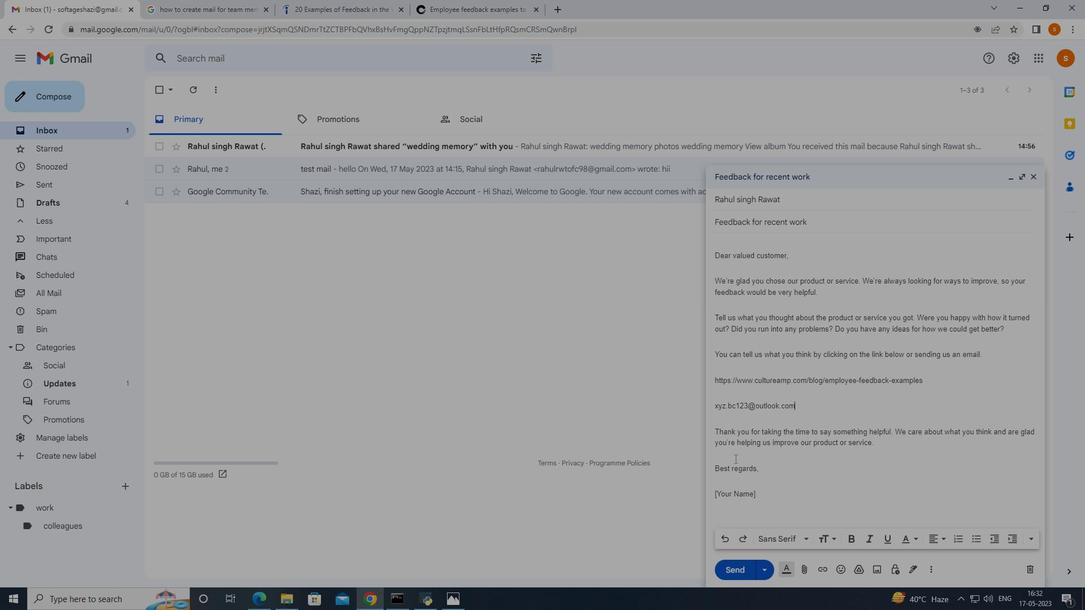 
Action: Mouse moved to (758, 494)
Screenshot: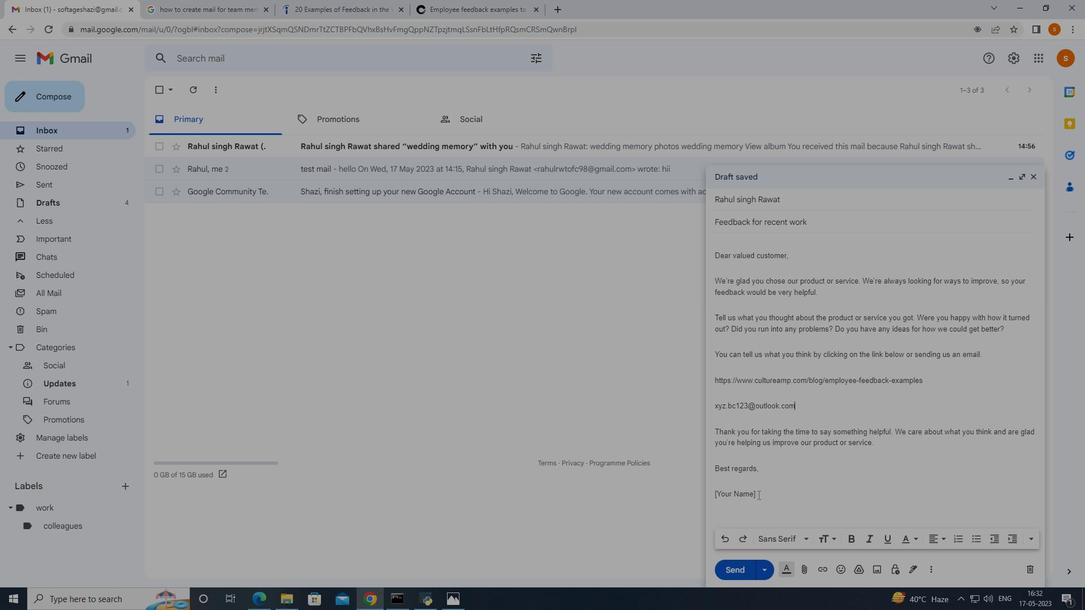 
Action: Mouse pressed left at (758, 494)
Screenshot: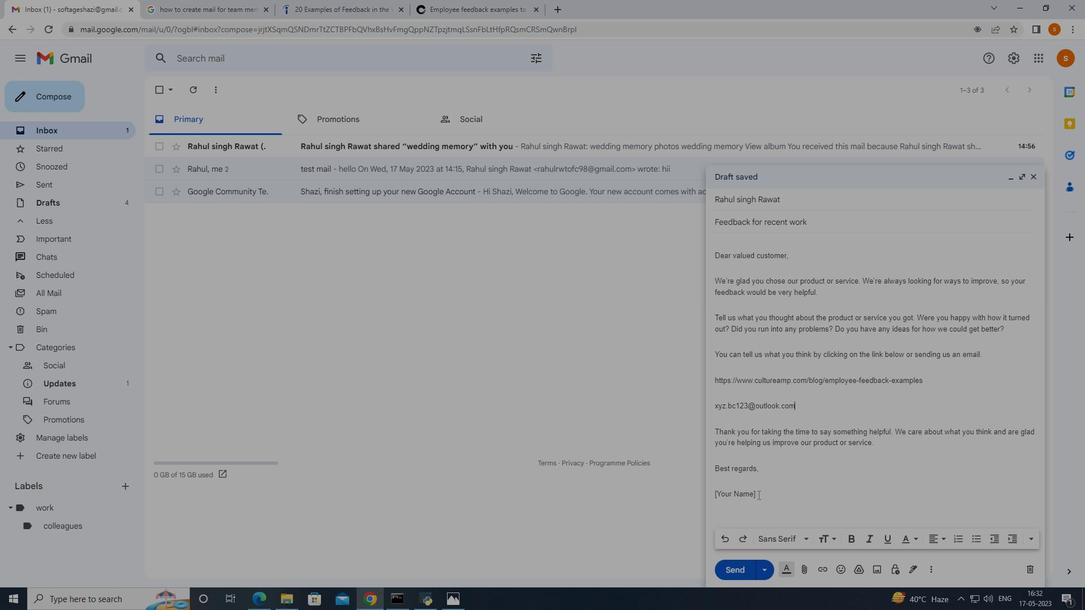 
Action: Mouse moved to (707, 490)
Screenshot: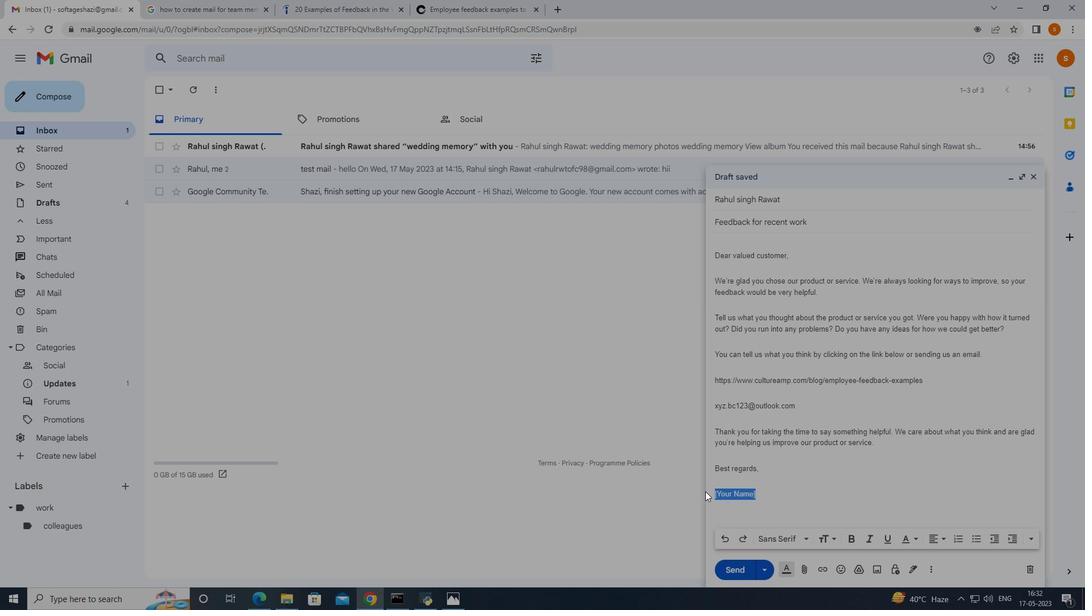 
Action: Key pressed krishna
Screenshot: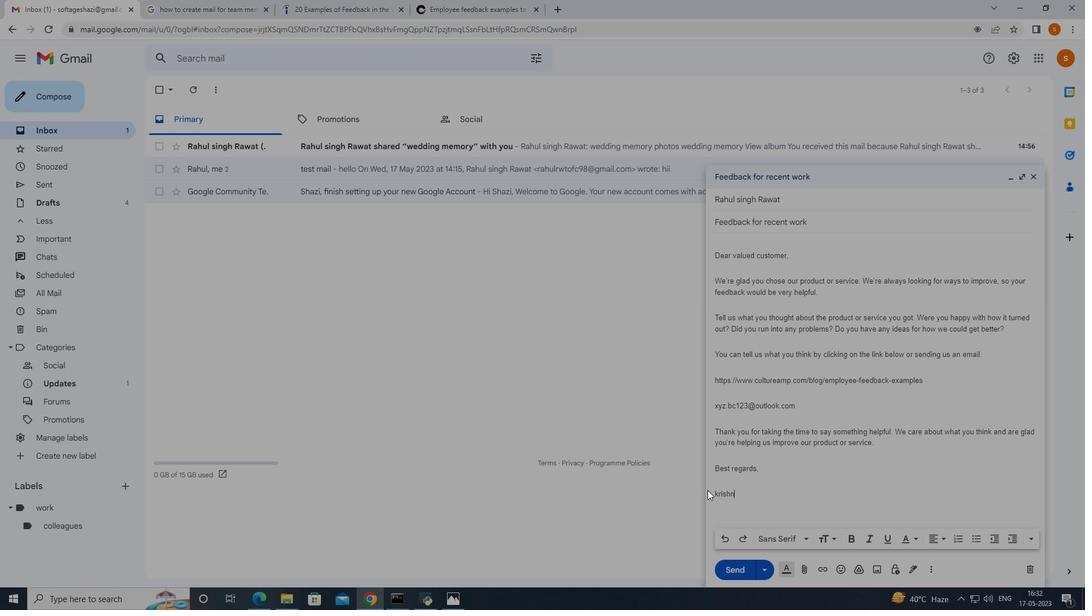 
Action: Mouse moved to (733, 498)
Screenshot: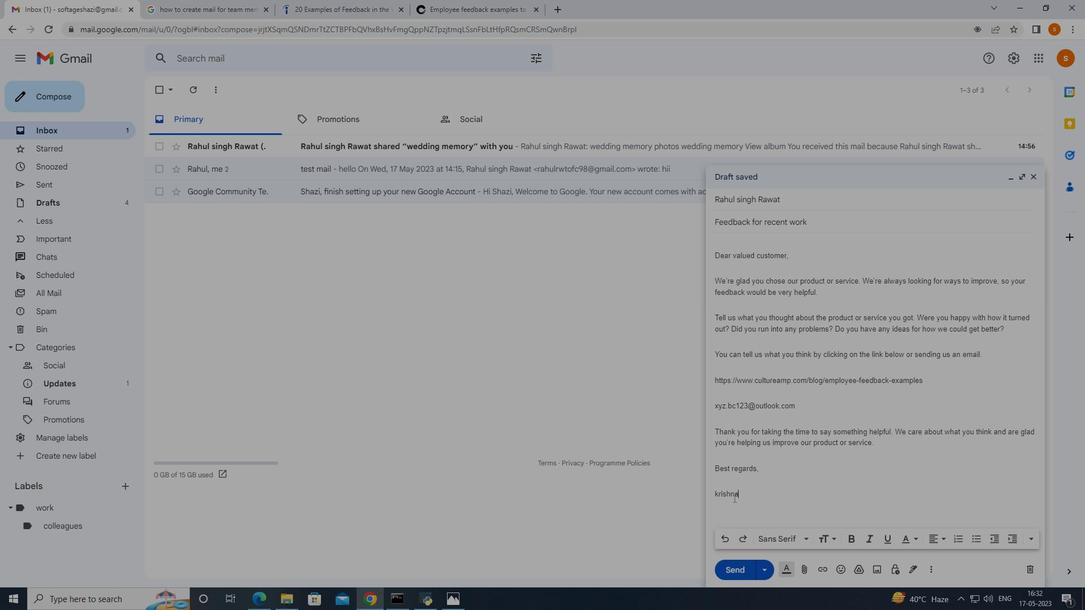 
Action: Key pressed <Key.space>kumar
Screenshot: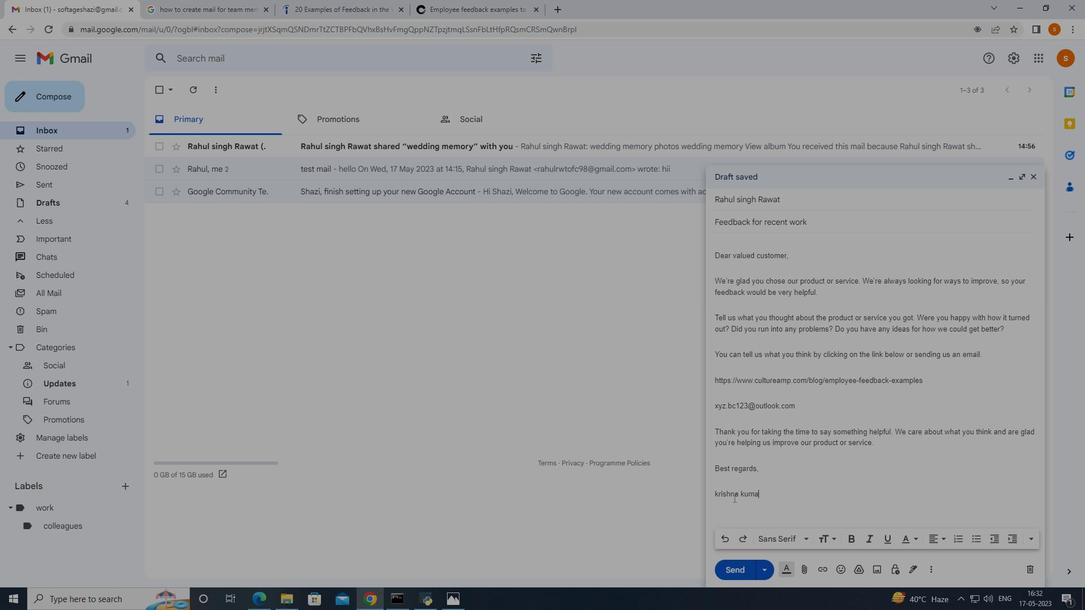 
Action: Mouse moved to (744, 494)
Screenshot: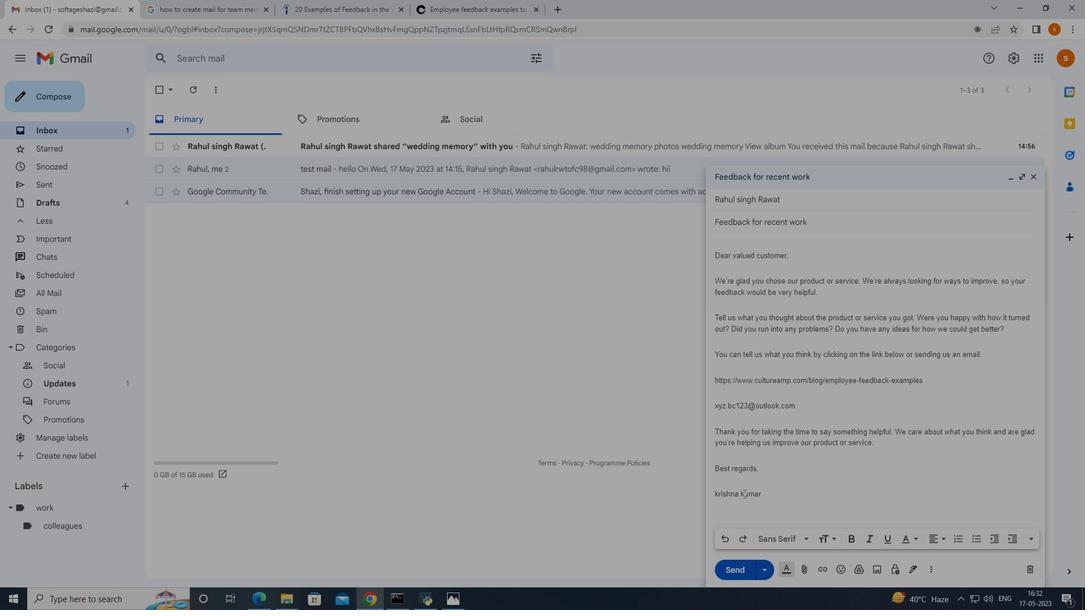 
Action: Mouse pressed left at (744, 494)
Screenshot: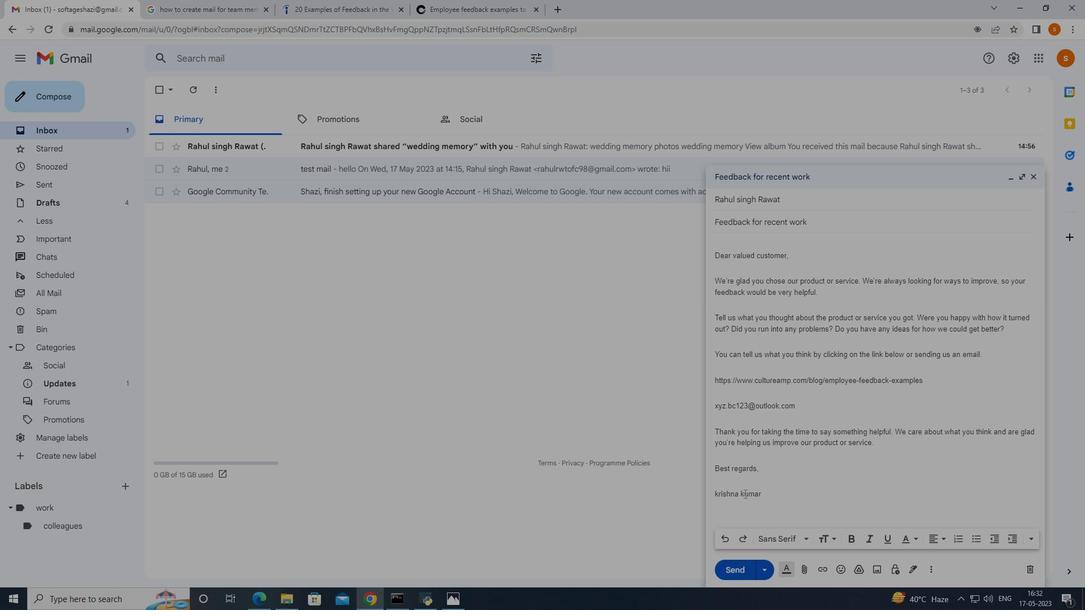 
Action: Mouse moved to (743, 494)
Screenshot: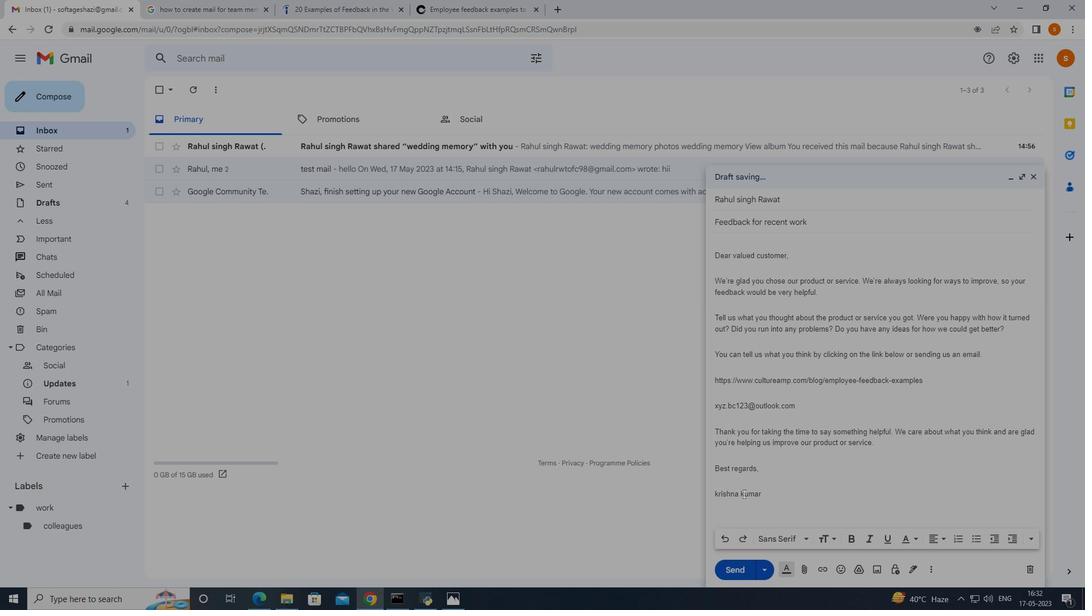 
Action: Key pressed <Key.backspace><Key.shift>K<Key.left><Key.left><Key.left><Key.left><Key.left><Key.left><Key.left><Key.left><Key.backspace><Key.shift>K
Screenshot: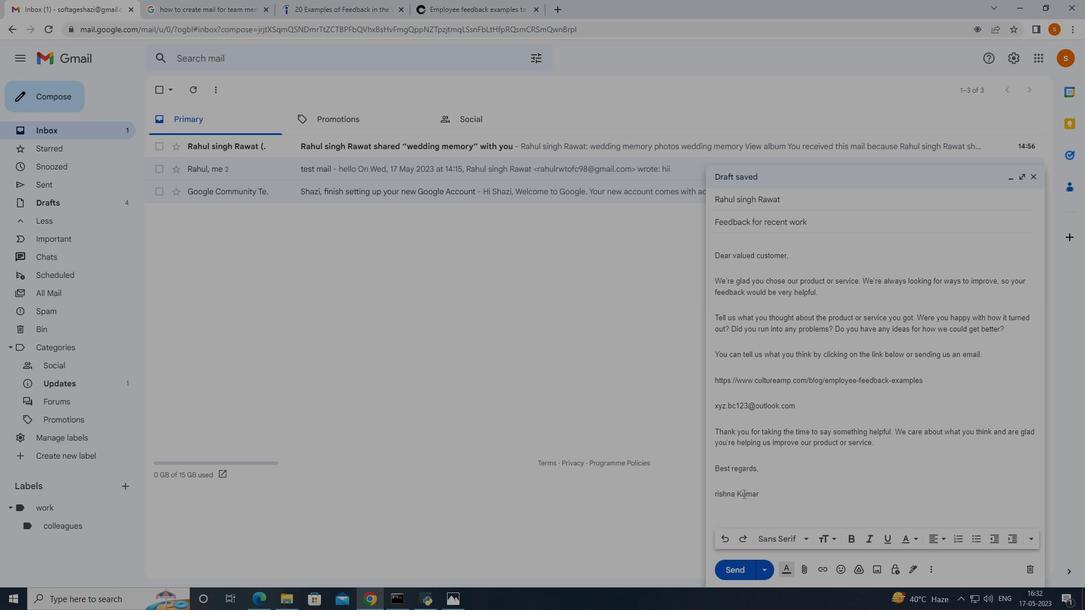 
Action: Mouse moved to (781, 487)
Screenshot: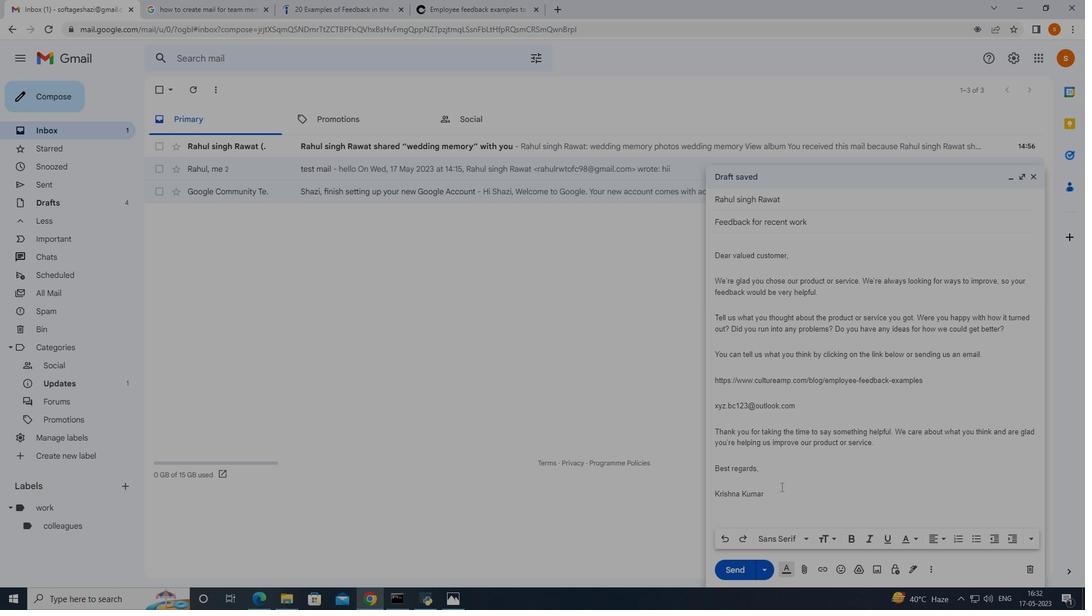 
Action: Mouse scrolled (781, 487) with delta (0, 0)
Screenshot: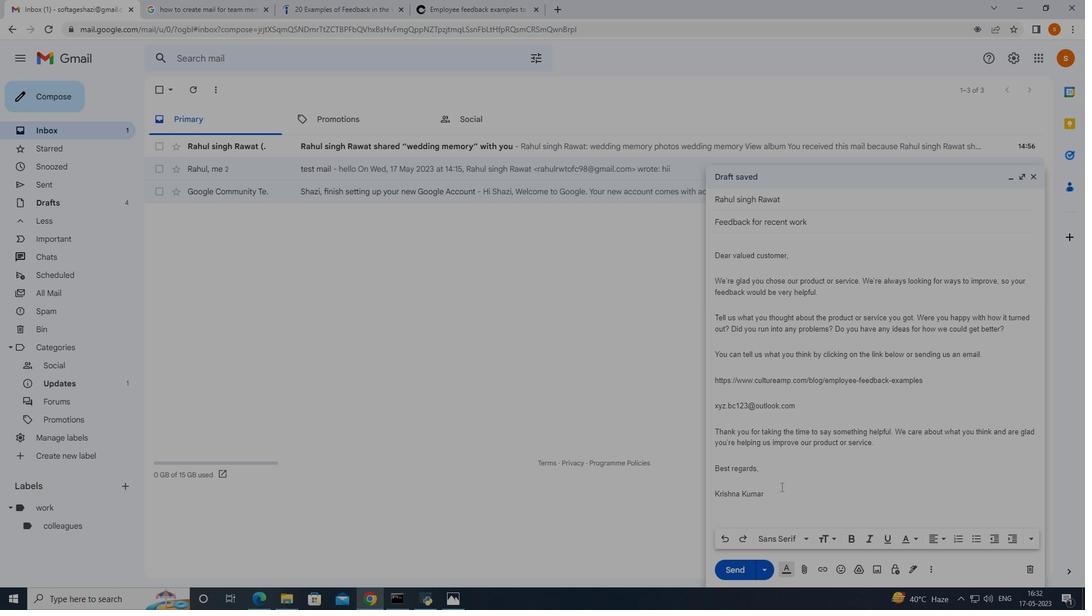 
Action: Mouse moved to (781, 487)
Screenshot: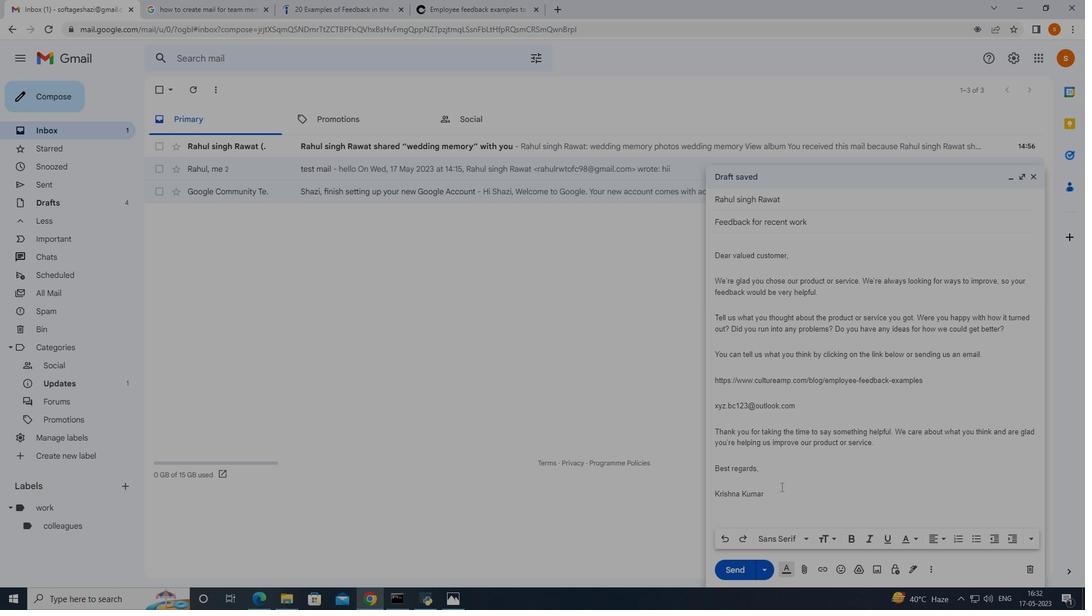 
Action: Mouse scrolled (781, 487) with delta (0, 0)
Screenshot: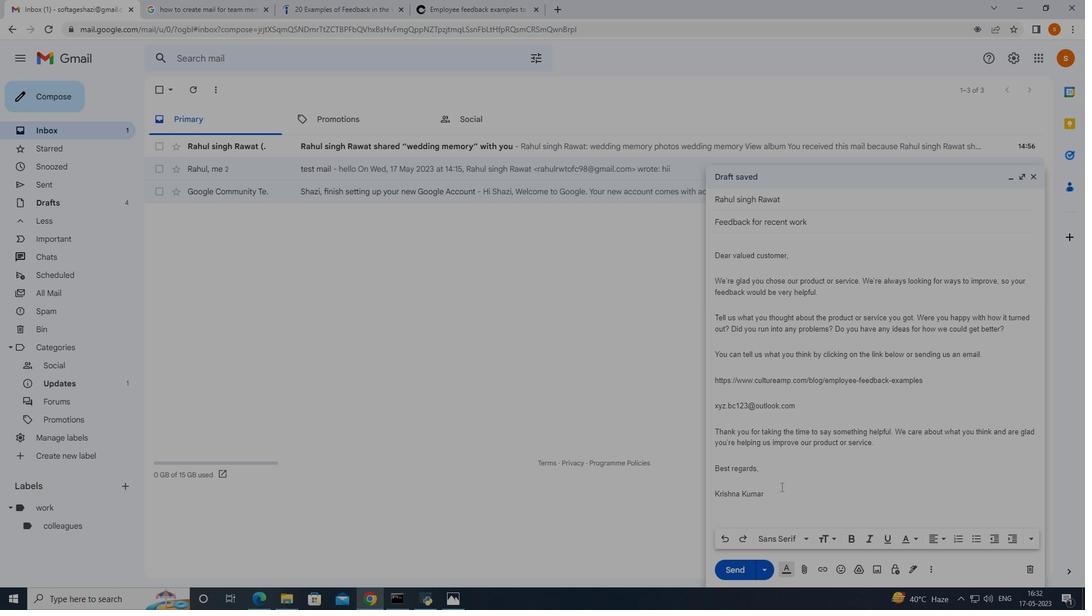 
Action: Mouse moved to (795, 309)
Screenshot: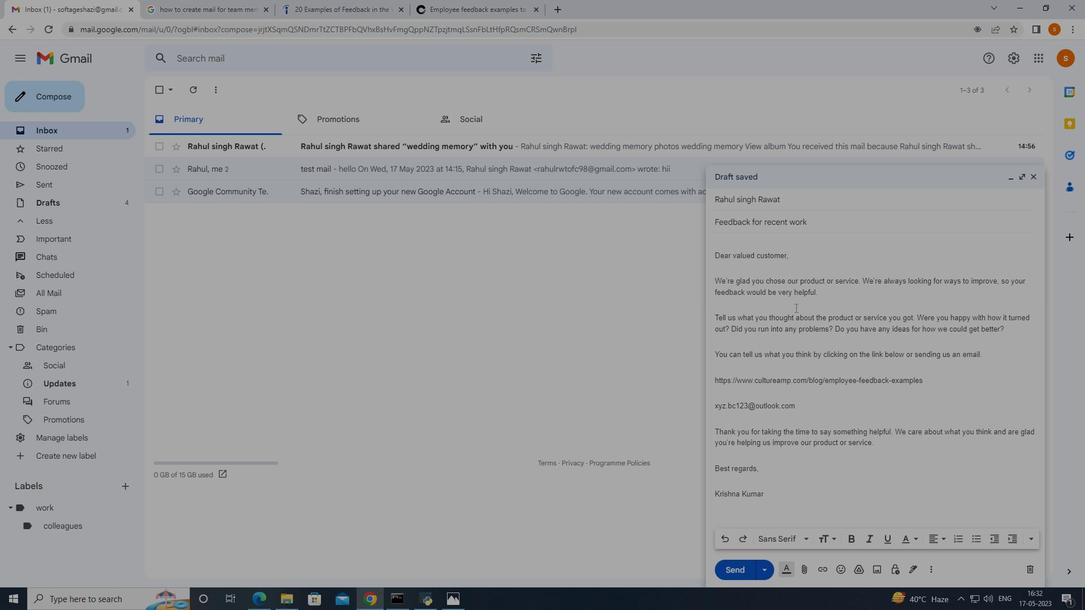 
Action: Mouse scrolled (795, 308) with delta (0, 0)
Screenshot: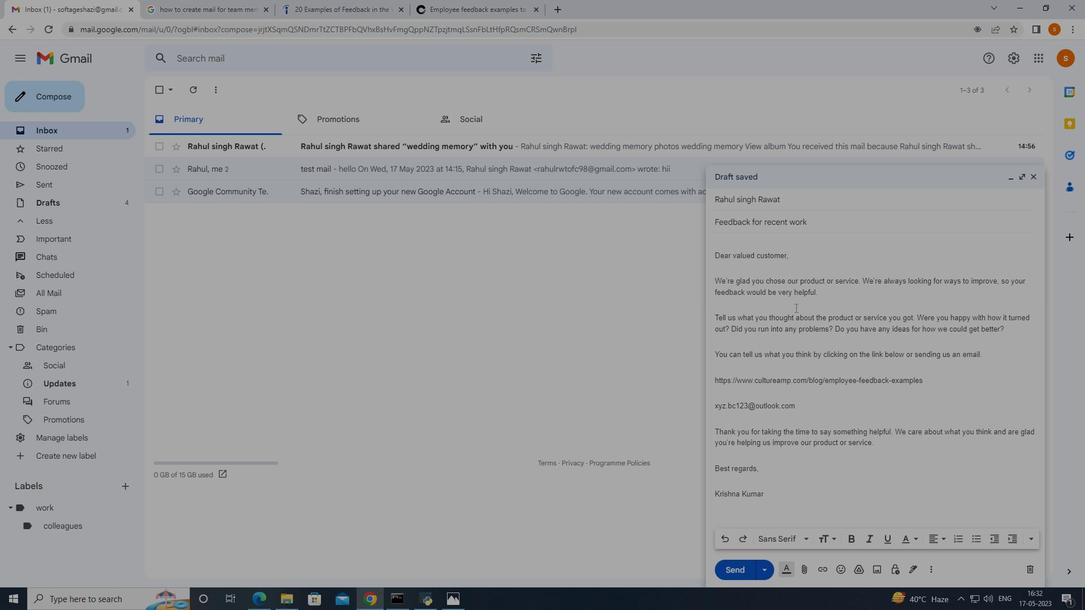 
Action: Mouse scrolled (795, 308) with delta (0, 0)
Screenshot: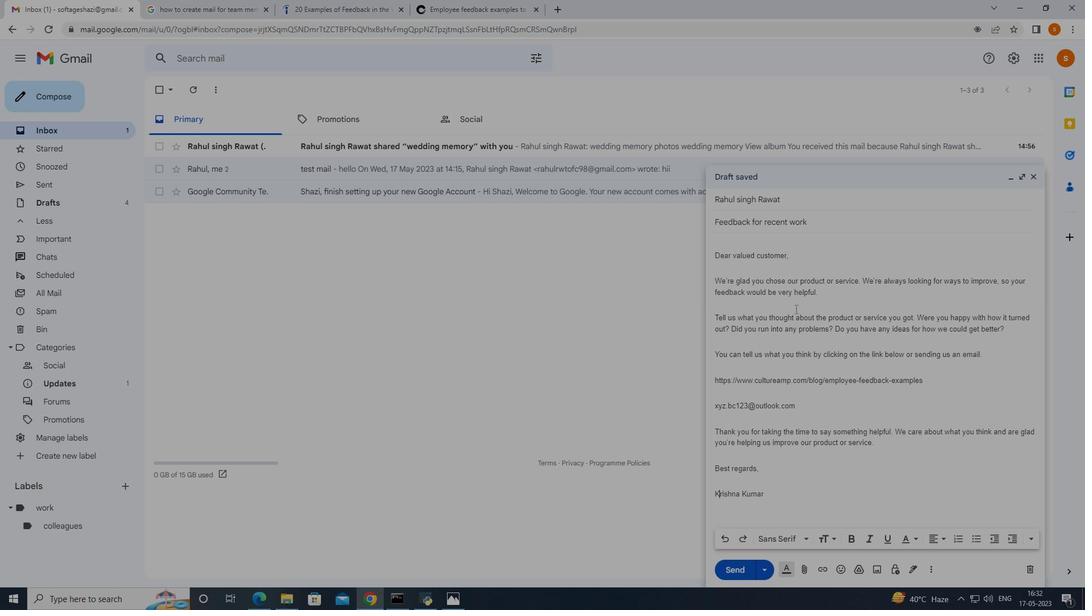 
Action: Mouse moved to (802, 404)
Screenshot: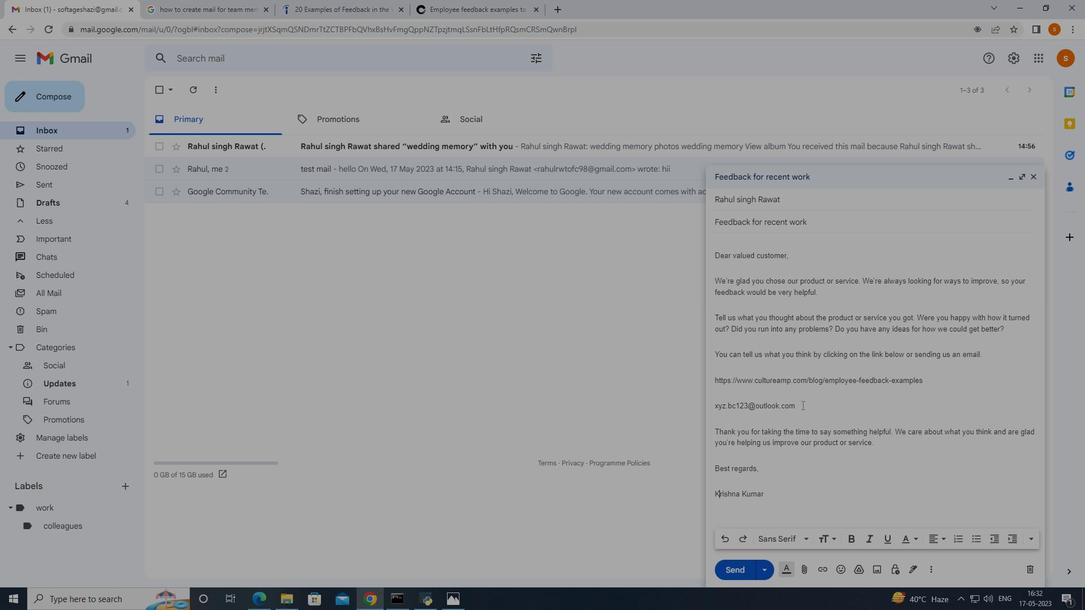 
Action: Mouse pressed left at (802, 404)
Screenshot: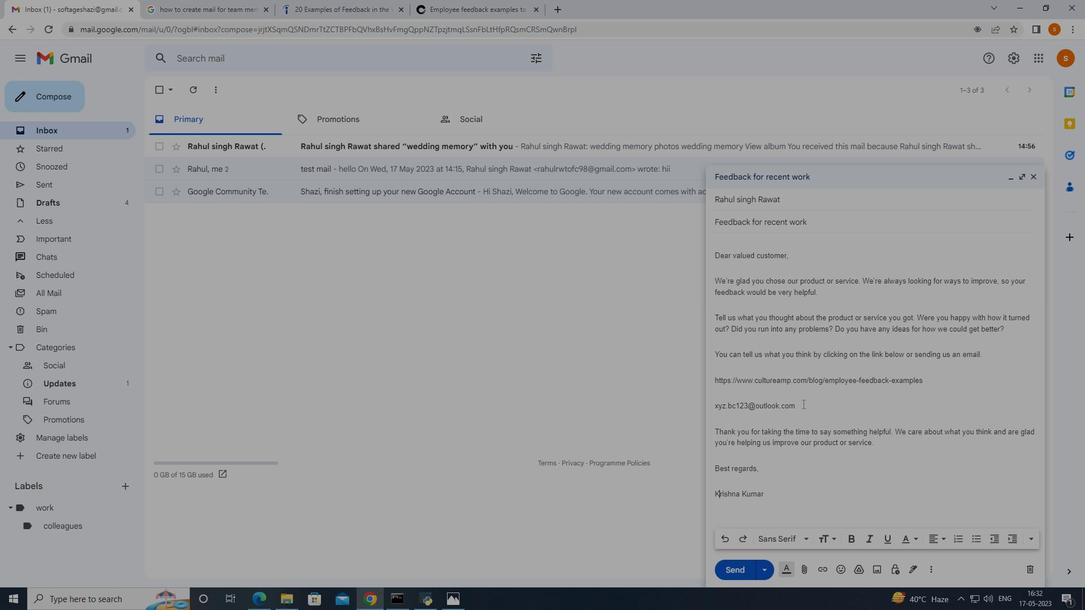 
Action: Mouse moved to (854, 544)
Screenshot: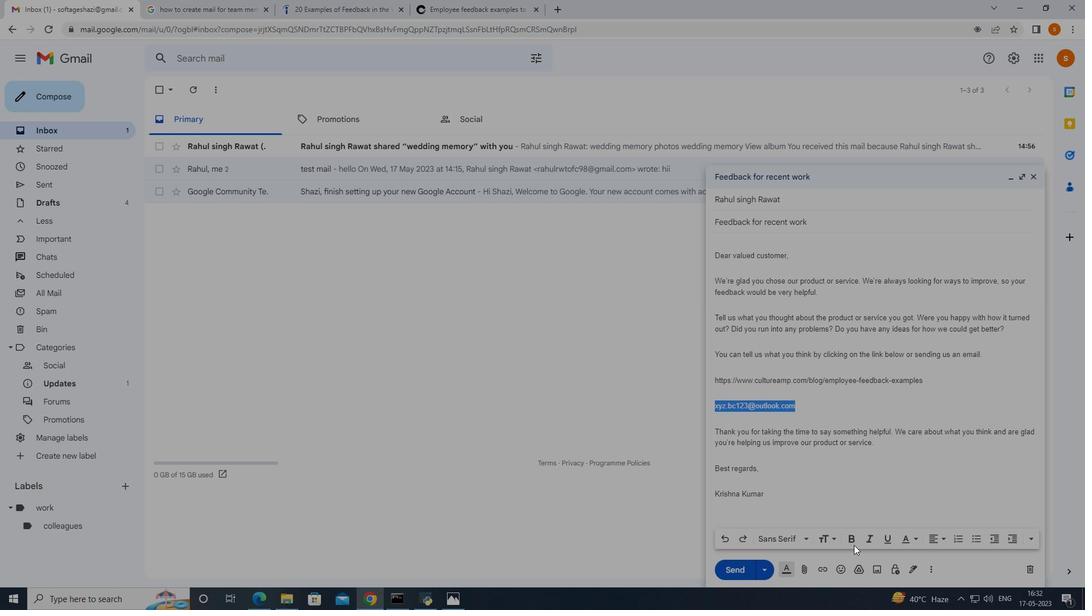 
Action: Mouse pressed left at (854, 544)
Screenshot: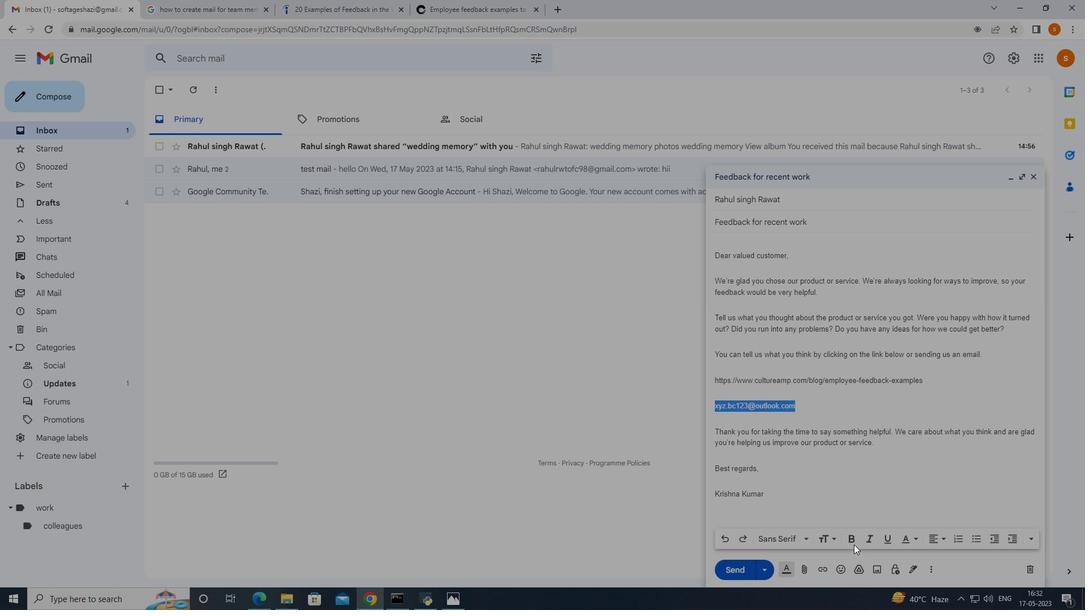 
Action: Mouse moved to (903, 395)
Screenshot: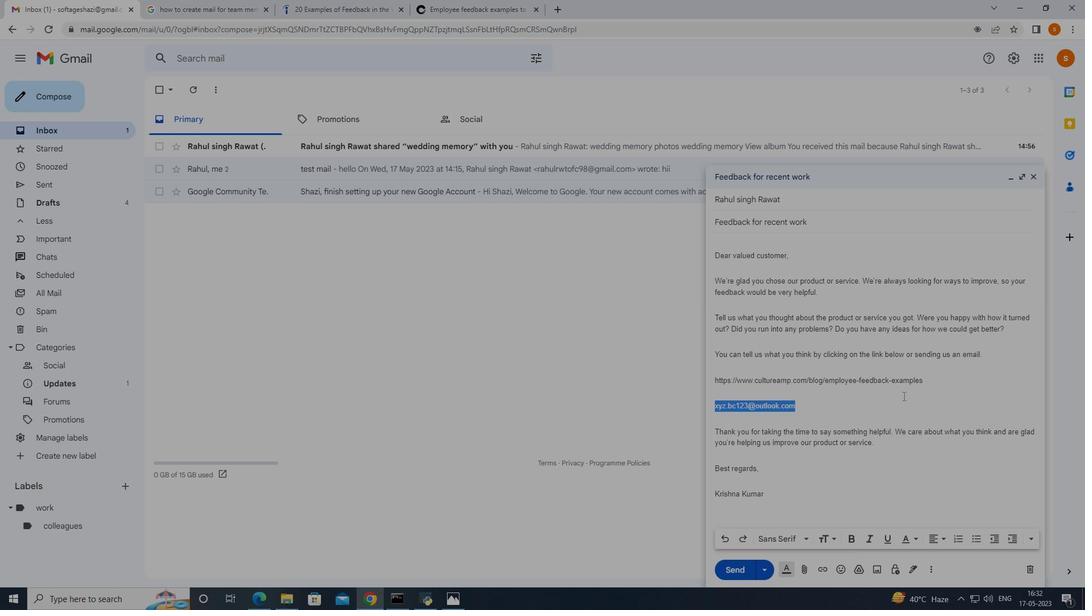 
Action: Mouse pressed left at (903, 395)
Screenshot: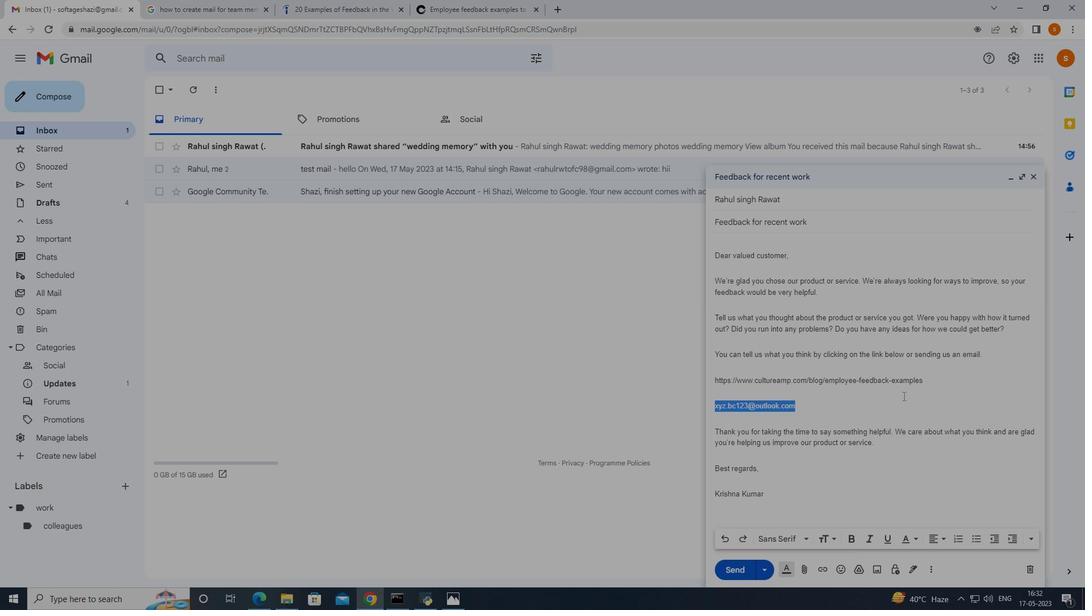 
Action: Mouse moved to (742, 569)
Screenshot: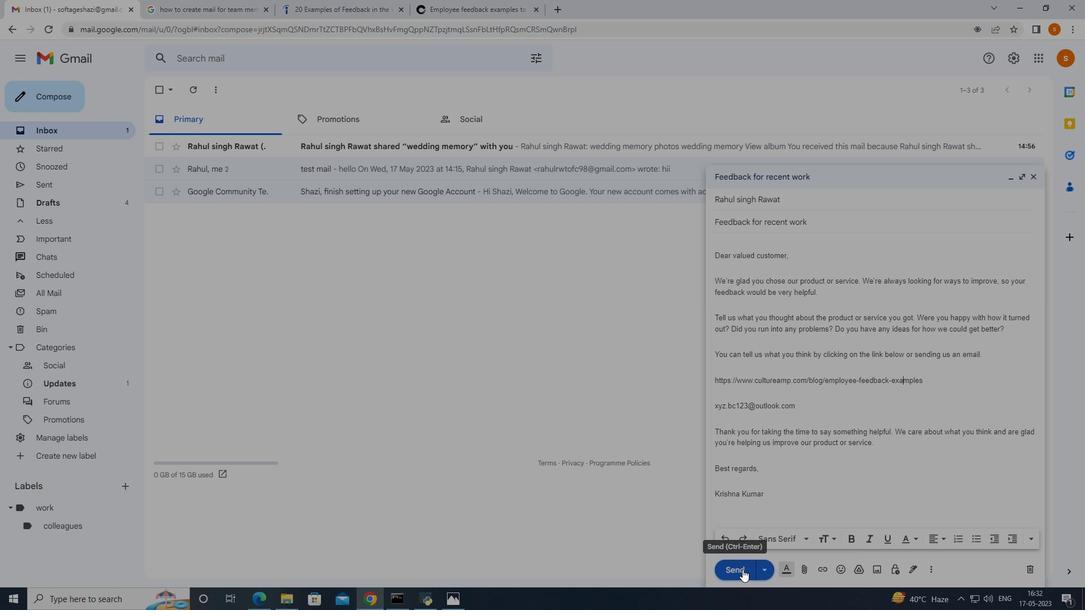 
Action: Mouse pressed left at (742, 569)
Screenshot: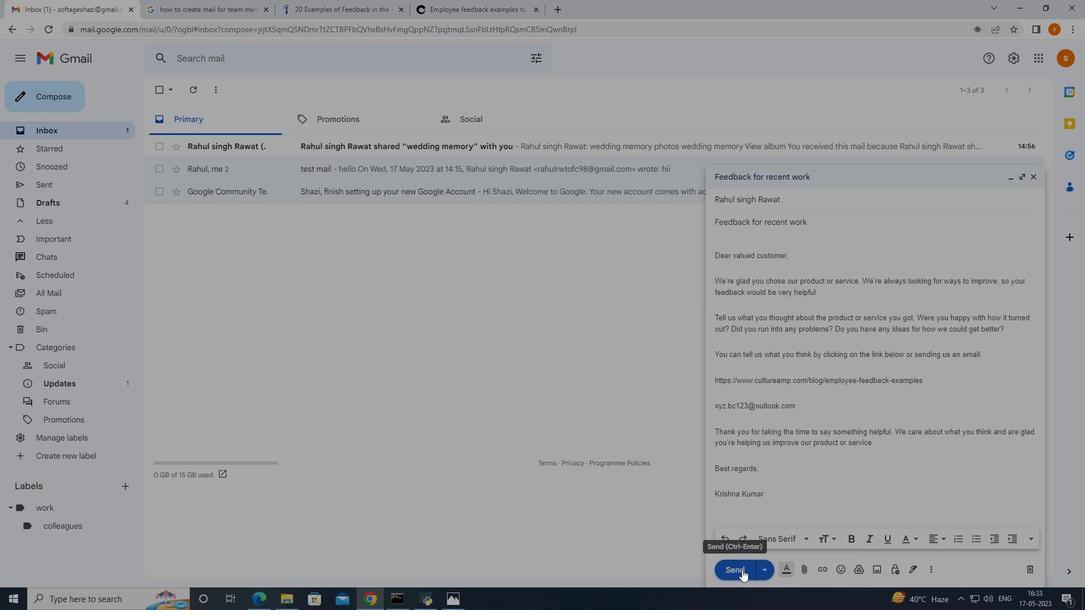 
Action: Mouse moved to (839, 299)
Screenshot: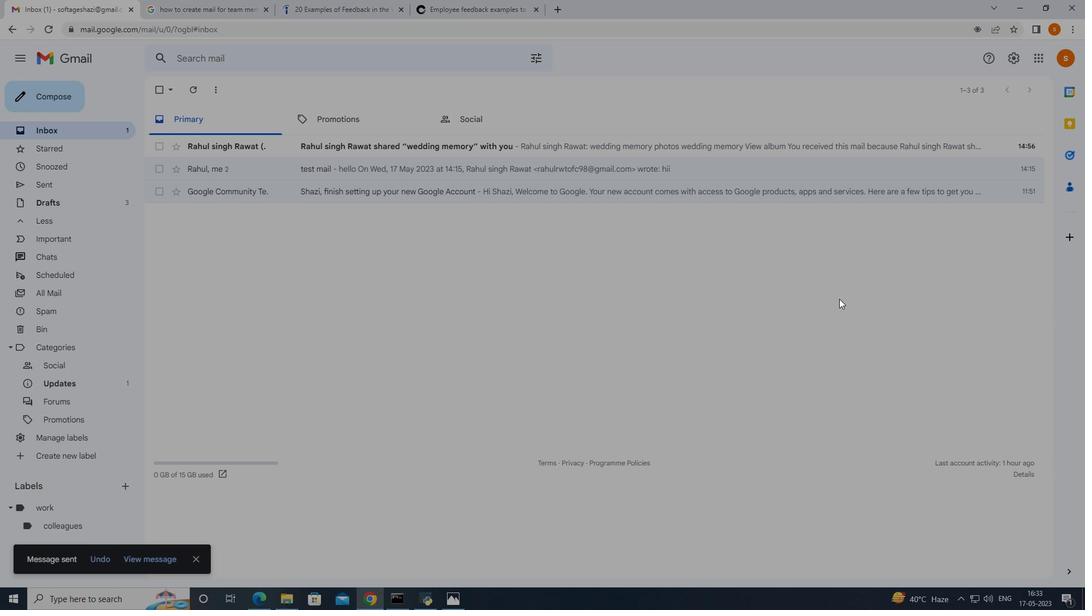 
